 Task: Buy 3 Thermostat Seals from Engine Cooling & Climate Control section under best seller category for shipping address: Denise Davis, 3504 Cook Hill Road, Danbury, Connecticut 06810, Cell Number 2034707320. Pay from credit card ending with 6010, CVV 682
Action: Mouse moved to (36, 106)
Screenshot: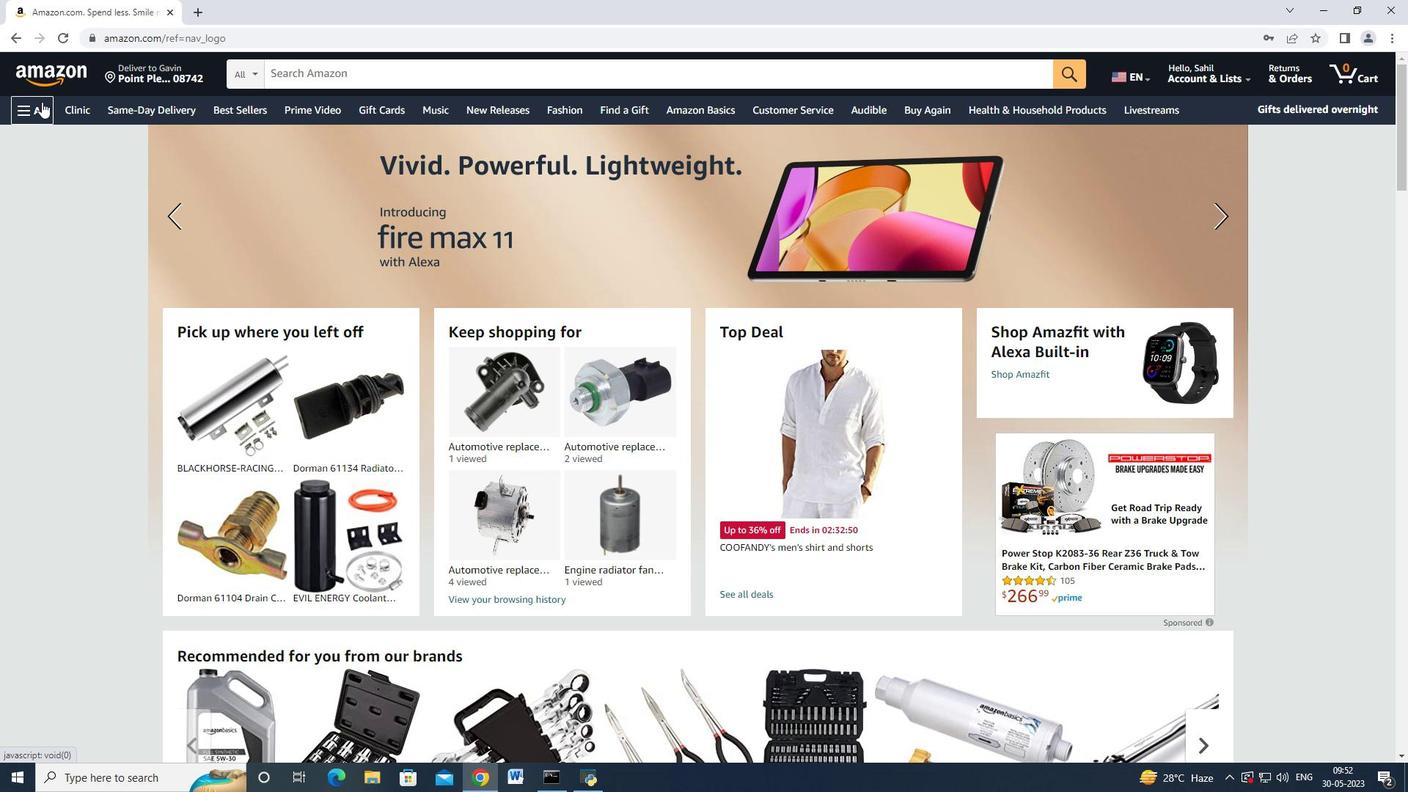 
Action: Mouse pressed left at (36, 106)
Screenshot: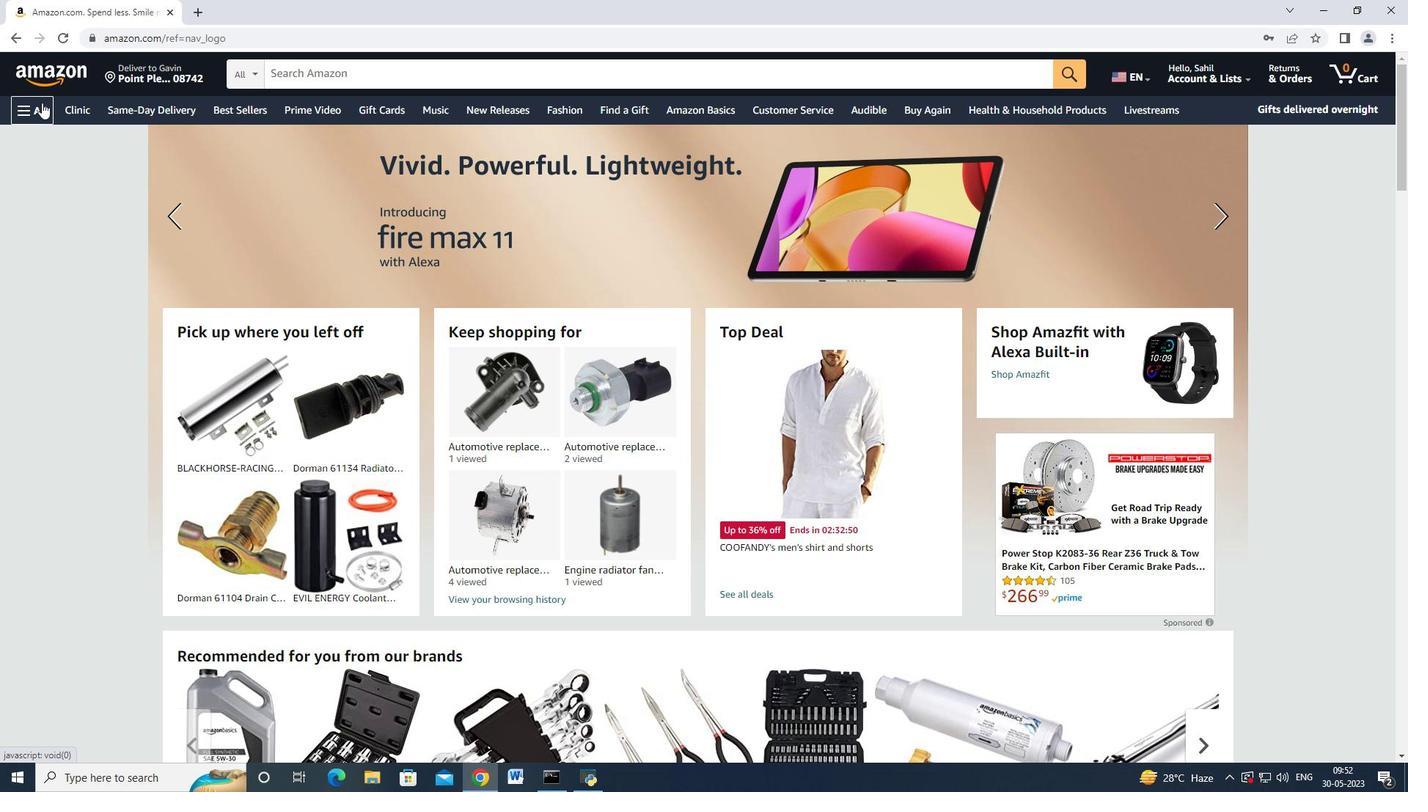 
Action: Mouse moved to (102, 259)
Screenshot: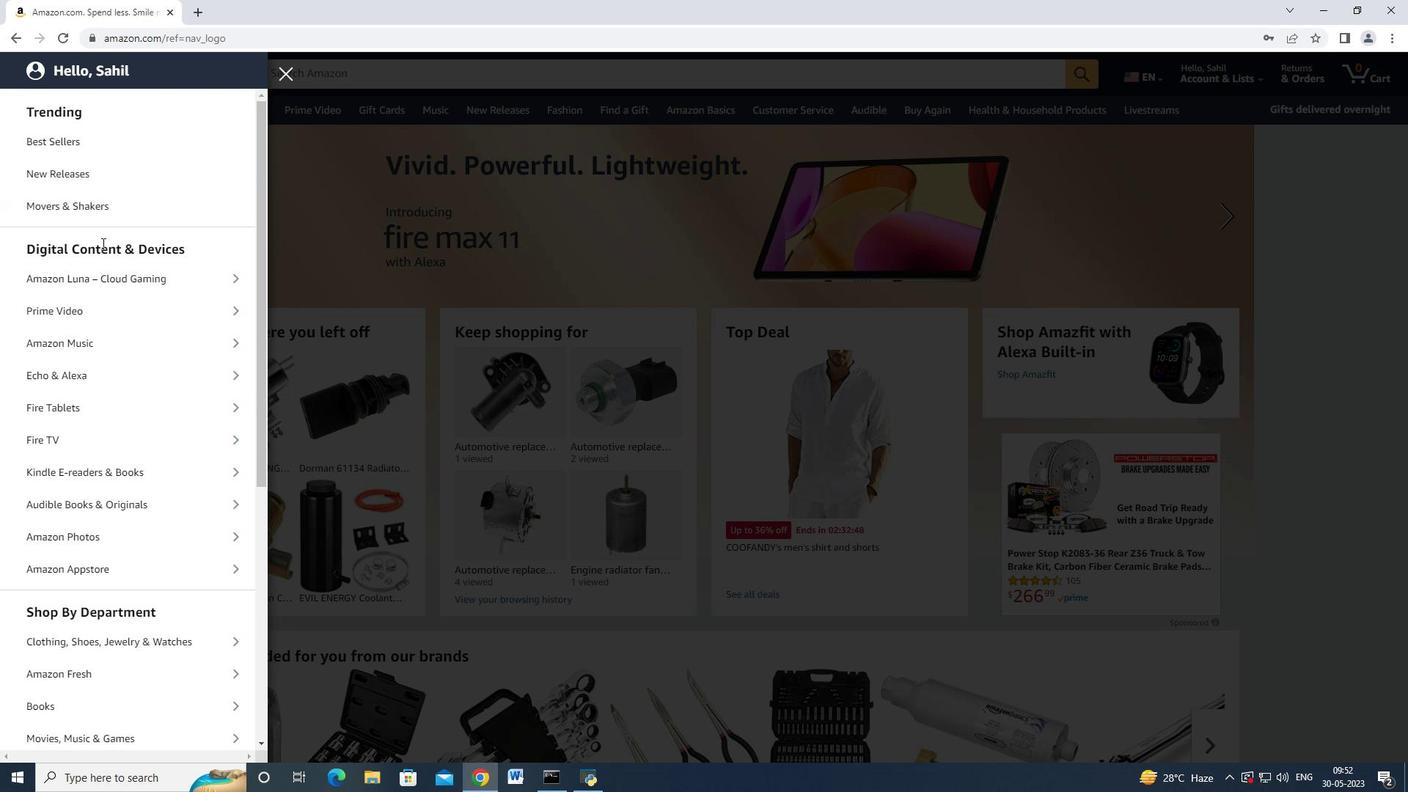 
Action: Mouse scrolled (102, 258) with delta (0, 0)
Screenshot: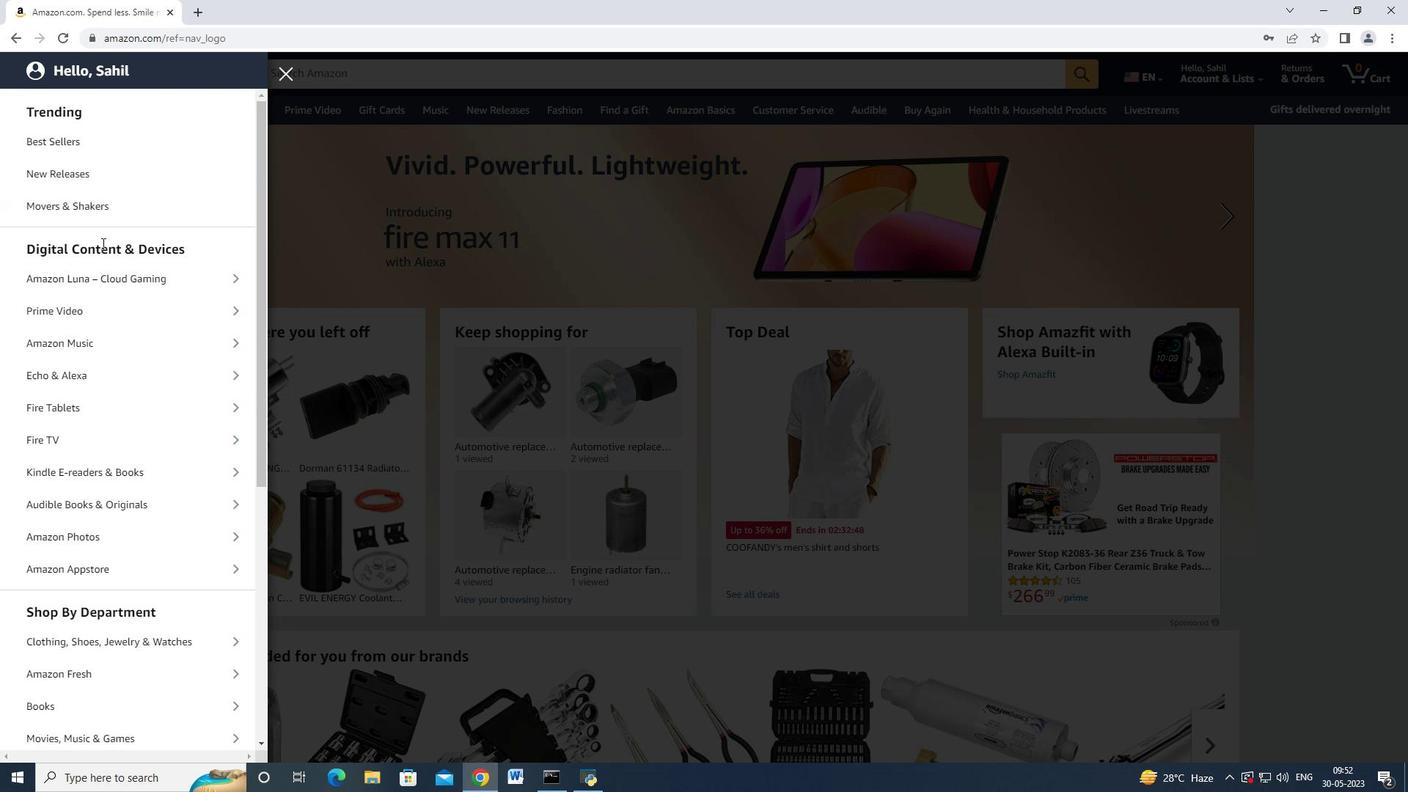 
Action: Mouse moved to (102, 264)
Screenshot: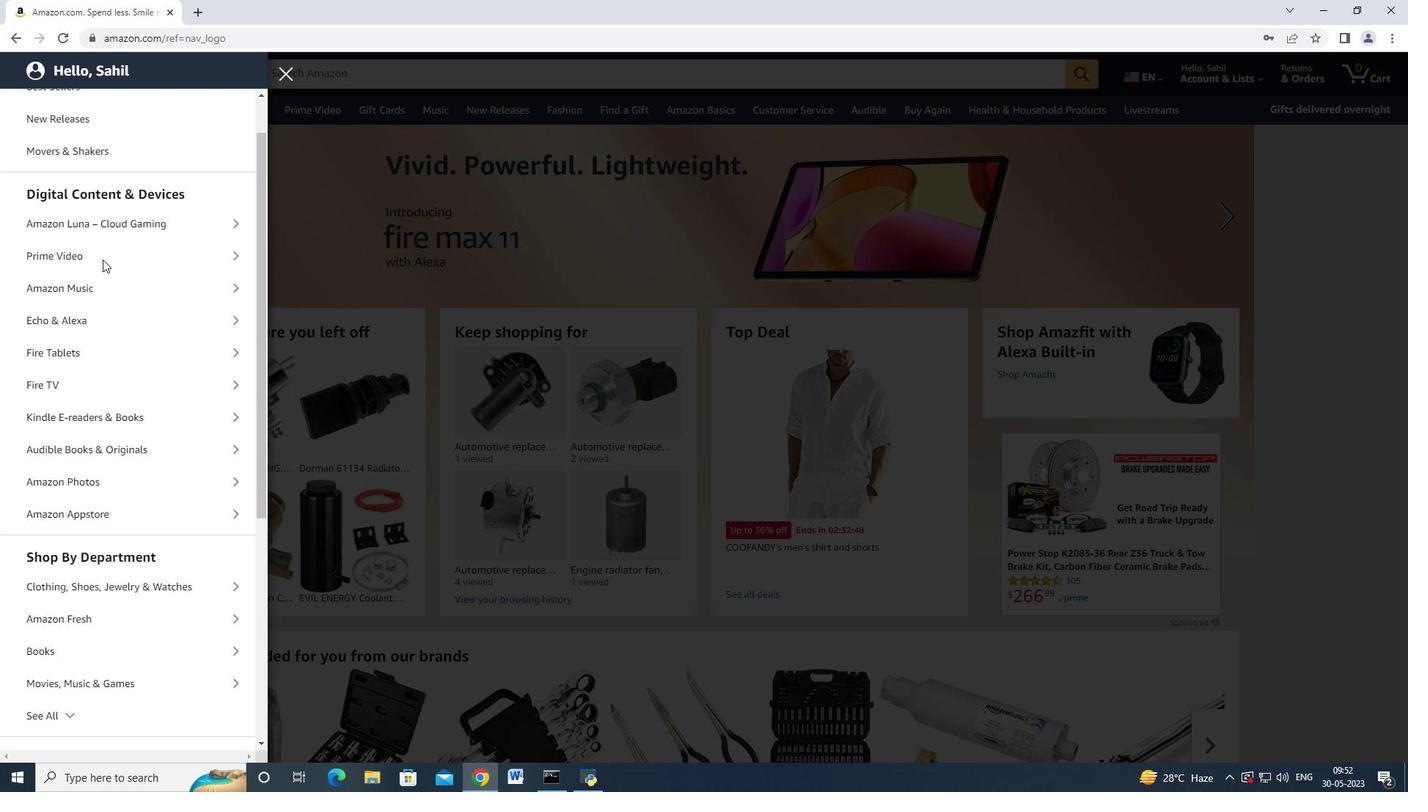 
Action: Mouse scrolled (102, 263) with delta (0, 0)
Screenshot: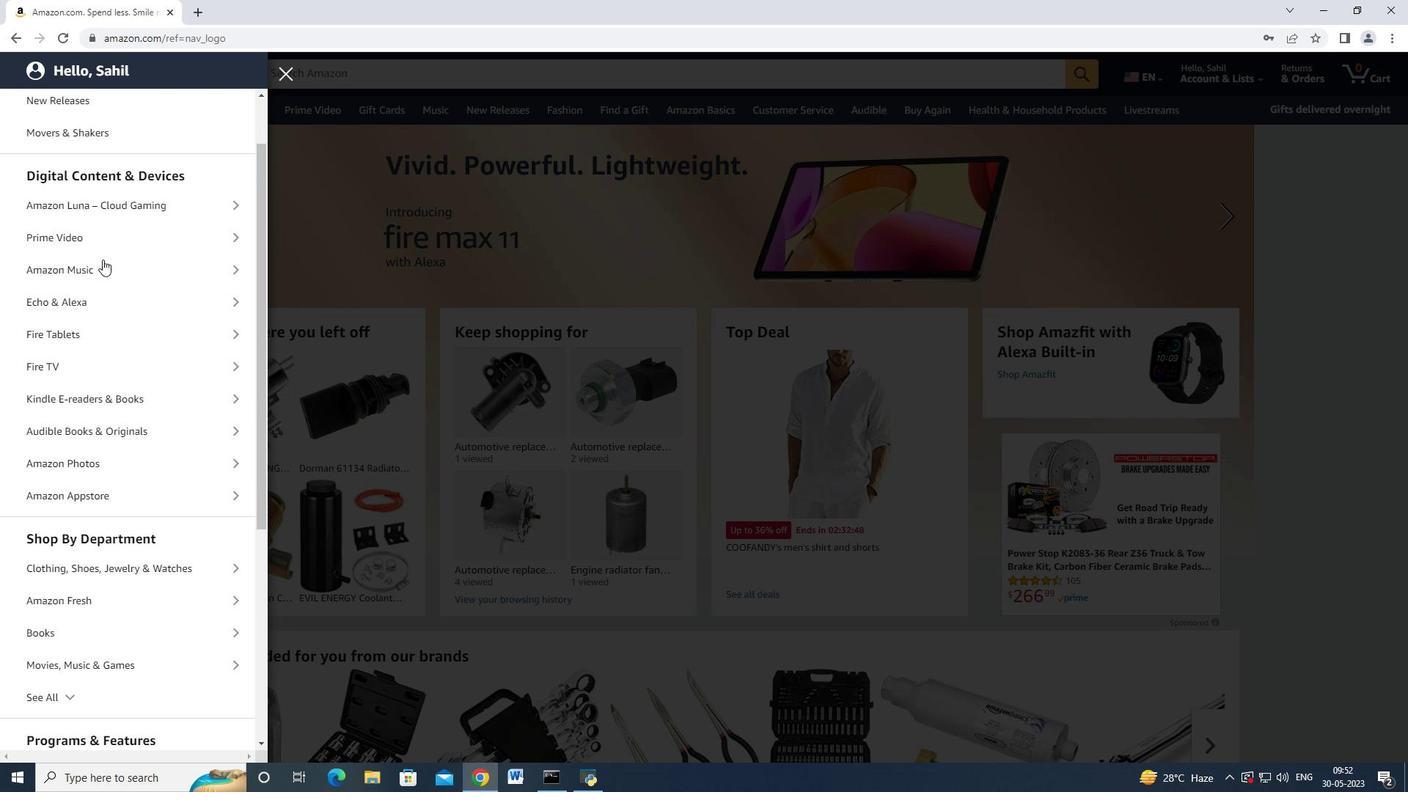 
Action: Mouse moved to (97, 294)
Screenshot: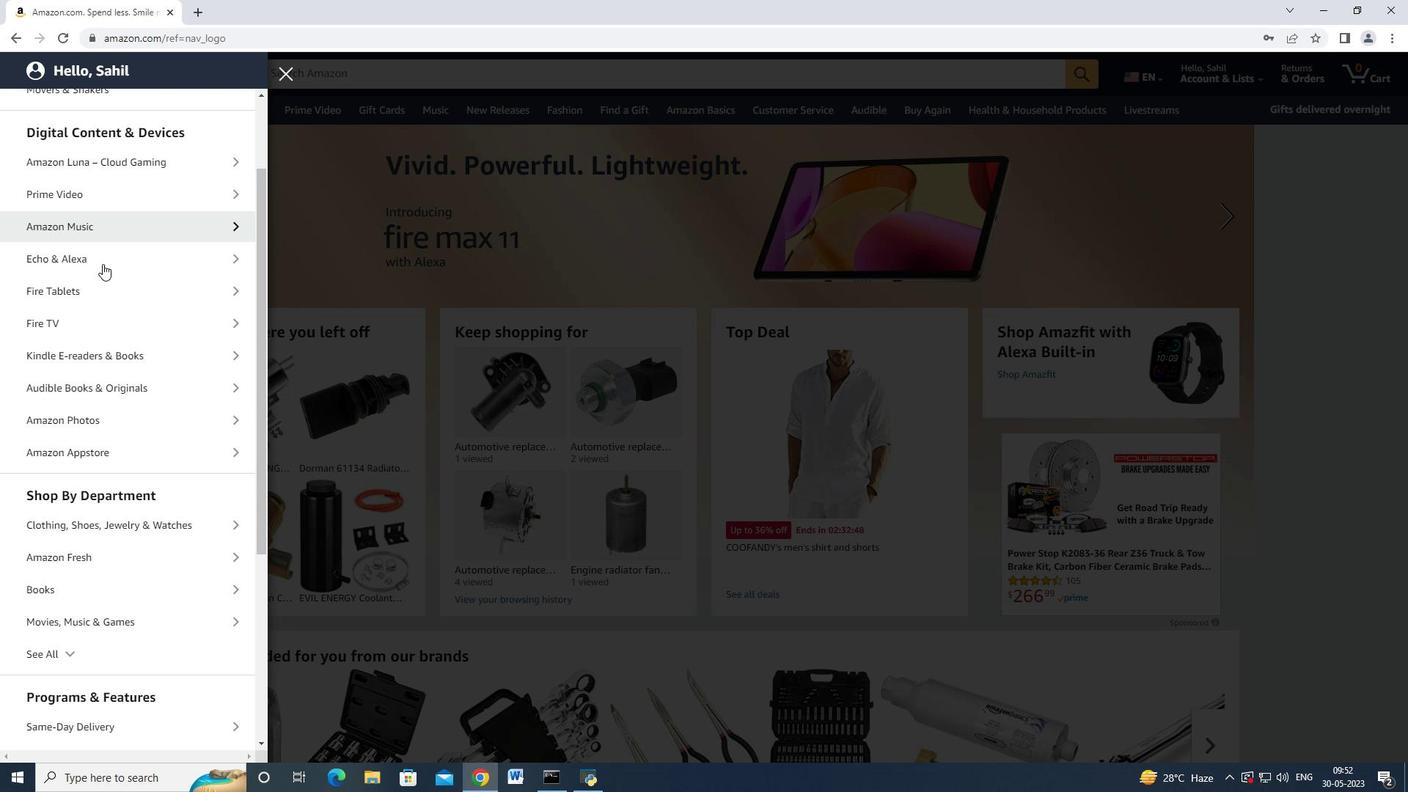 
Action: Mouse scrolled (97, 293) with delta (0, 0)
Screenshot: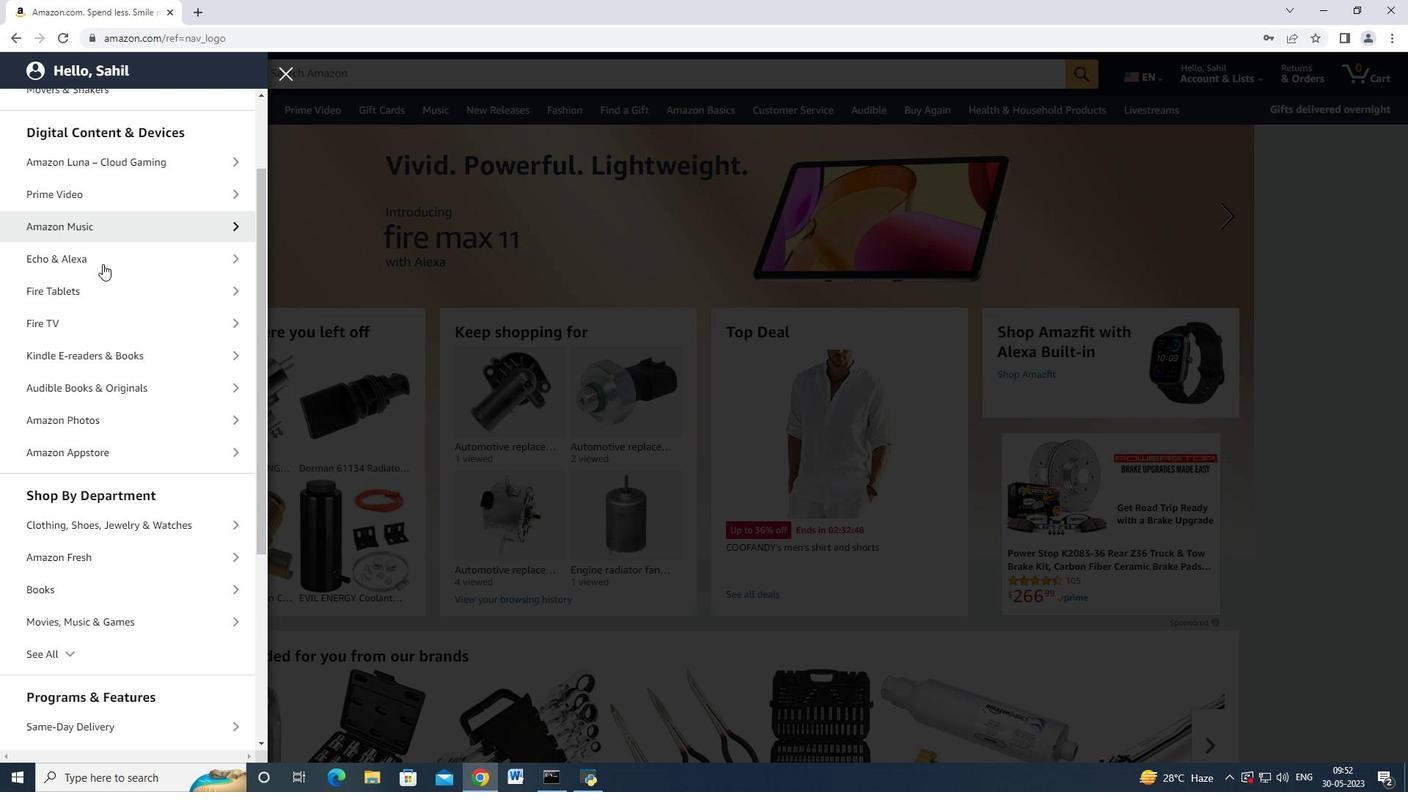 
Action: Mouse moved to (50, 547)
Screenshot: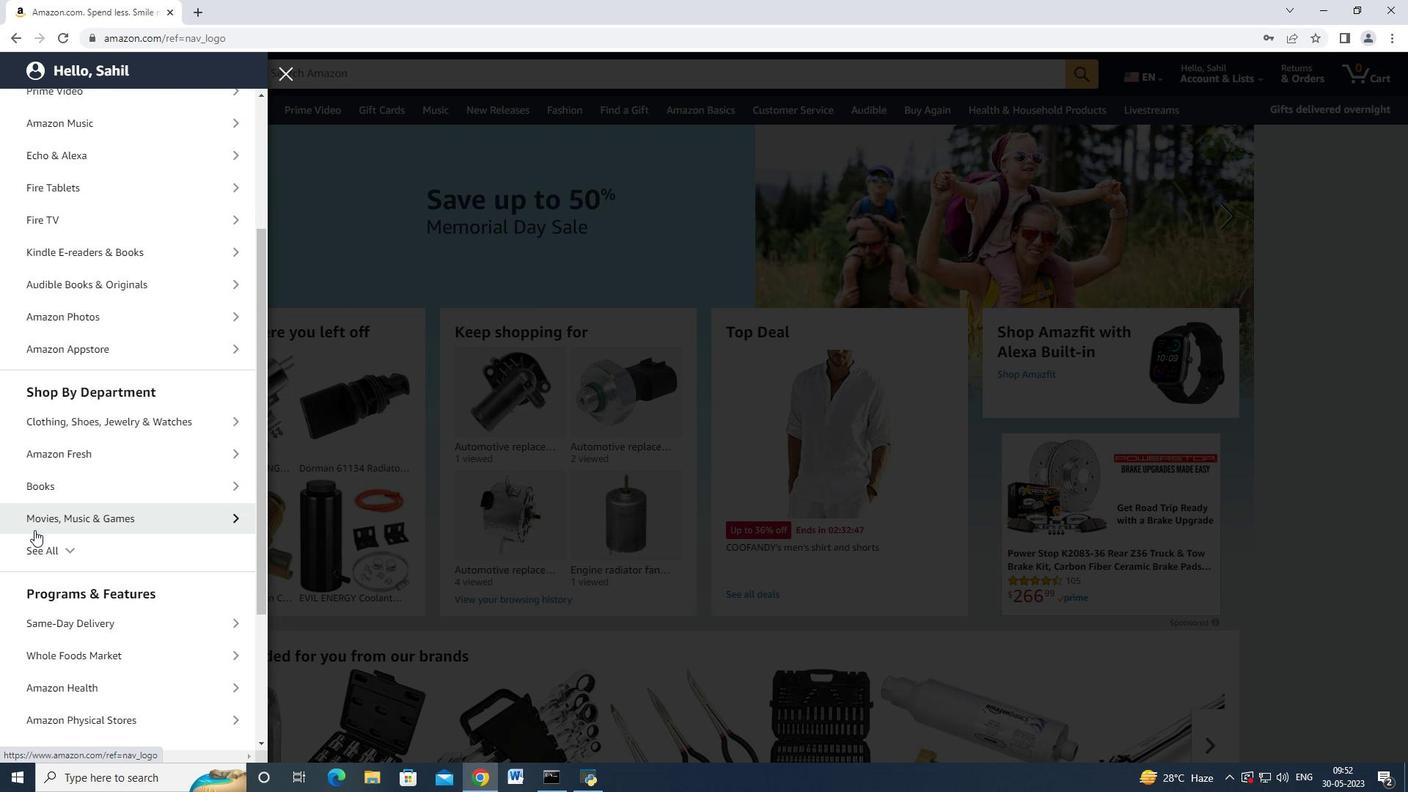 
Action: Mouse pressed left at (50, 547)
Screenshot: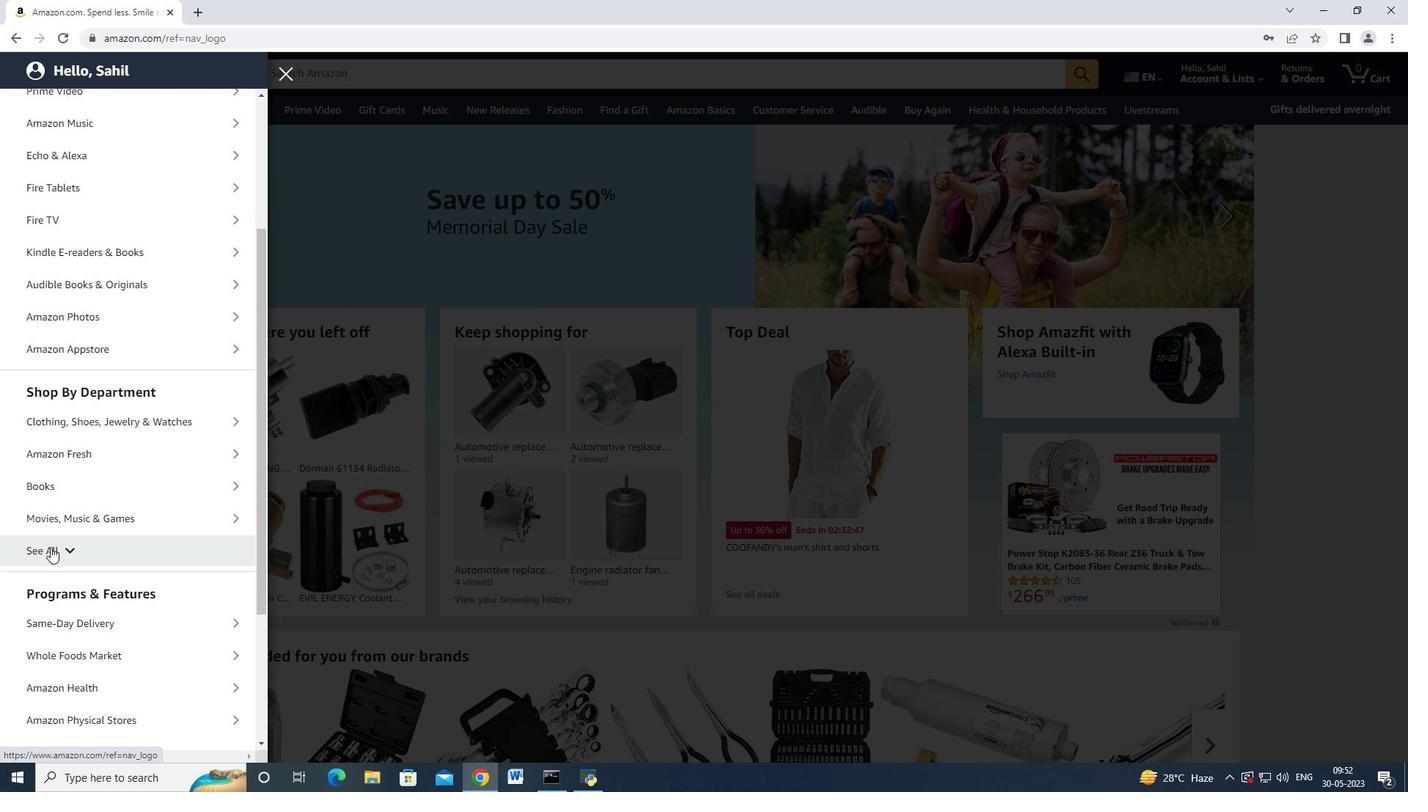 
Action: Mouse moved to (90, 492)
Screenshot: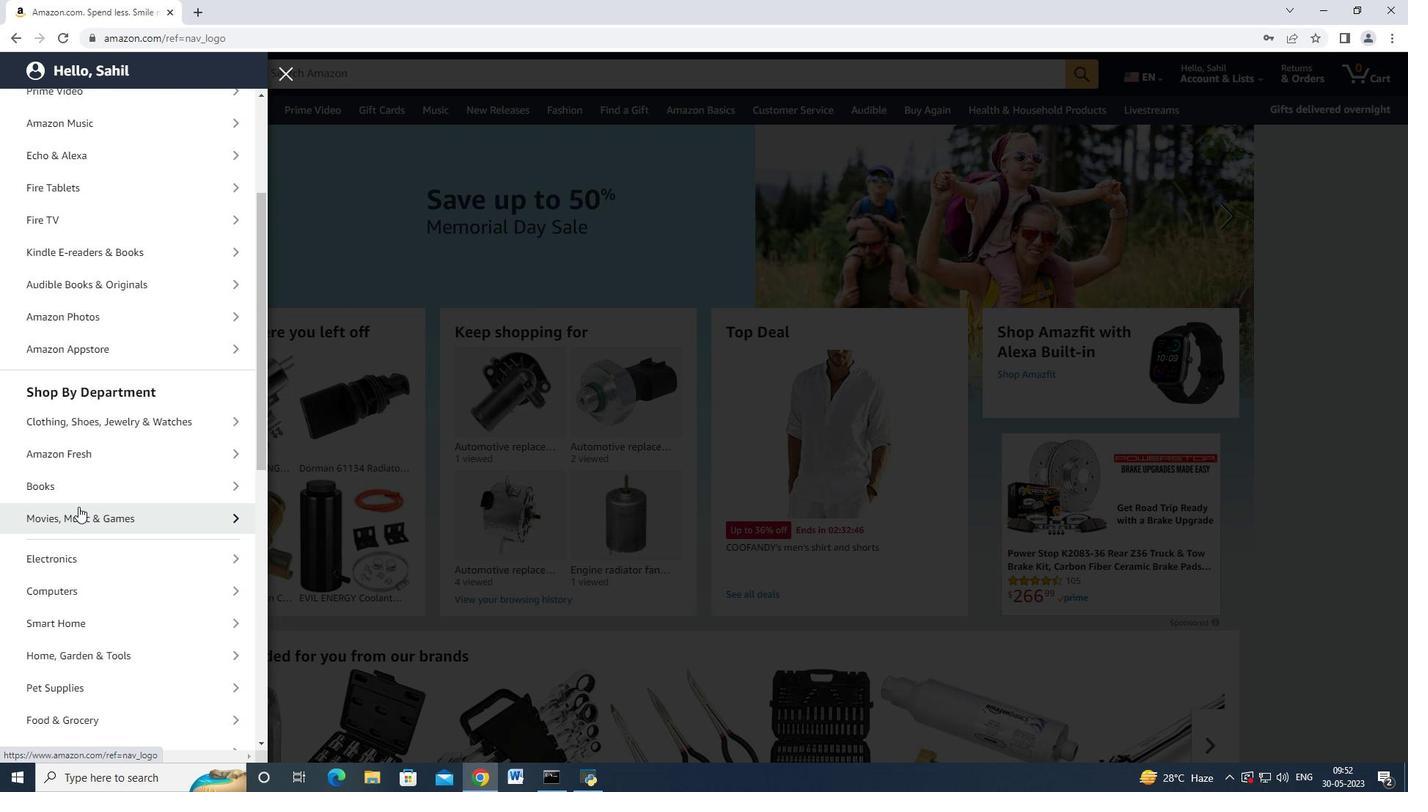 
Action: Mouse scrolled (90, 492) with delta (0, 0)
Screenshot: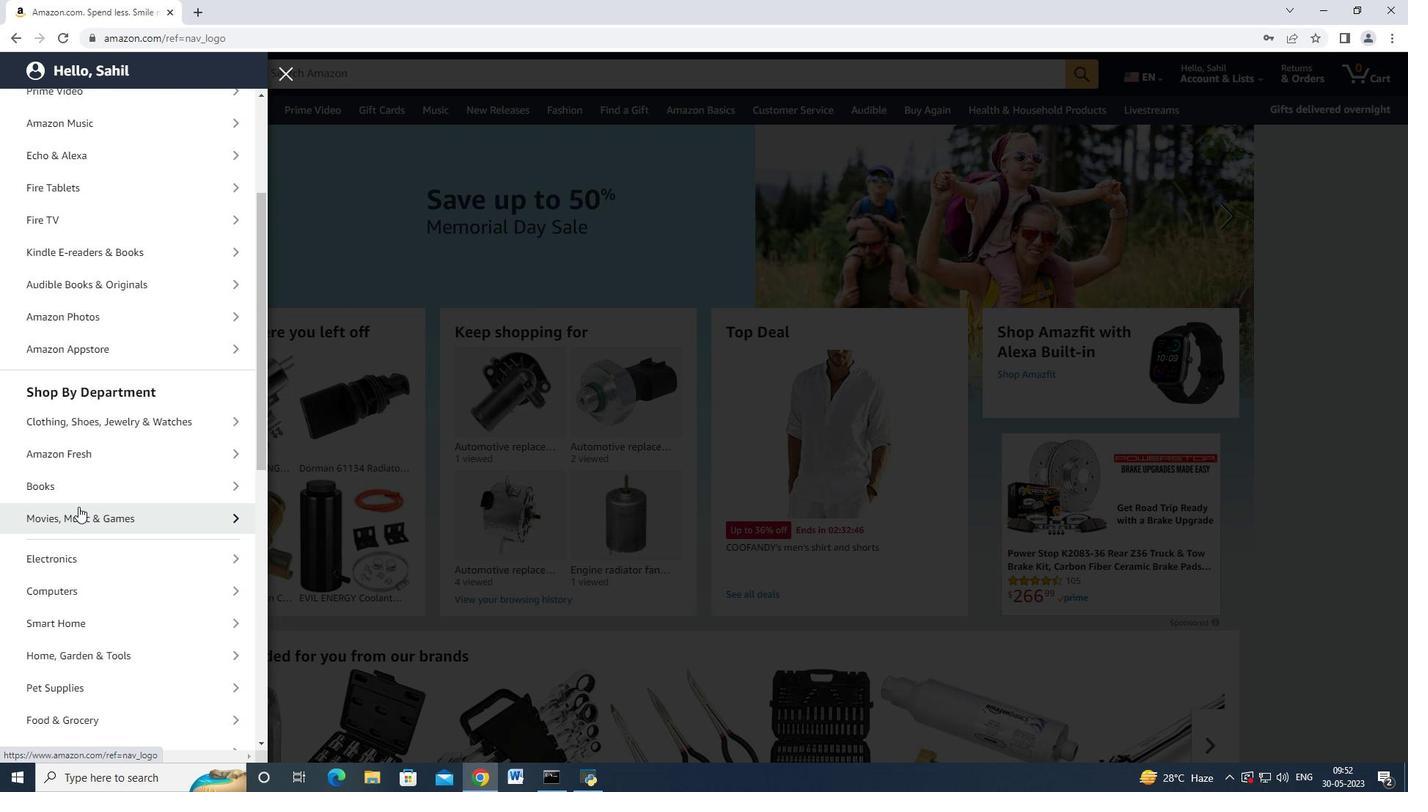 
Action: Mouse moved to (91, 490)
Screenshot: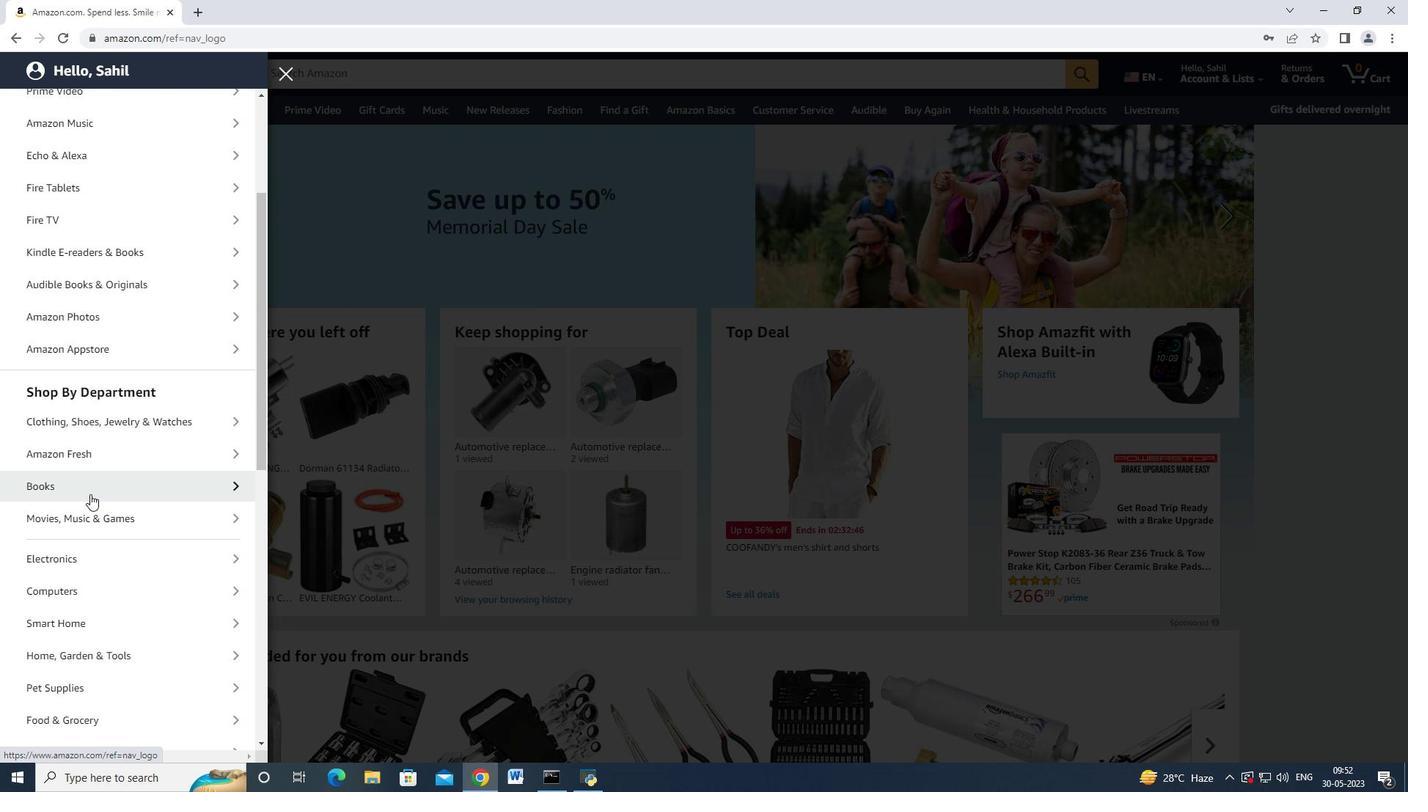 
Action: Mouse scrolled (91, 489) with delta (0, 0)
Screenshot: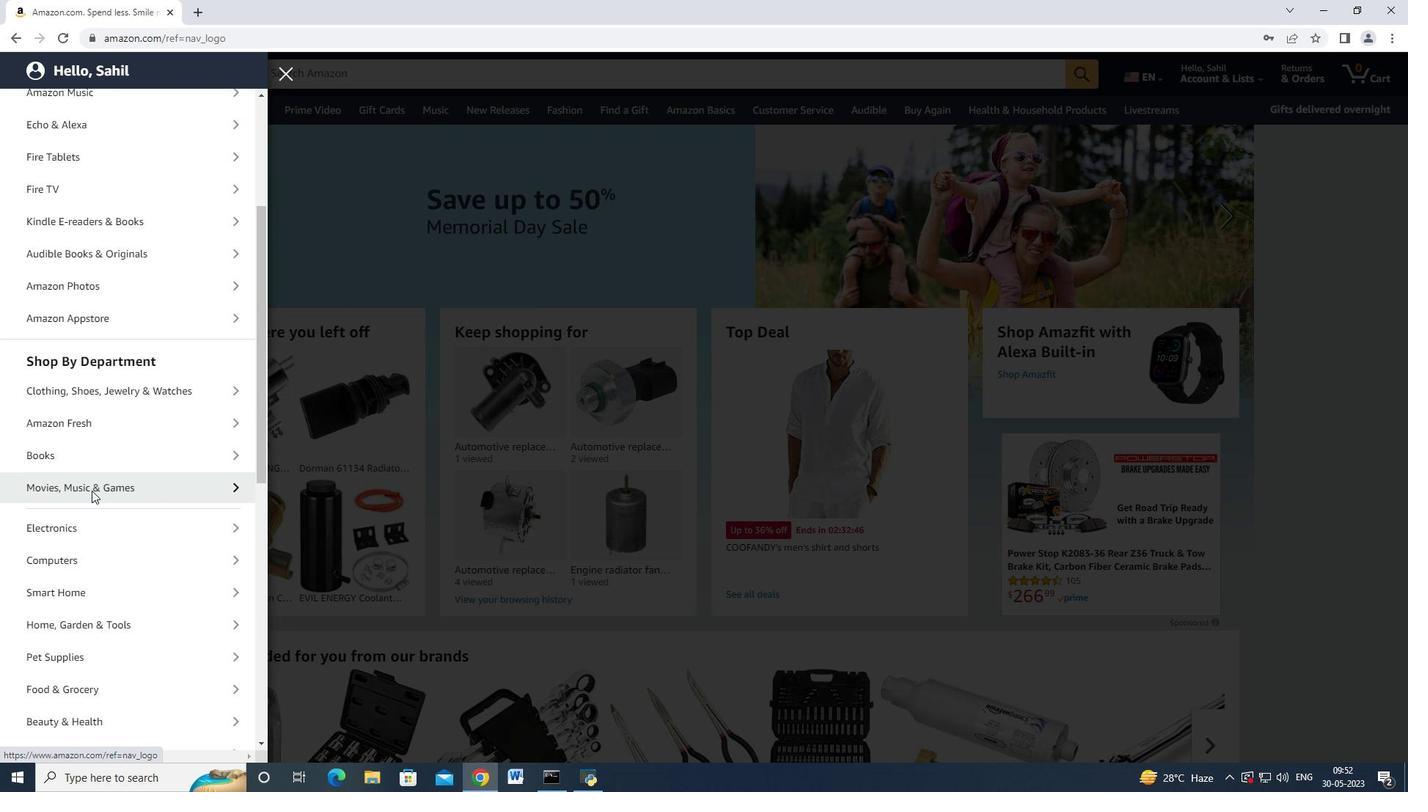 
Action: Mouse scrolled (91, 489) with delta (0, 0)
Screenshot: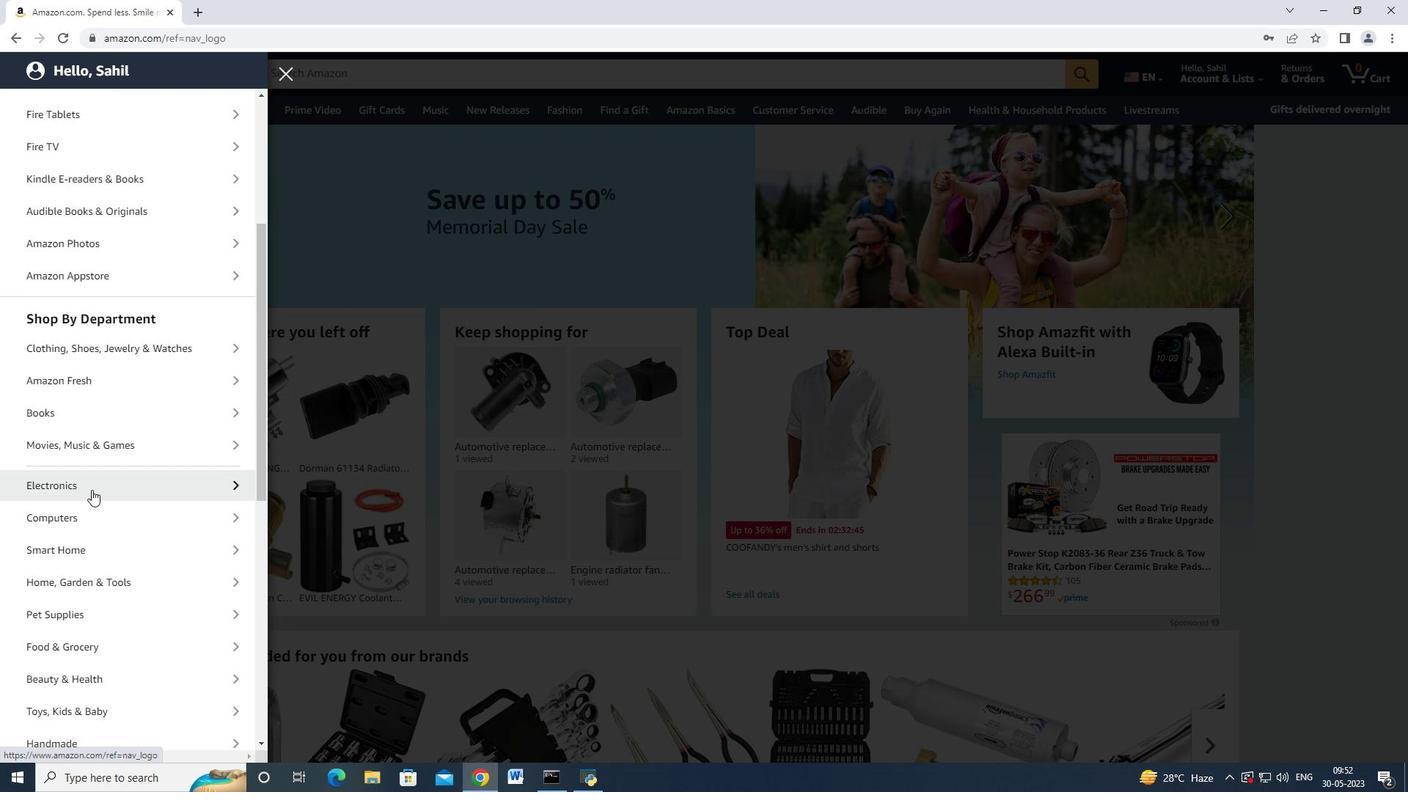 
Action: Mouse moved to (110, 464)
Screenshot: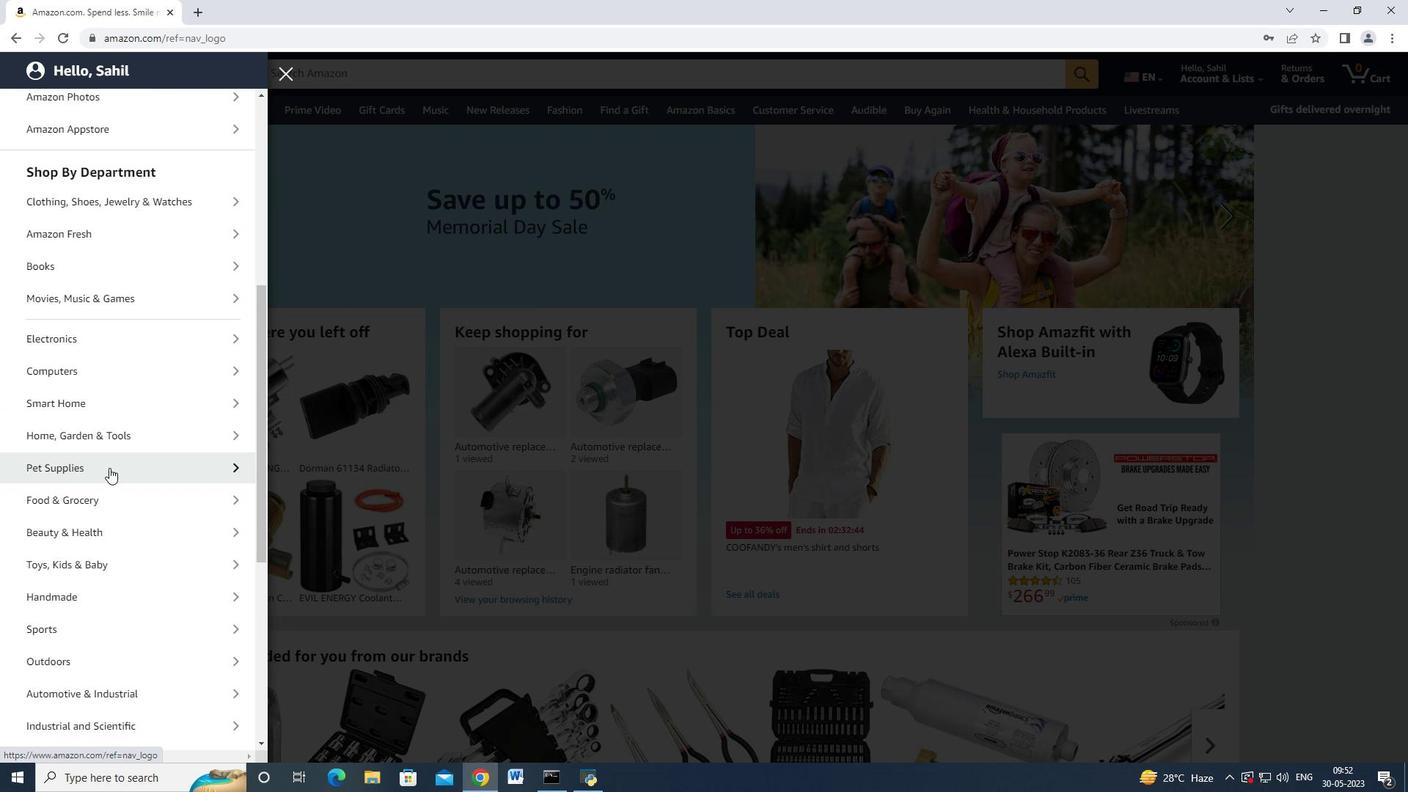 
Action: Mouse scrolled (110, 463) with delta (0, 0)
Screenshot: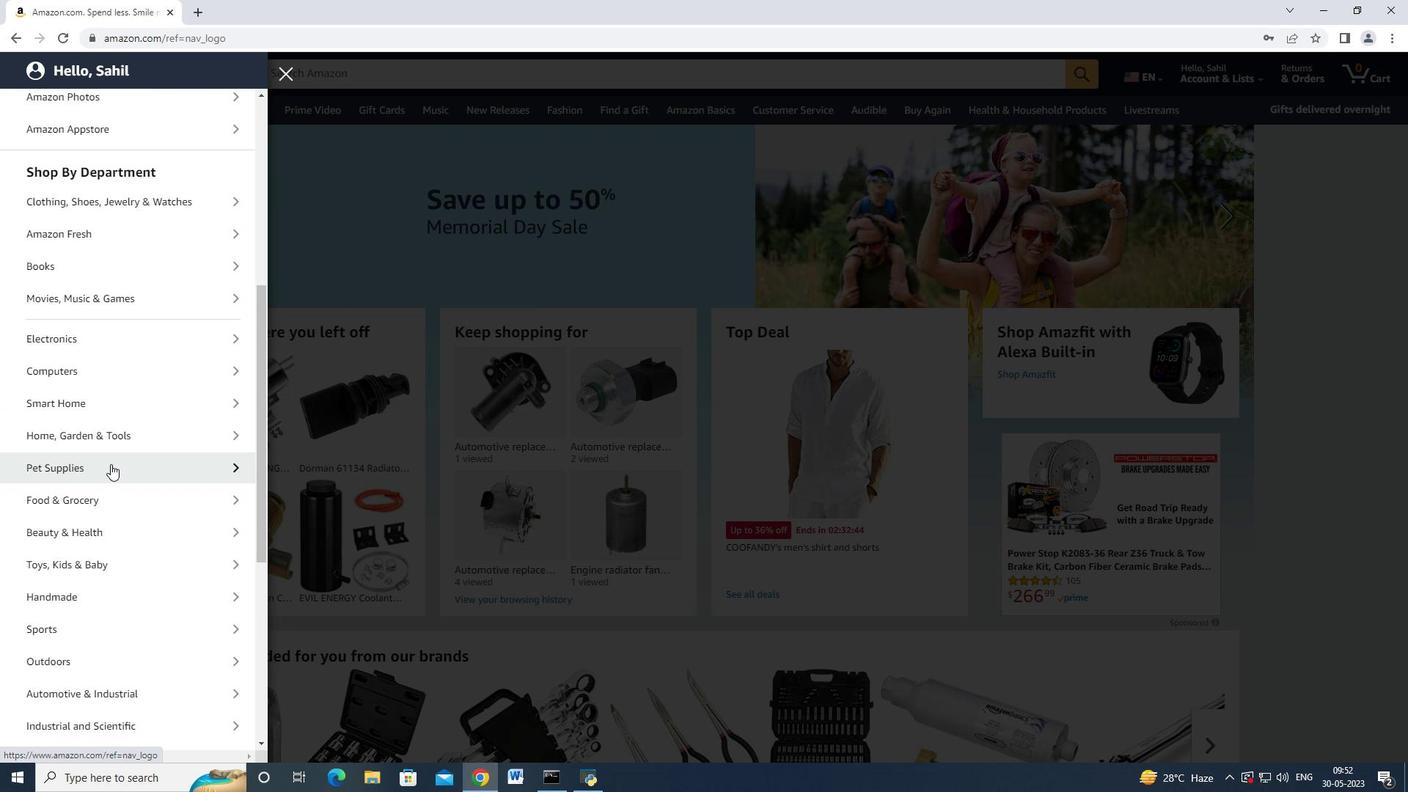 
Action: Mouse scrolled (110, 463) with delta (0, 0)
Screenshot: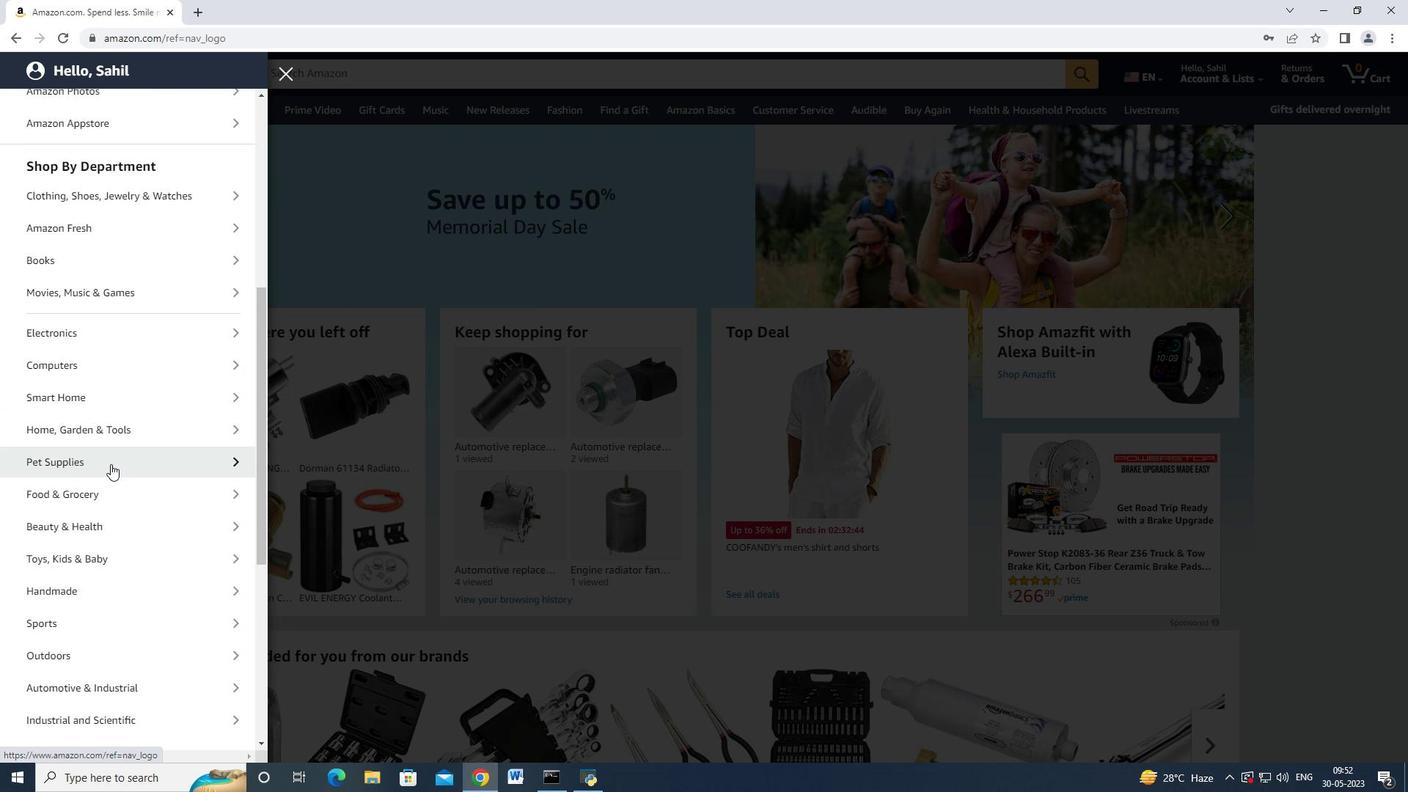 
Action: Mouse moved to (113, 542)
Screenshot: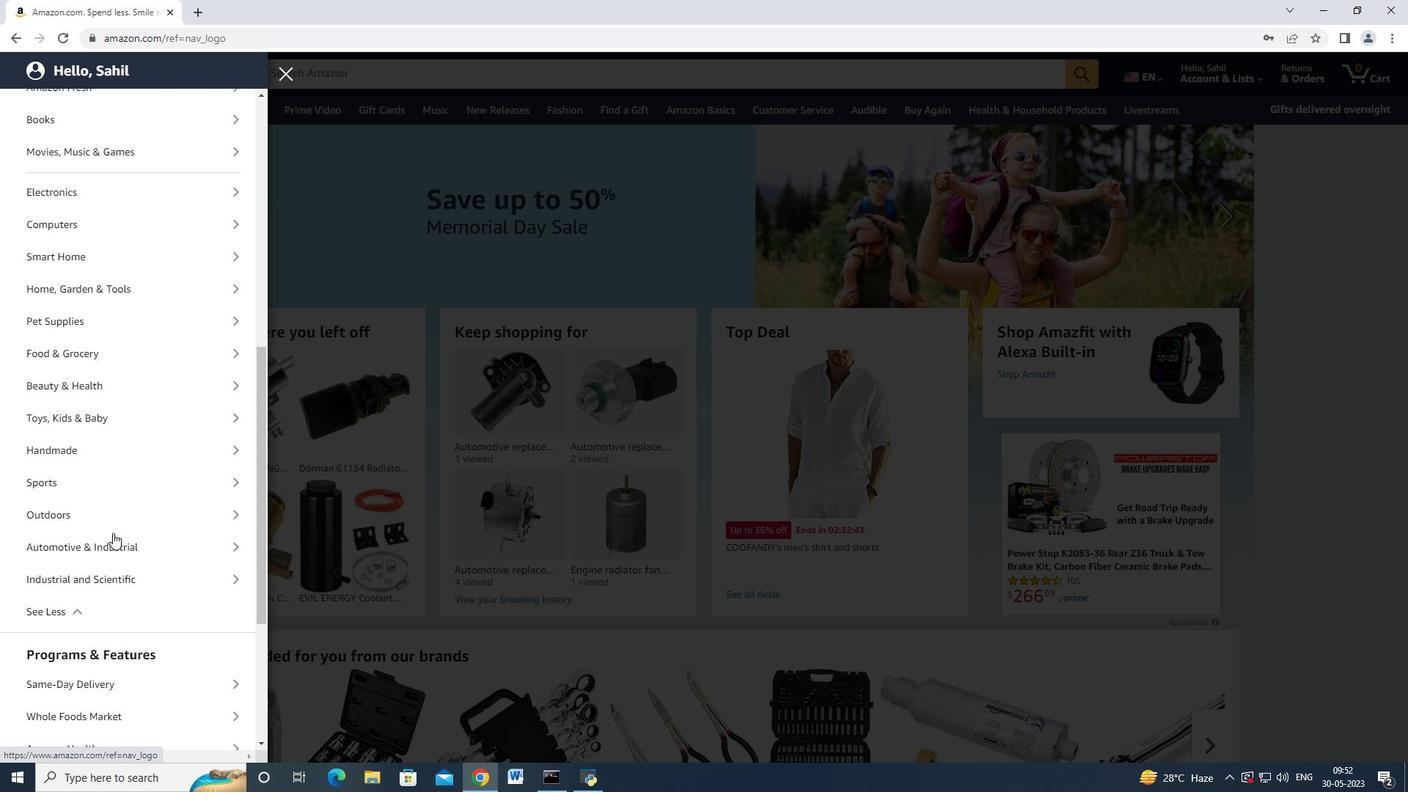 
Action: Mouse pressed left at (113, 542)
Screenshot: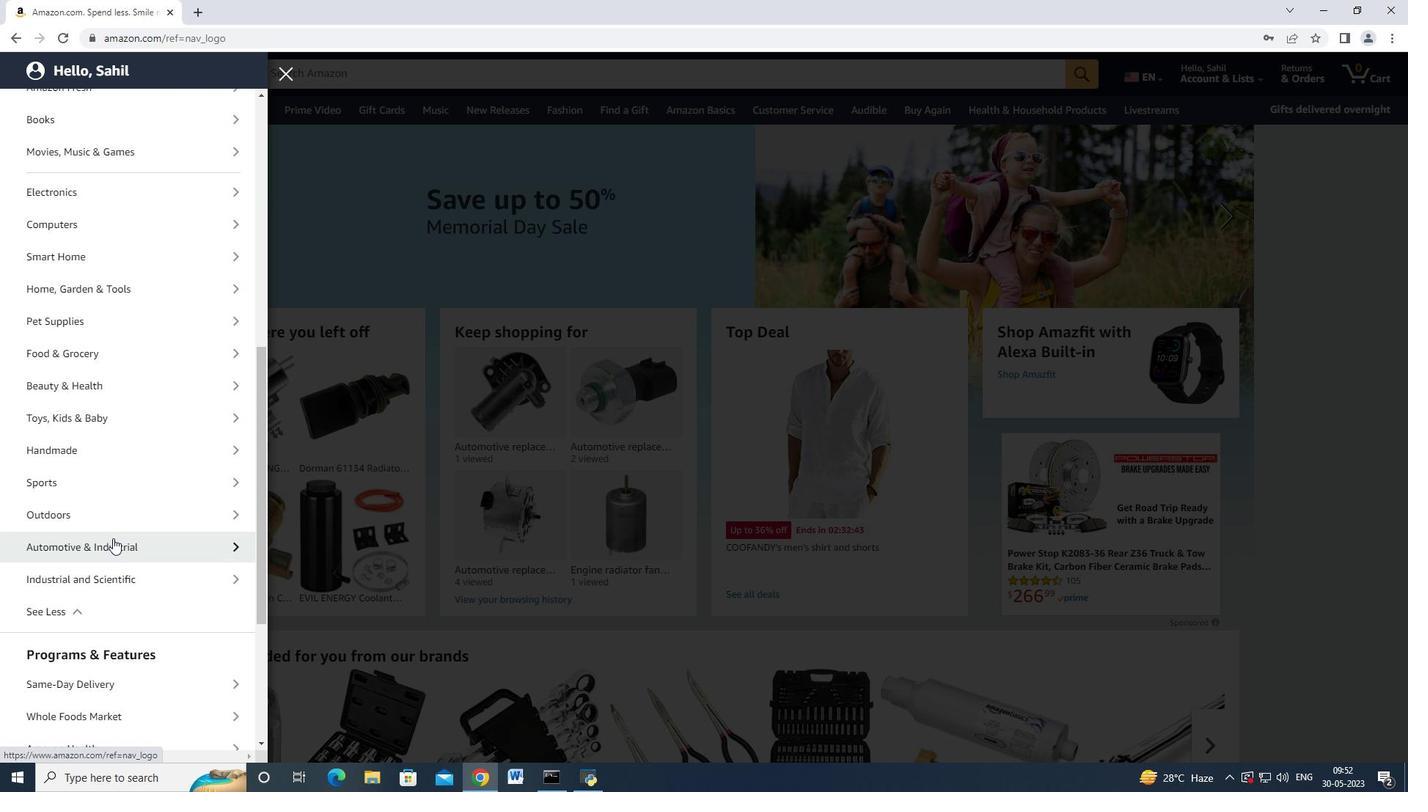 
Action: Mouse moved to (137, 174)
Screenshot: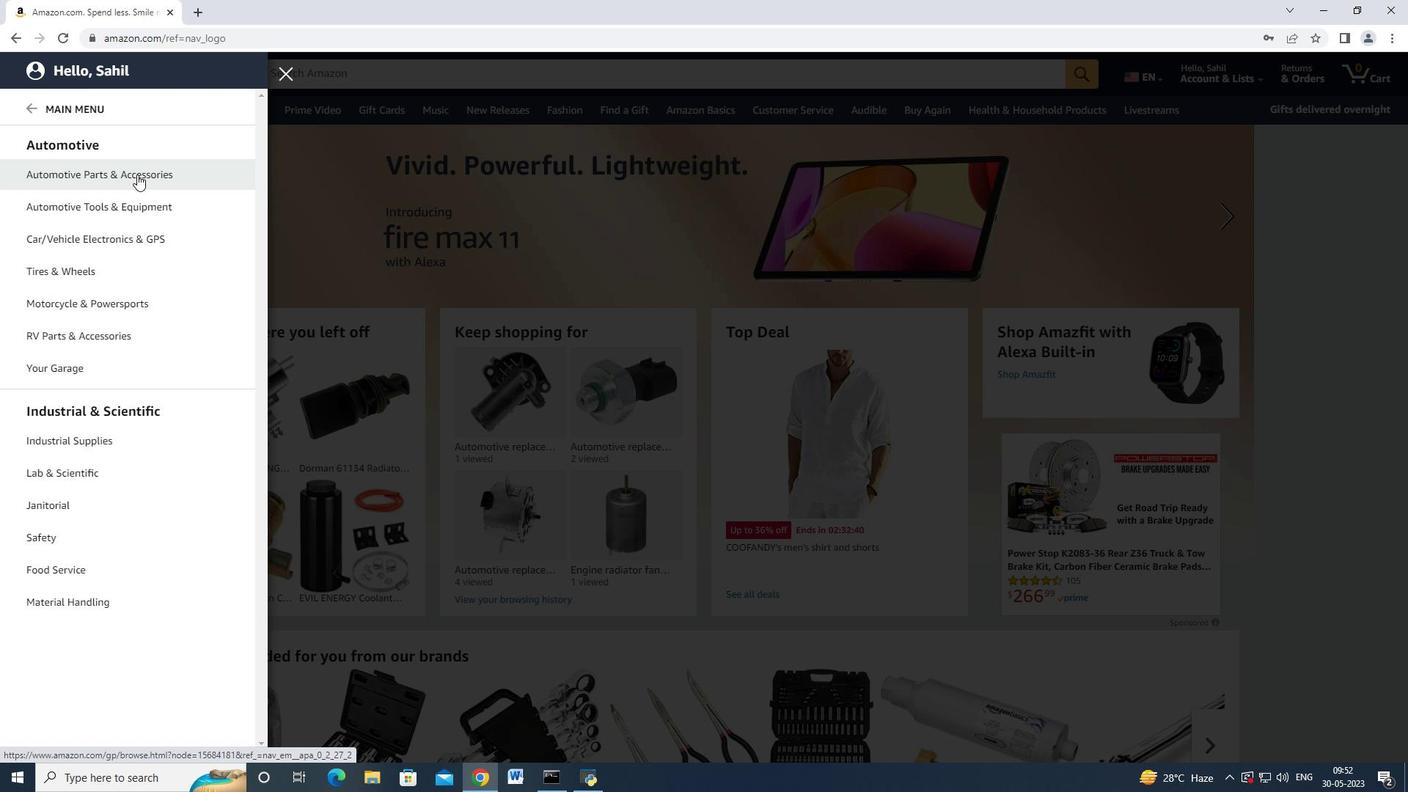 
Action: Mouse pressed left at (137, 174)
Screenshot: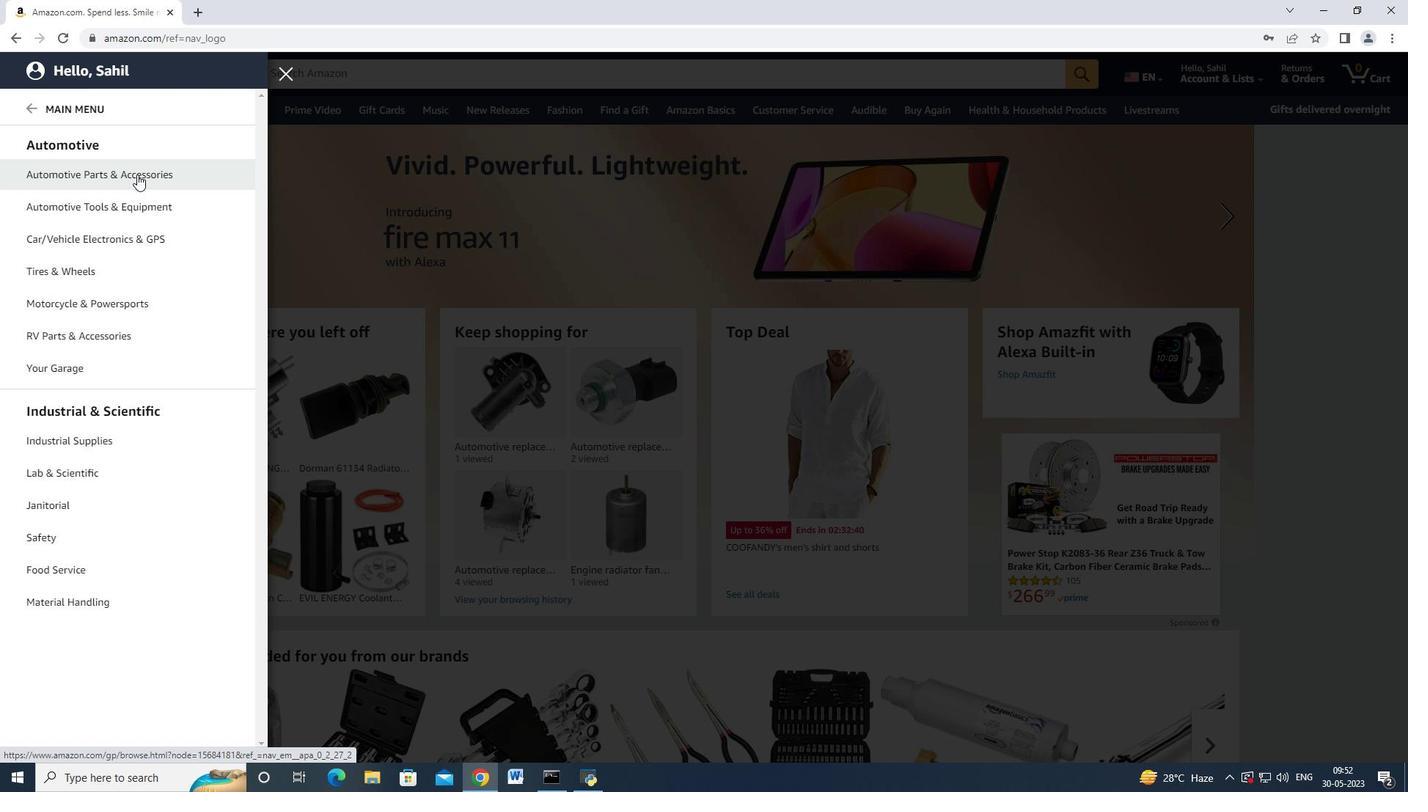 
Action: Mouse moved to (265, 134)
Screenshot: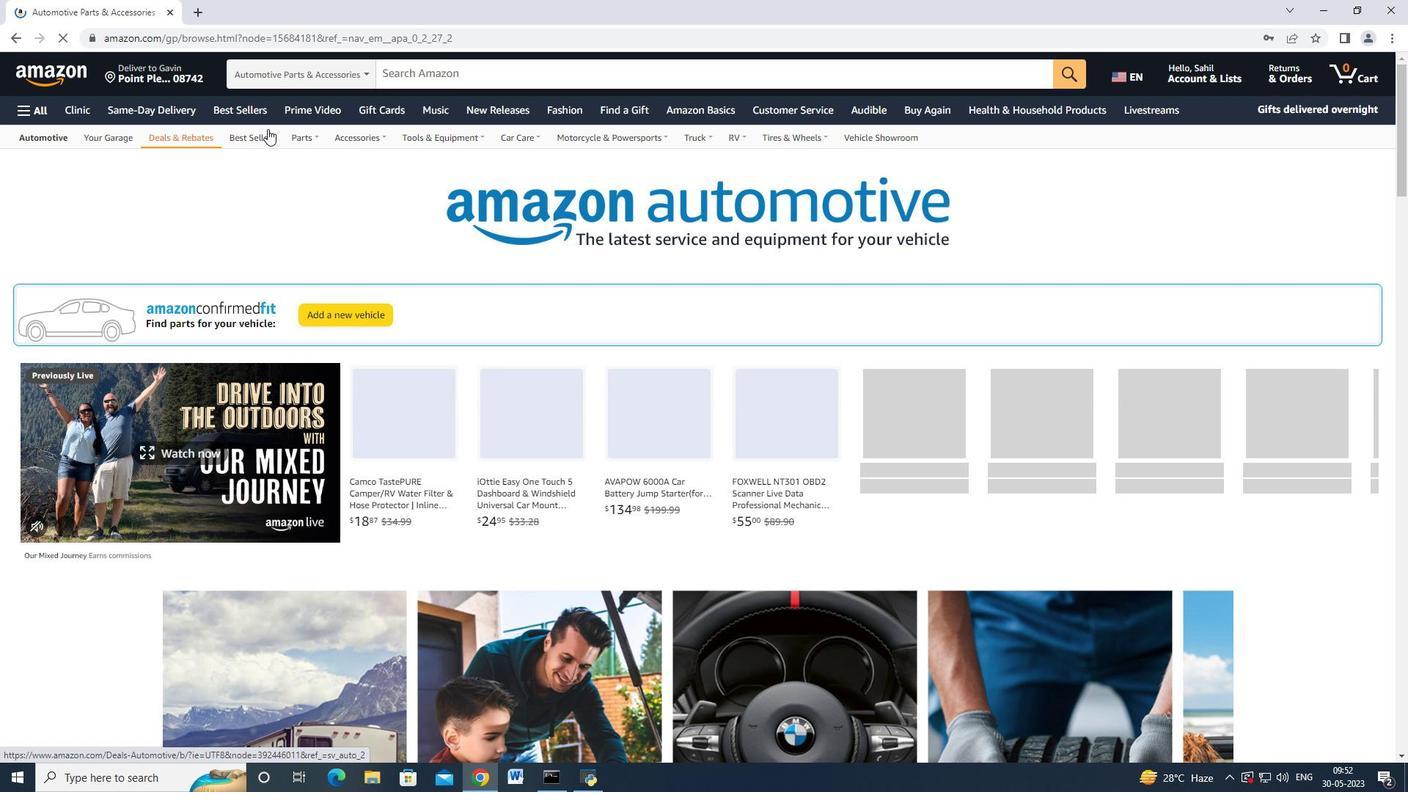 
Action: Mouse pressed left at (265, 134)
Screenshot: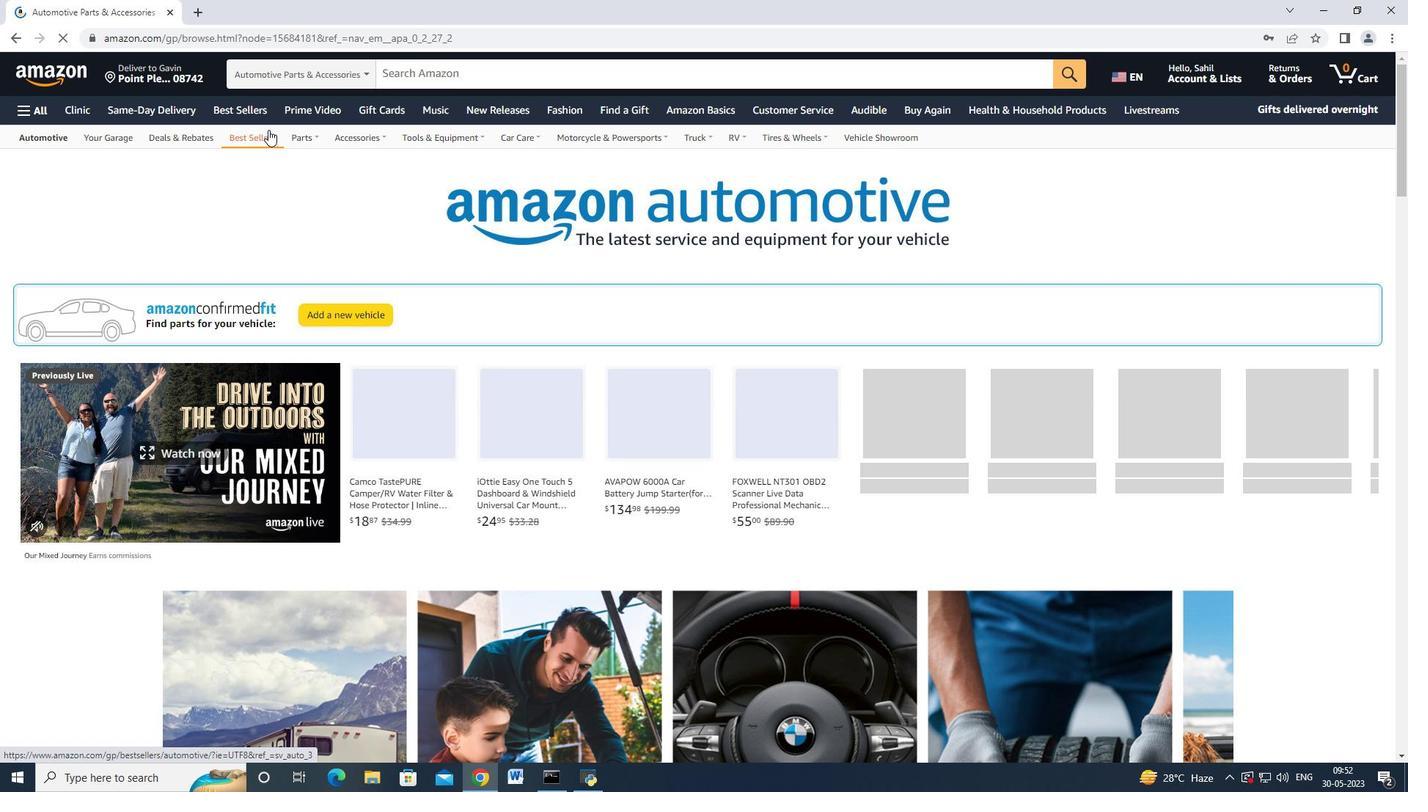 
Action: Mouse moved to (90, 470)
Screenshot: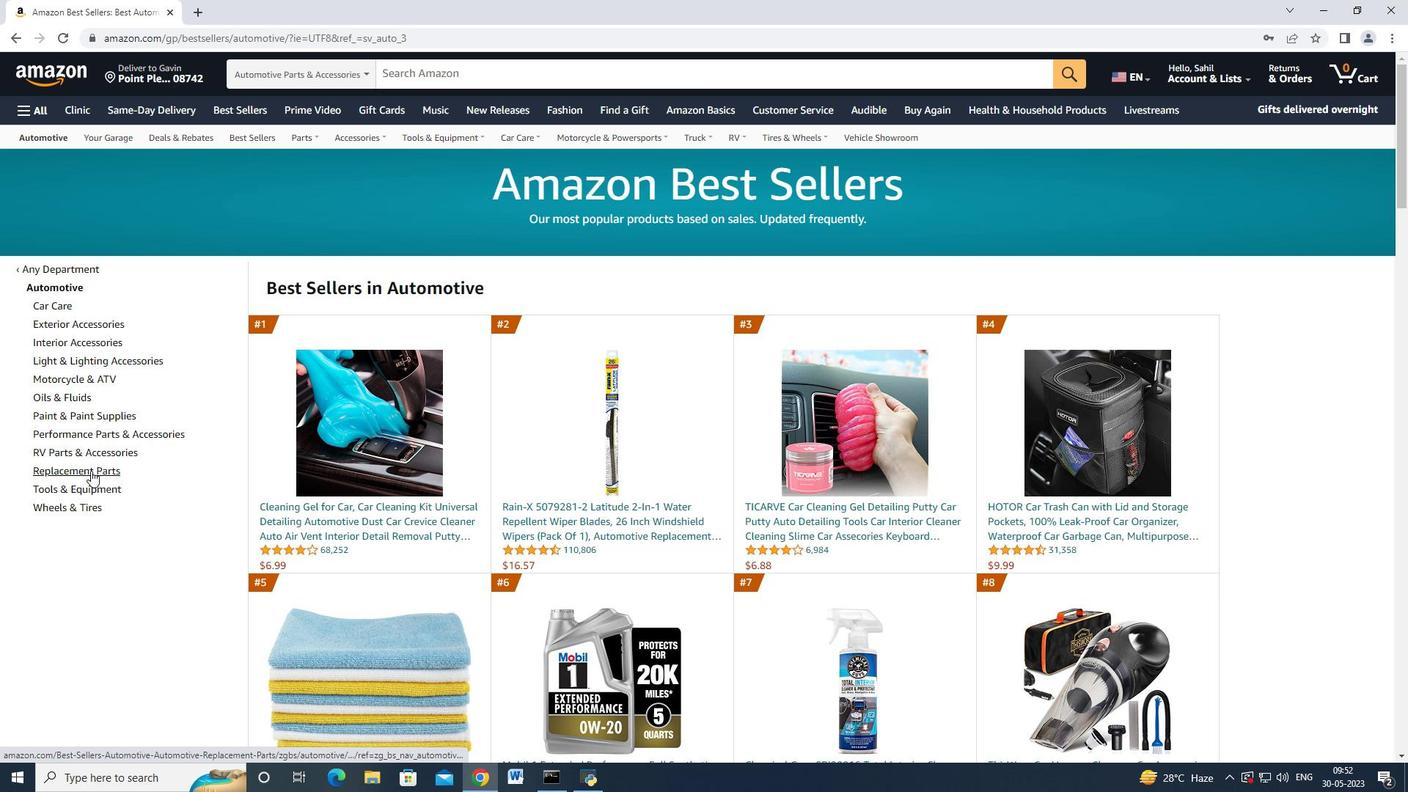 
Action: Mouse pressed left at (90, 470)
Screenshot: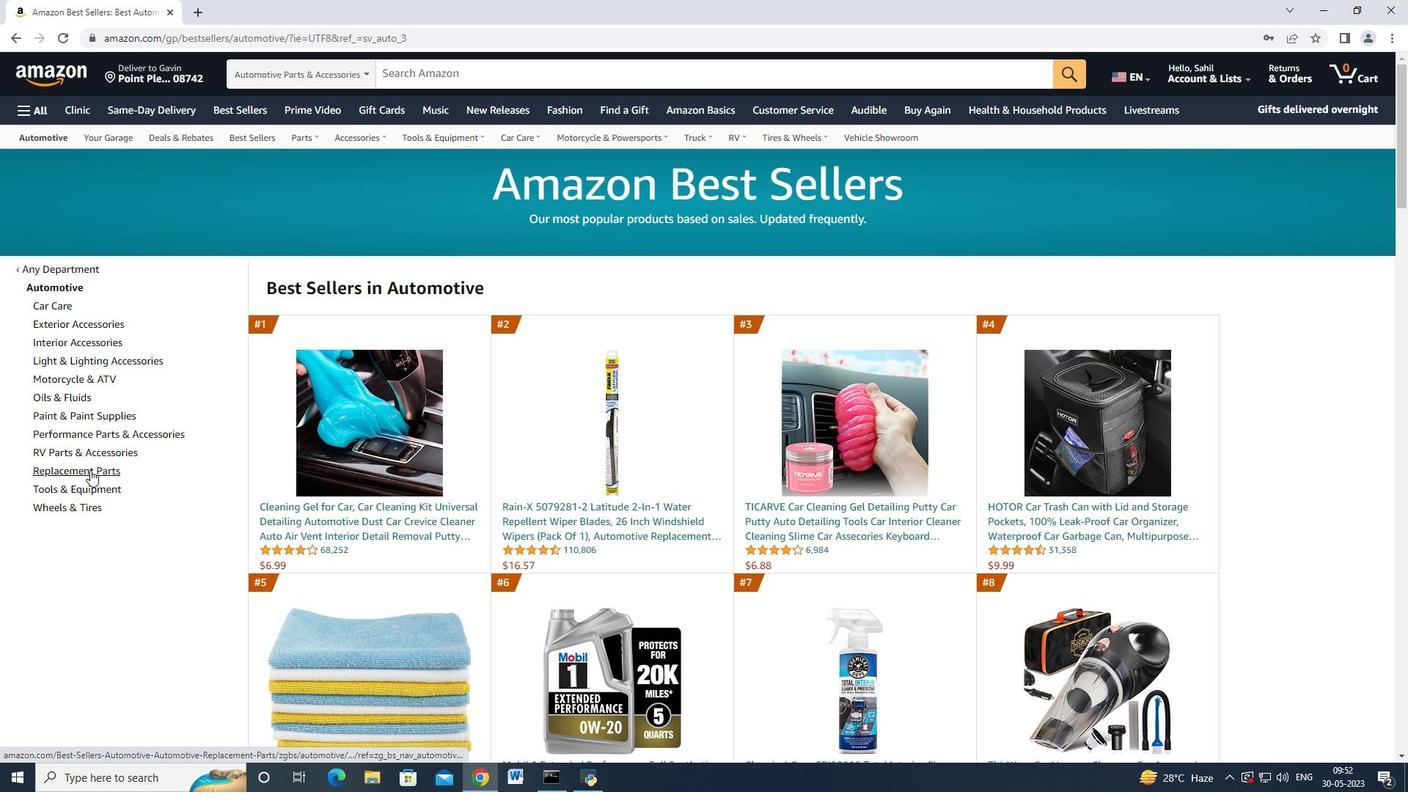 
Action: Mouse moved to (116, 429)
Screenshot: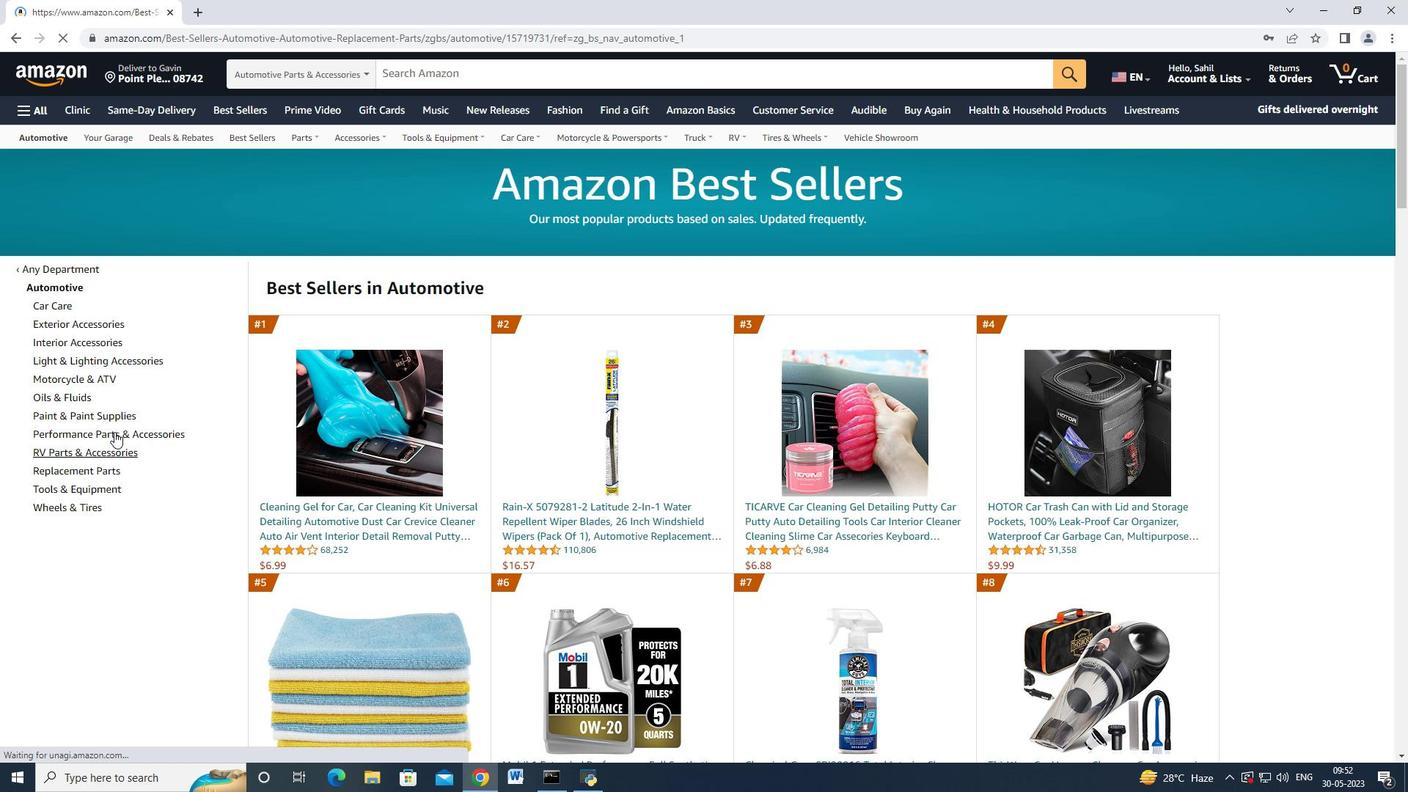 
Action: Mouse scrolled (116, 428) with delta (0, 0)
Screenshot: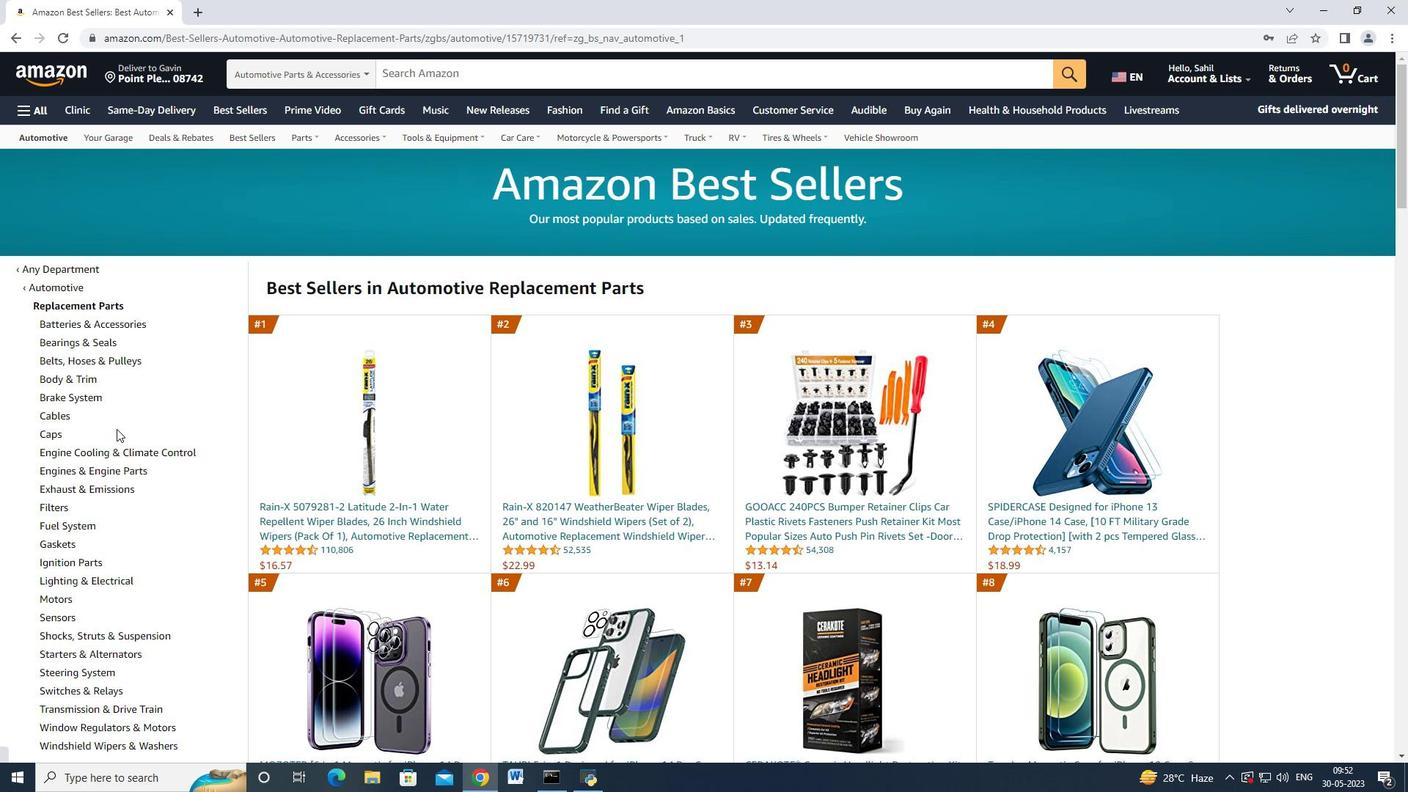 
Action: Mouse scrolled (116, 428) with delta (0, 0)
Screenshot: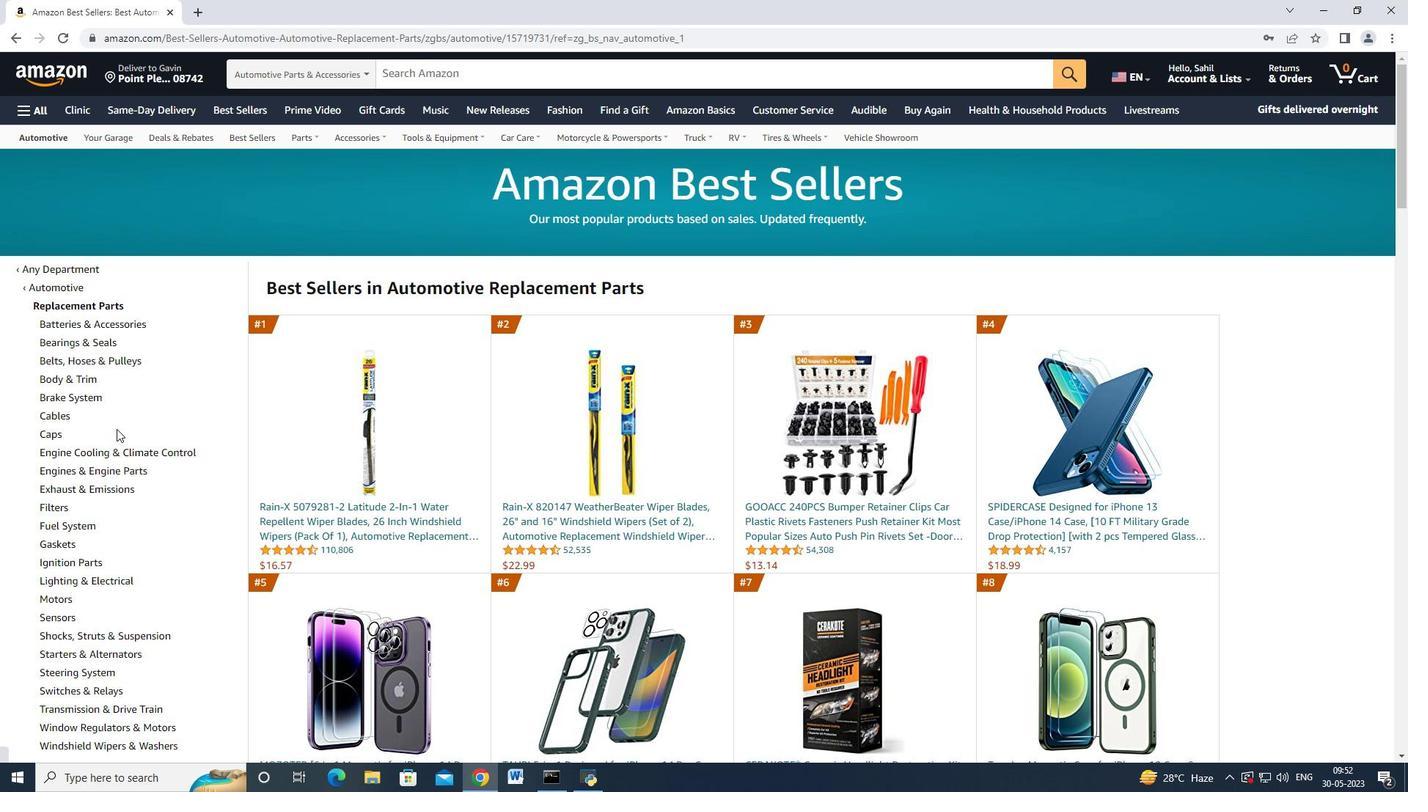 
Action: Mouse moved to (139, 302)
Screenshot: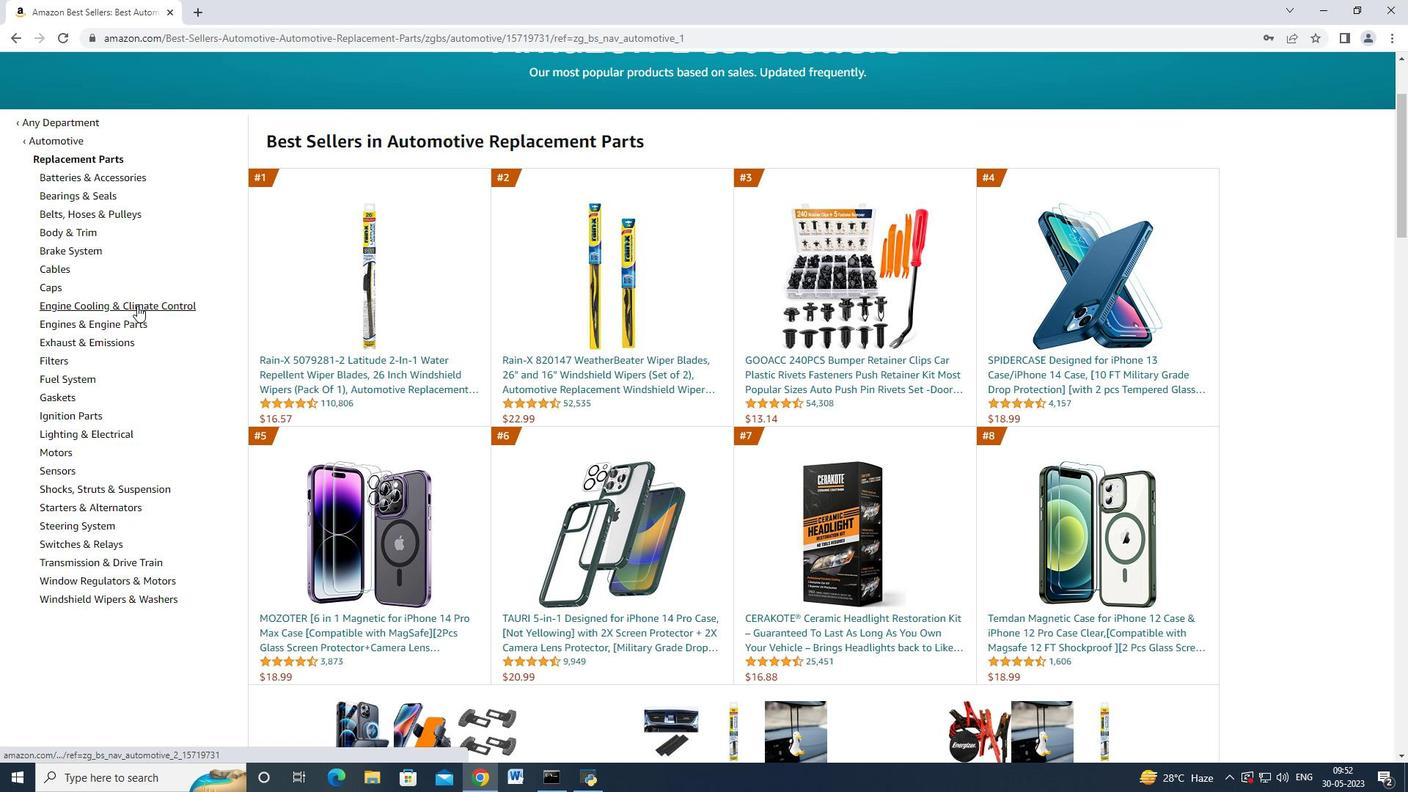 
Action: Mouse pressed left at (139, 302)
Screenshot: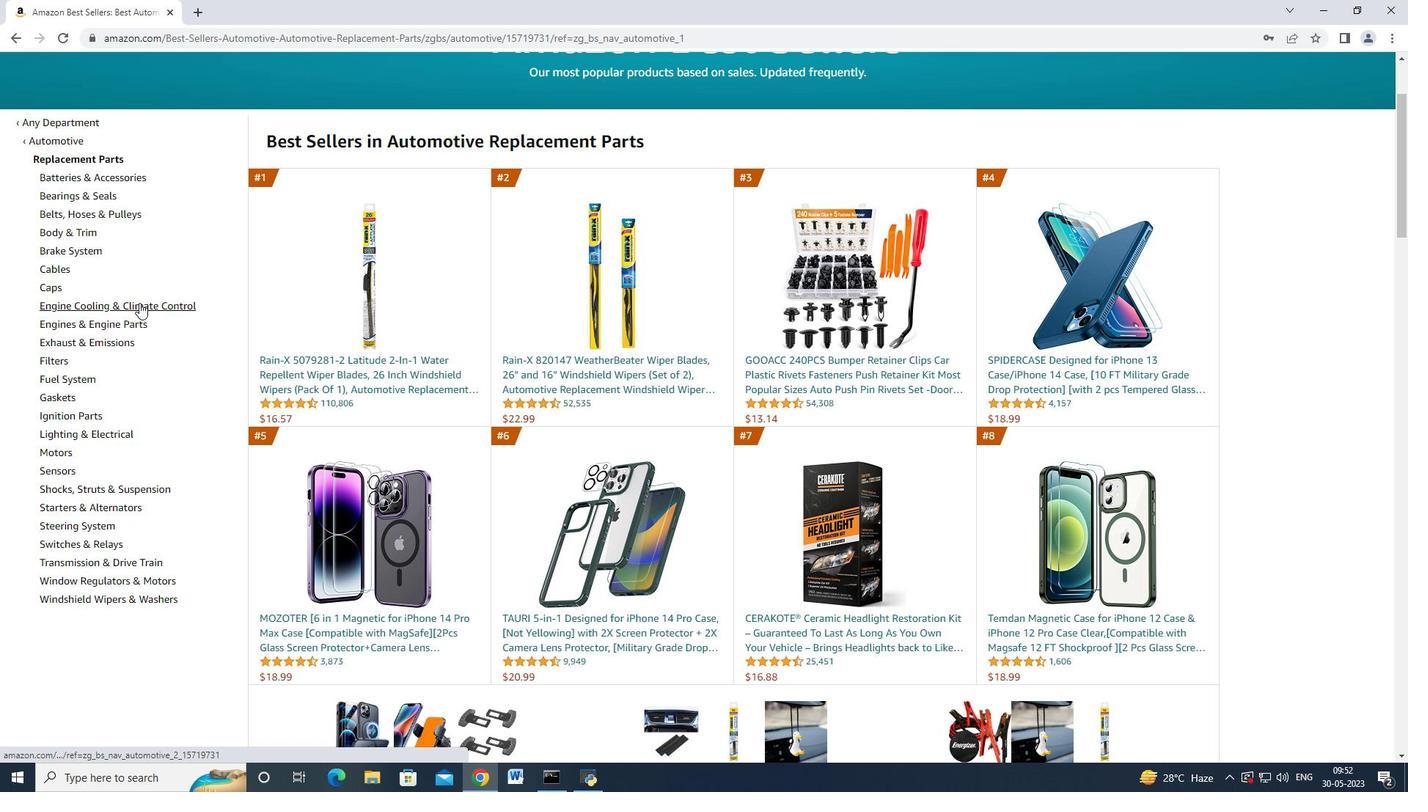 
Action: Mouse moved to (99, 528)
Screenshot: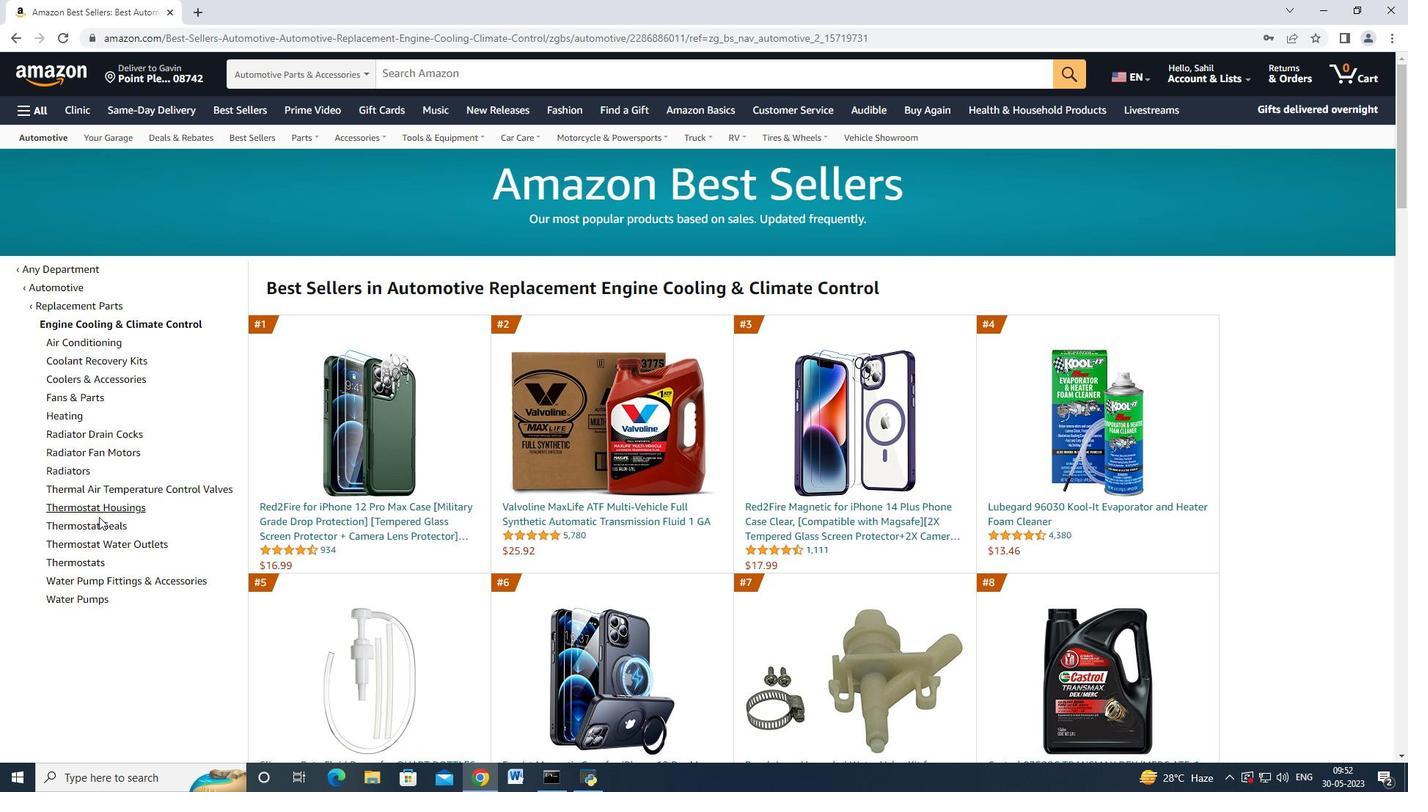 
Action: Mouse pressed left at (99, 528)
Screenshot: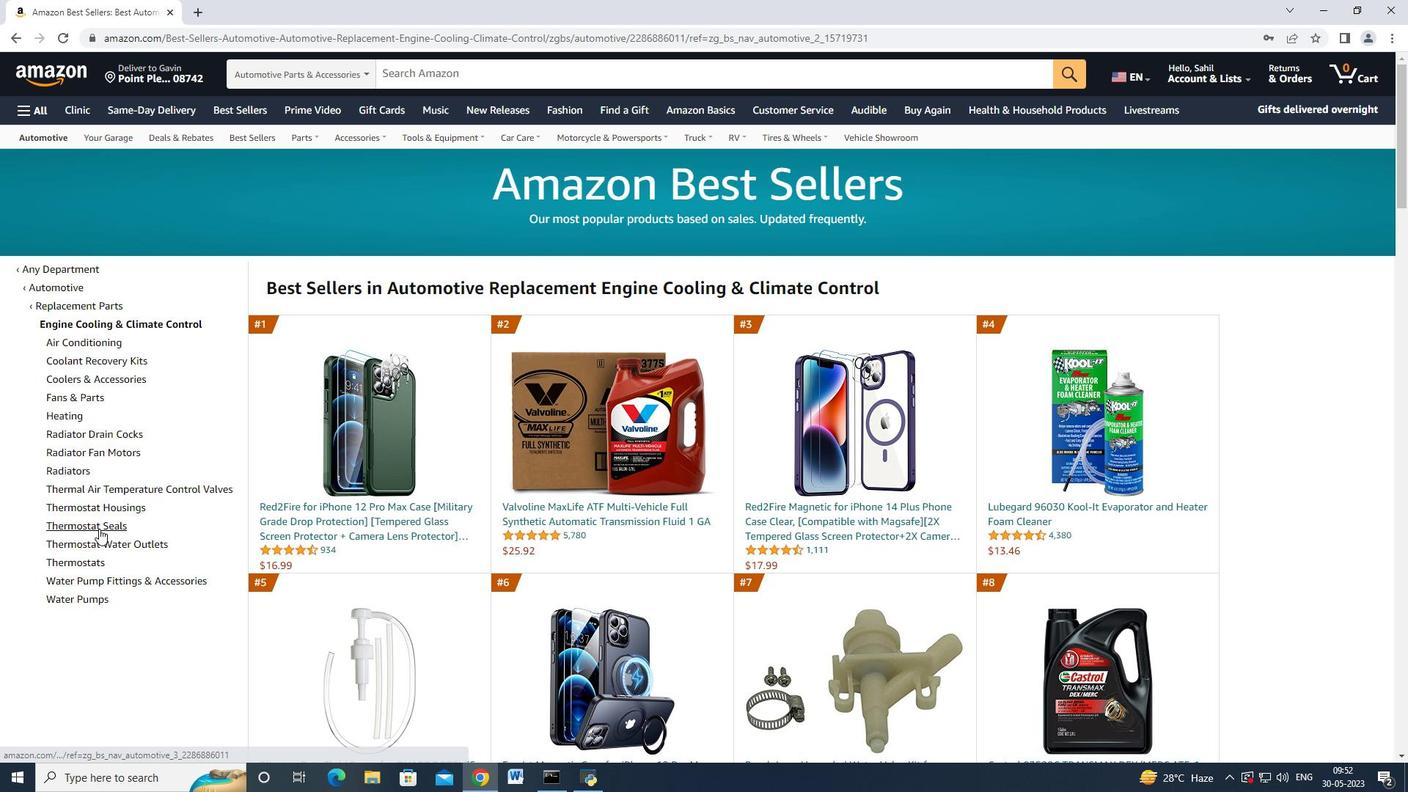 
Action: Mouse moved to (702, 423)
Screenshot: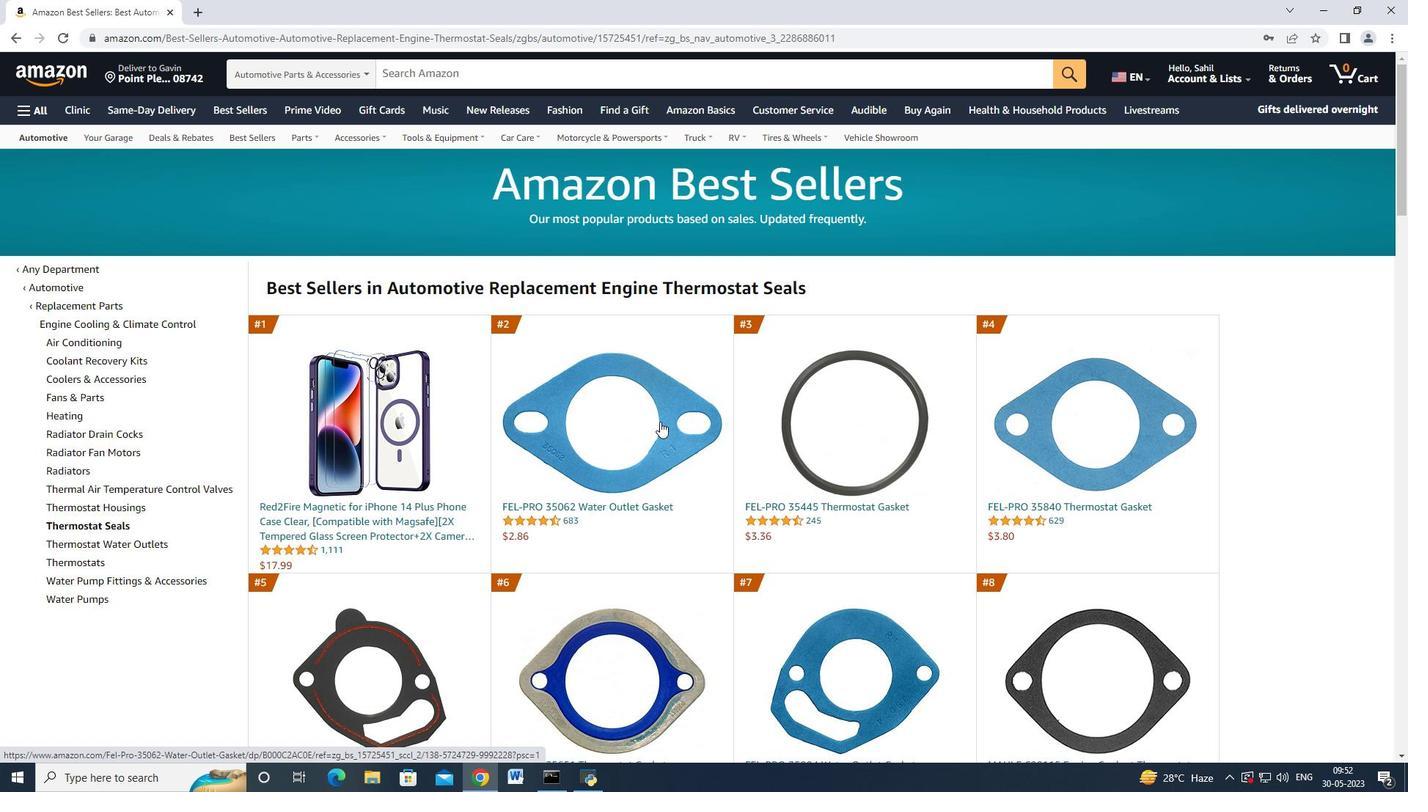 
Action: Mouse scrolled (702, 422) with delta (0, 0)
Screenshot: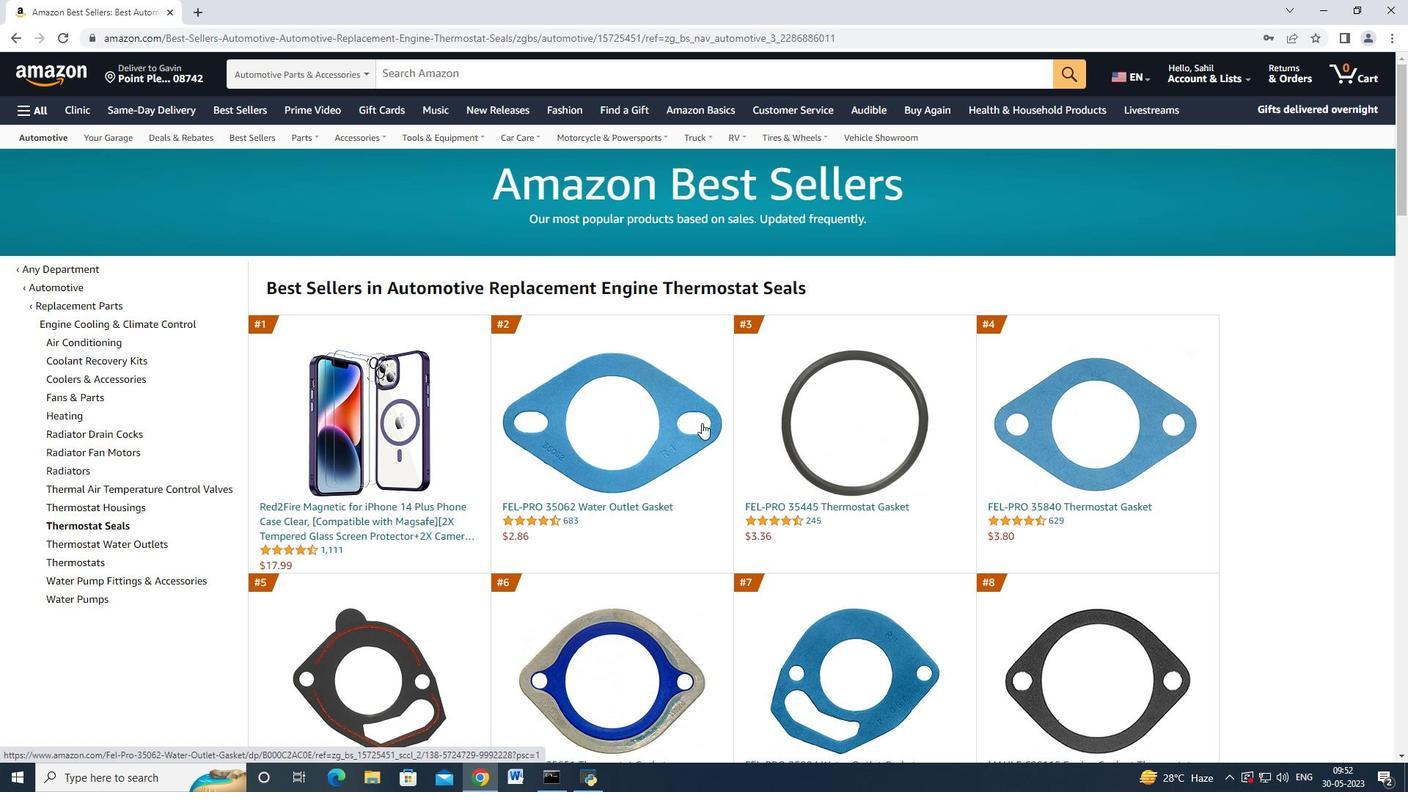 
Action: Mouse scrolled (702, 422) with delta (0, 0)
Screenshot: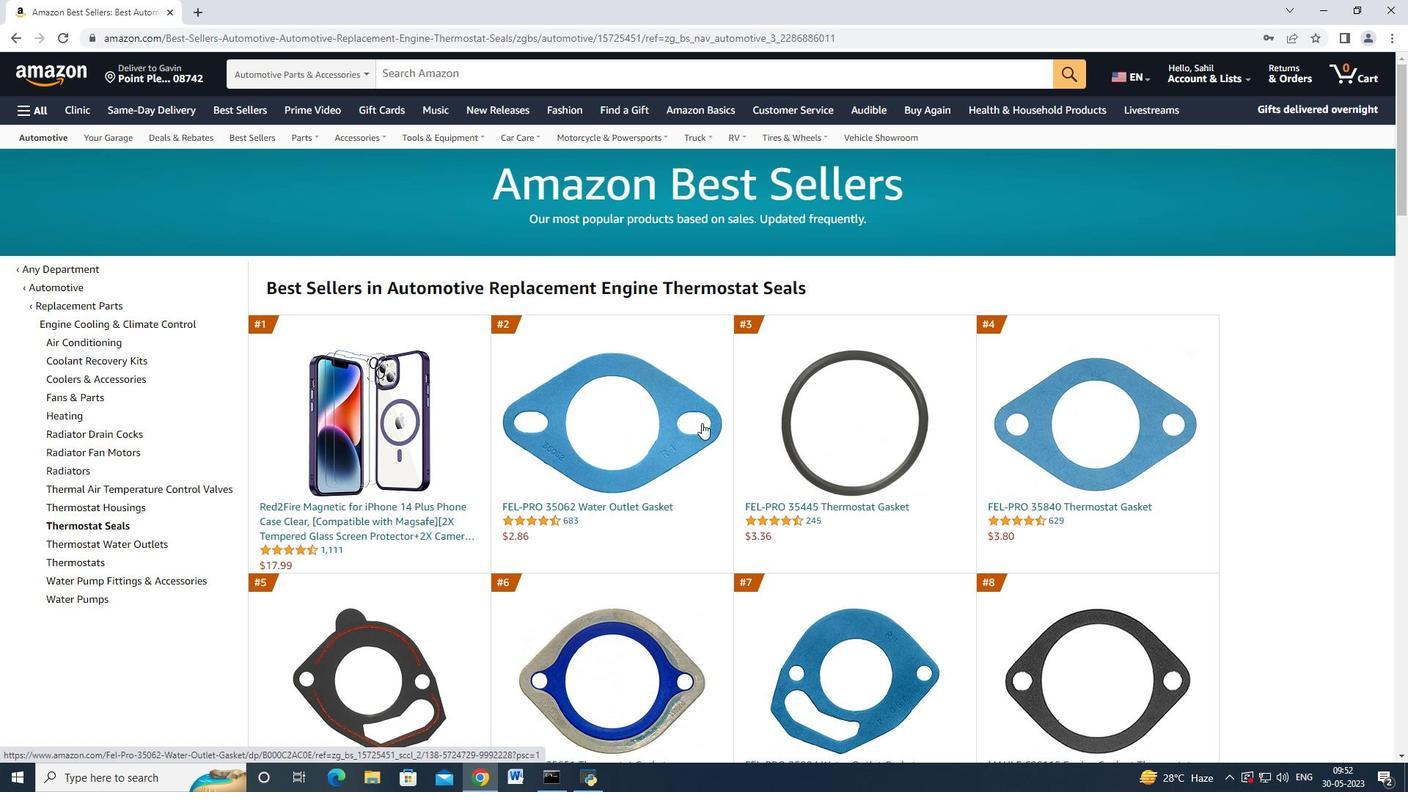
Action: Mouse scrolled (702, 422) with delta (0, 0)
Screenshot: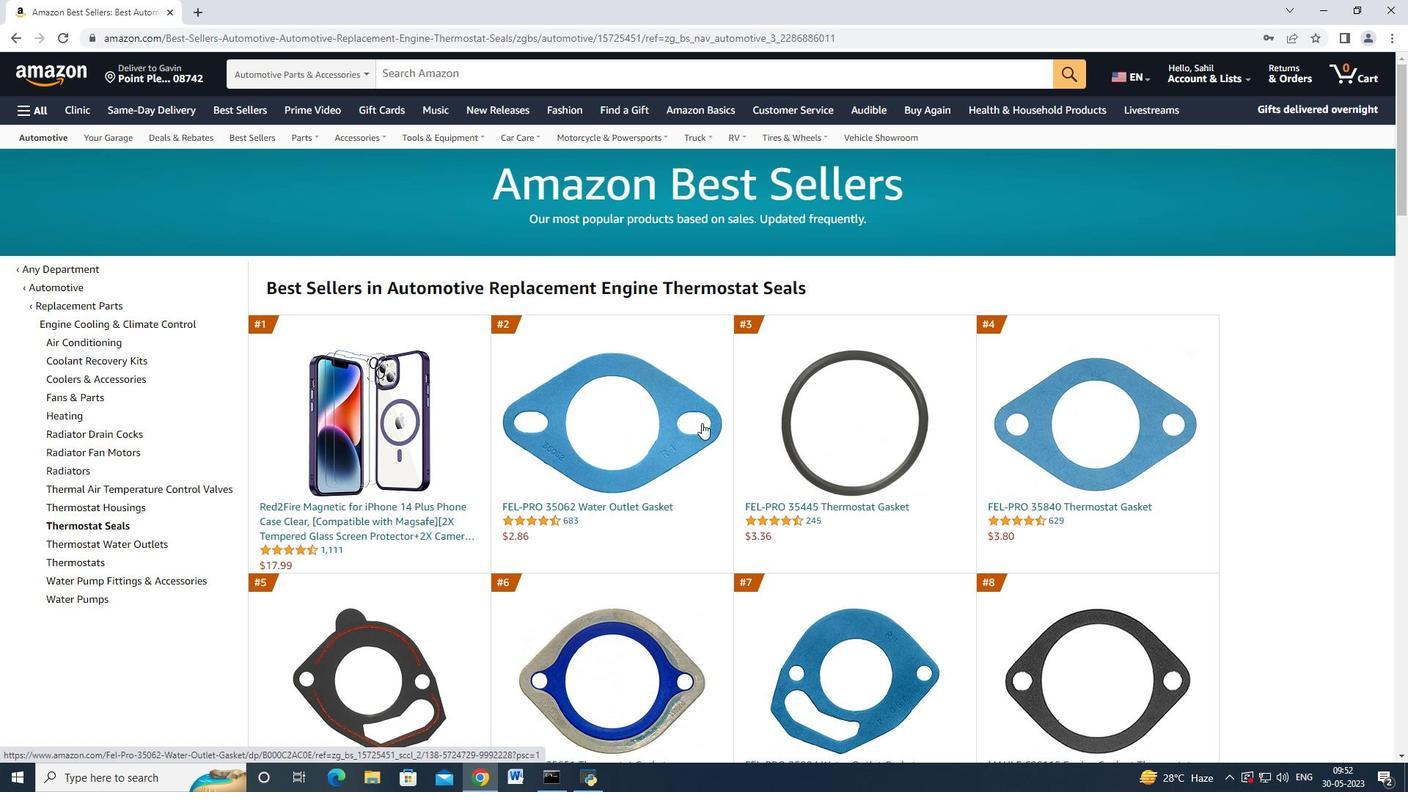 
Action: Mouse scrolled (702, 422) with delta (0, 0)
Screenshot: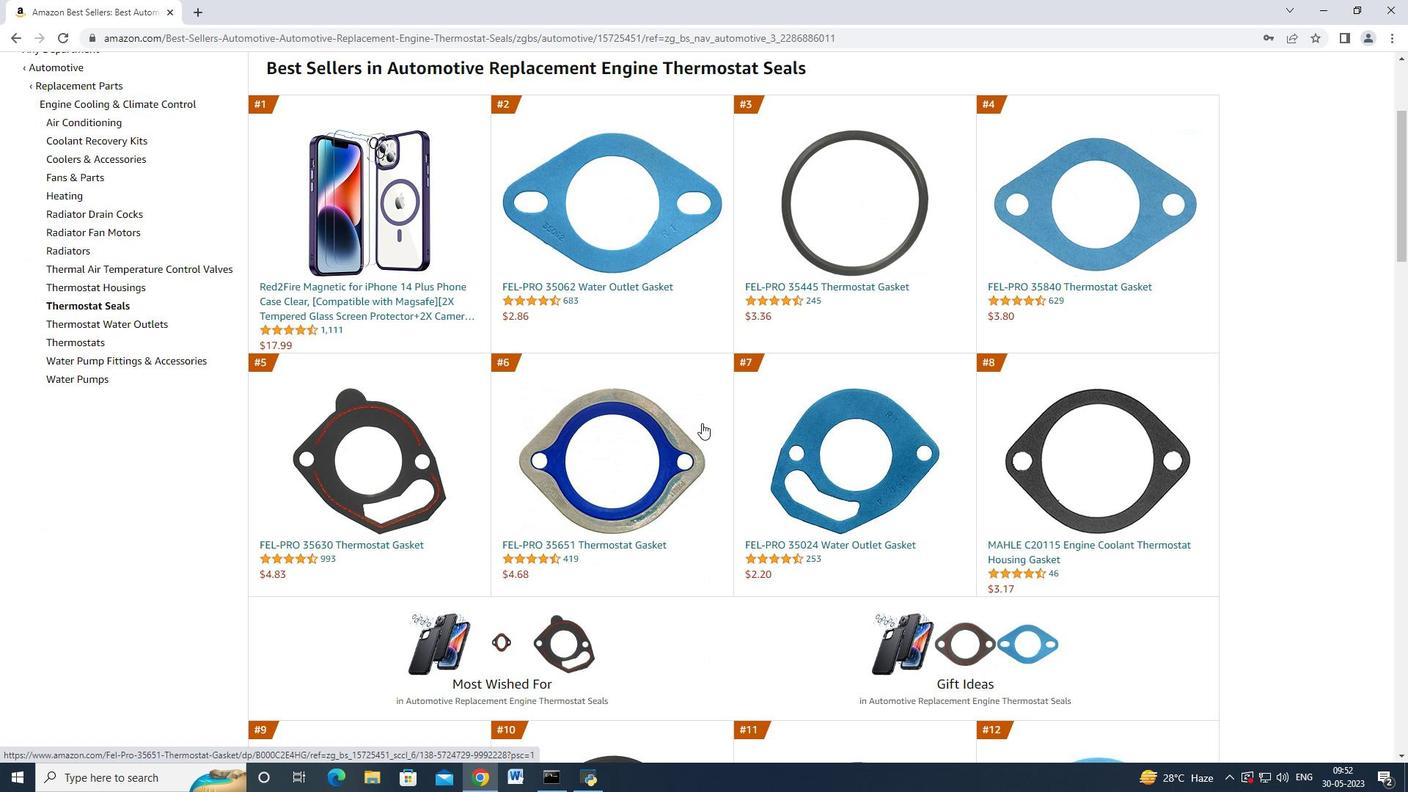 
Action: Mouse moved to (702, 423)
Screenshot: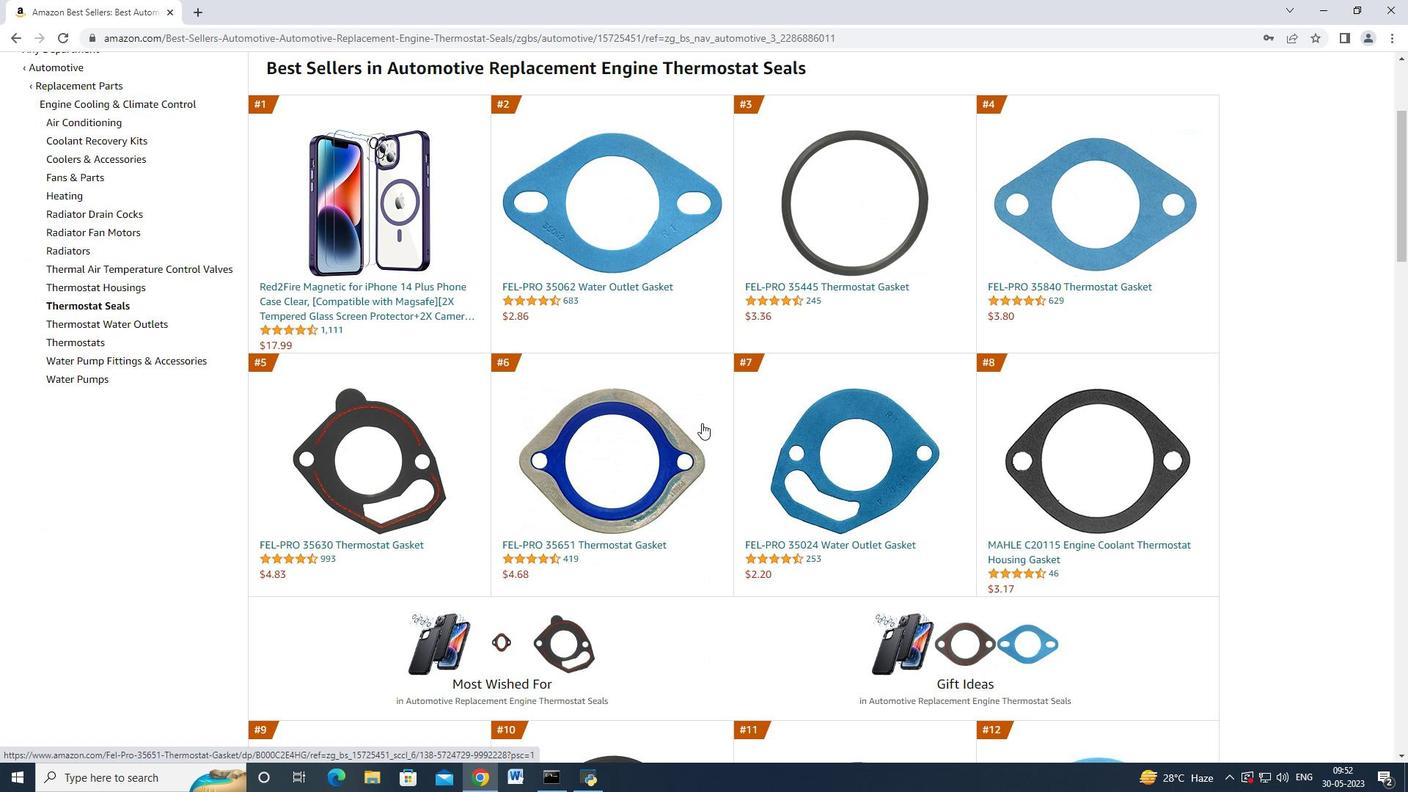 
Action: Mouse scrolled (702, 422) with delta (0, 0)
Screenshot: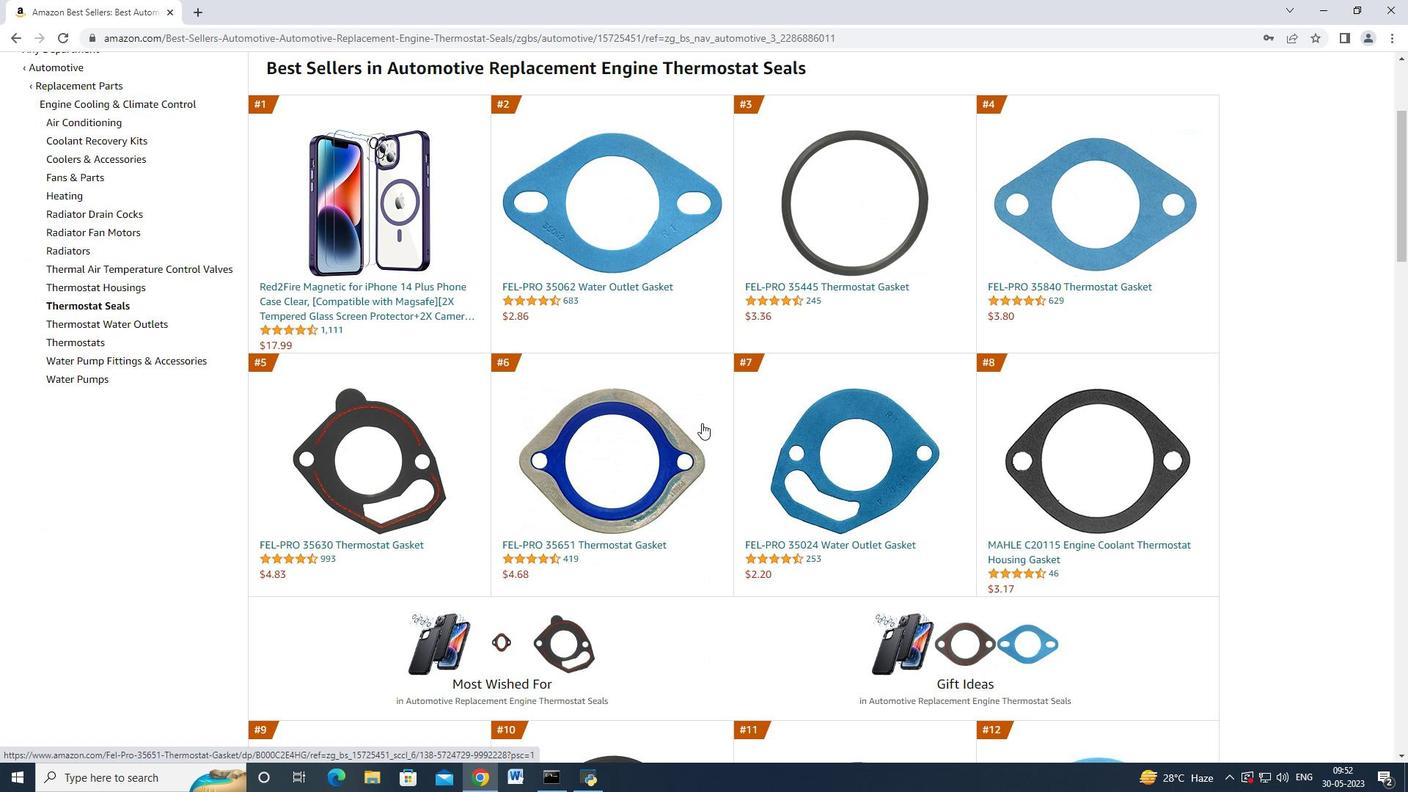
Action: Mouse moved to (702, 423)
Screenshot: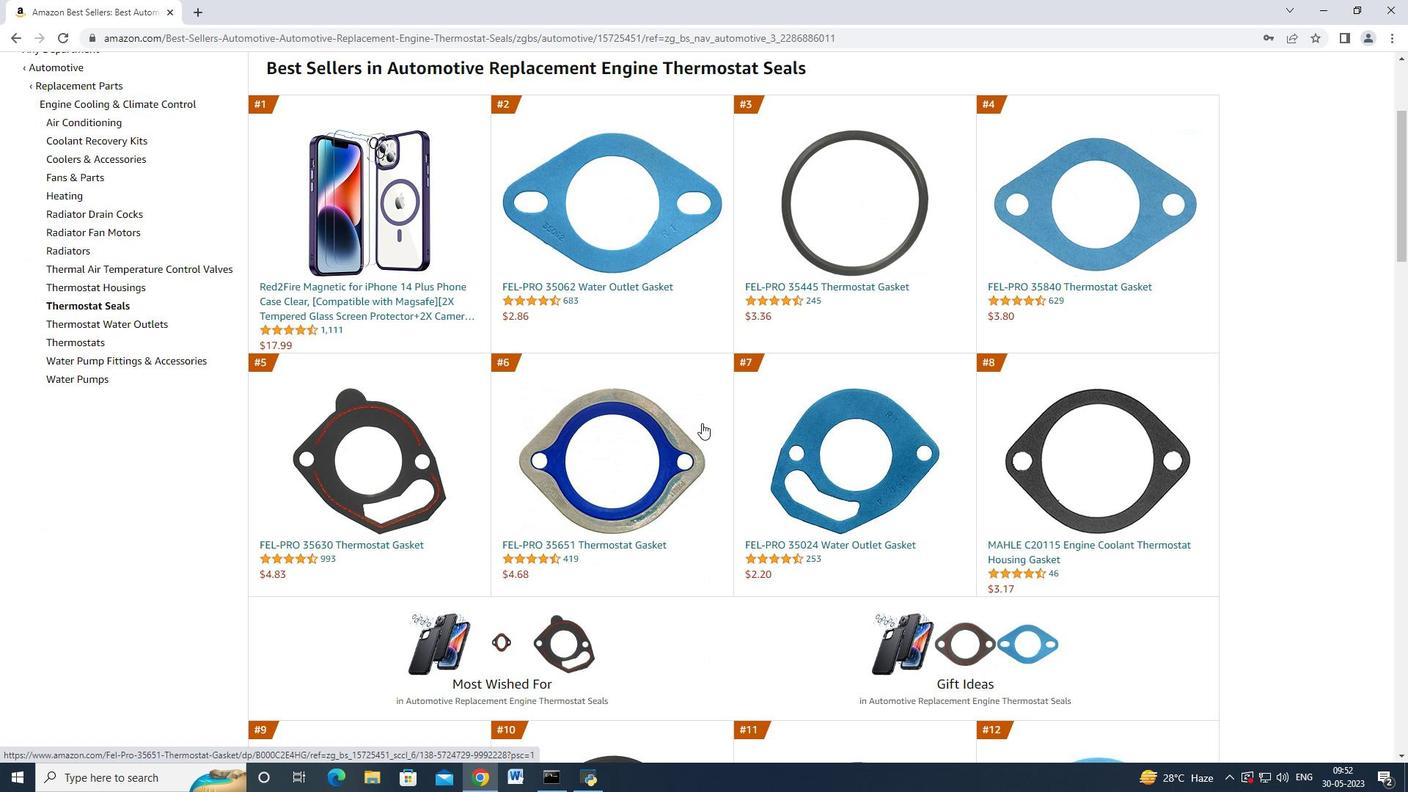 
Action: Mouse scrolled (702, 422) with delta (0, 0)
Screenshot: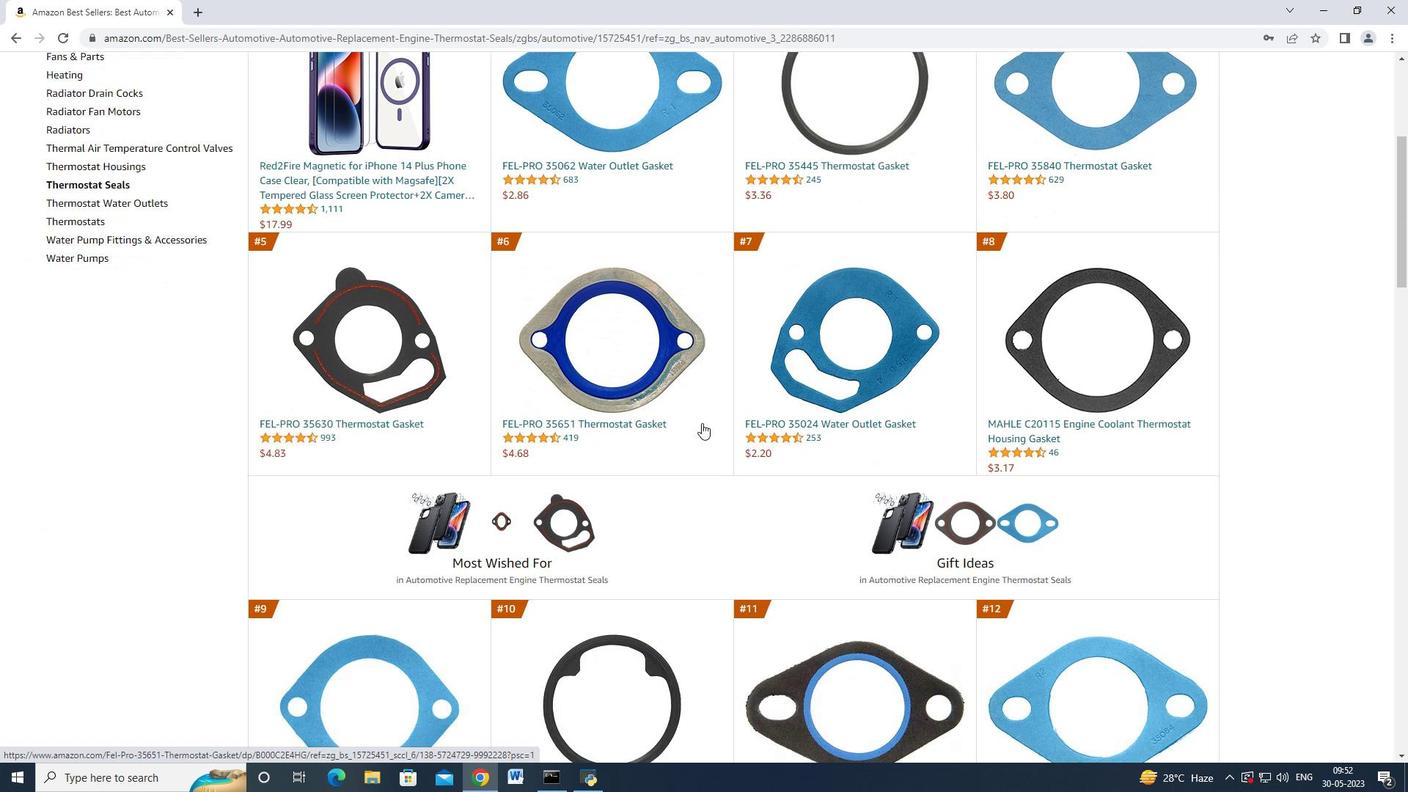 
Action: Mouse scrolled (702, 422) with delta (0, 0)
Screenshot: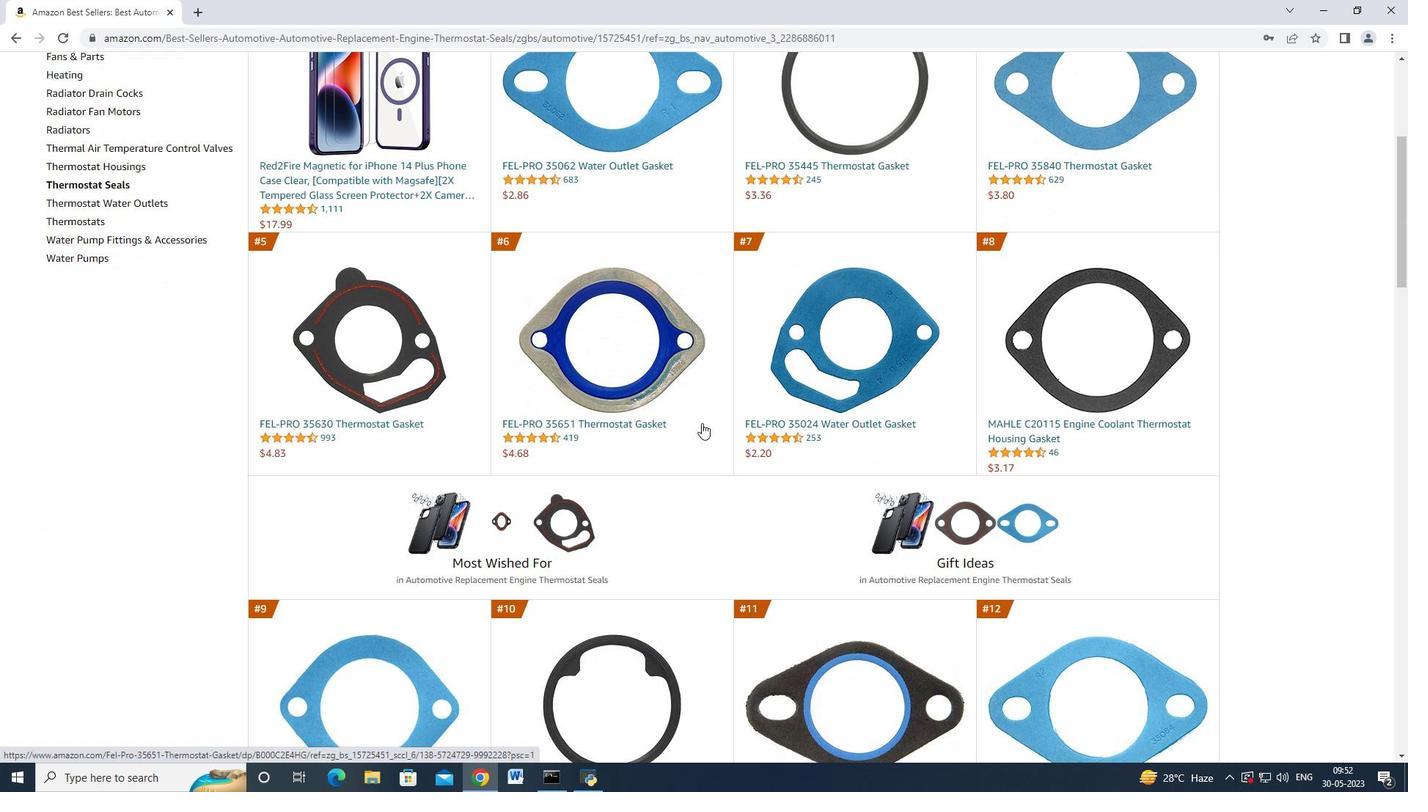 
Action: Mouse scrolled (702, 422) with delta (0, 0)
Screenshot: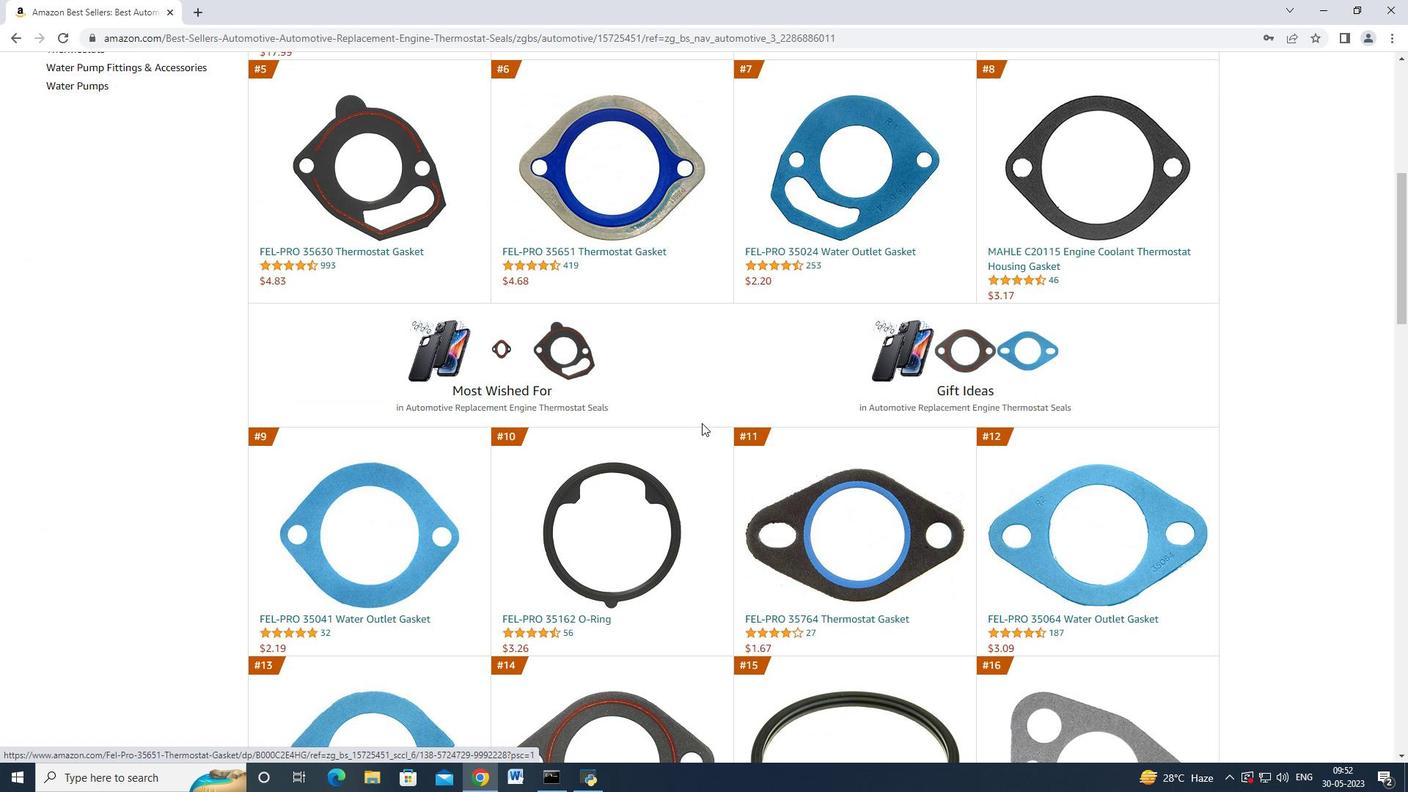 
Action: Mouse scrolled (702, 422) with delta (0, 0)
Screenshot: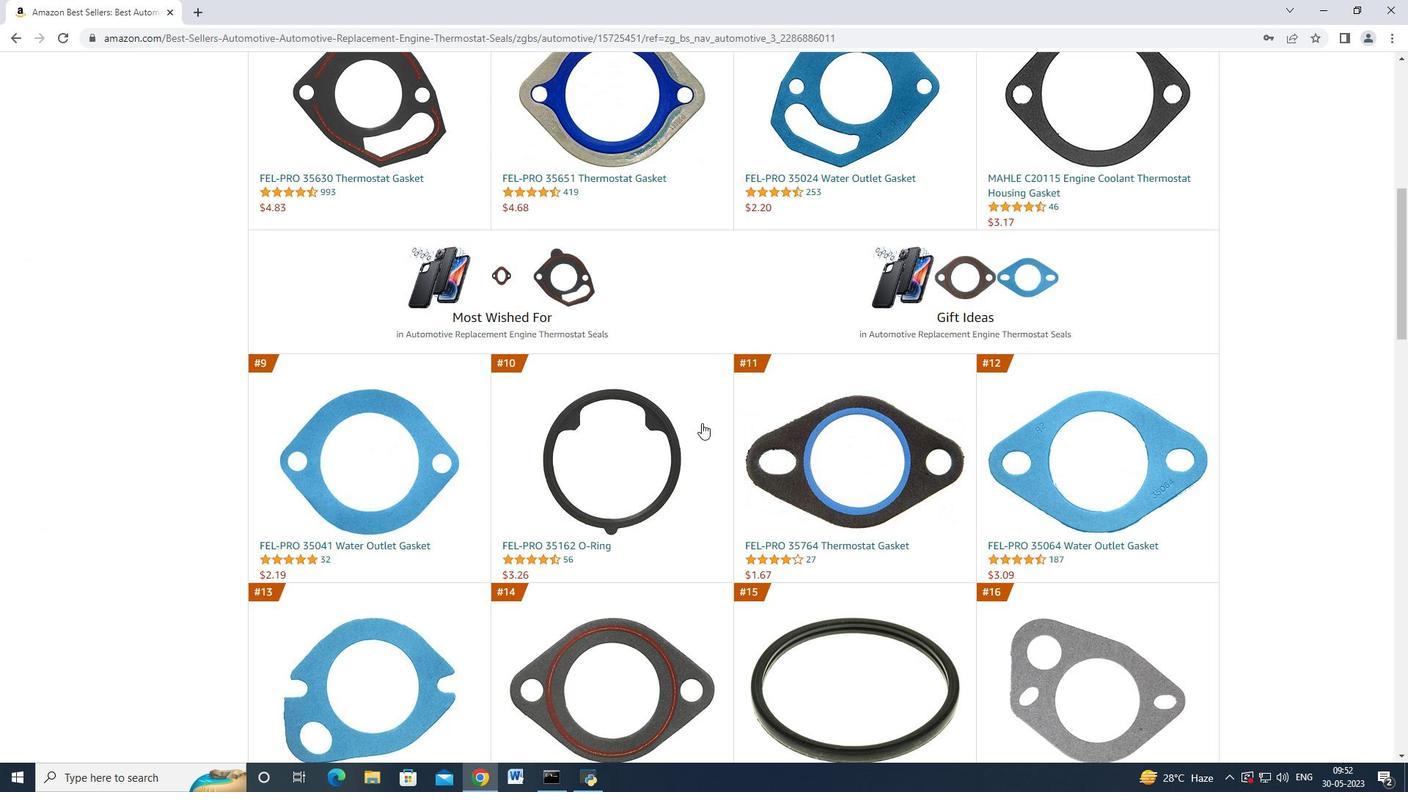 
Action: Mouse moved to (696, 424)
Screenshot: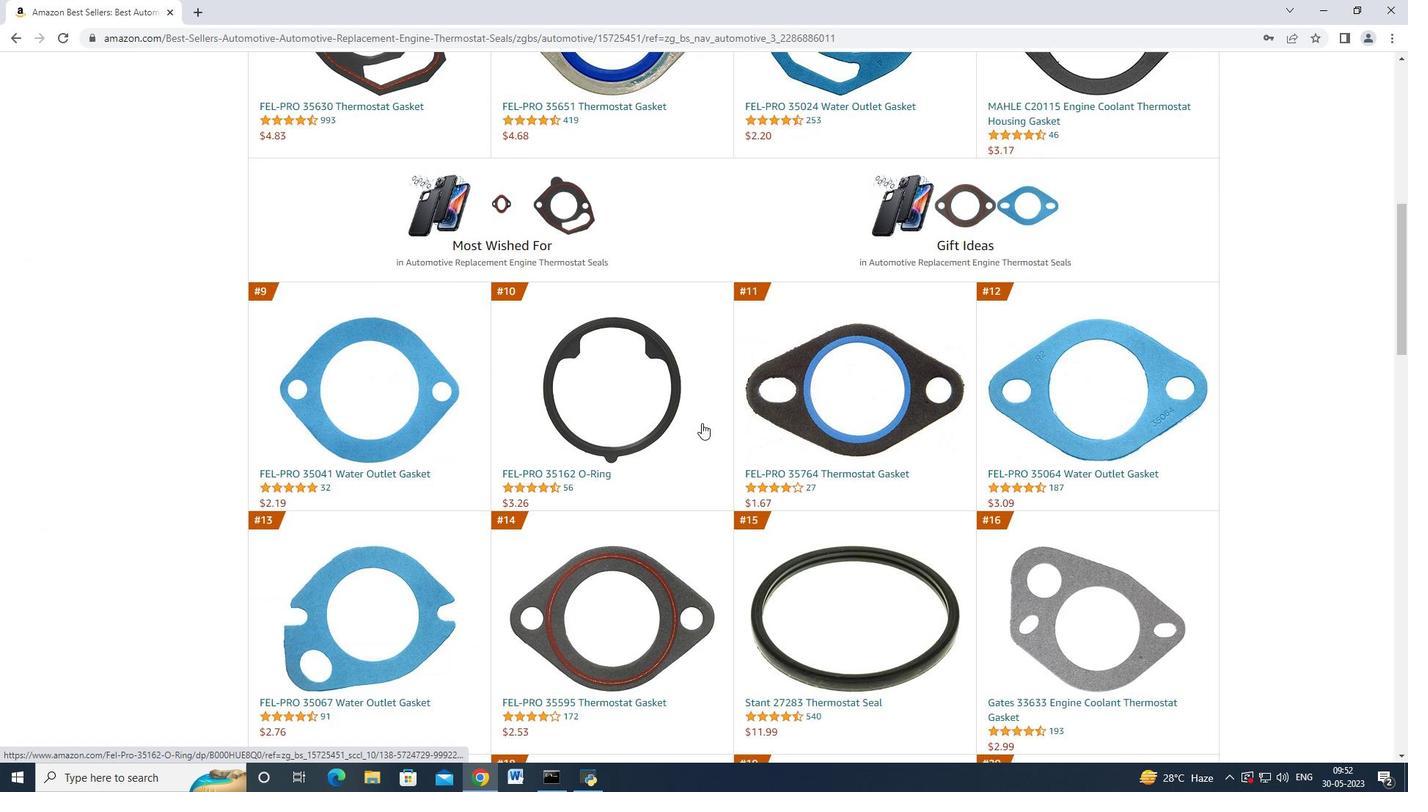 
Action: Mouse scrolled (696, 423) with delta (0, 0)
Screenshot: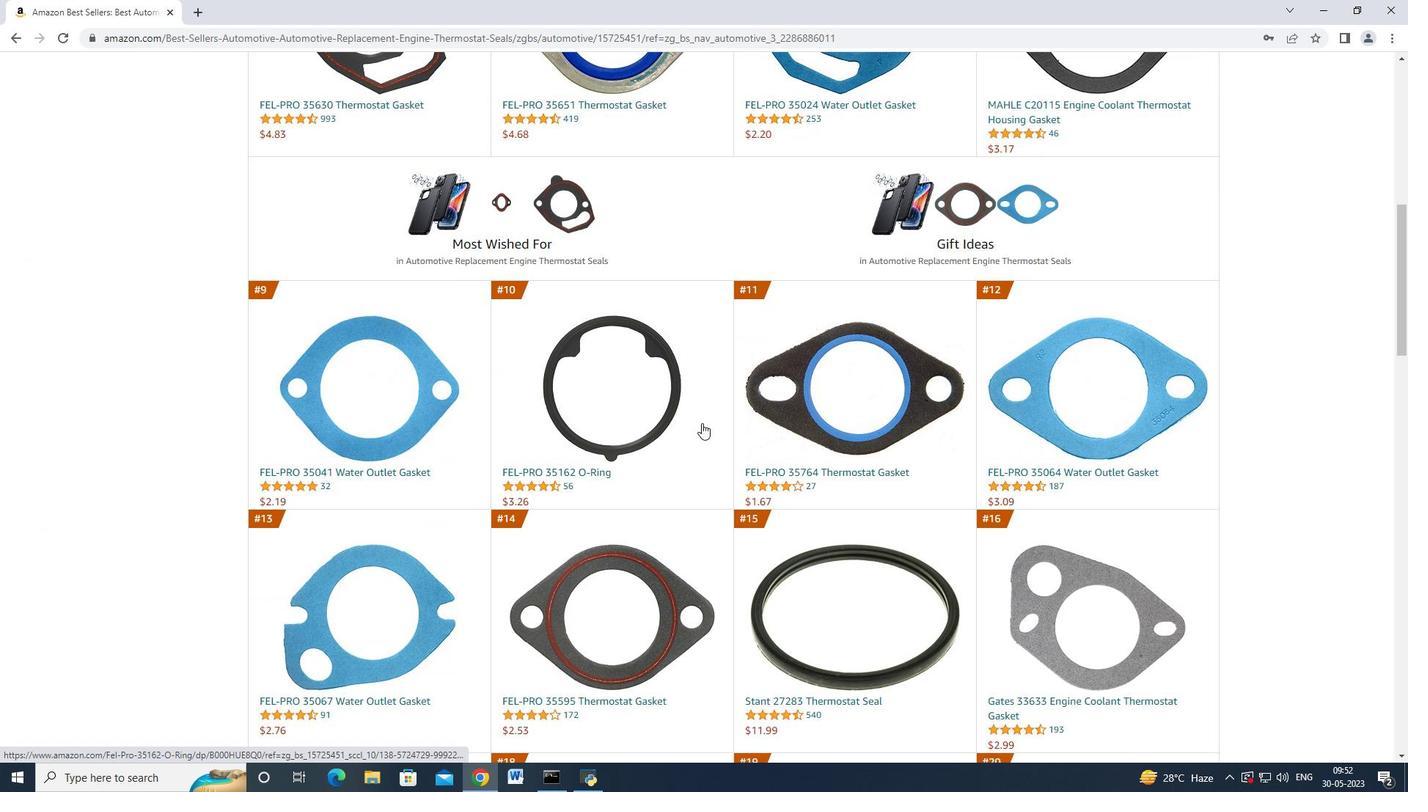 
Action: Mouse scrolled (696, 423) with delta (0, 0)
Screenshot: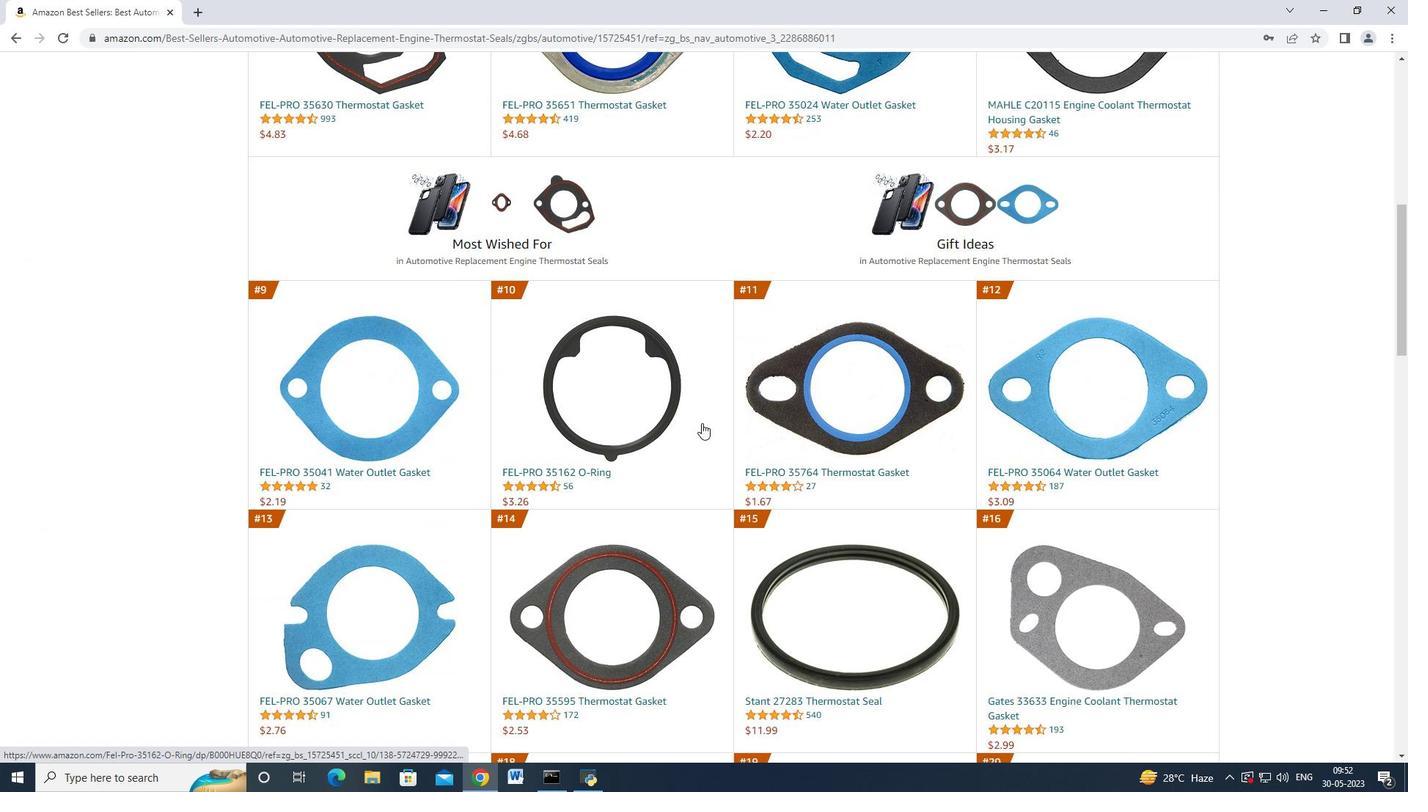 
Action: Mouse scrolled (696, 423) with delta (0, 0)
Screenshot: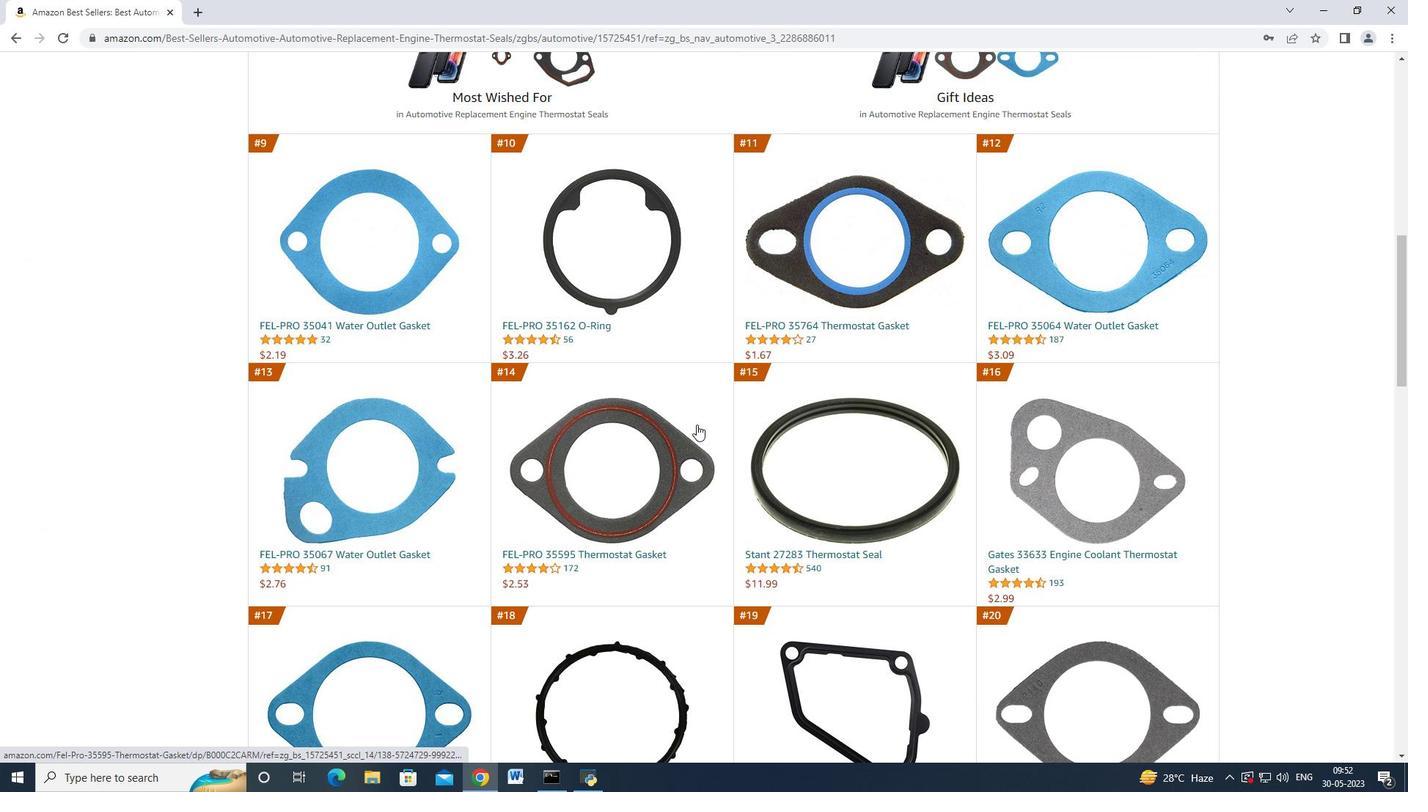 
Action: Mouse scrolled (696, 423) with delta (0, 0)
Screenshot: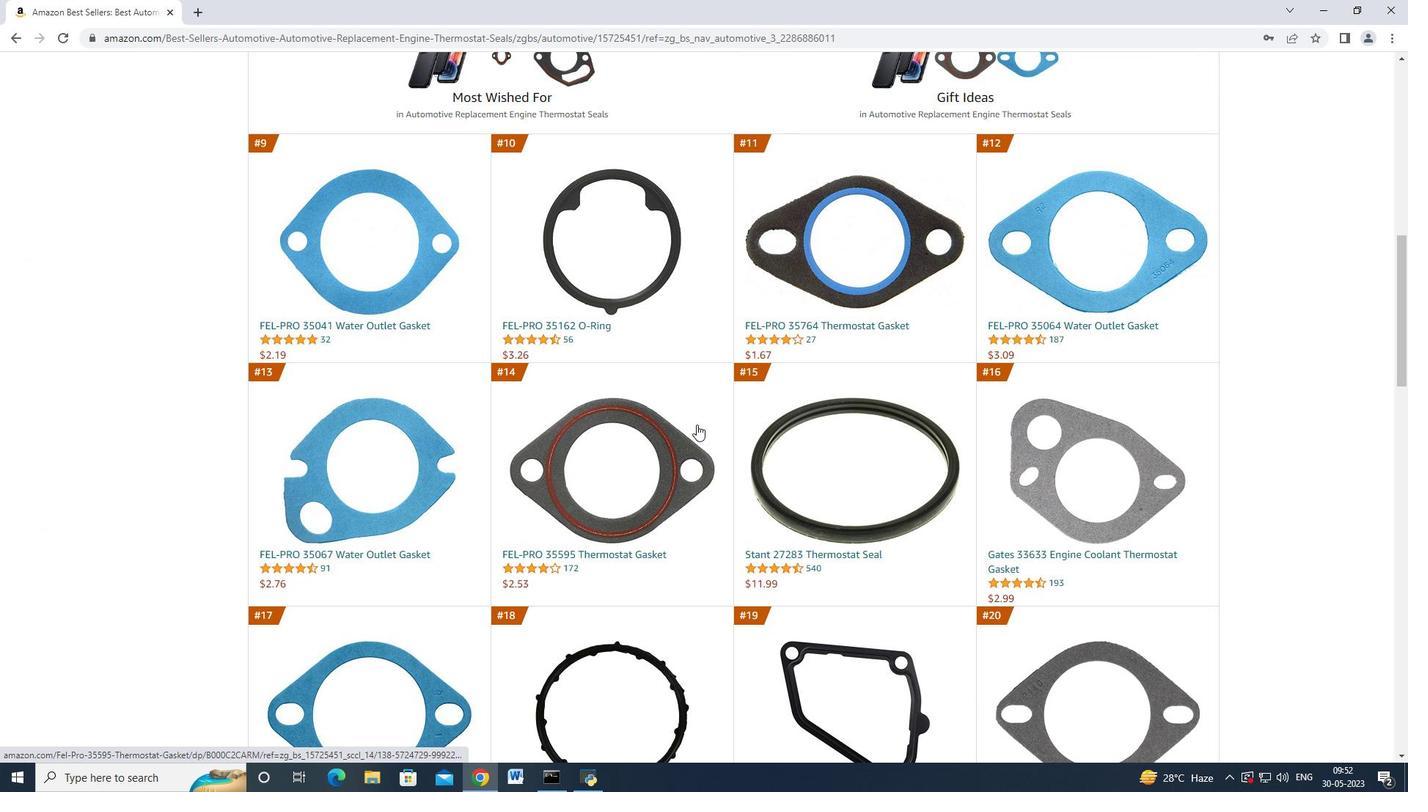 
Action: Mouse scrolled (696, 423) with delta (0, 0)
Screenshot: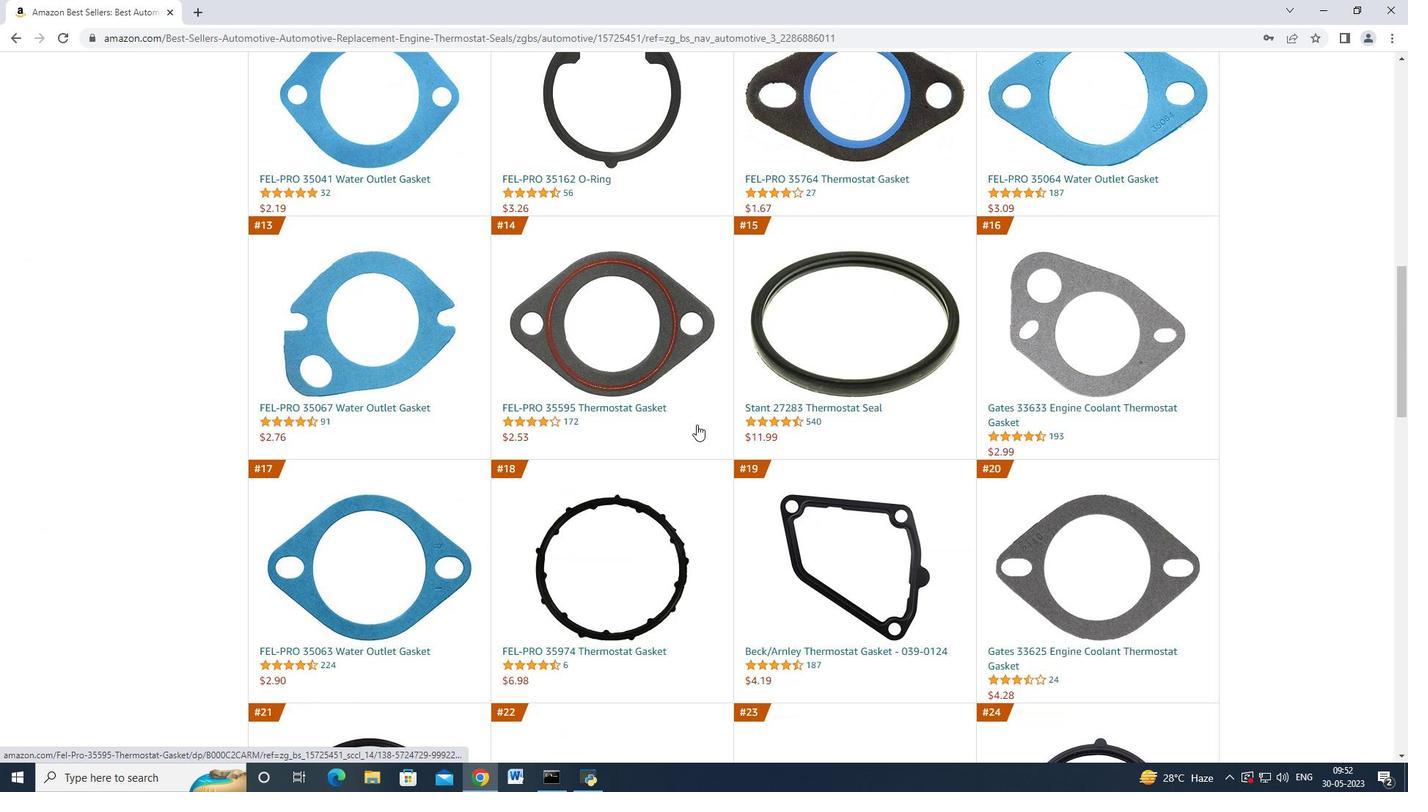
Action: Mouse scrolled (696, 423) with delta (0, 0)
Screenshot: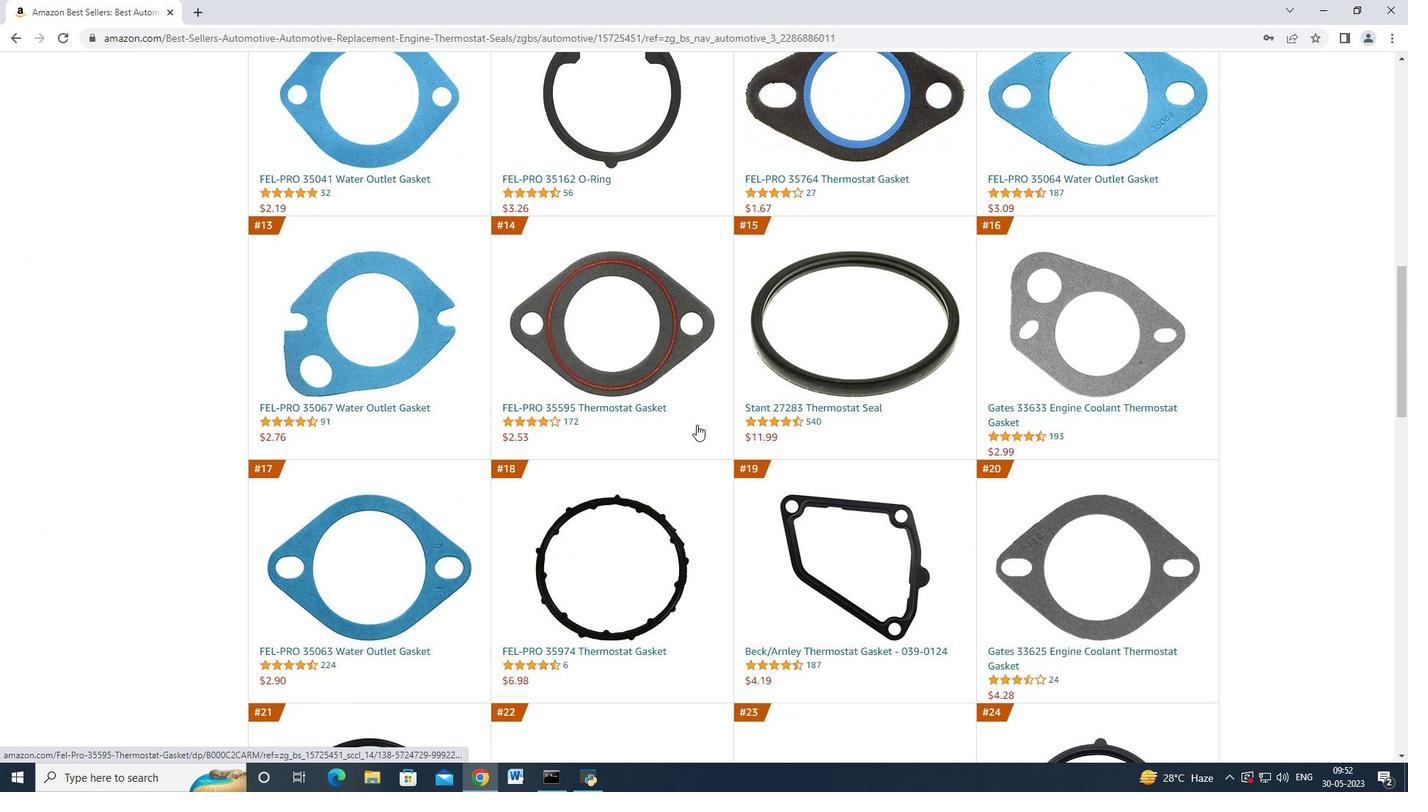 
Action: Mouse scrolled (696, 423) with delta (0, 0)
Screenshot: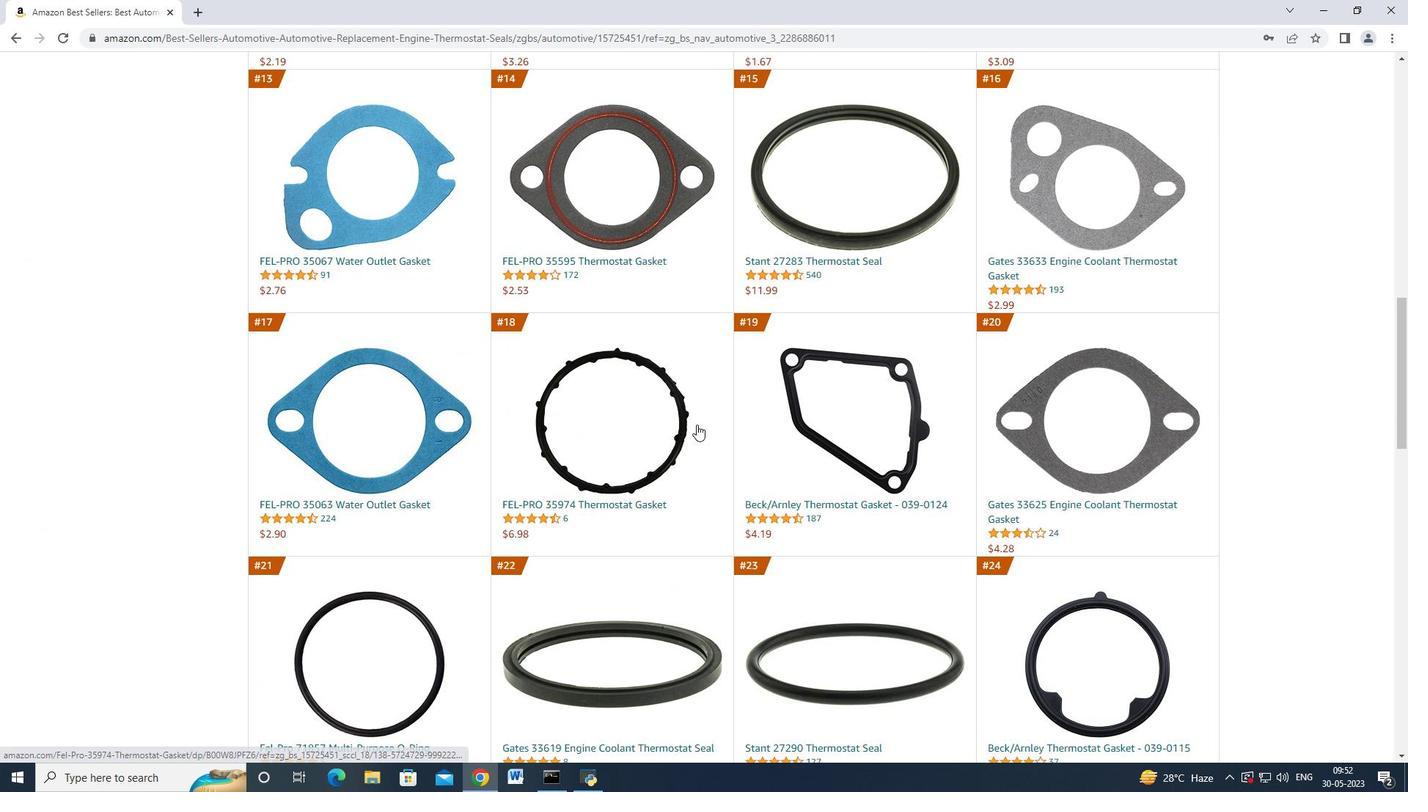 
Action: Mouse scrolled (696, 423) with delta (0, 0)
Screenshot: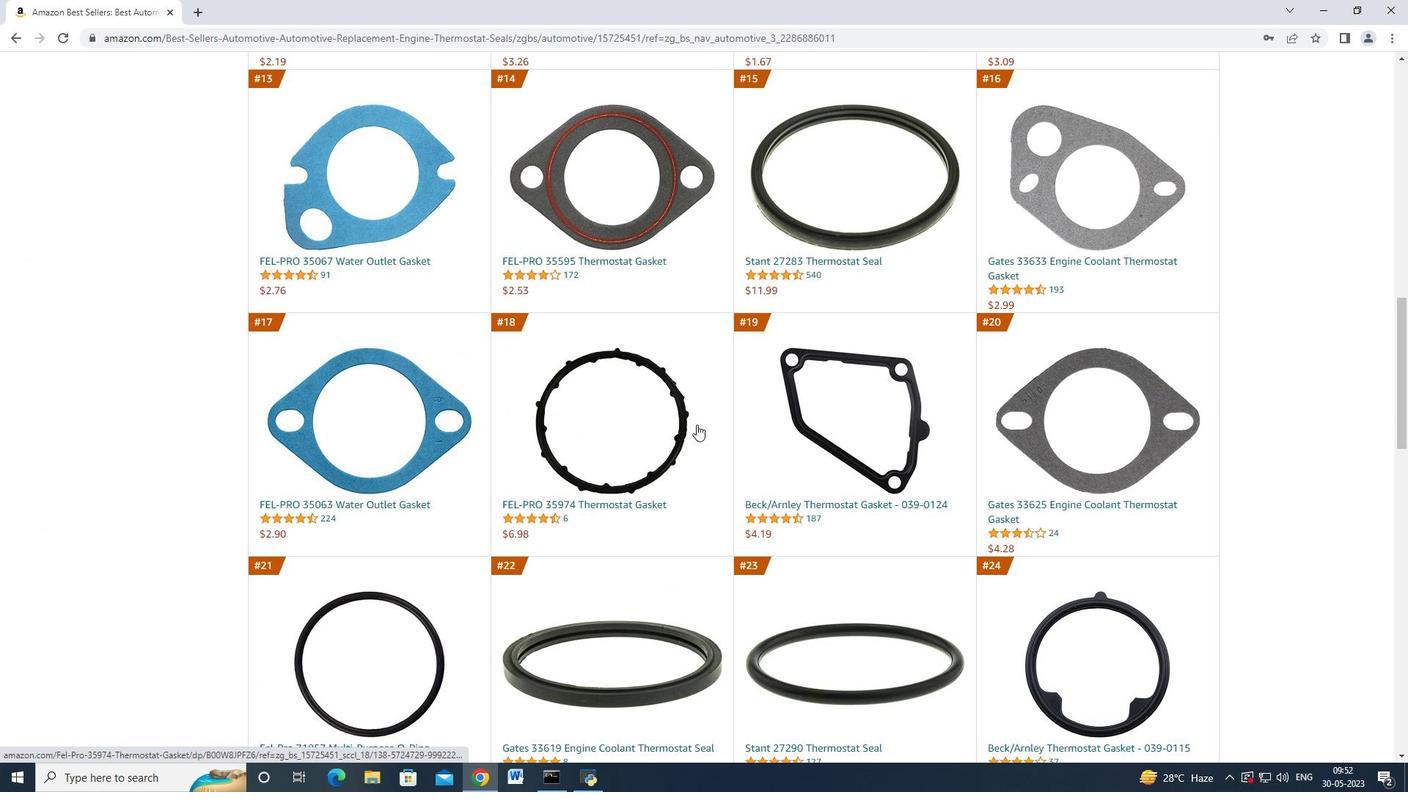 
Action: Mouse scrolled (696, 423) with delta (0, 0)
Screenshot: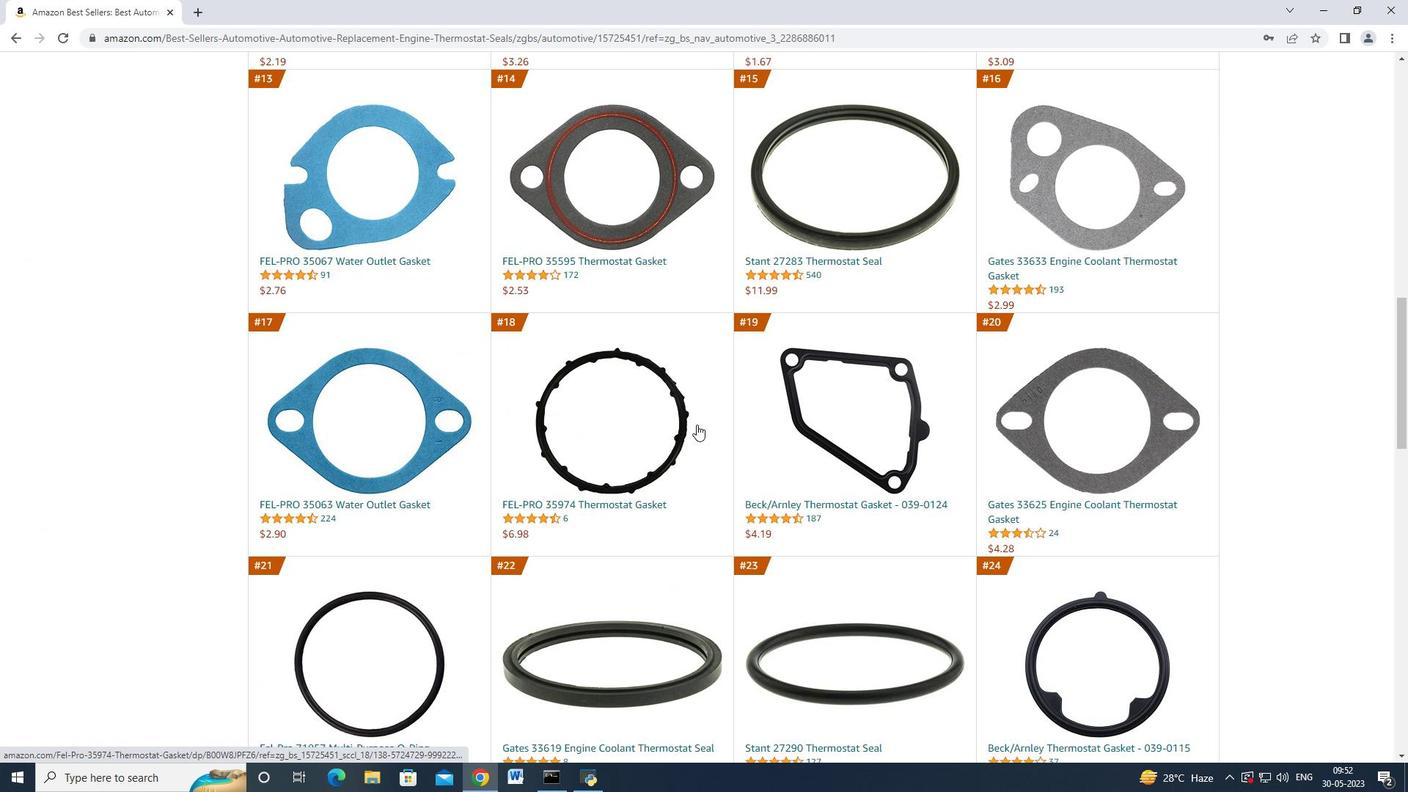 
Action: Mouse scrolled (696, 423) with delta (0, 0)
Screenshot: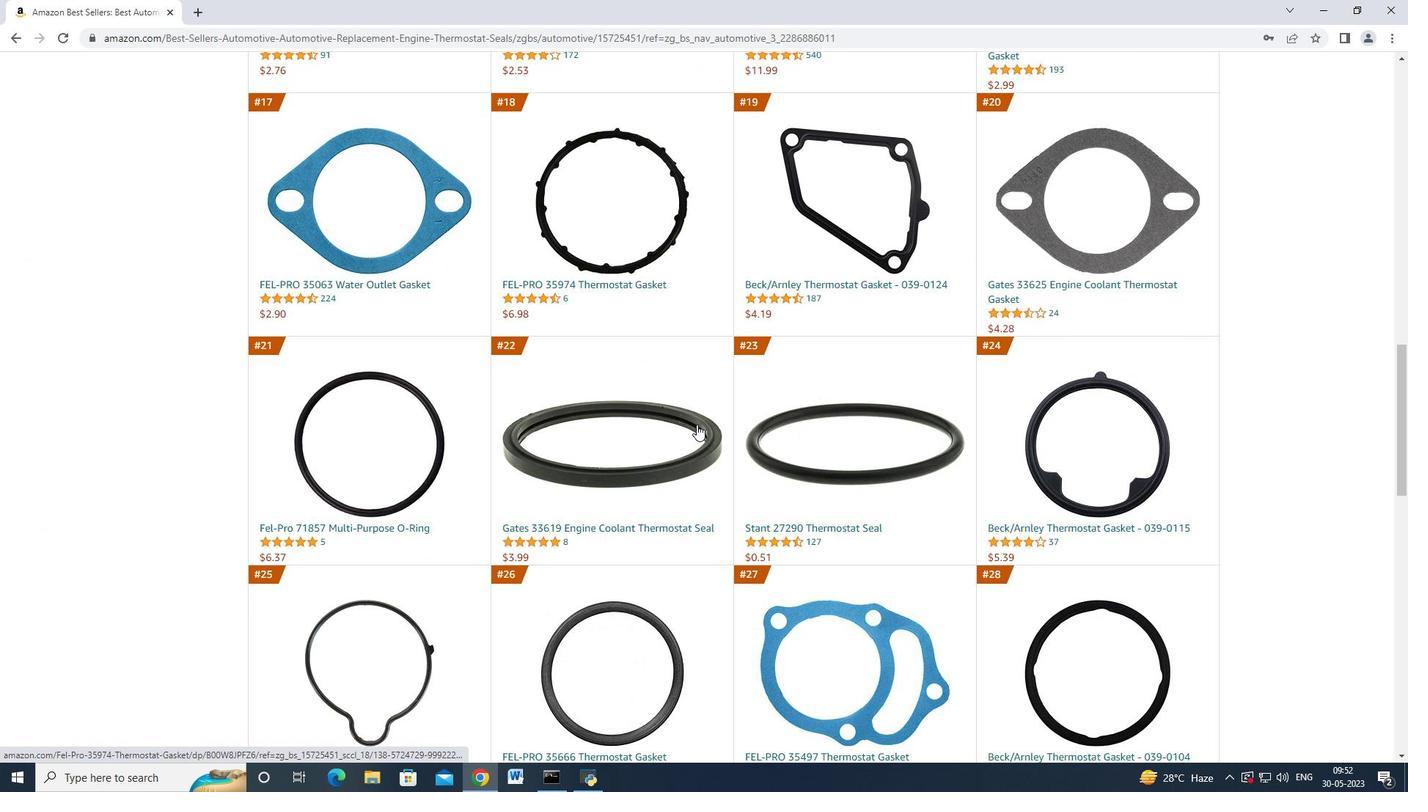 
Action: Mouse scrolled (696, 423) with delta (0, 0)
Screenshot: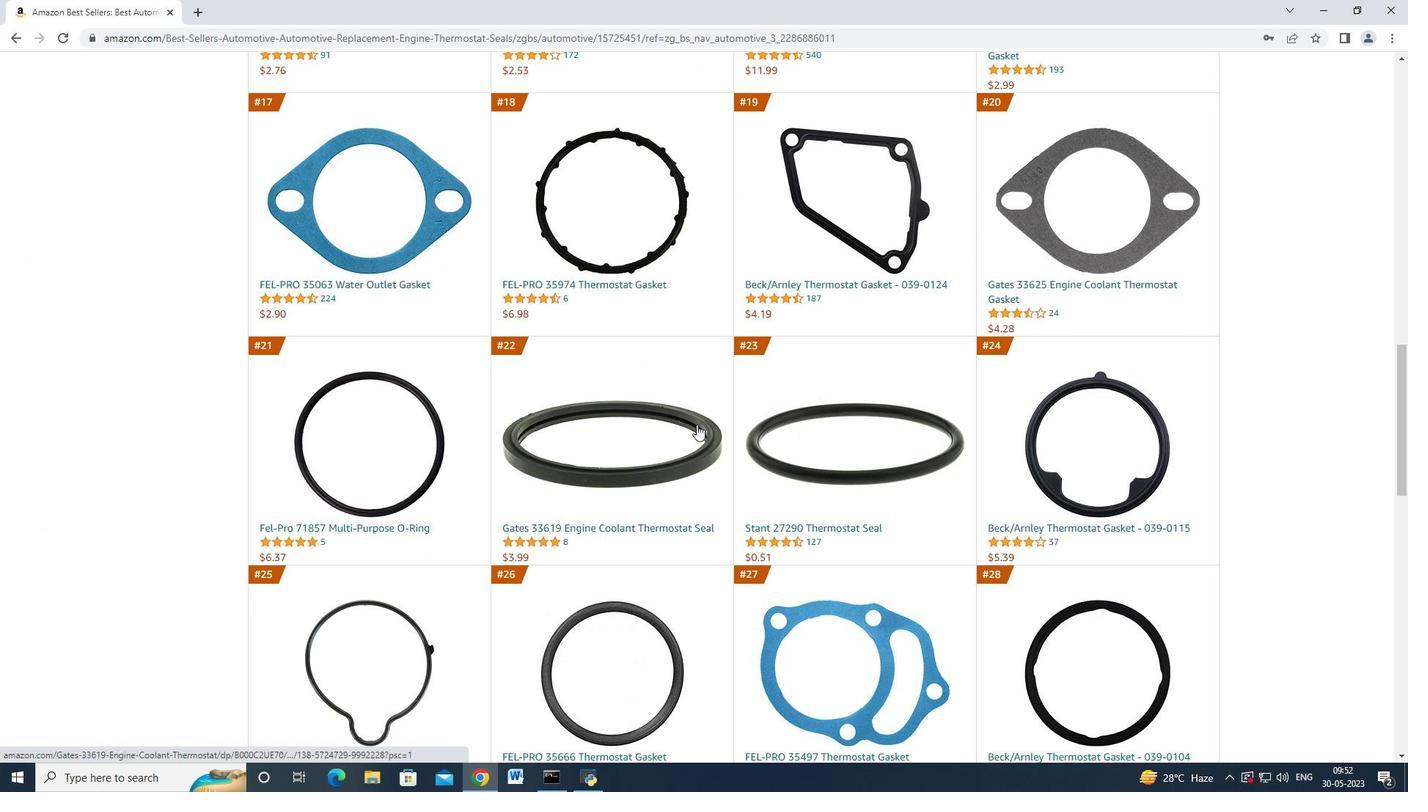 
Action: Mouse scrolled (696, 423) with delta (0, 0)
Screenshot: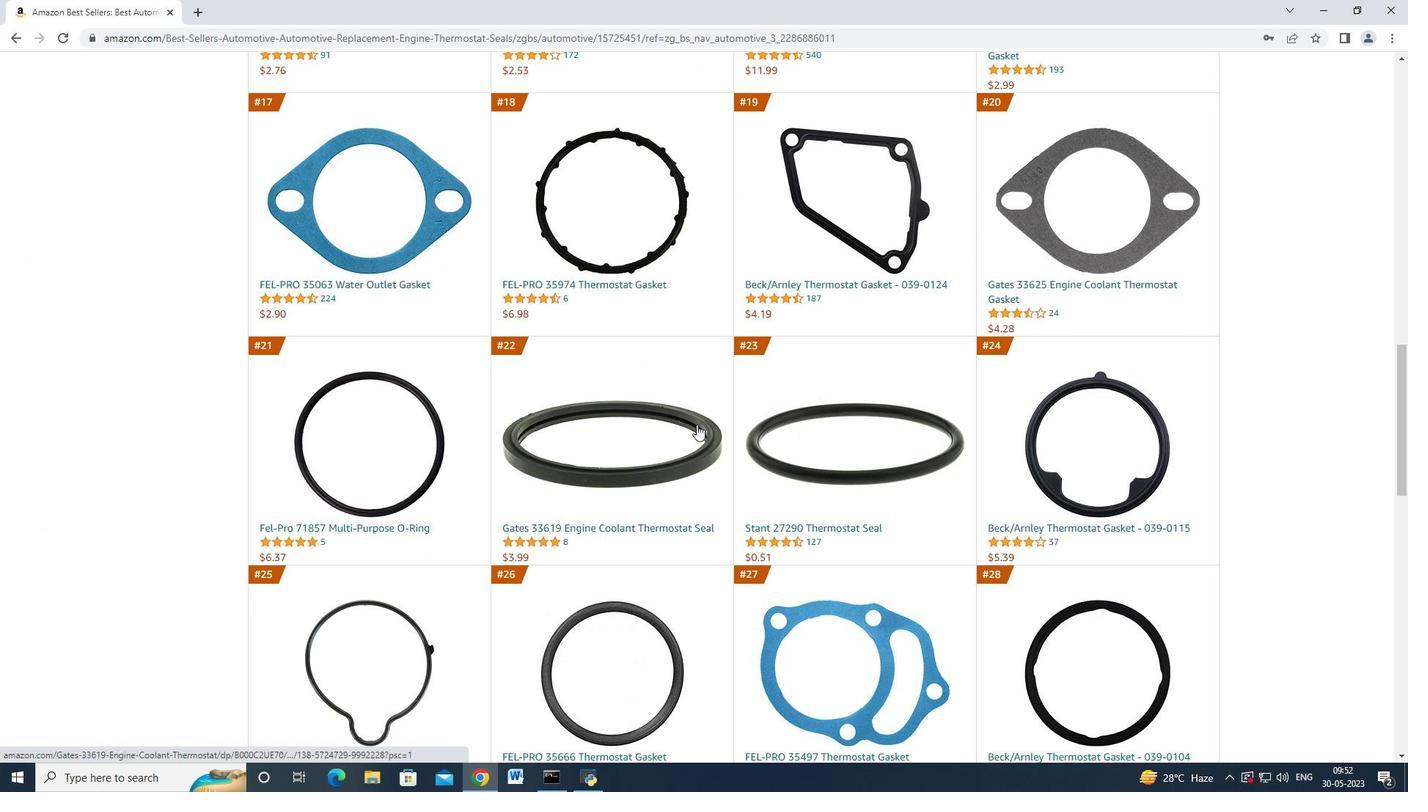
Action: Mouse scrolled (696, 423) with delta (0, 0)
Screenshot: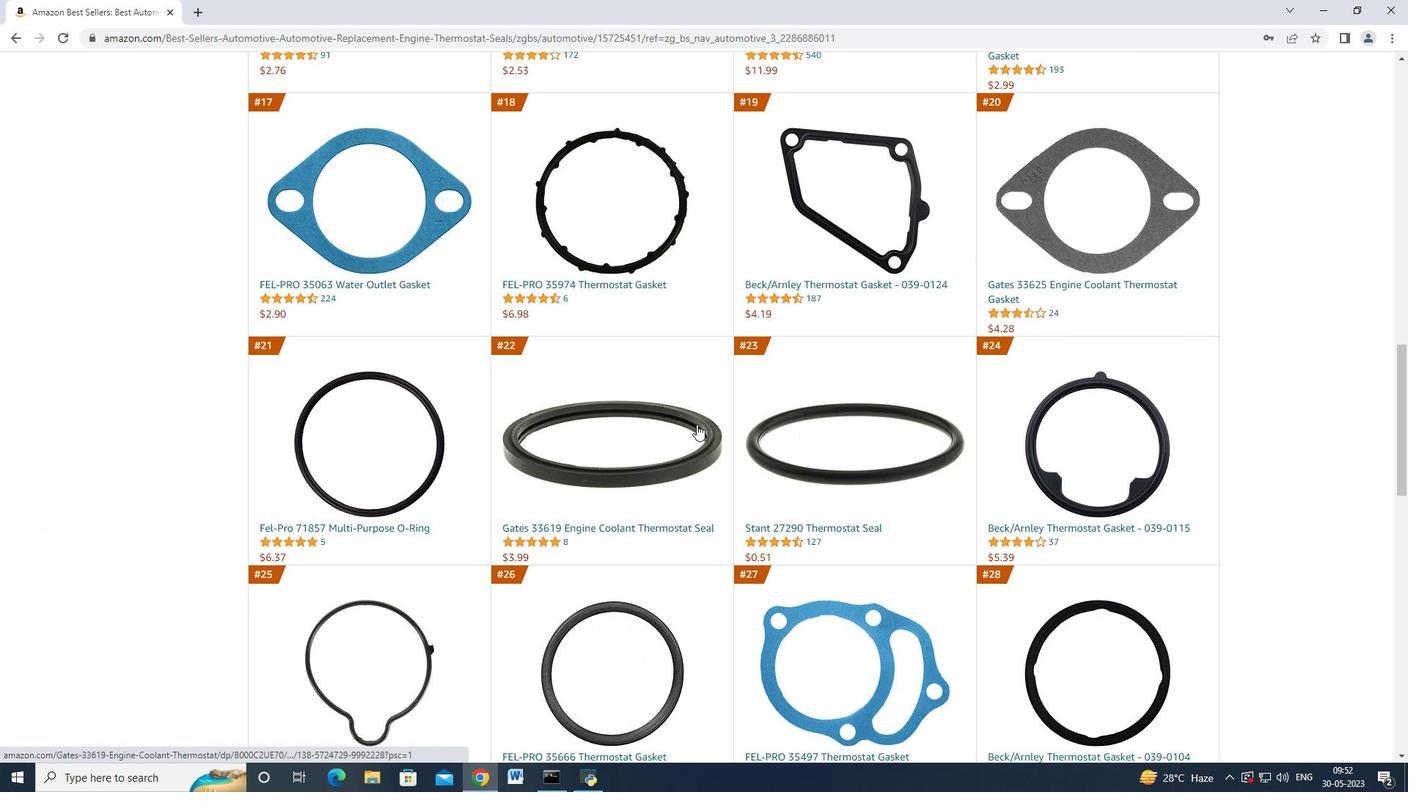
Action: Mouse scrolled (696, 423) with delta (0, 0)
Screenshot: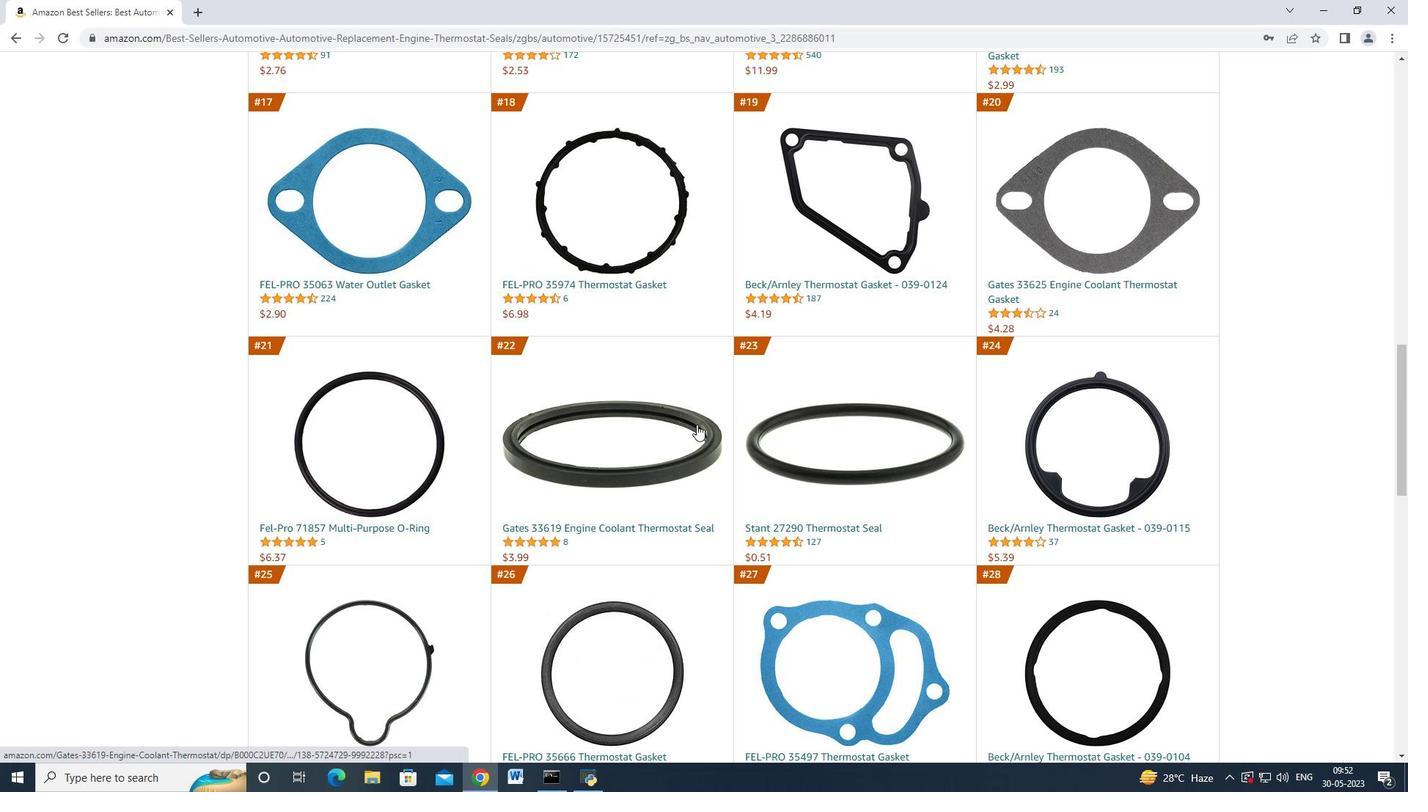 
Action: Mouse scrolled (696, 423) with delta (0, 0)
Screenshot: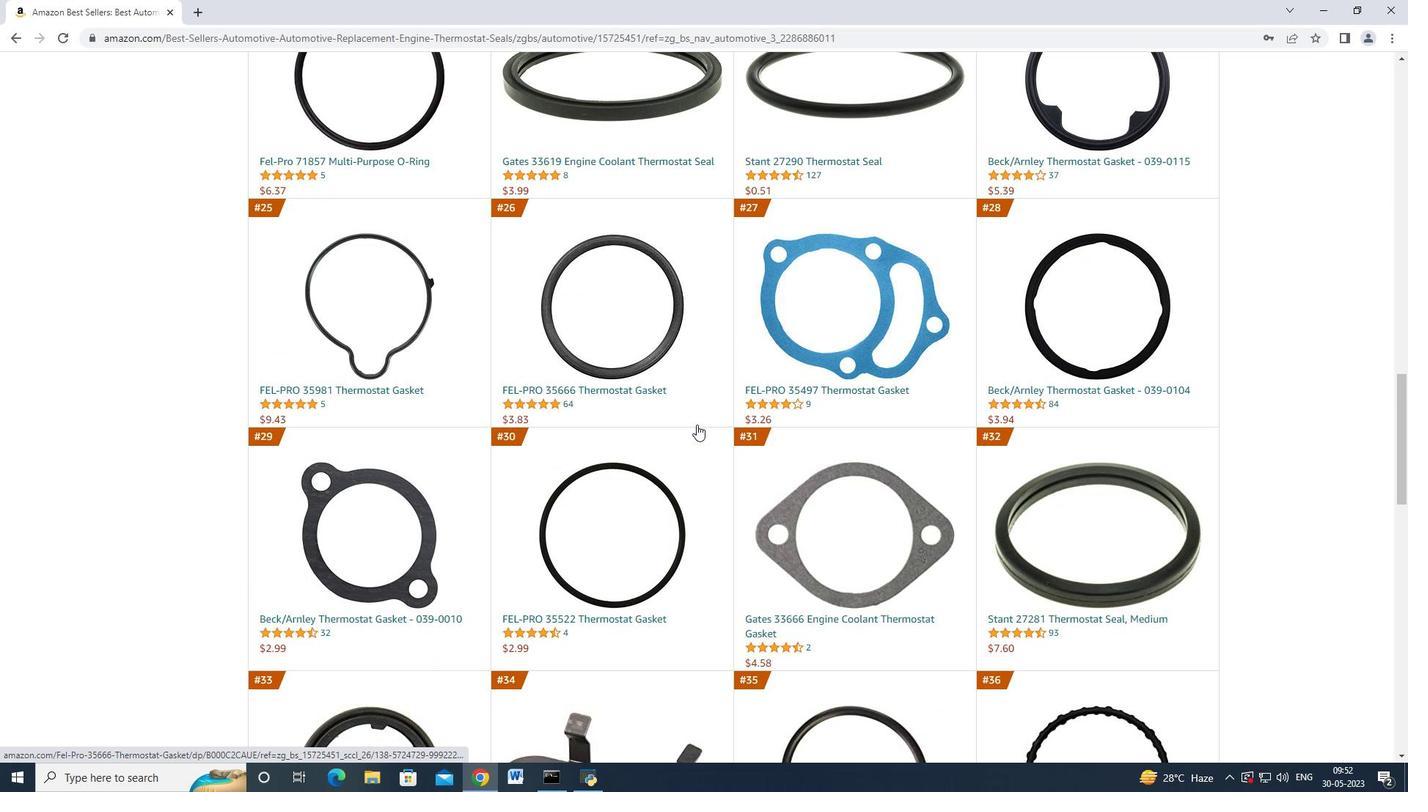 
Action: Mouse scrolled (696, 423) with delta (0, 0)
Screenshot: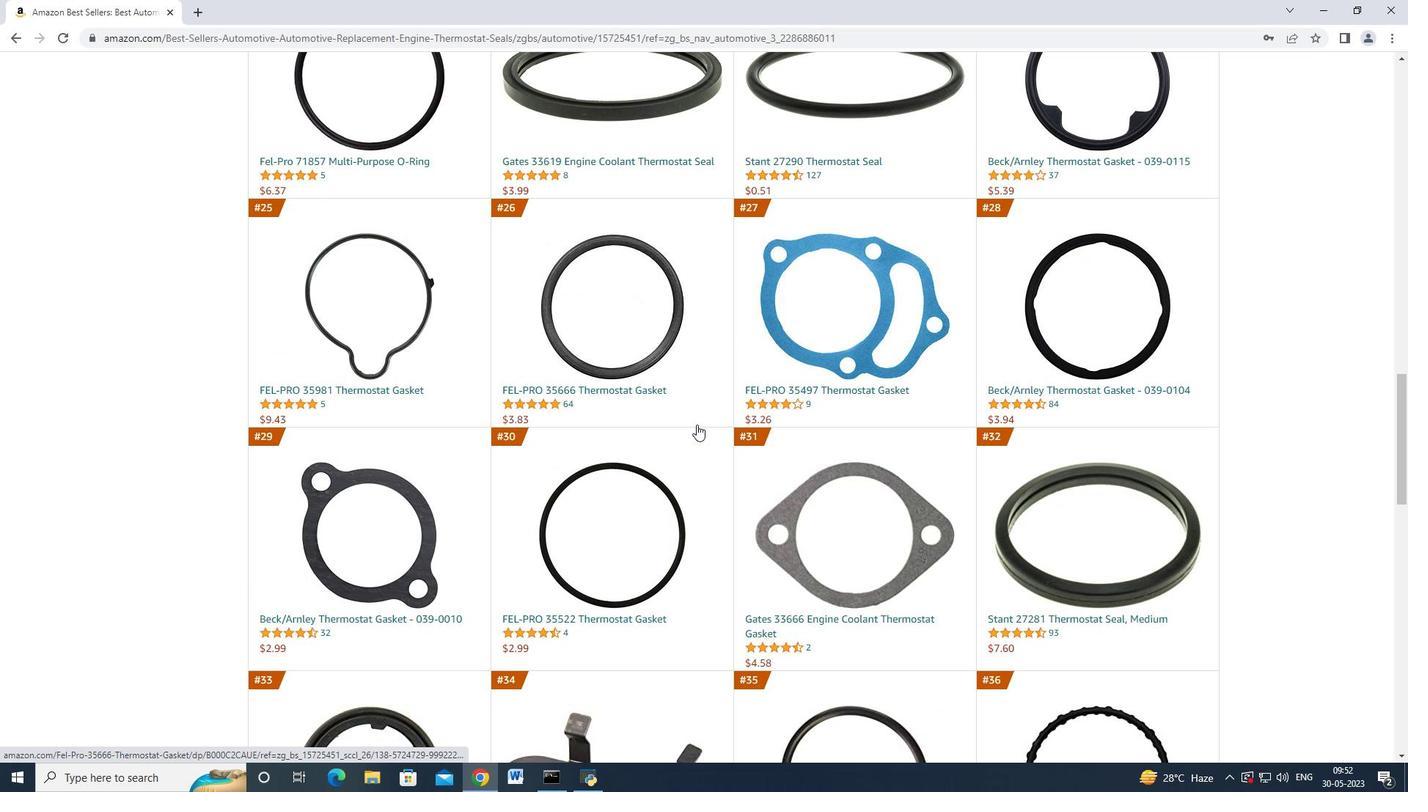 
Action: Mouse scrolled (696, 423) with delta (0, 0)
Screenshot: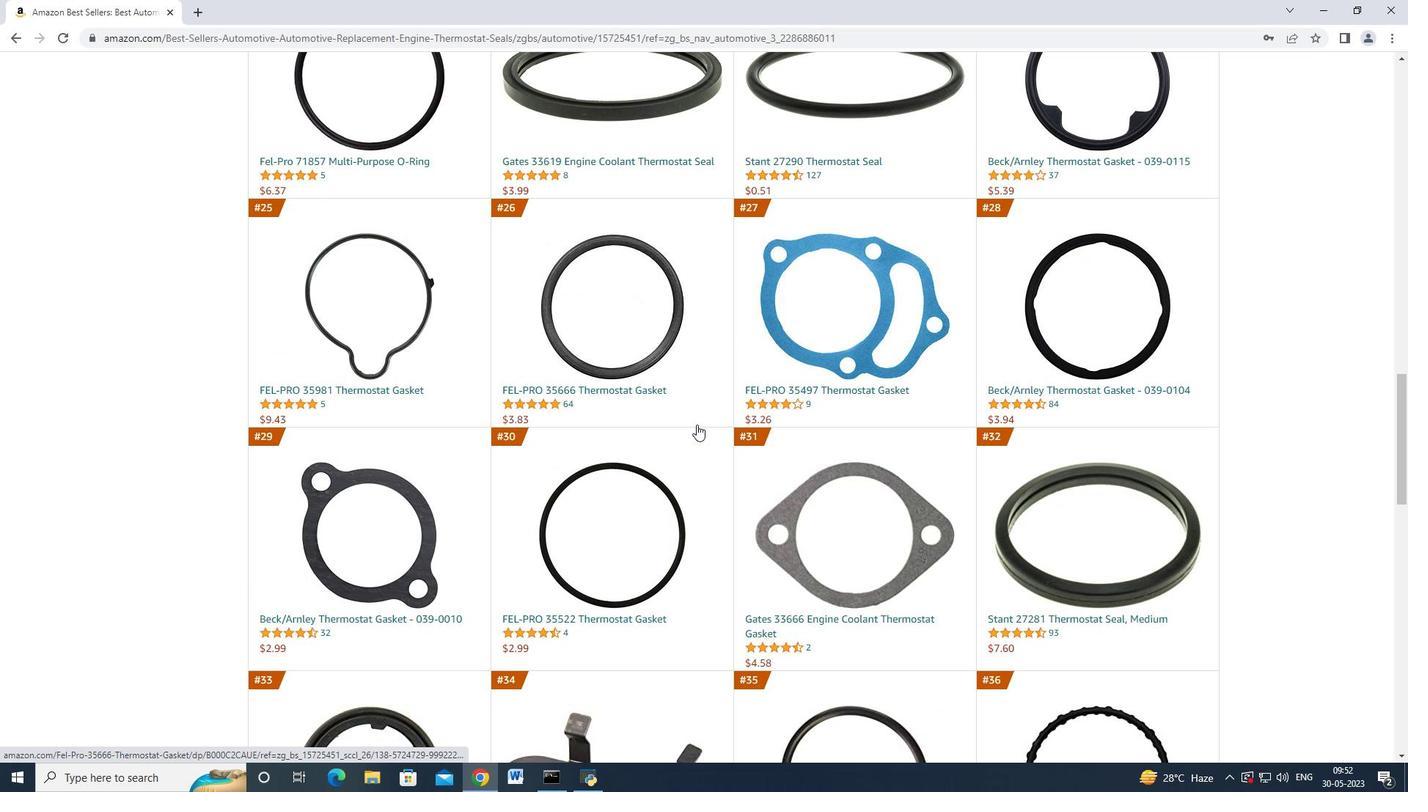 
Action: Mouse scrolled (696, 423) with delta (0, 0)
Screenshot: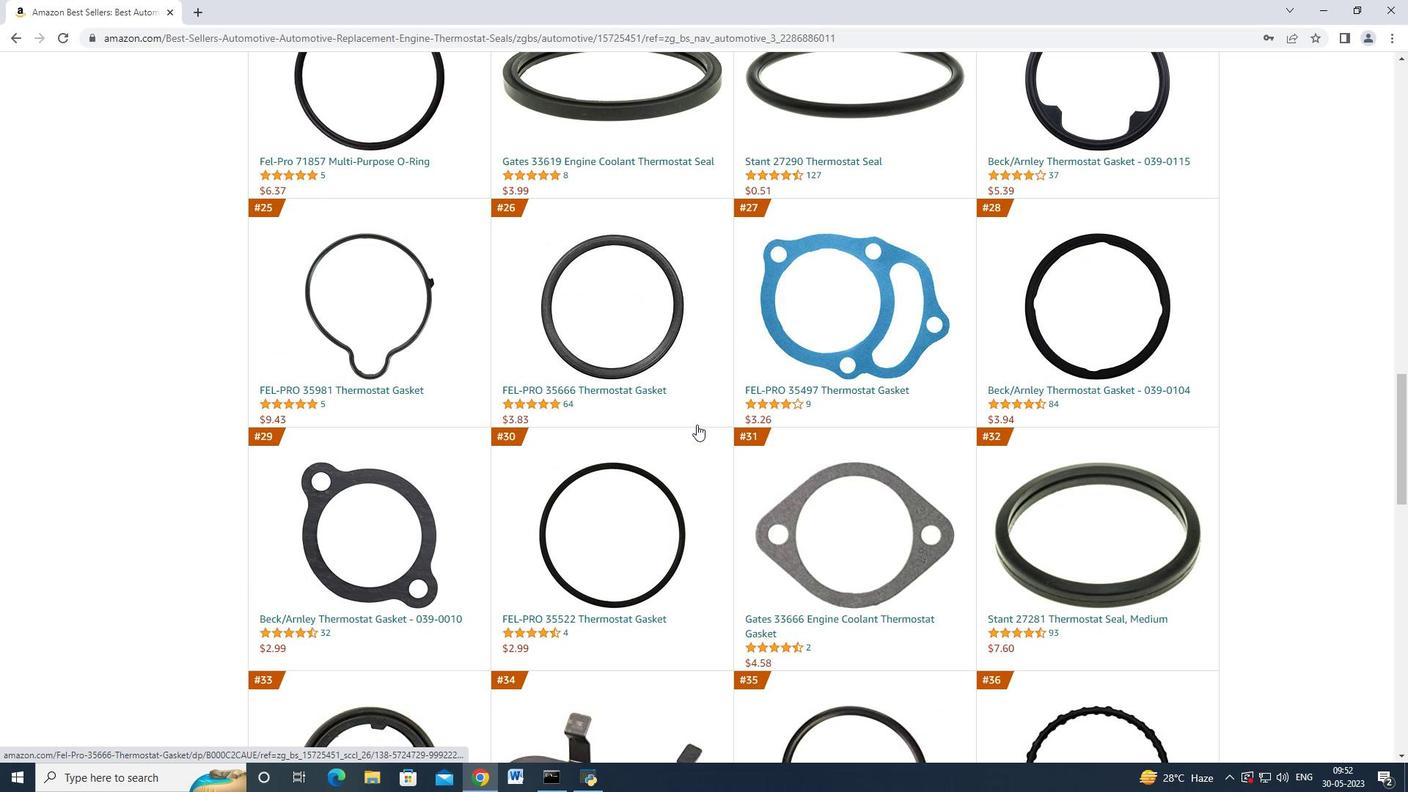 
Action: Mouse scrolled (696, 423) with delta (0, 0)
Screenshot: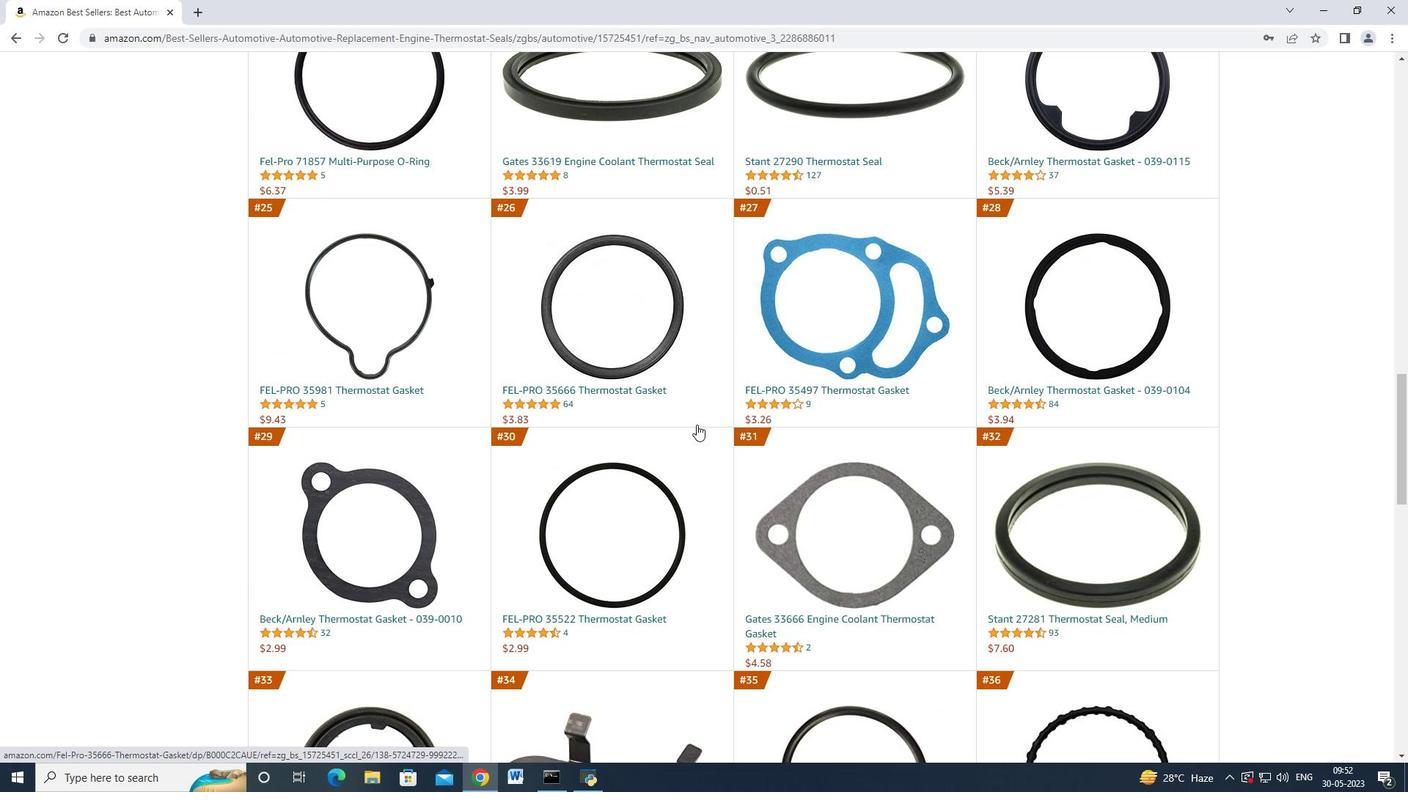
Action: Mouse scrolled (696, 423) with delta (0, 0)
Screenshot: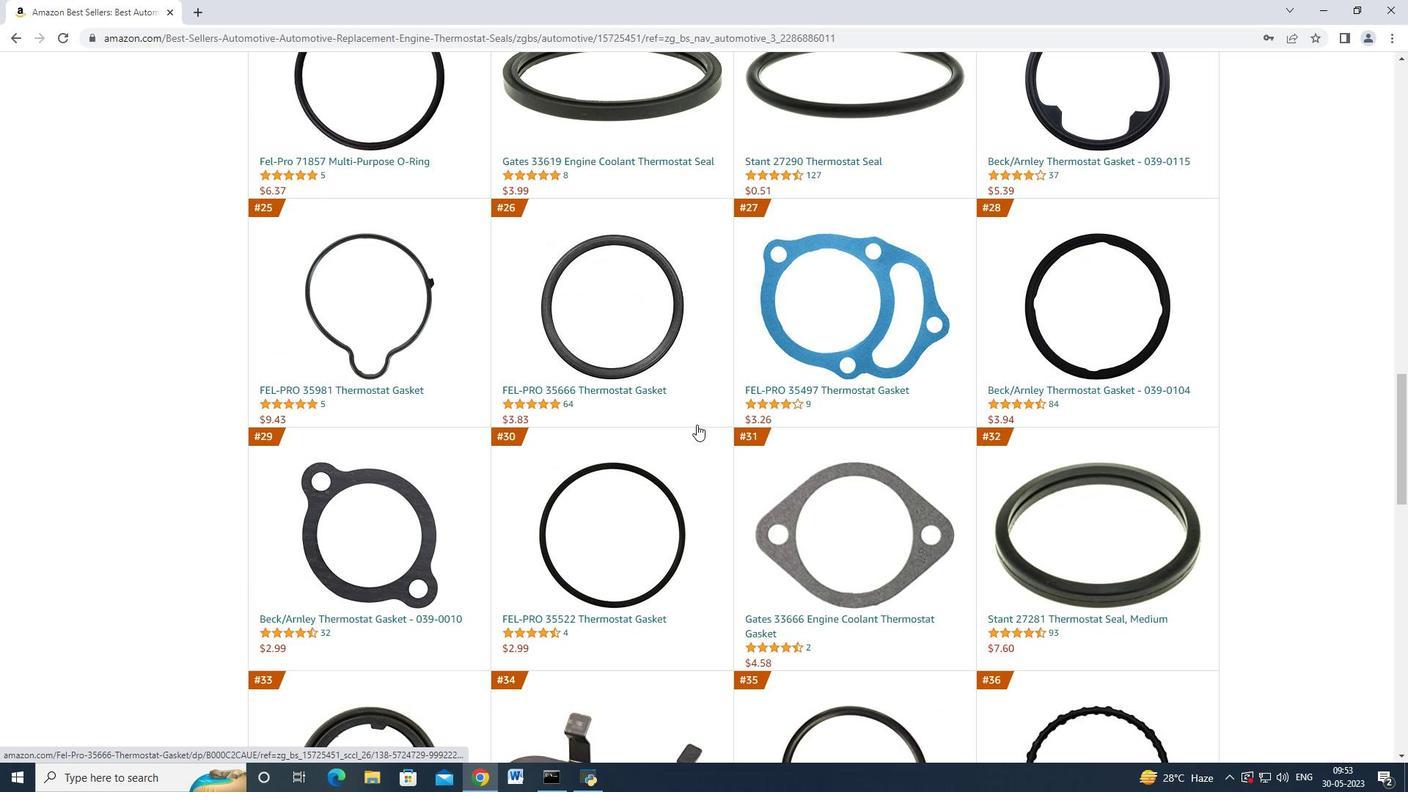 
Action: Mouse scrolled (696, 425) with delta (0, 0)
Screenshot: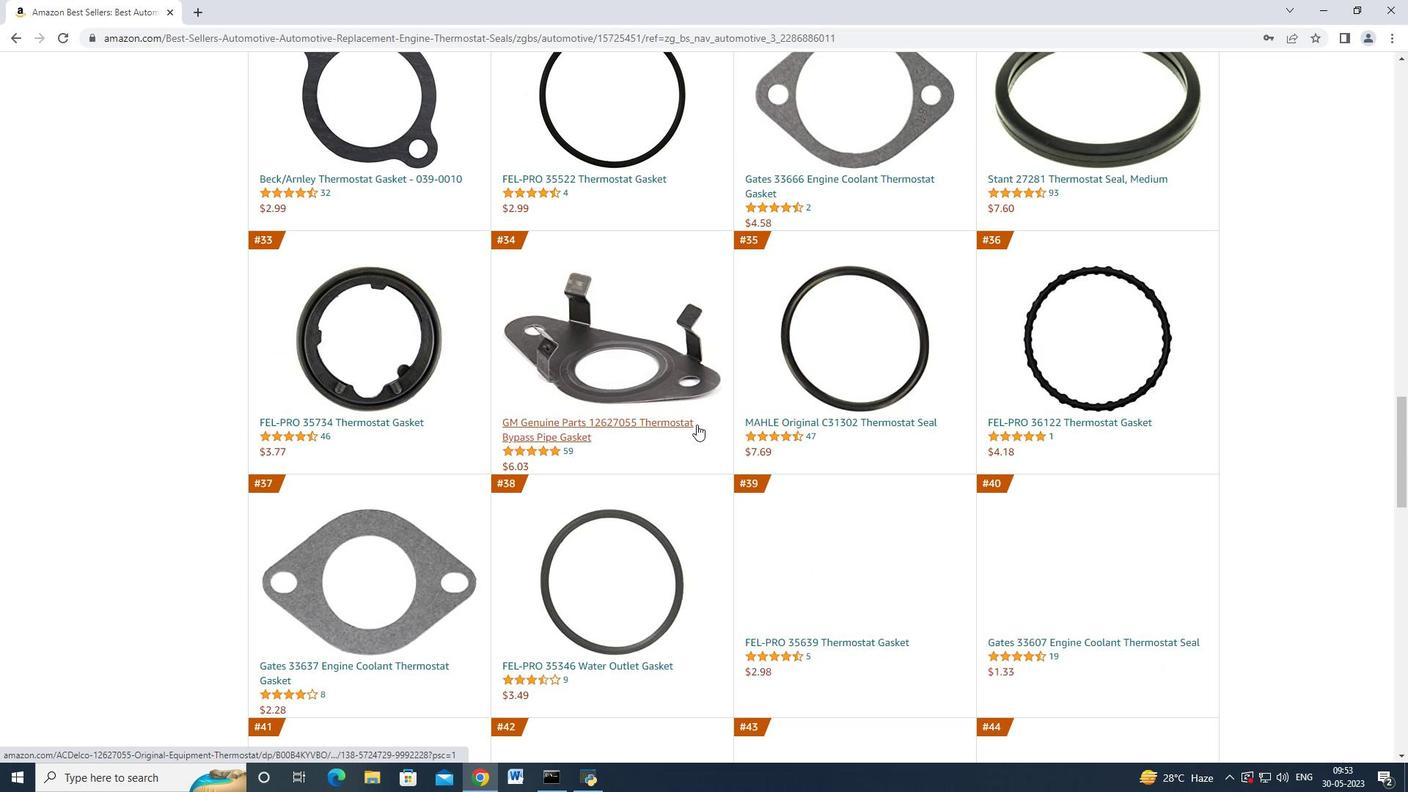 
Action: Mouse scrolled (696, 425) with delta (0, 0)
Screenshot: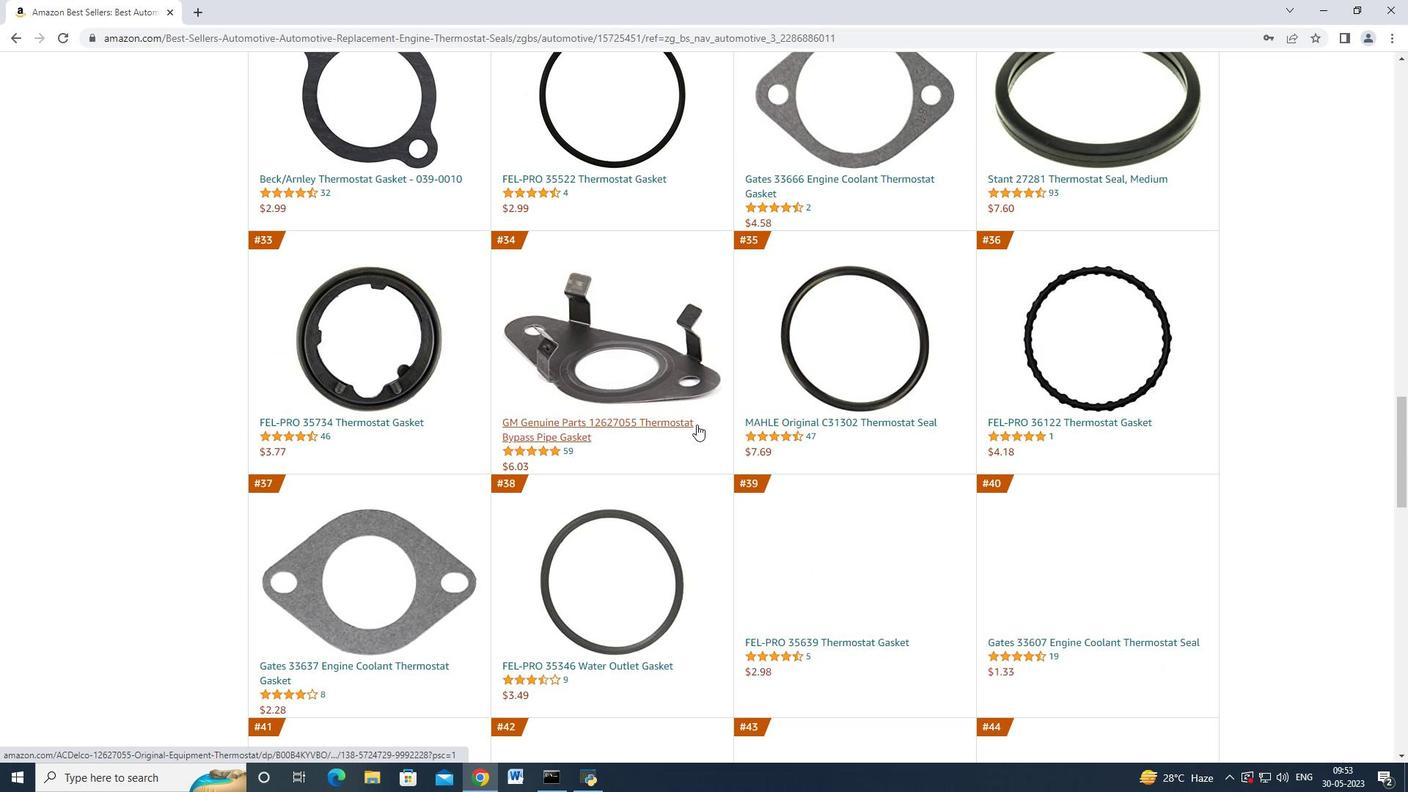 
Action: Mouse scrolled (696, 425) with delta (0, 0)
Screenshot: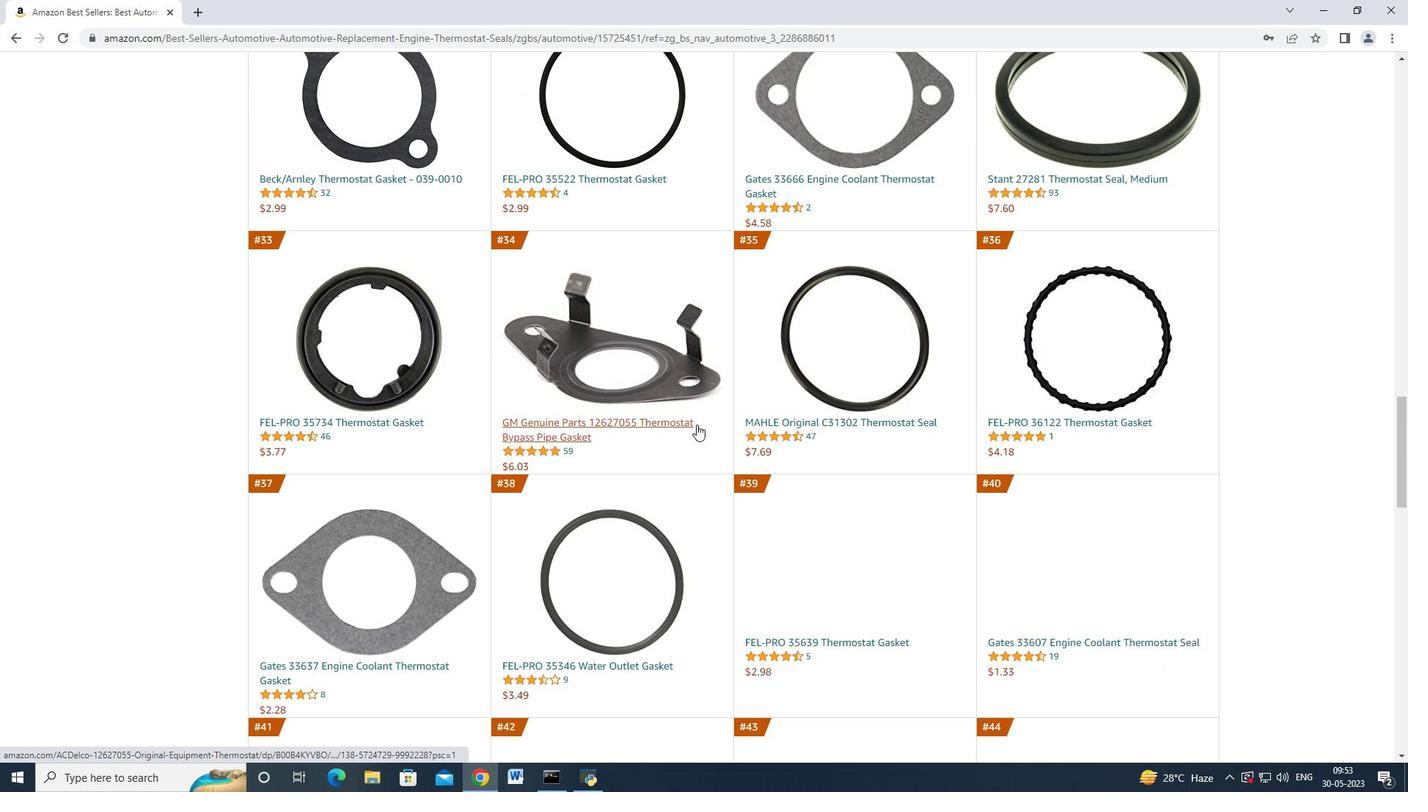 
Action: Mouse scrolled (696, 425) with delta (0, 0)
Screenshot: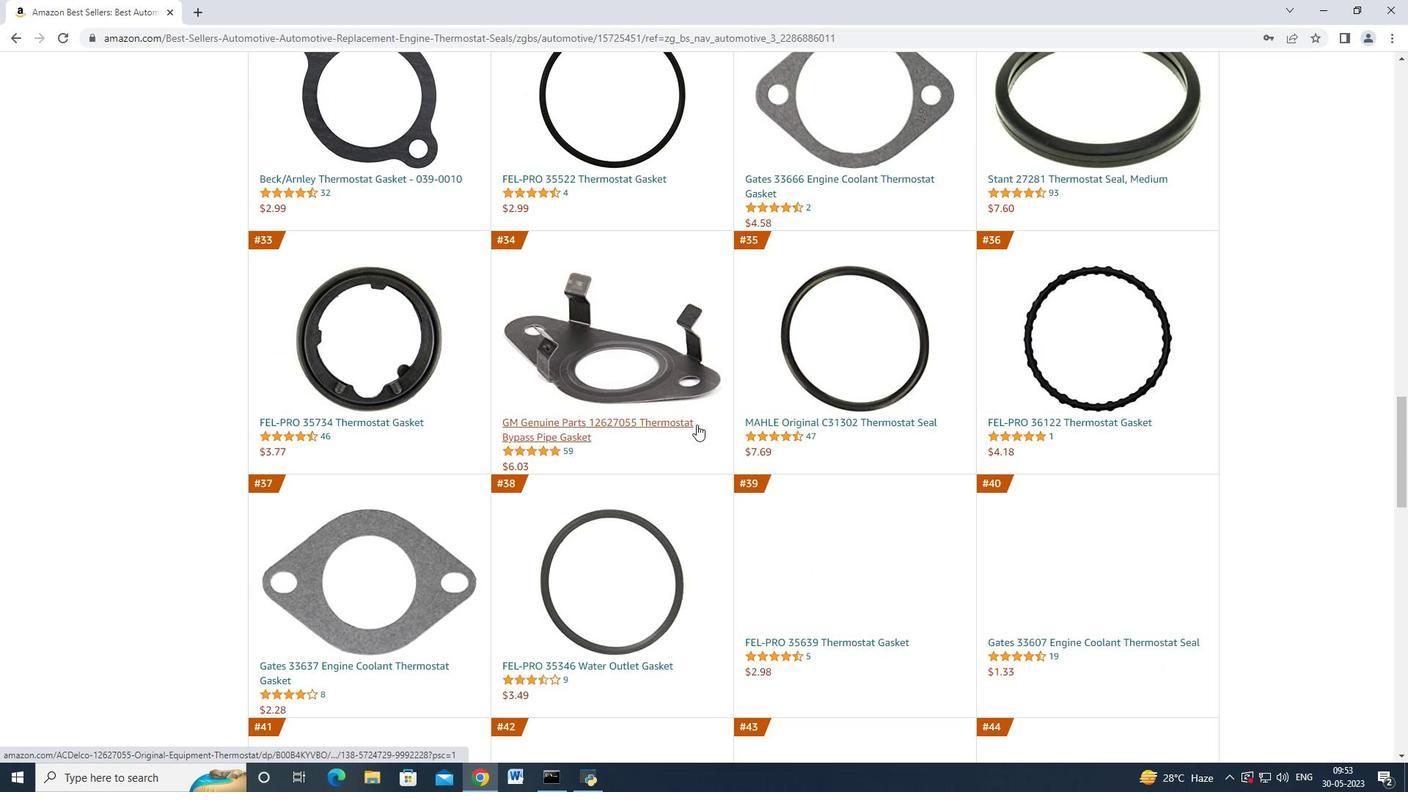 
Action: Mouse scrolled (696, 425) with delta (0, 0)
Screenshot: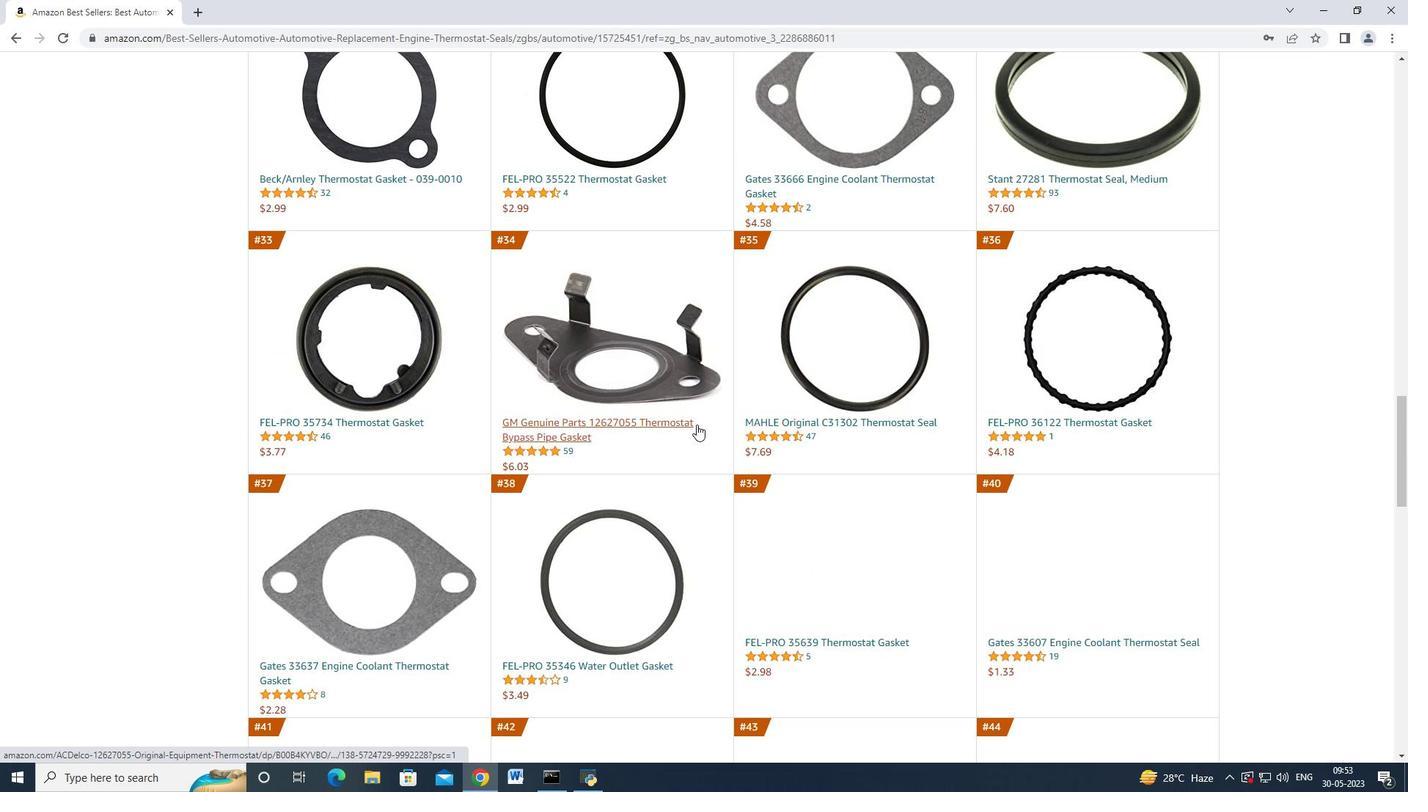 
Action: Mouse scrolled (696, 425) with delta (0, 0)
Screenshot: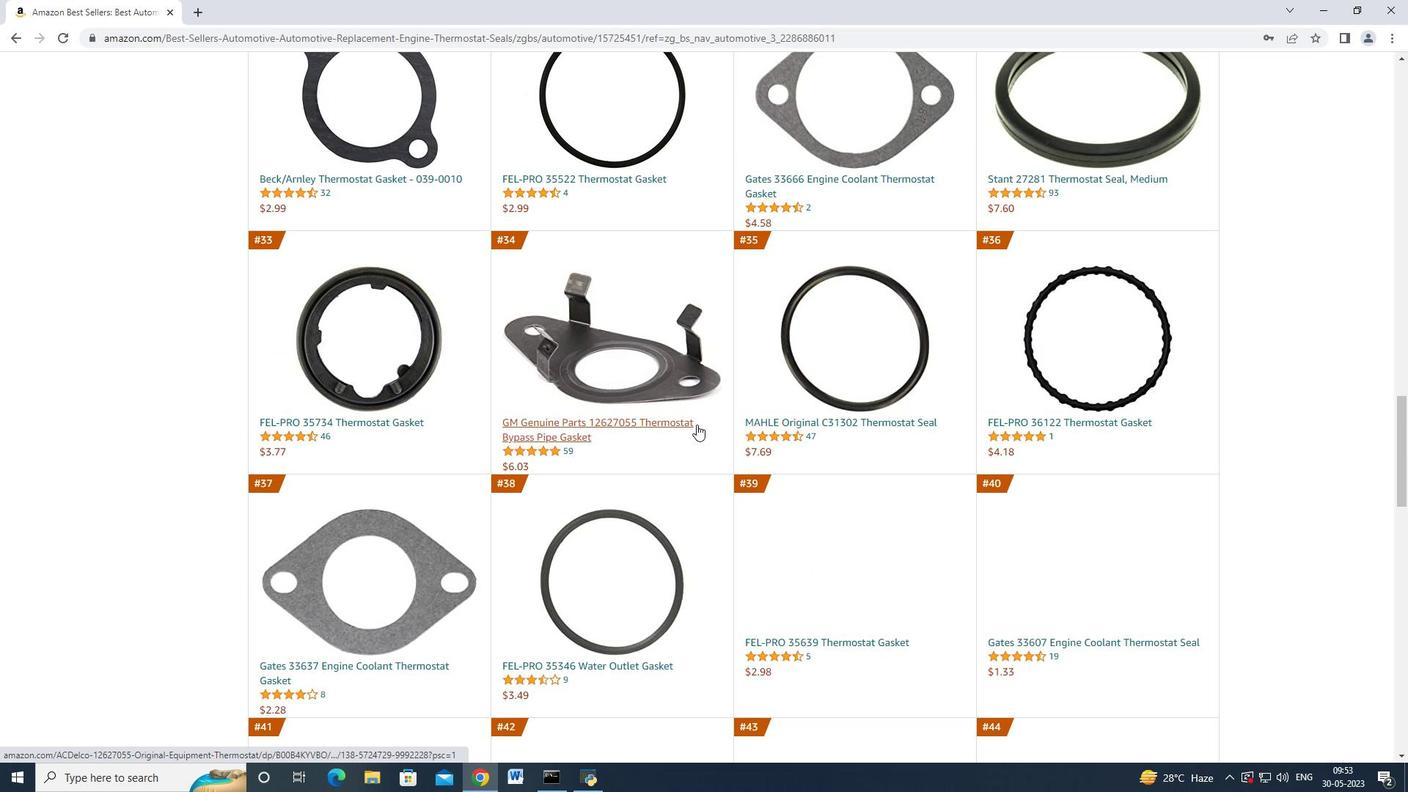 
Action: Mouse scrolled (696, 425) with delta (0, 0)
Screenshot: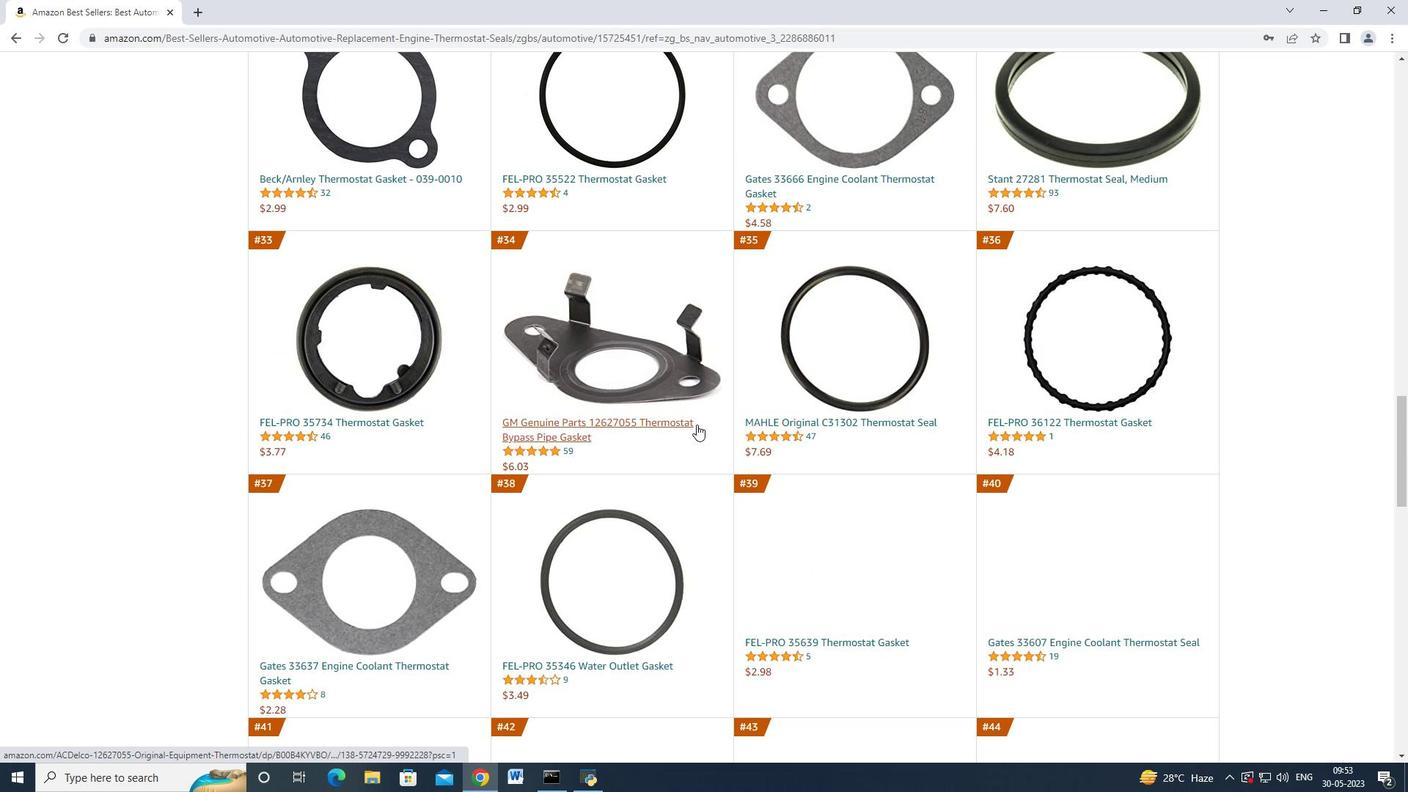
Action: Mouse pressed middle at (696, 424)
Screenshot: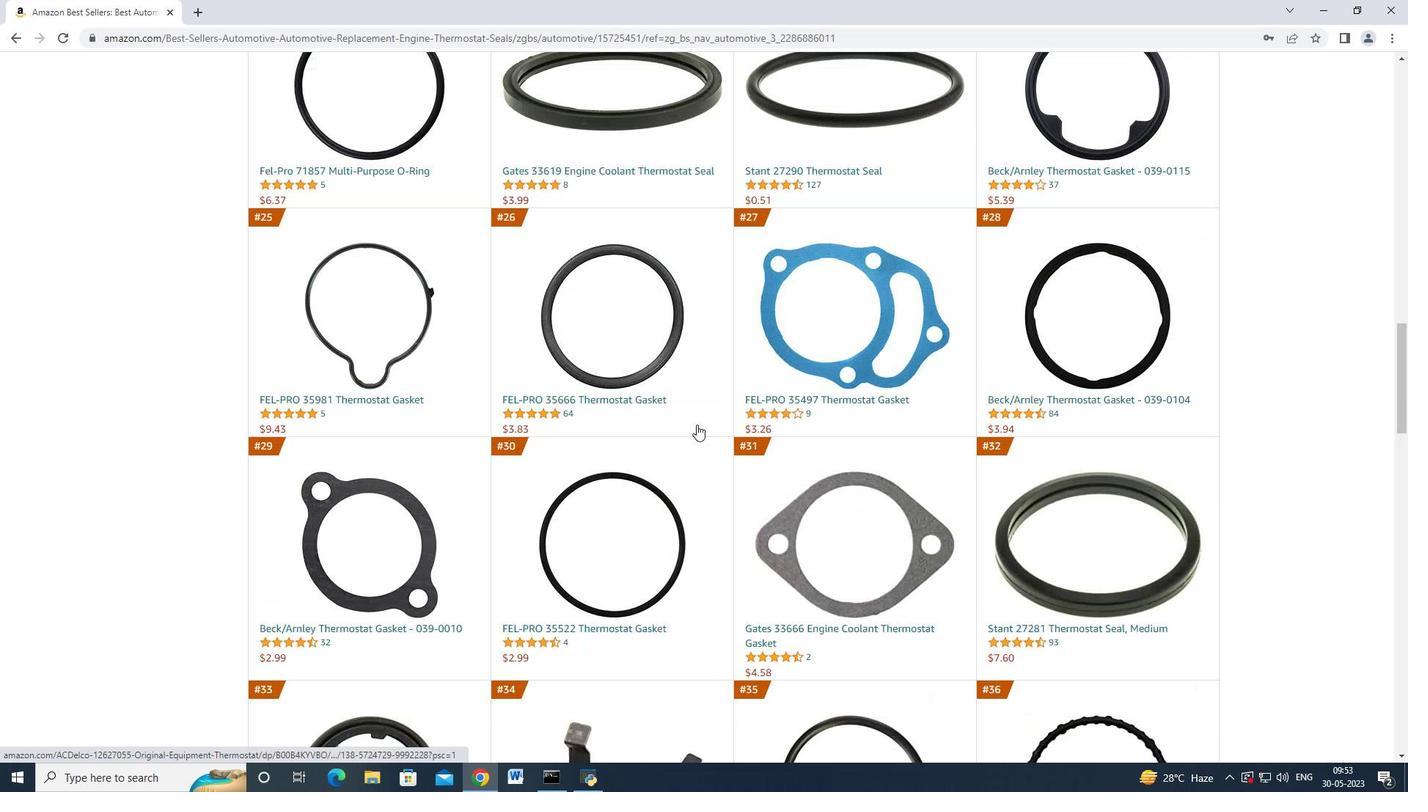 
Action: Mouse scrolled (696, 425) with delta (0, 0)
Screenshot: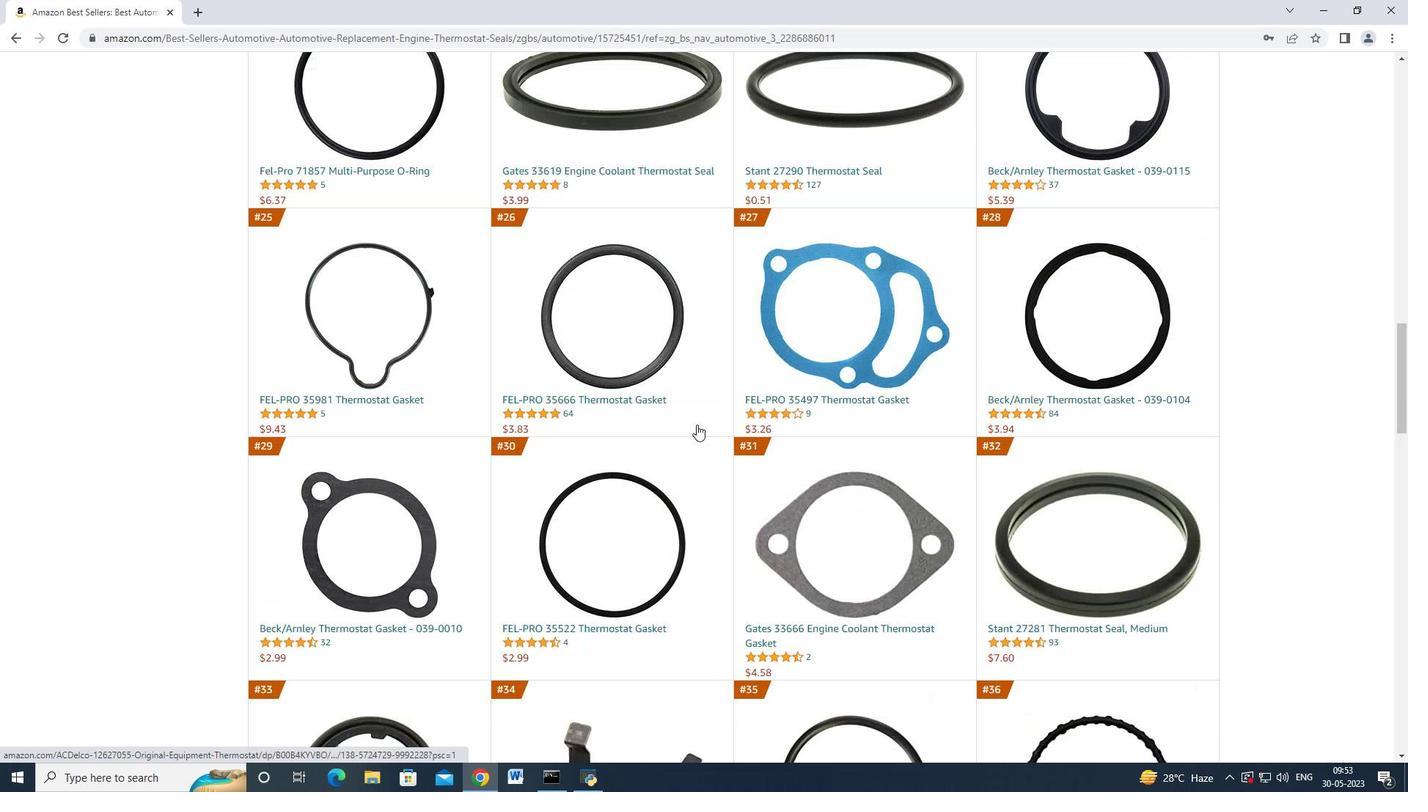 
Action: Mouse scrolled (696, 425) with delta (0, 0)
Screenshot: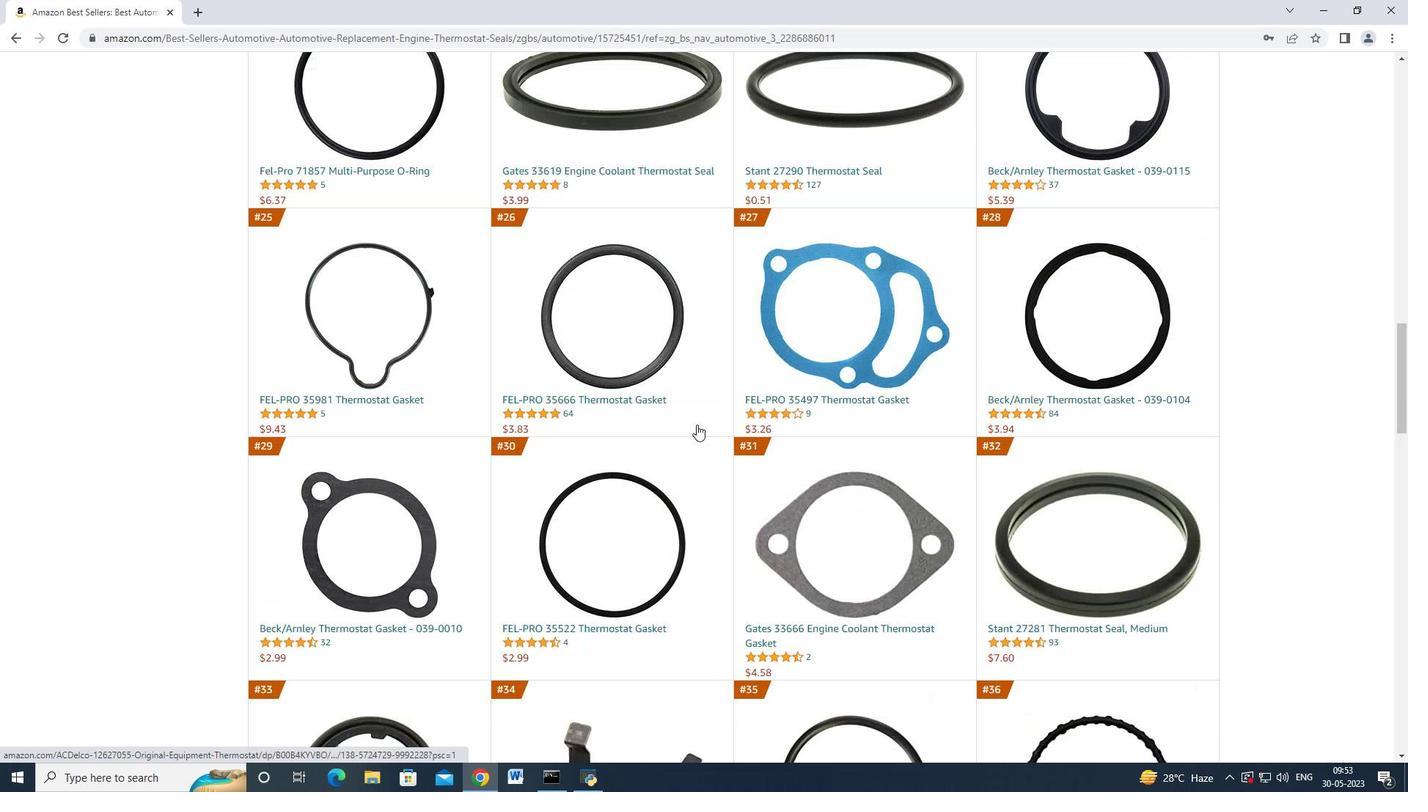 
Action: Mouse scrolled (696, 425) with delta (0, 0)
Screenshot: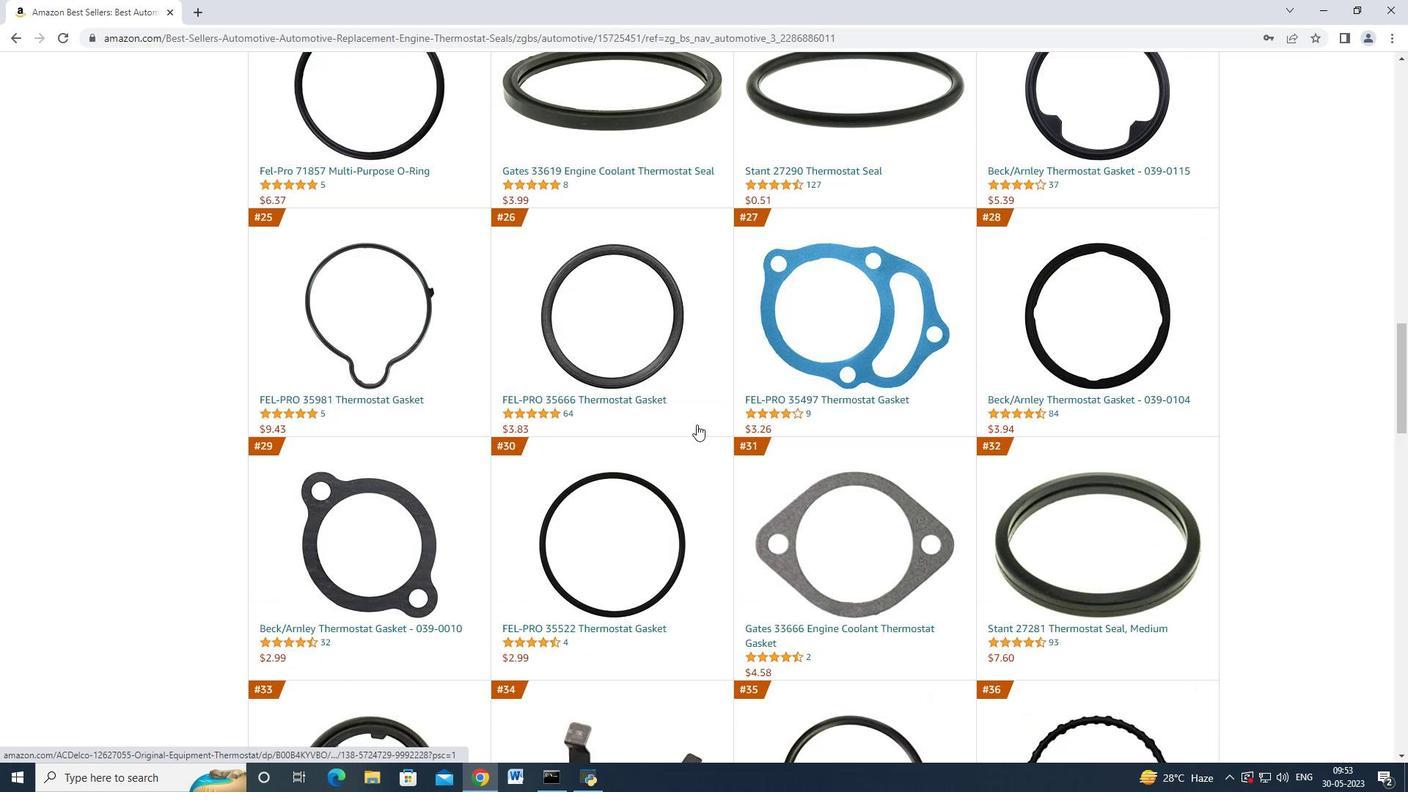 
Action: Mouse scrolled (696, 425) with delta (0, 0)
Screenshot: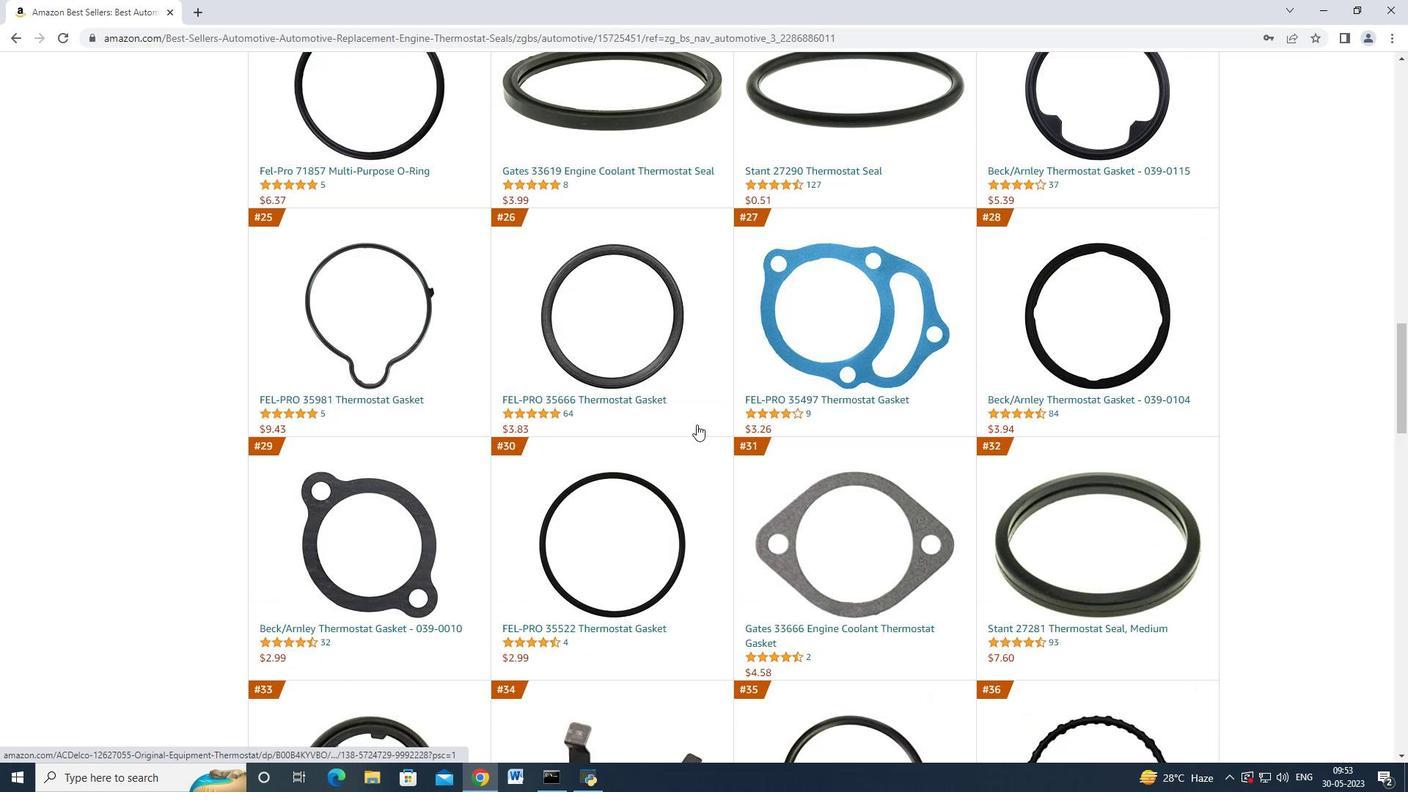 
Action: Mouse scrolled (696, 425) with delta (0, 0)
Screenshot: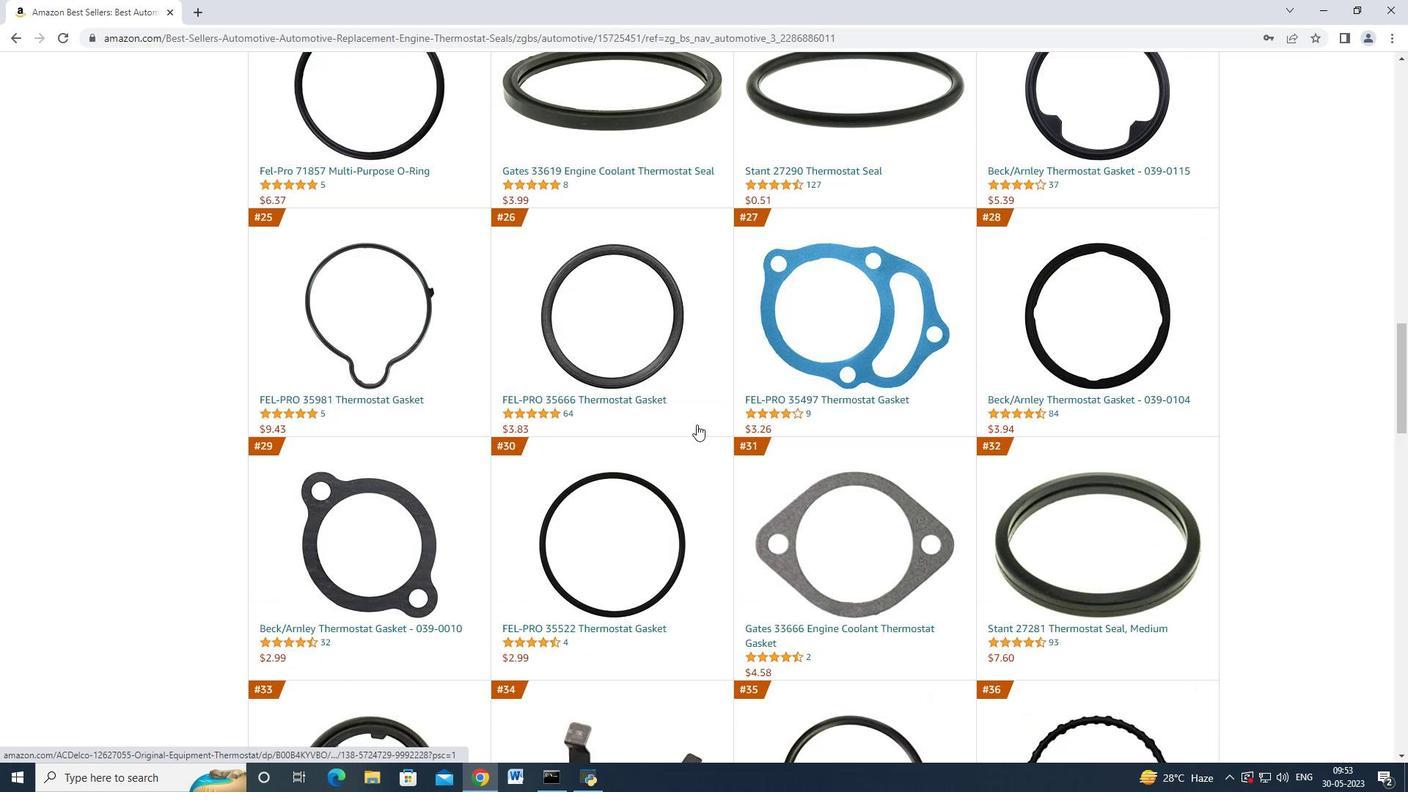 
Action: Mouse scrolled (696, 425) with delta (0, 0)
Screenshot: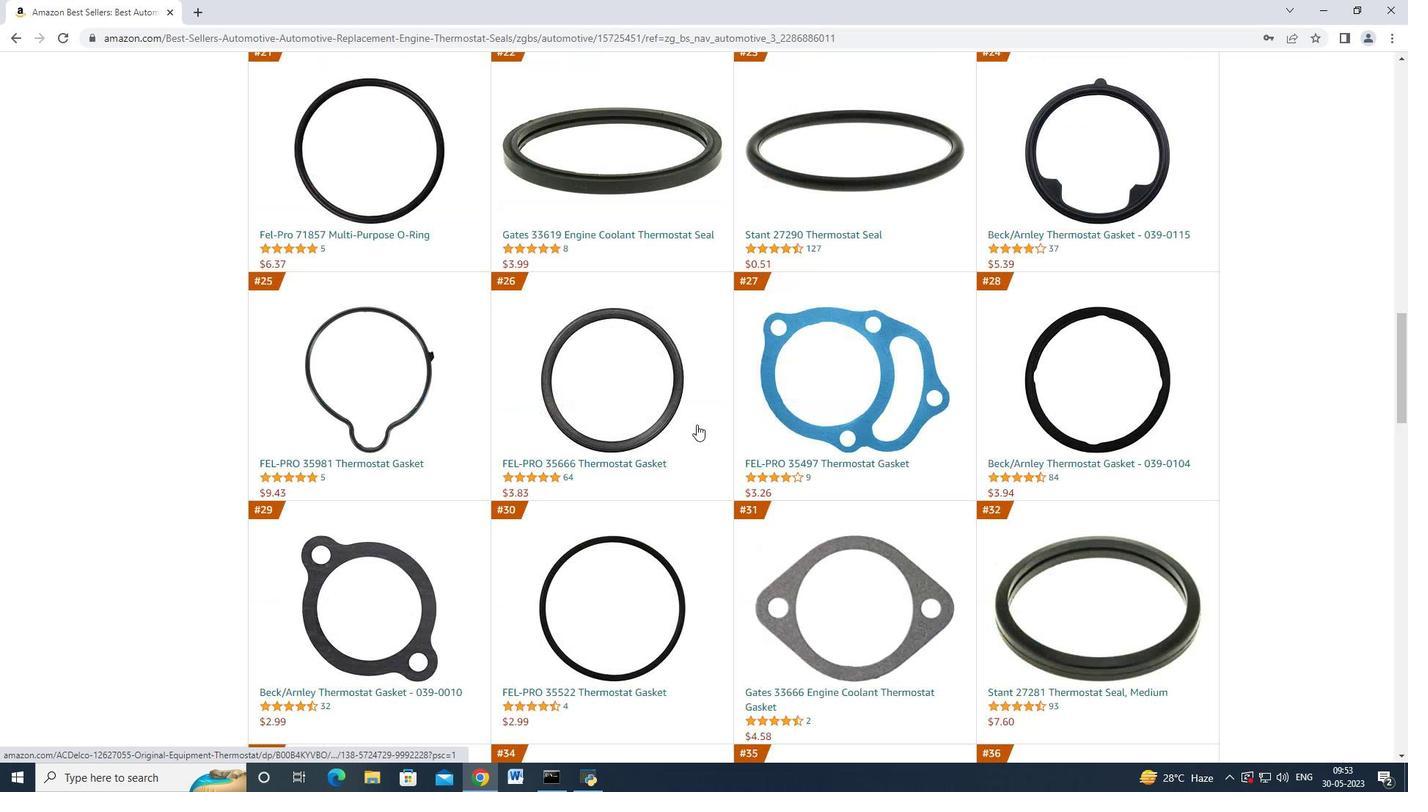 
Action: Mouse scrolled (696, 425) with delta (0, 0)
Screenshot: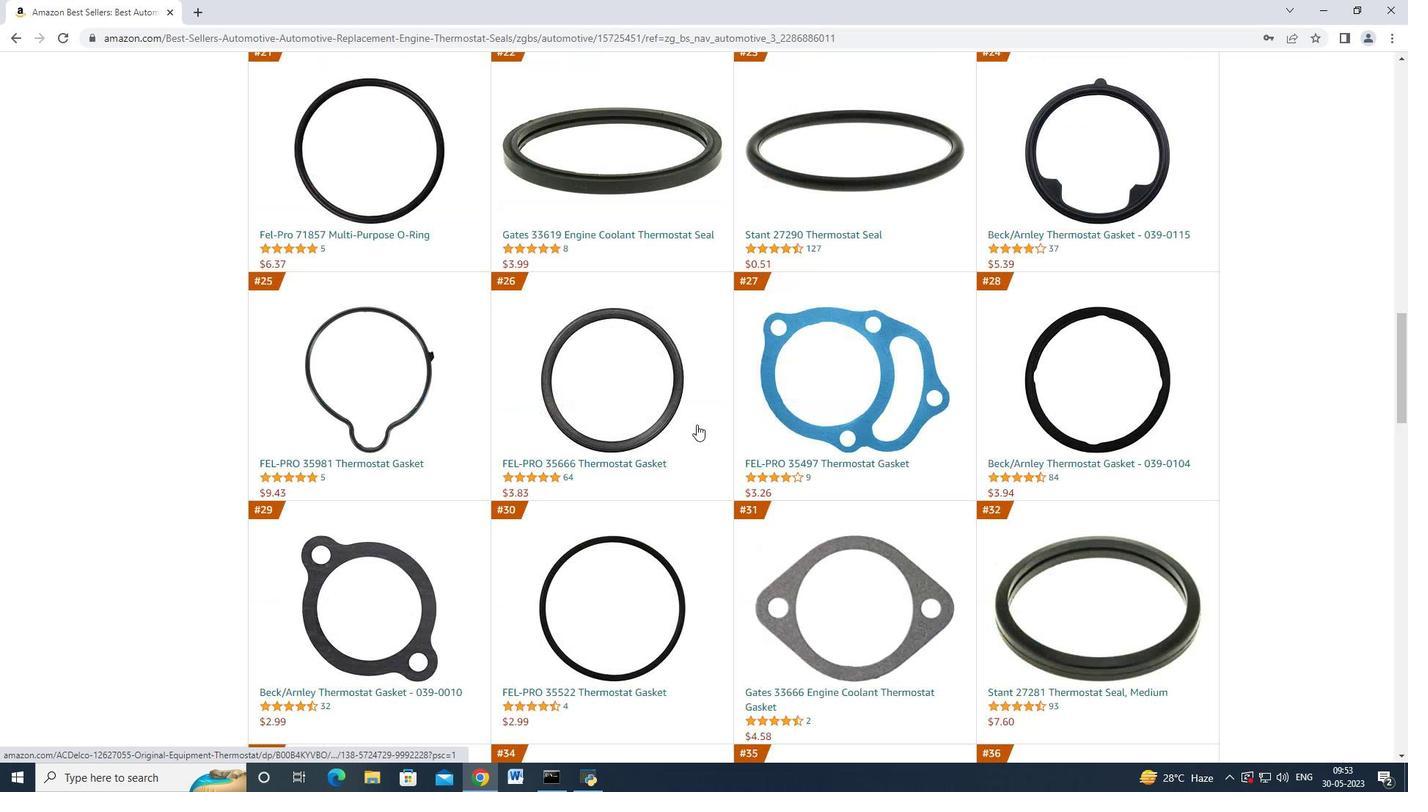 
Action: Mouse scrolled (696, 425) with delta (0, 0)
Screenshot: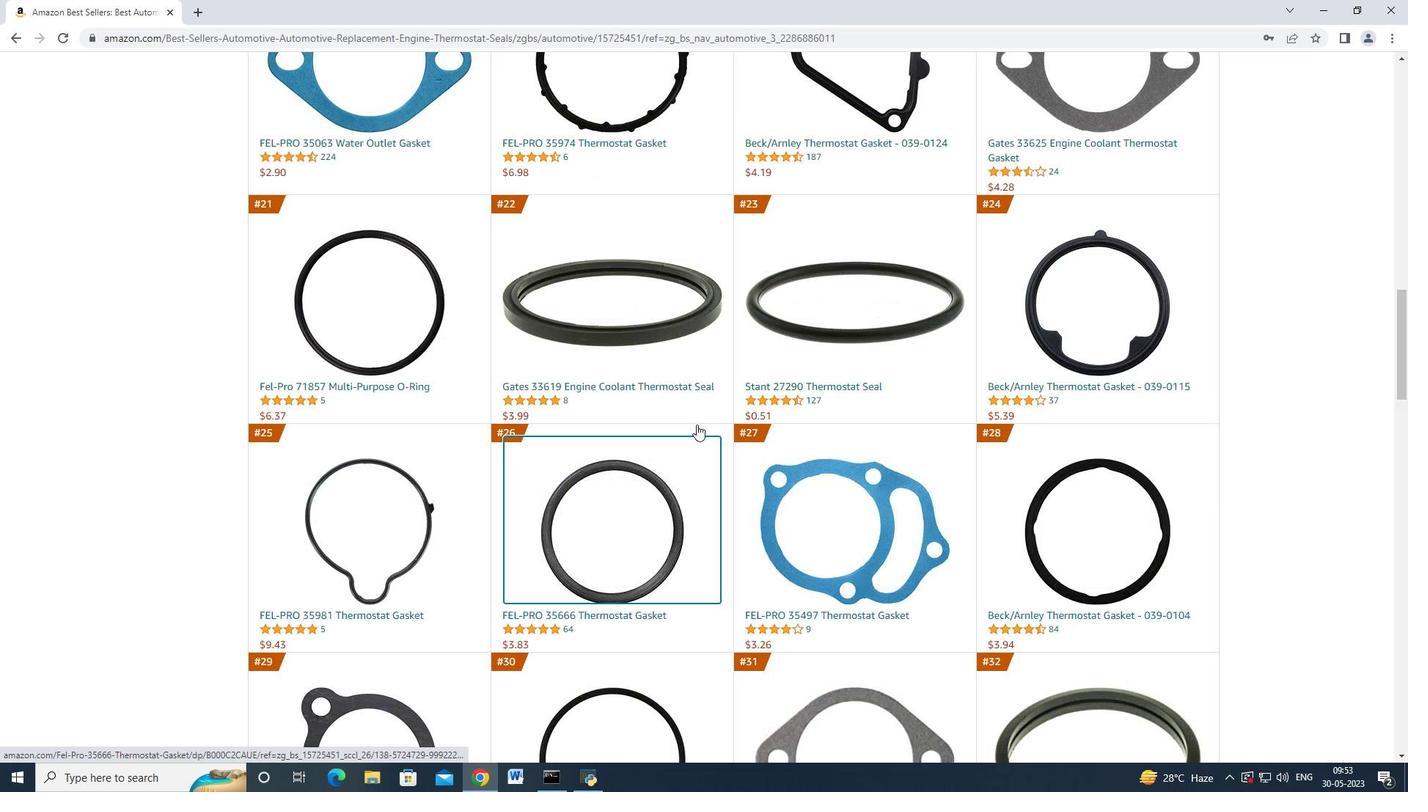 
Action: Mouse scrolled (696, 425) with delta (0, 0)
Screenshot: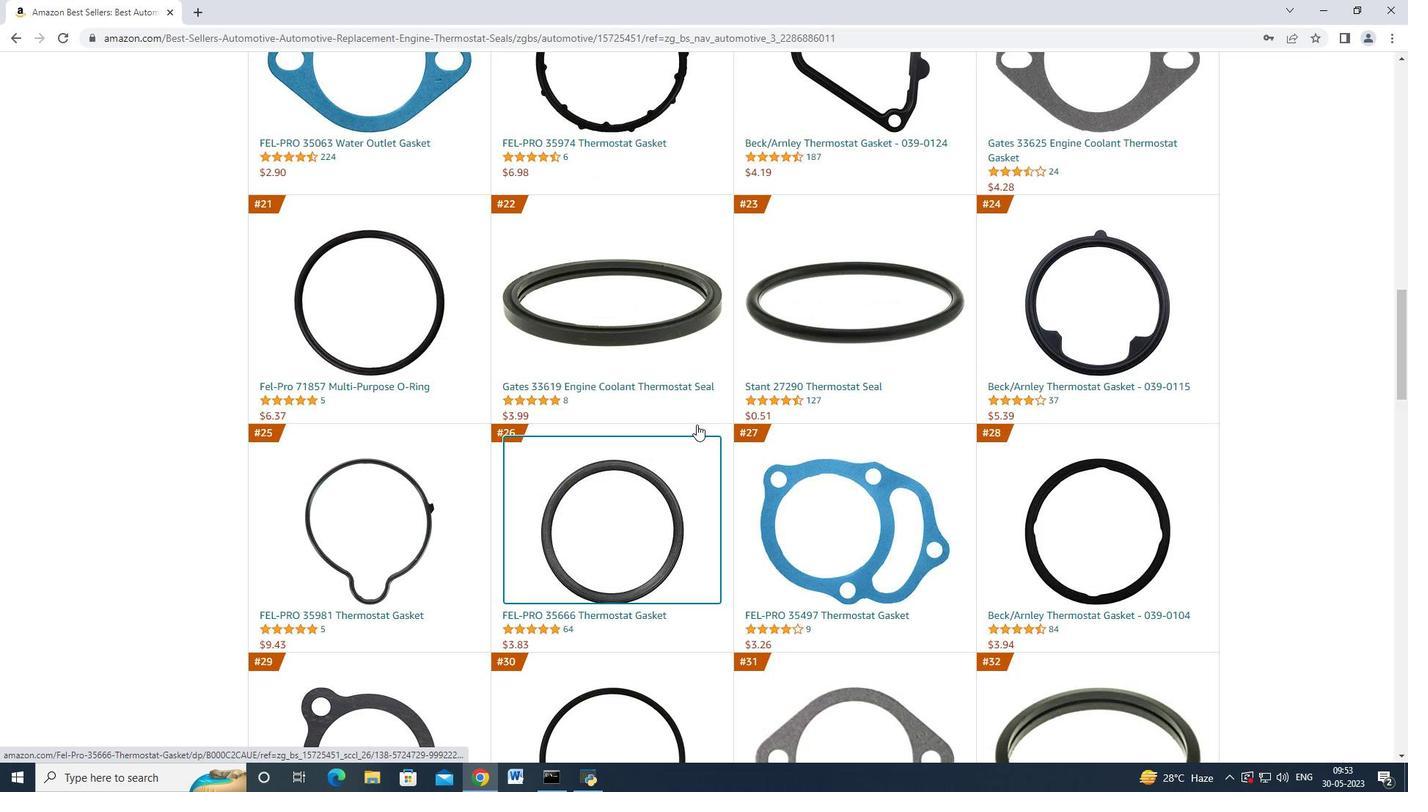 
Action: Mouse scrolled (696, 425) with delta (0, 0)
Screenshot: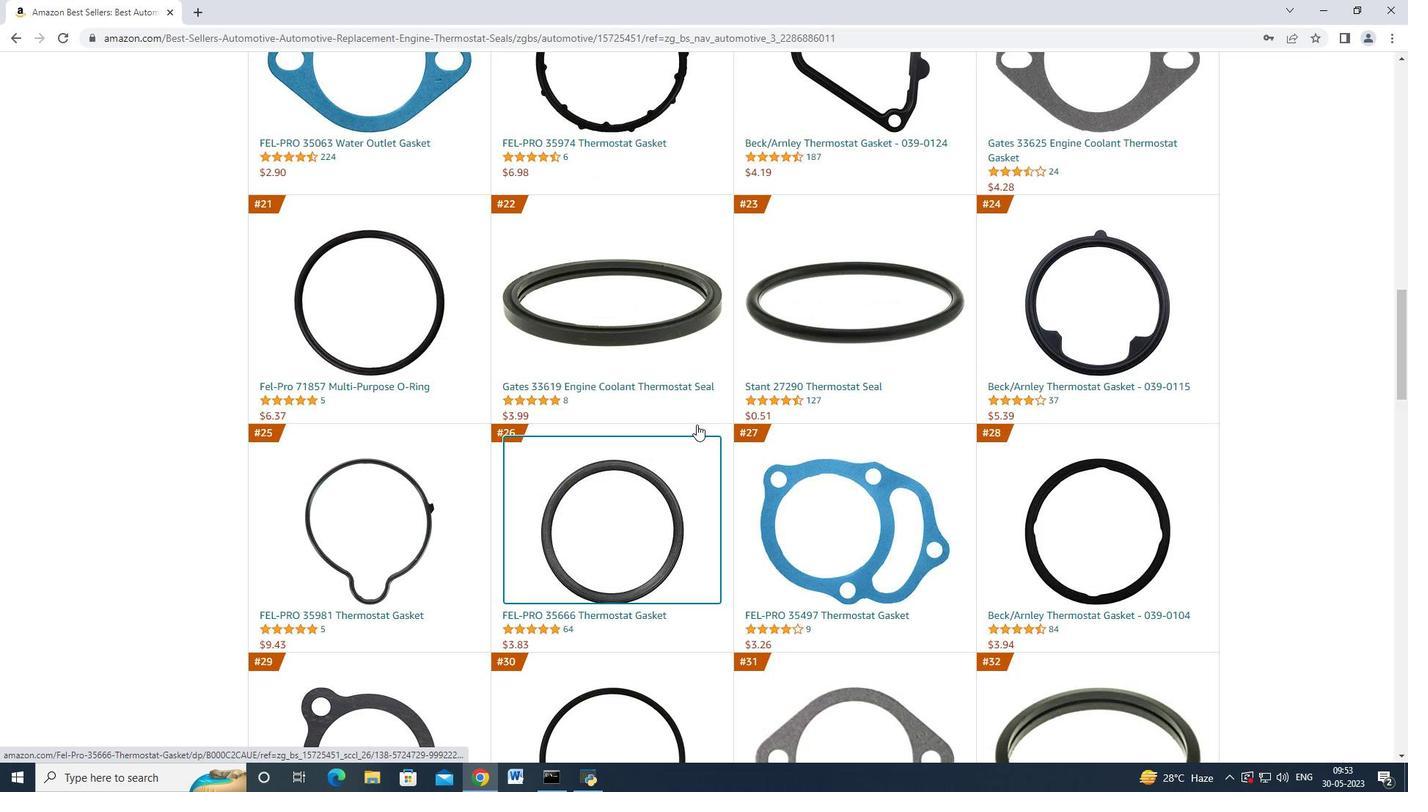 
Action: Mouse scrolled (696, 425) with delta (0, 0)
Screenshot: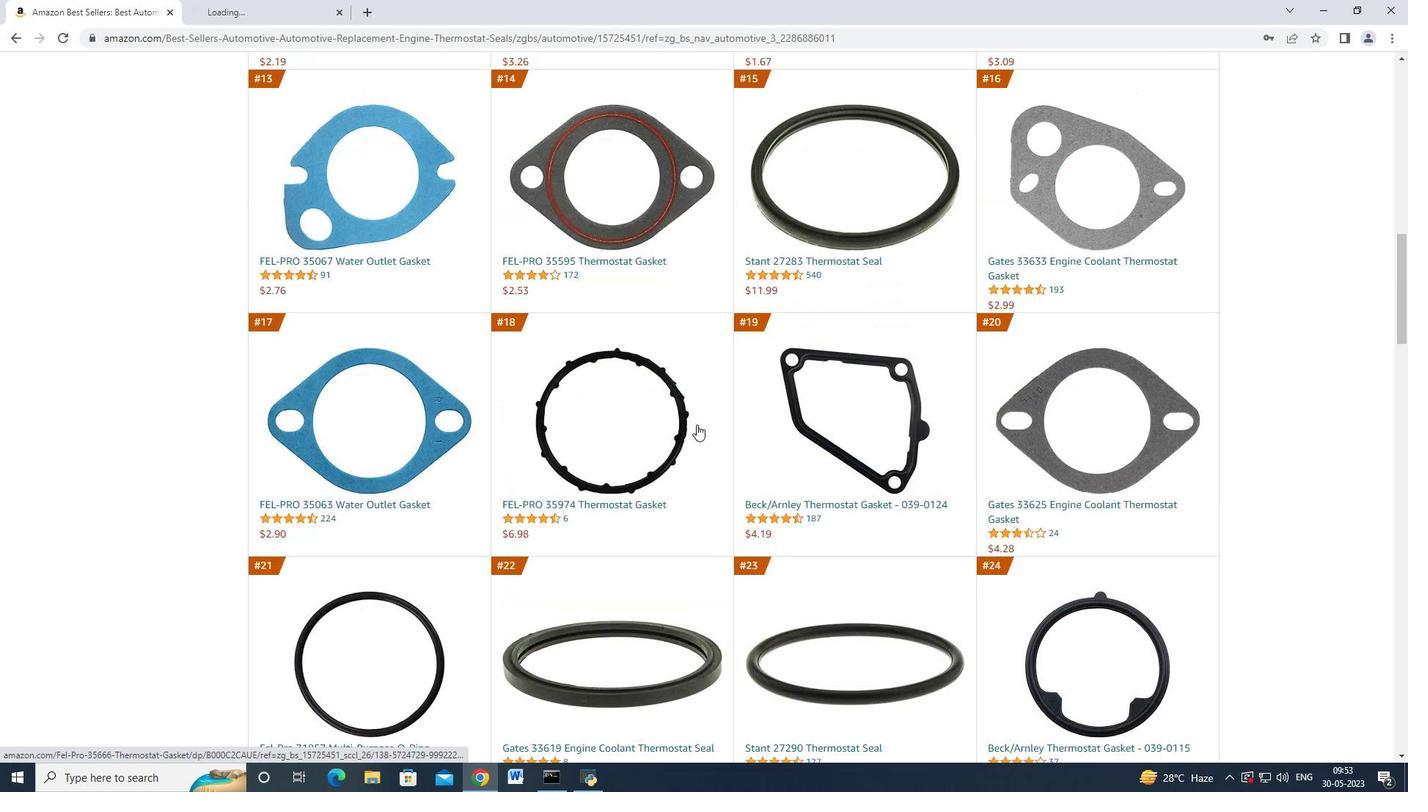 
Action: Mouse scrolled (696, 425) with delta (0, 0)
Screenshot: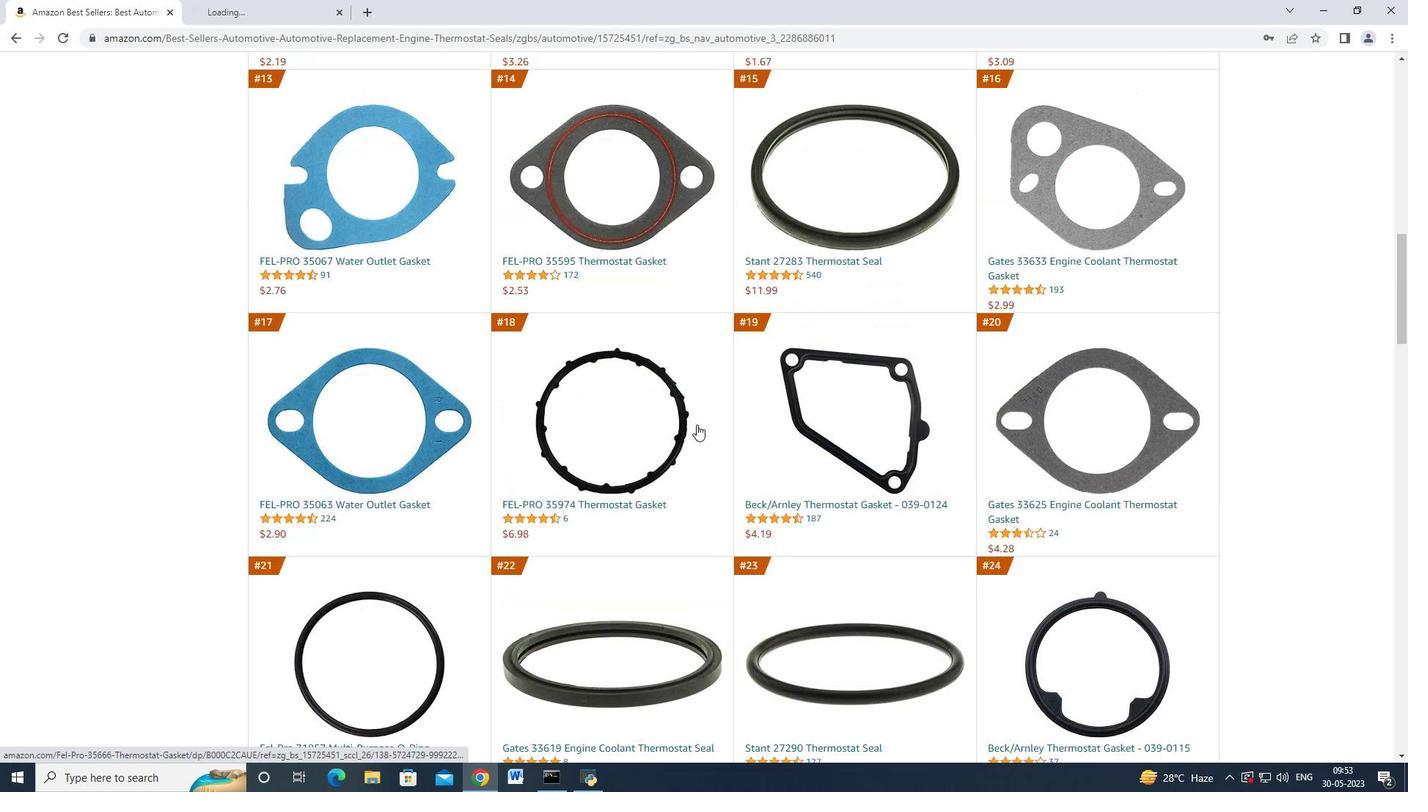 
Action: Mouse scrolled (696, 425) with delta (0, 0)
Screenshot: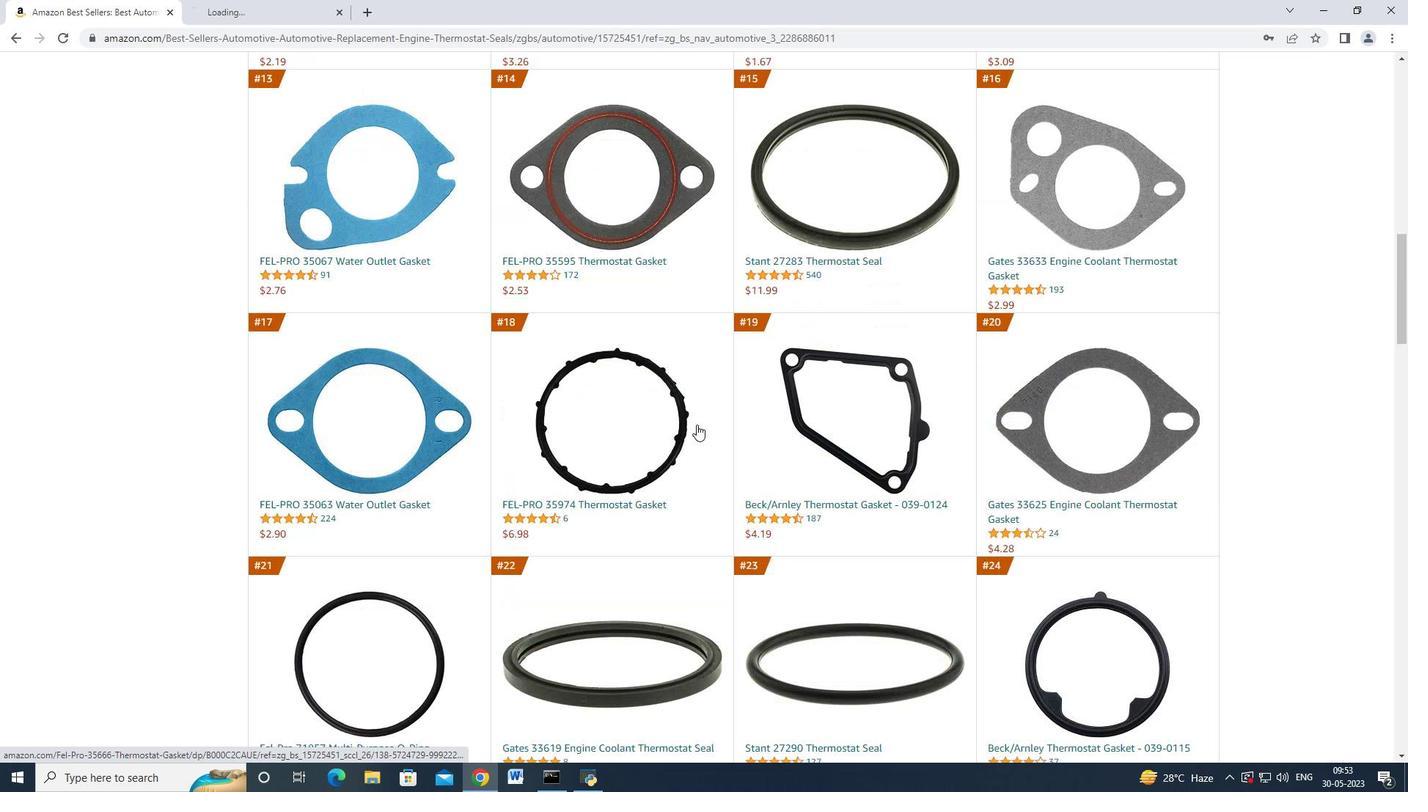 
Action: Mouse scrolled (696, 425) with delta (0, 0)
Screenshot: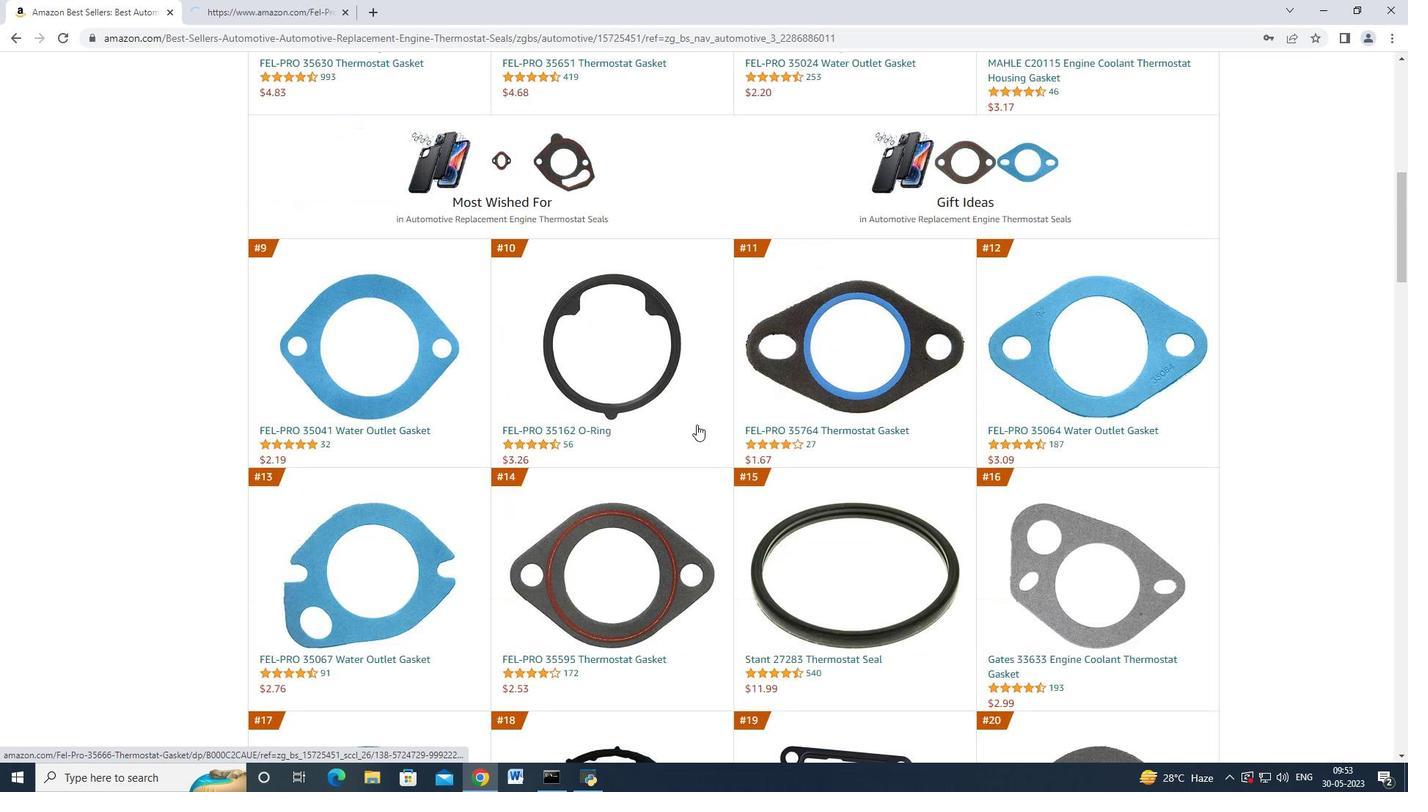 
Action: Mouse scrolled (696, 425) with delta (0, 0)
Screenshot: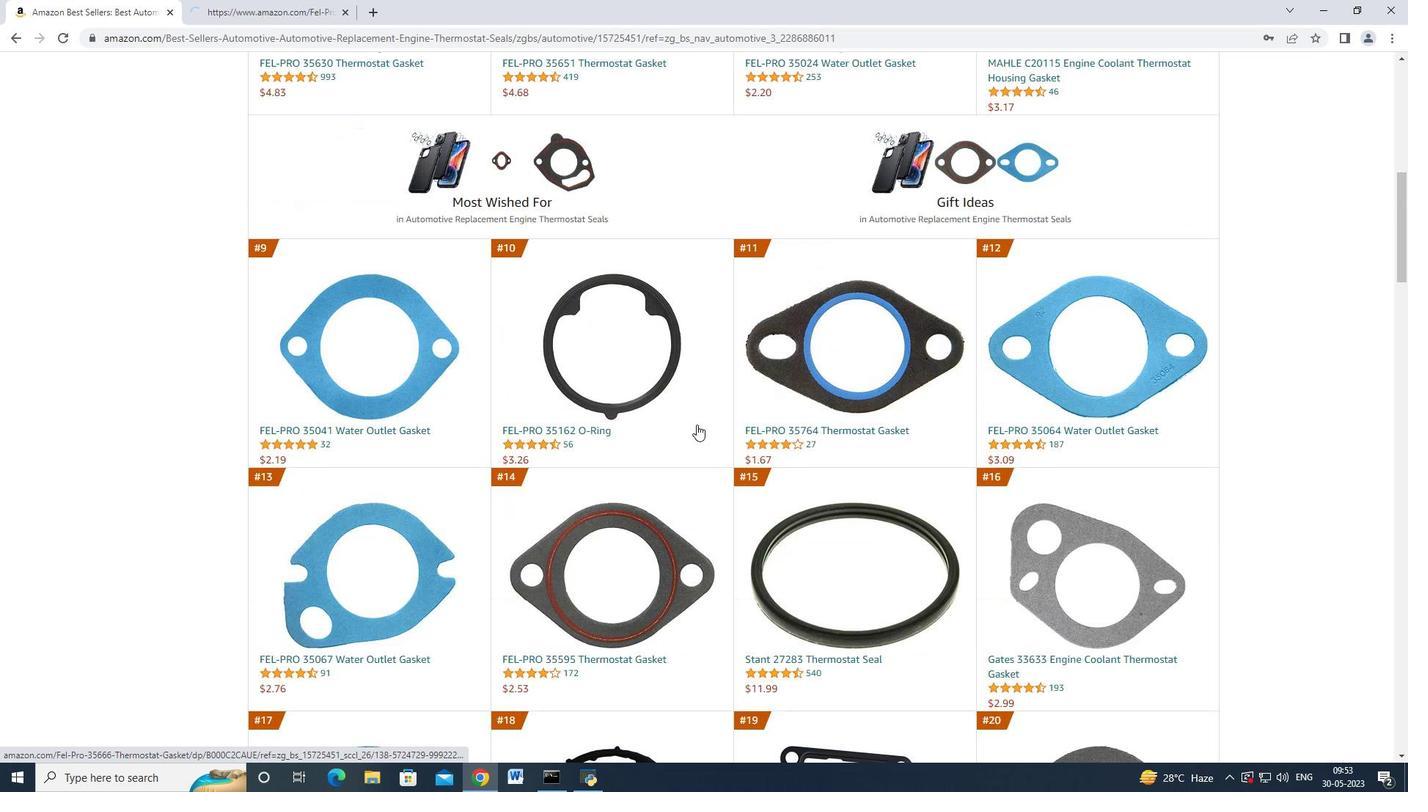 
Action: Mouse scrolled (696, 425) with delta (0, 0)
Screenshot: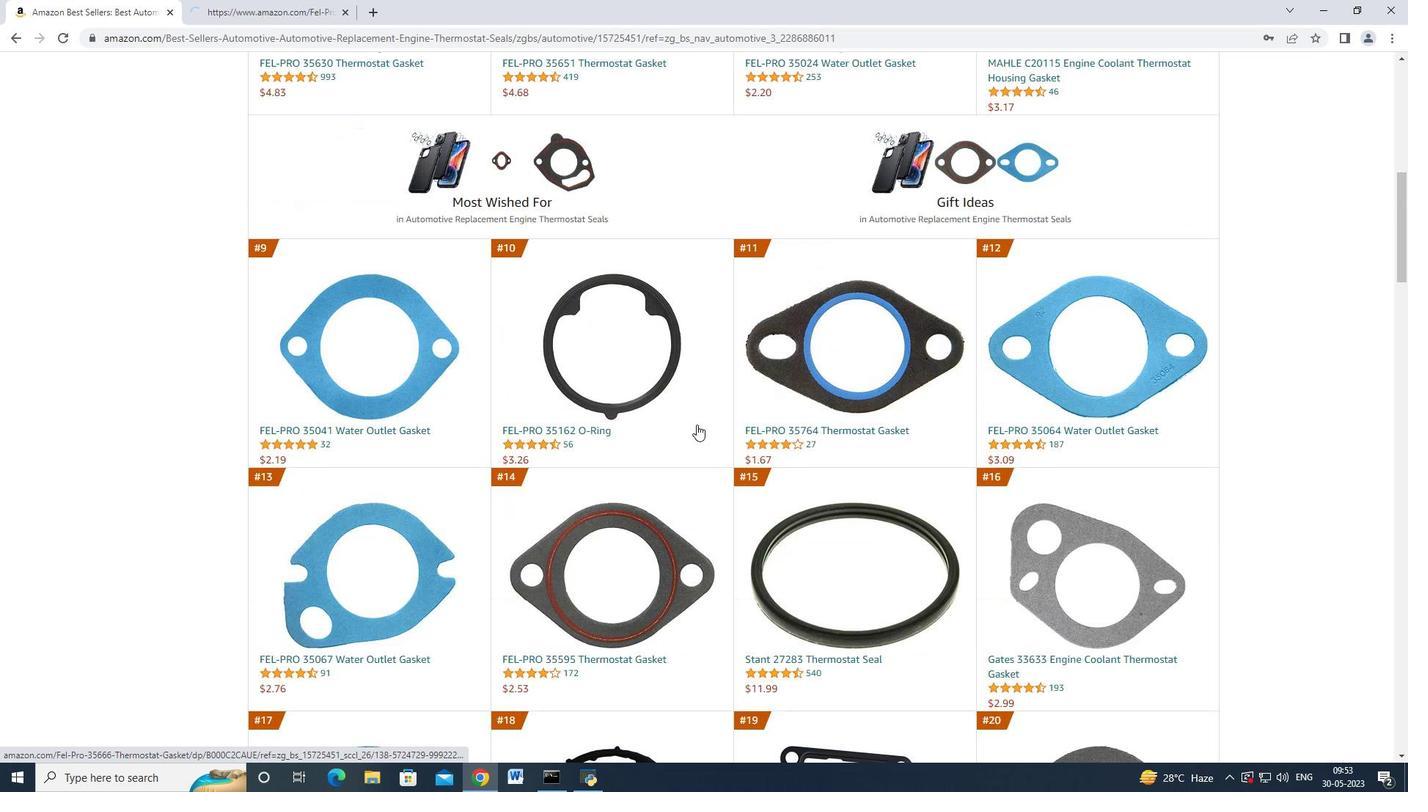 
Action: Mouse scrolled (696, 425) with delta (0, 0)
Screenshot: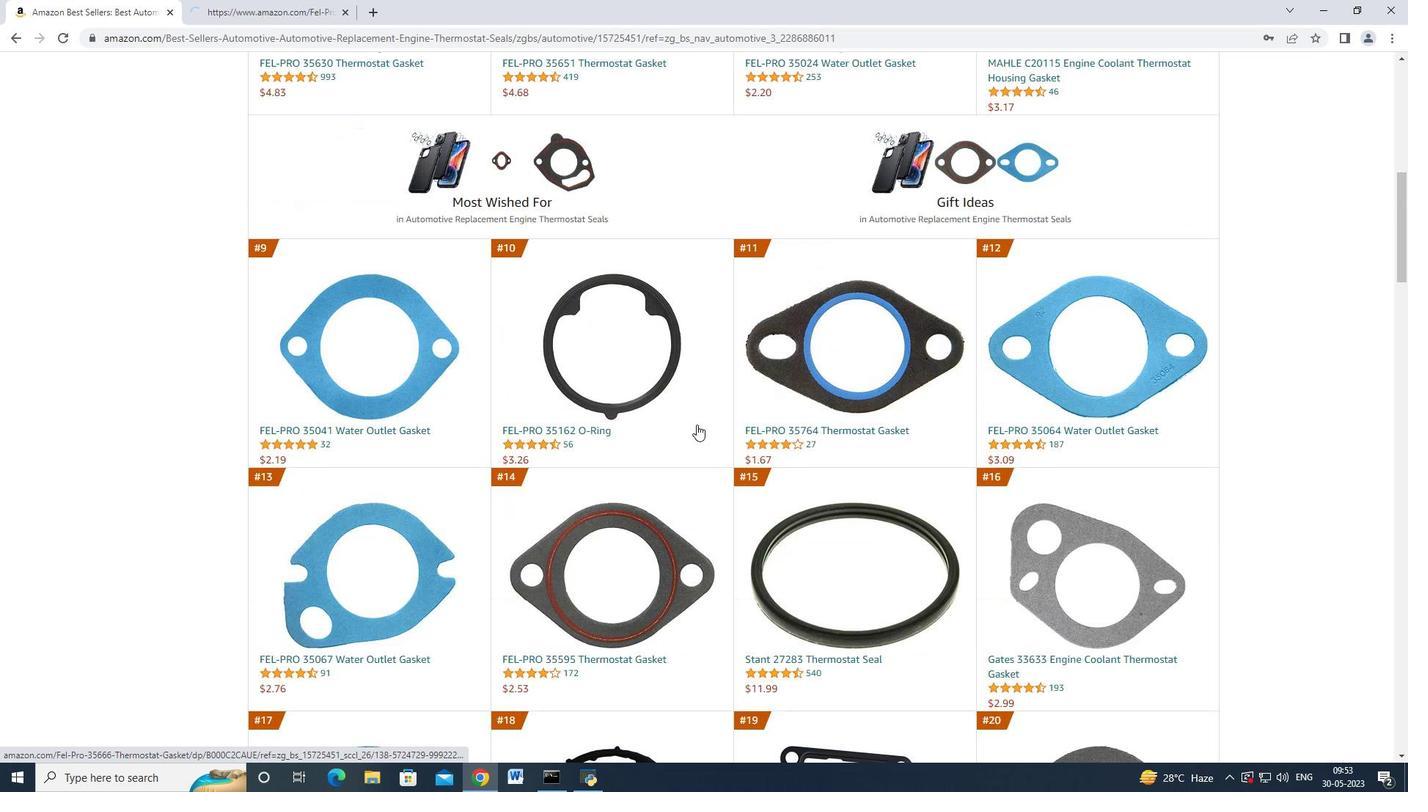 
Action: Mouse scrolled (696, 425) with delta (0, 0)
Screenshot: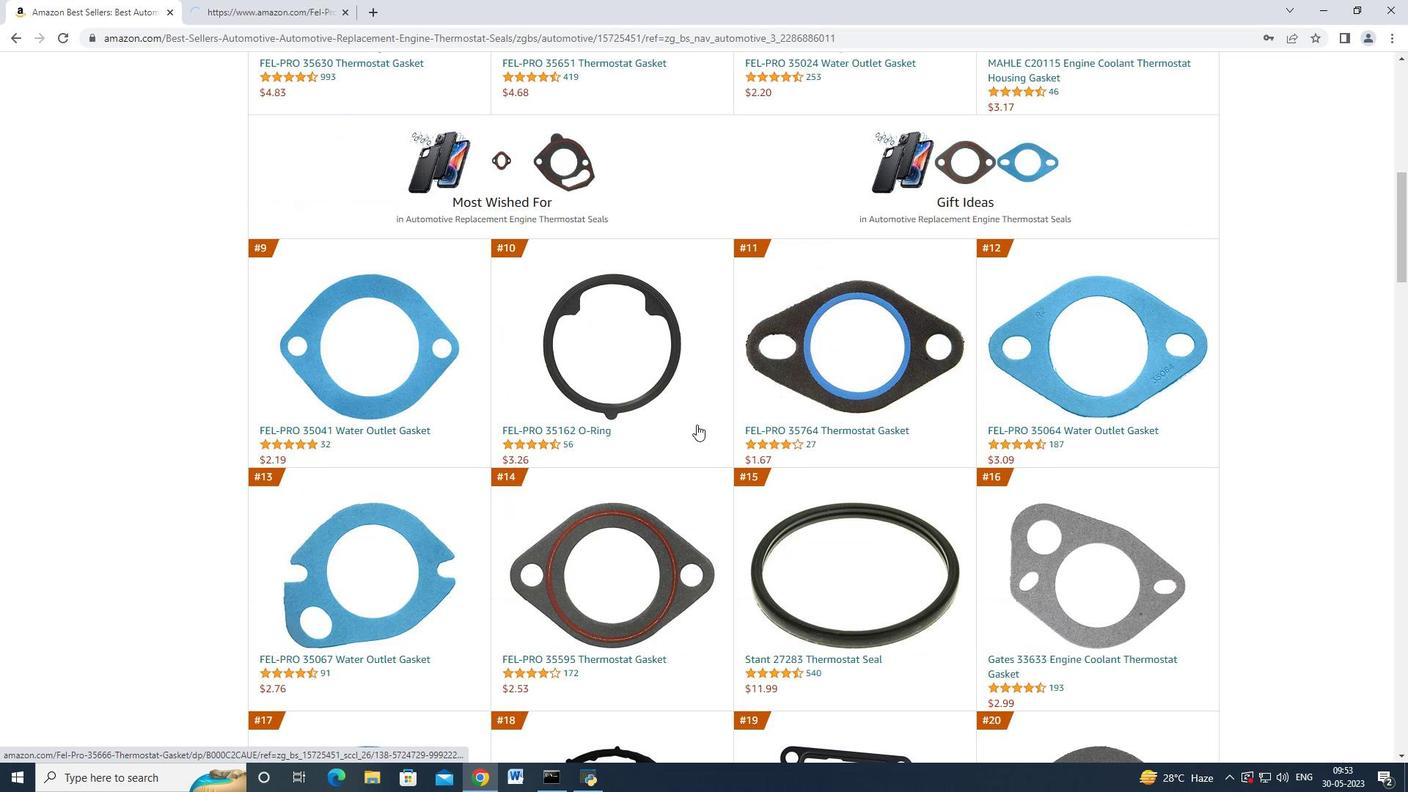
Action: Mouse scrolled (696, 425) with delta (0, 0)
Screenshot: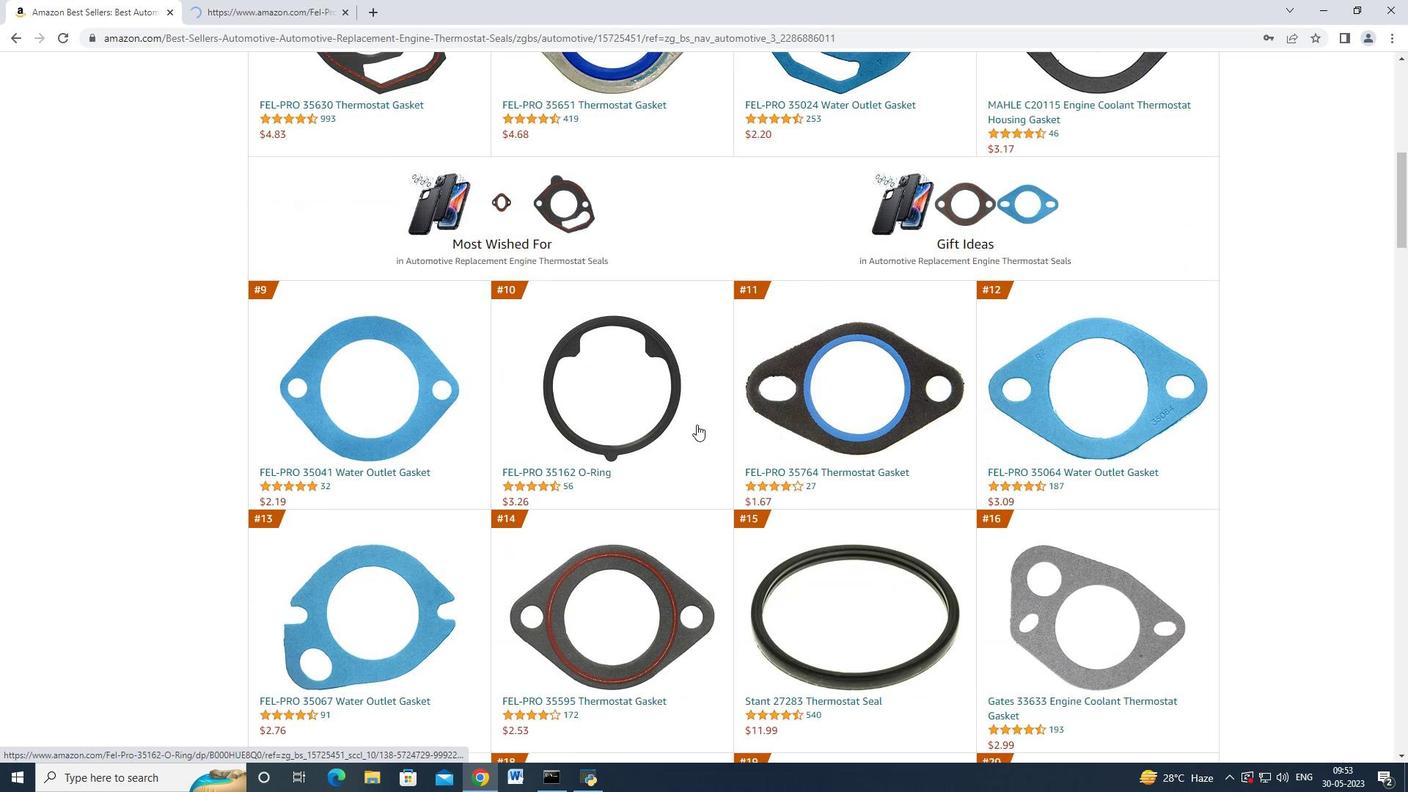 
Action: Mouse scrolled (696, 425) with delta (0, 0)
Screenshot: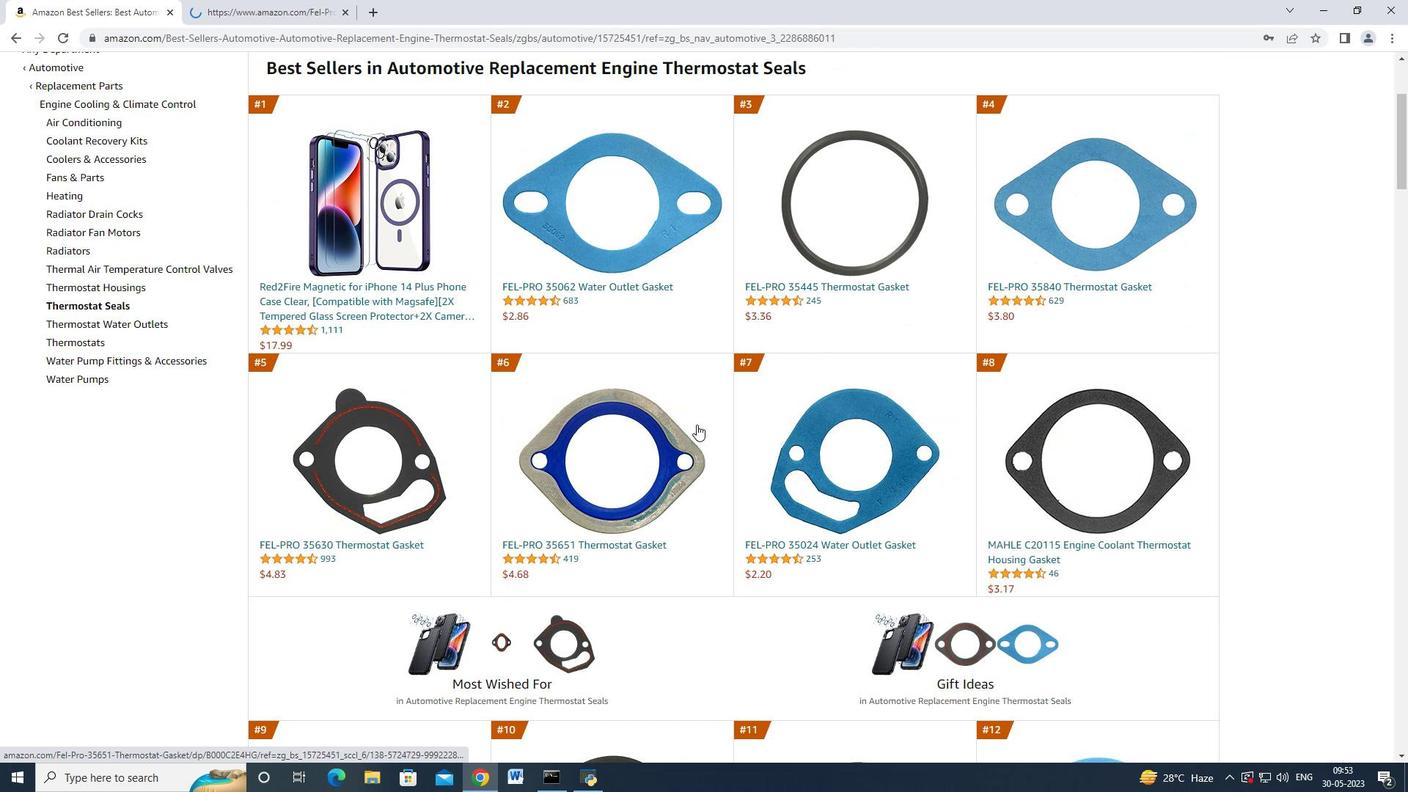 
Action: Mouse scrolled (696, 425) with delta (0, 0)
Screenshot: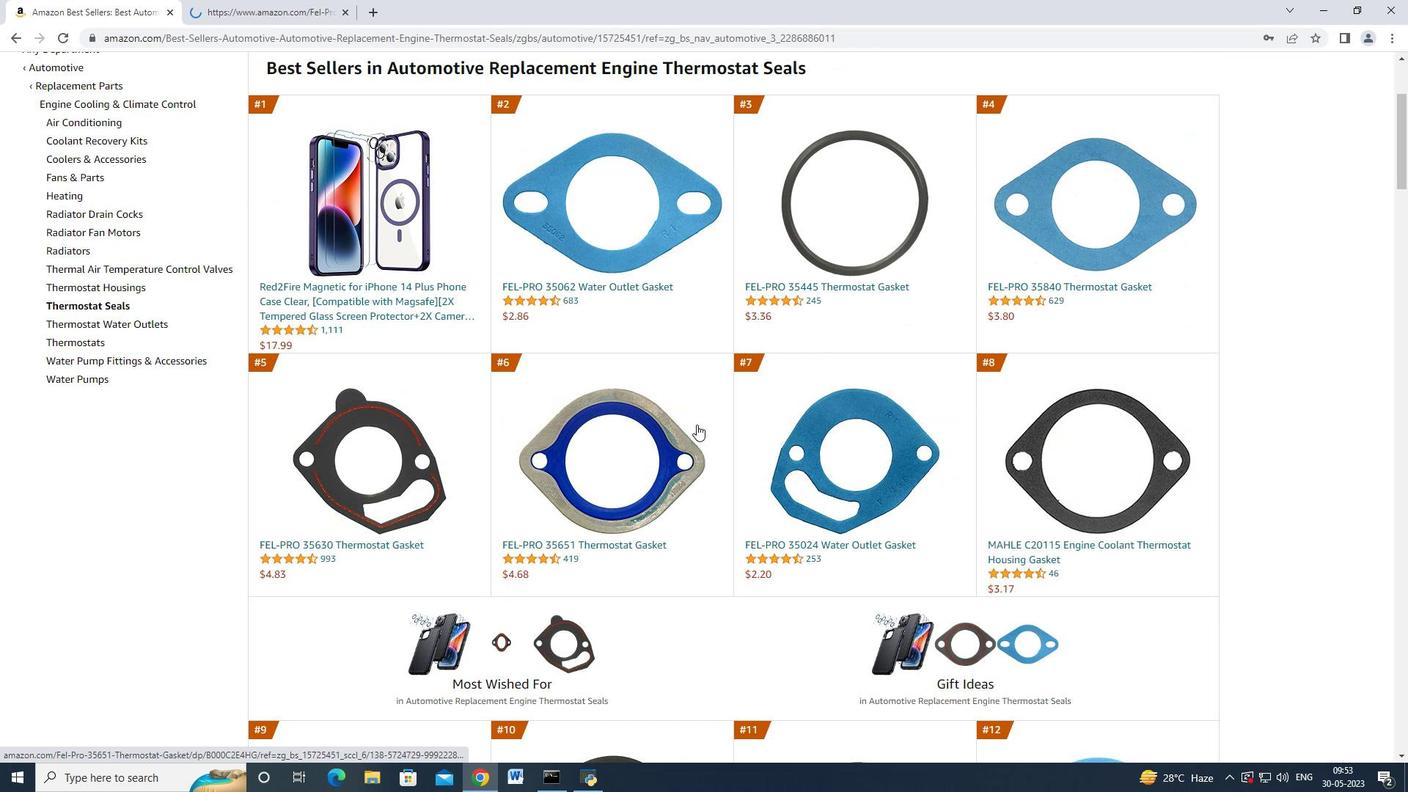 
Action: Mouse moved to (653, 426)
Screenshot: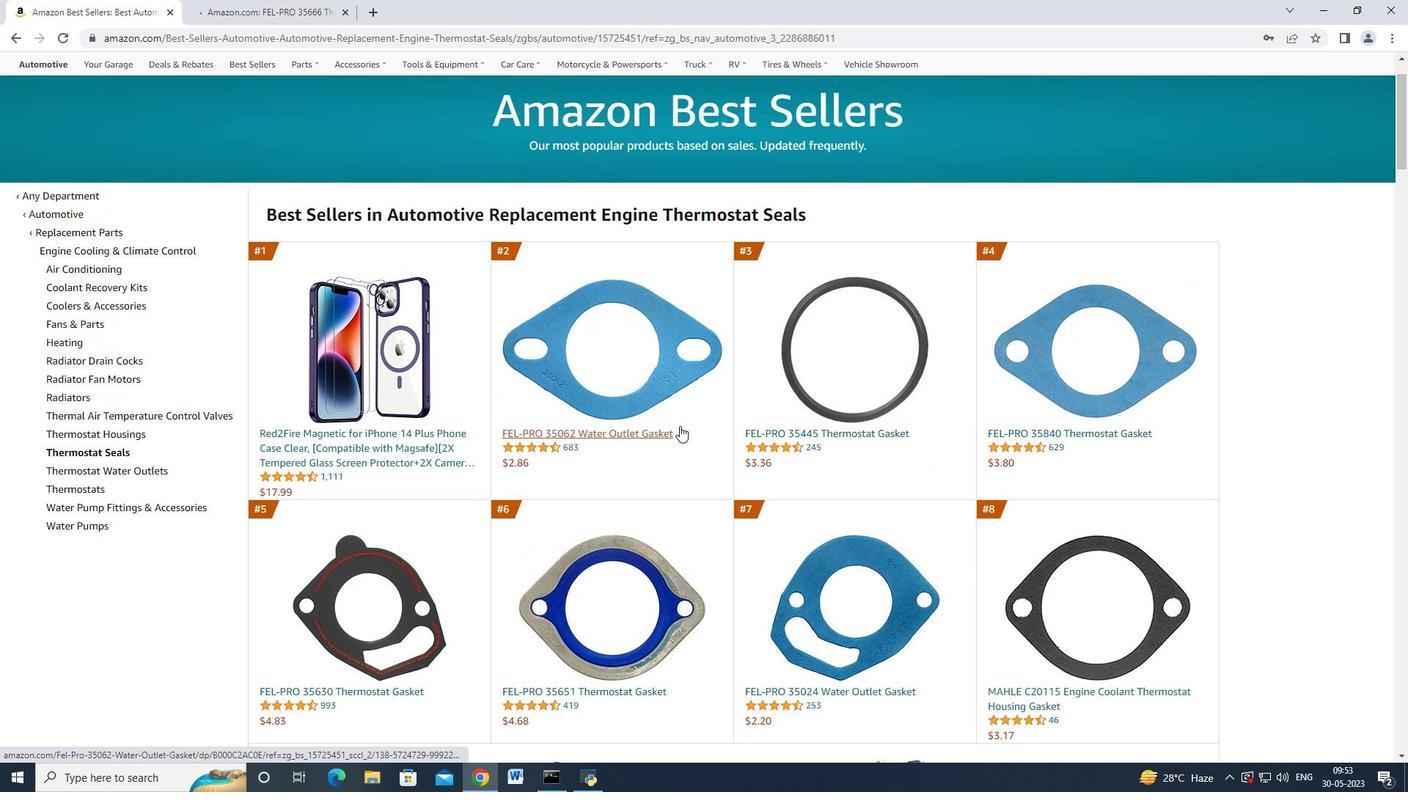 
Action: Mouse pressed left at (653, 426)
Screenshot: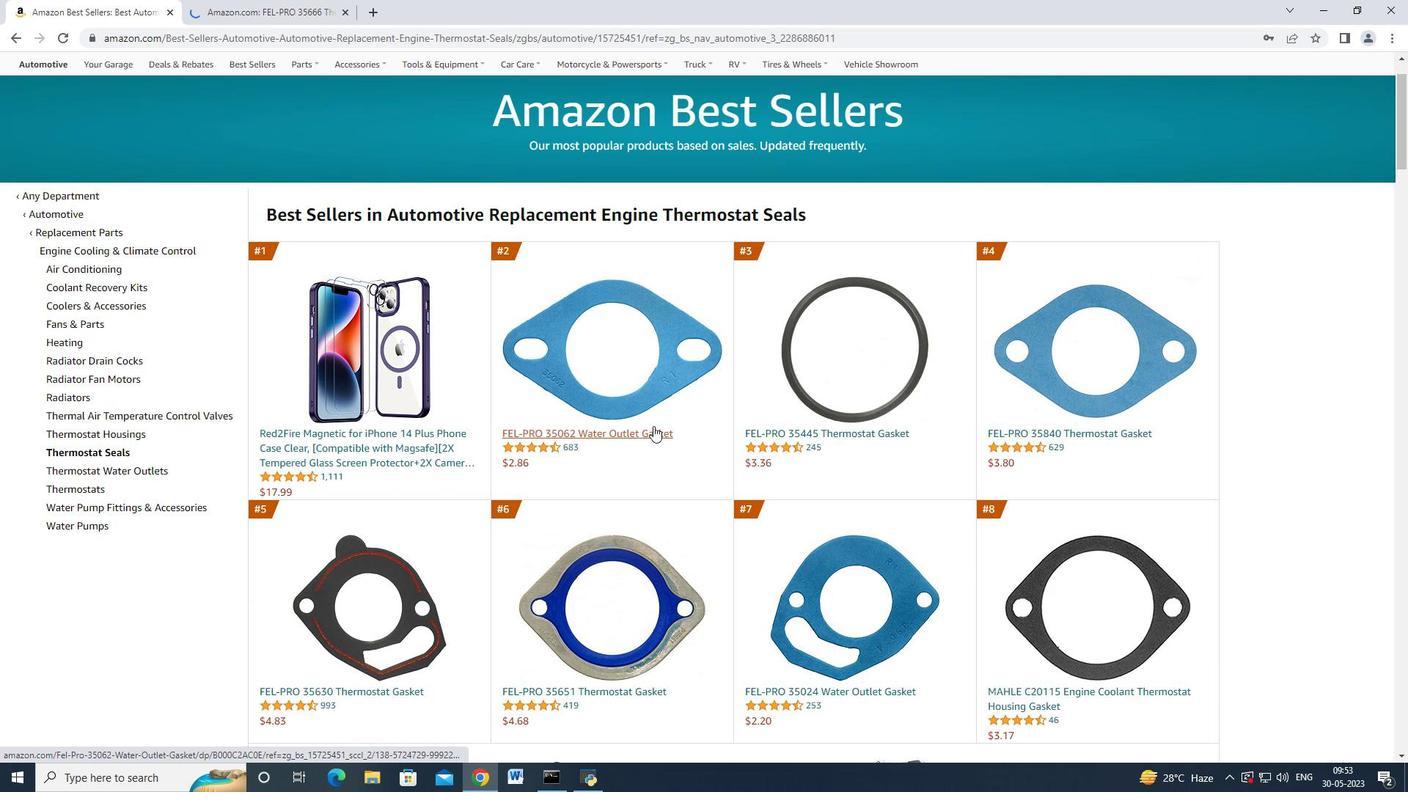 
Action: Mouse moved to (1095, 591)
Screenshot: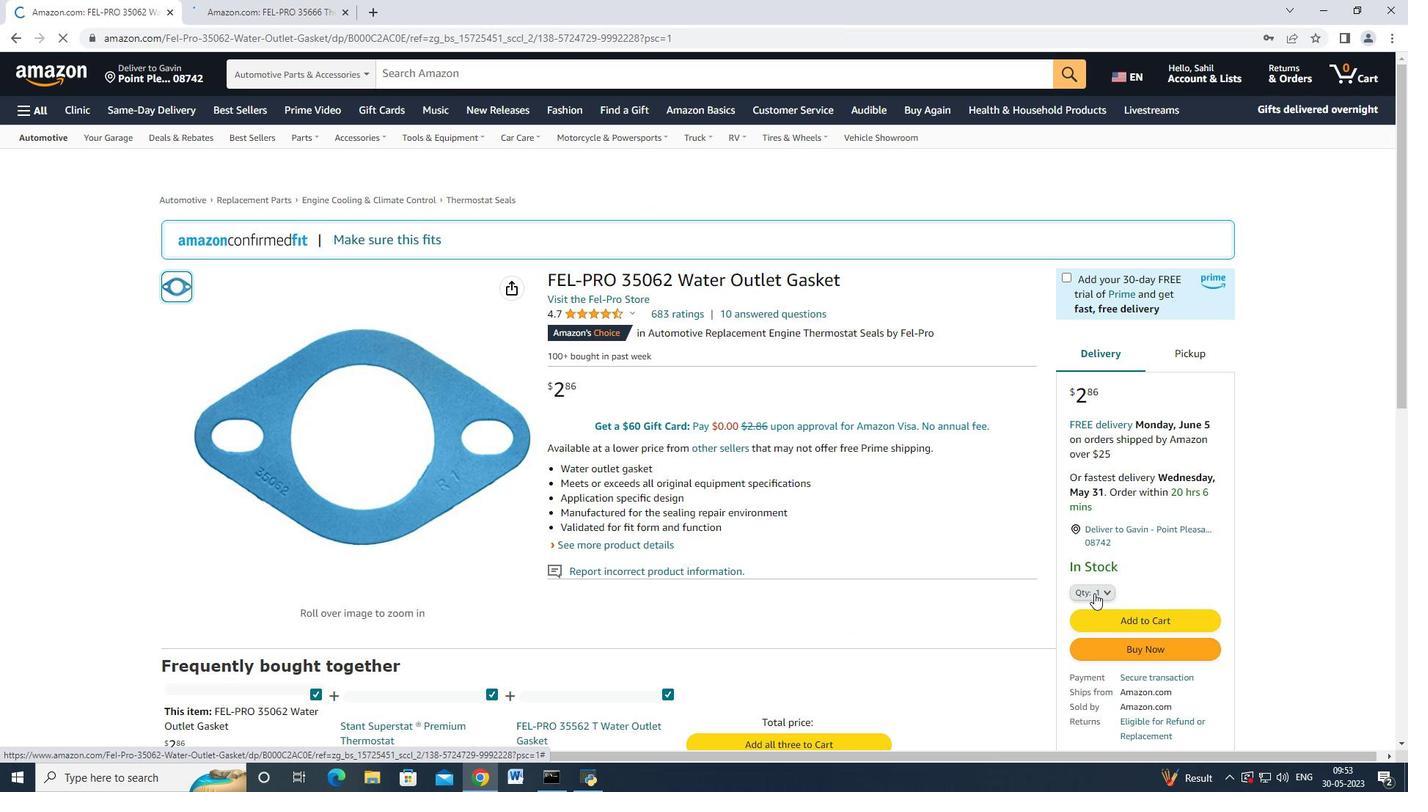 
Action: Mouse pressed left at (1095, 591)
Screenshot: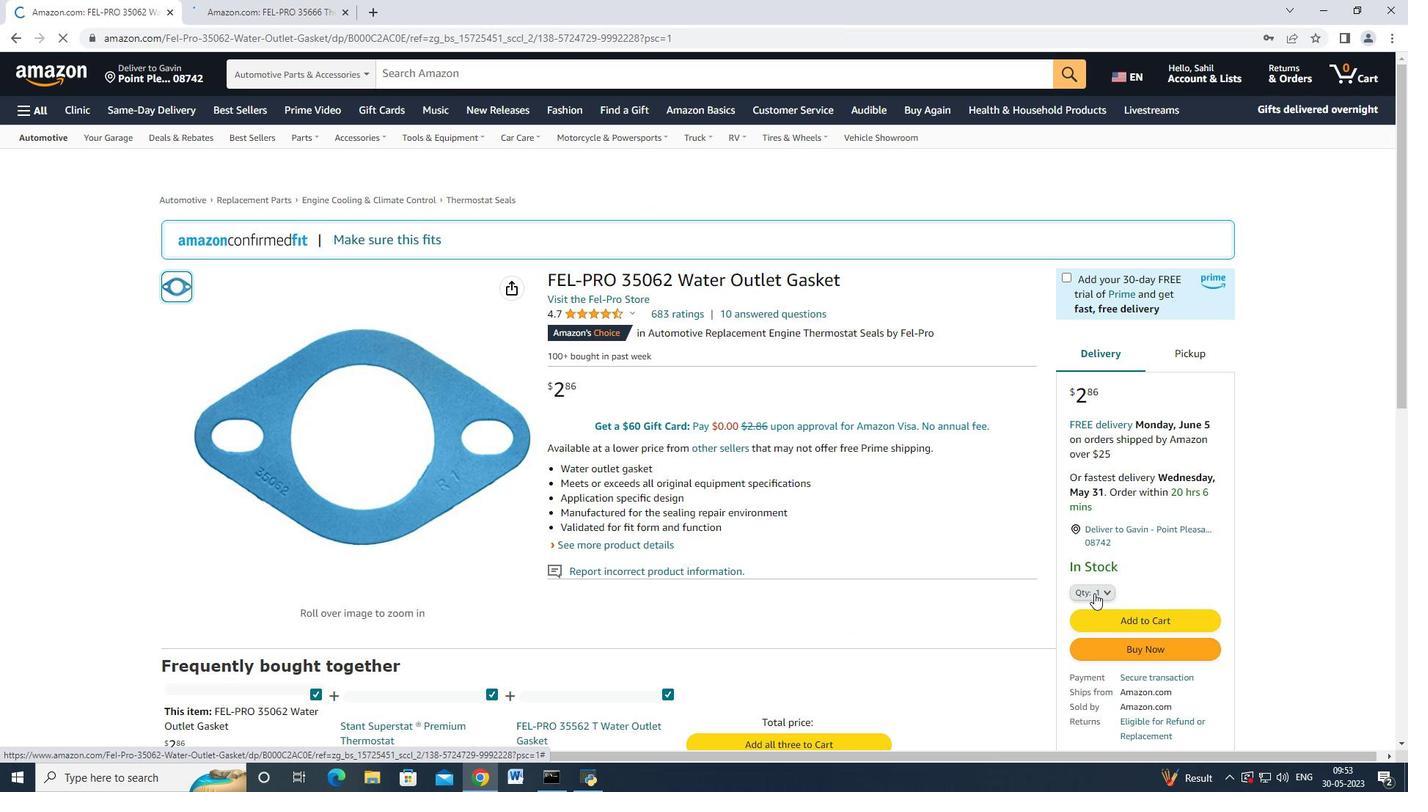 
Action: Mouse moved to (1093, 422)
Screenshot: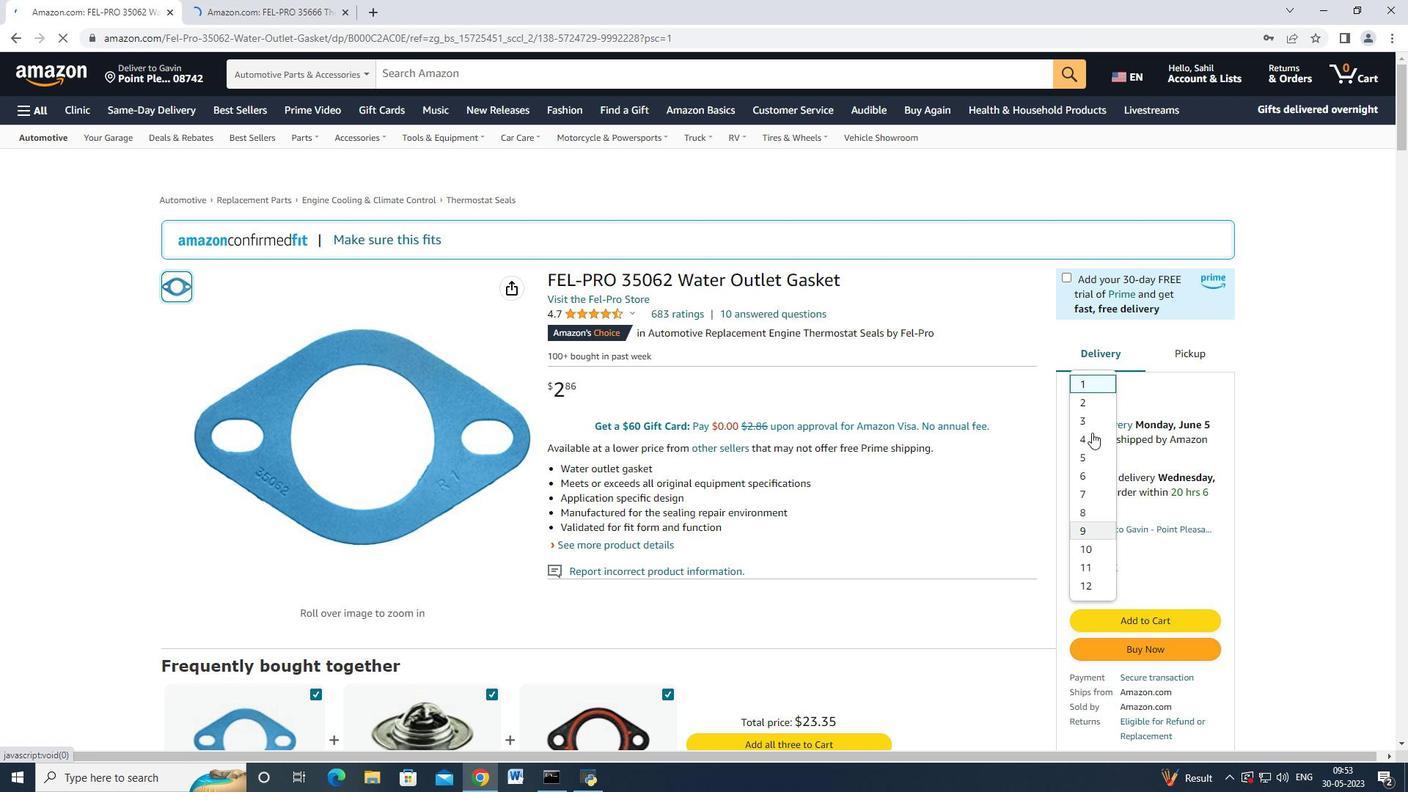 
Action: Mouse pressed left at (1093, 422)
Screenshot: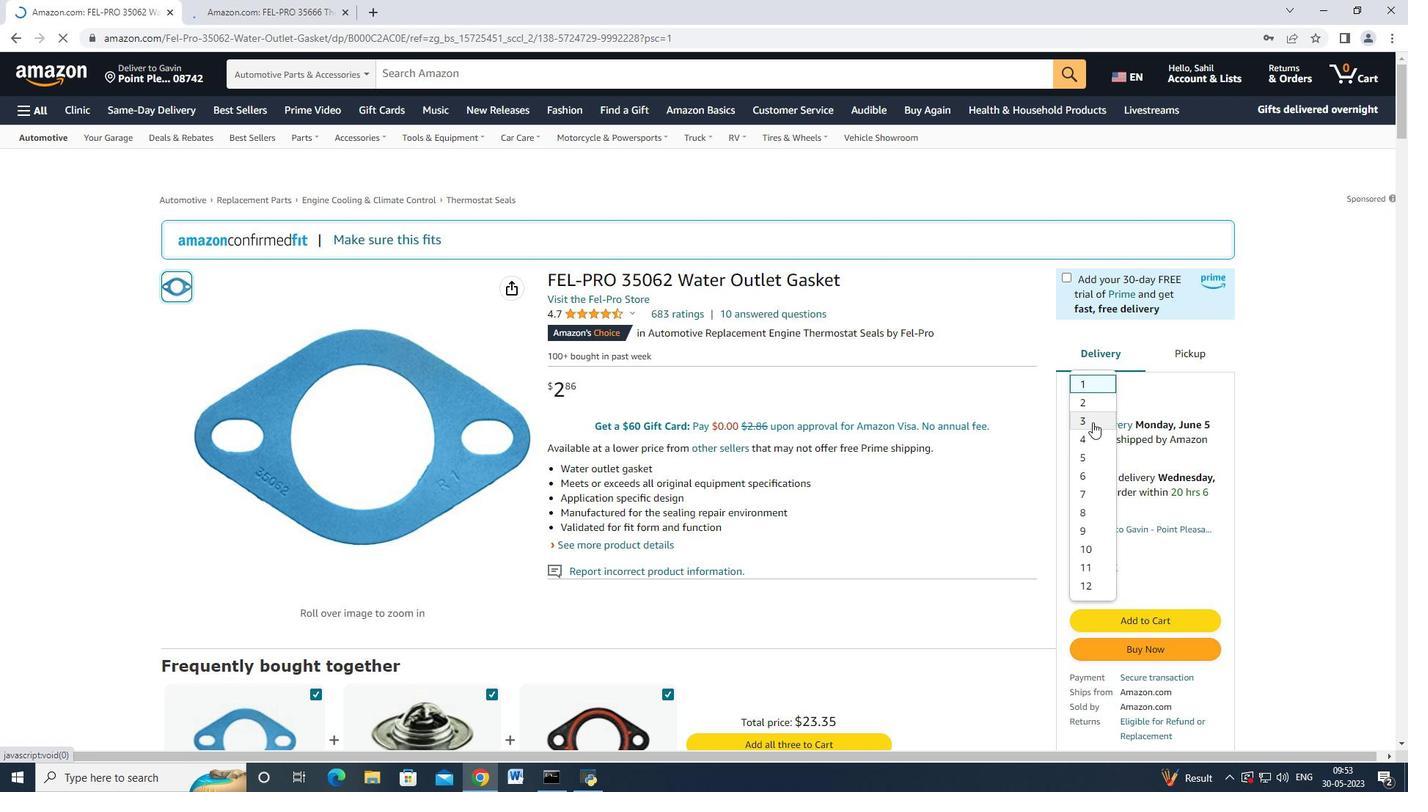 
Action: Mouse moved to (1134, 655)
Screenshot: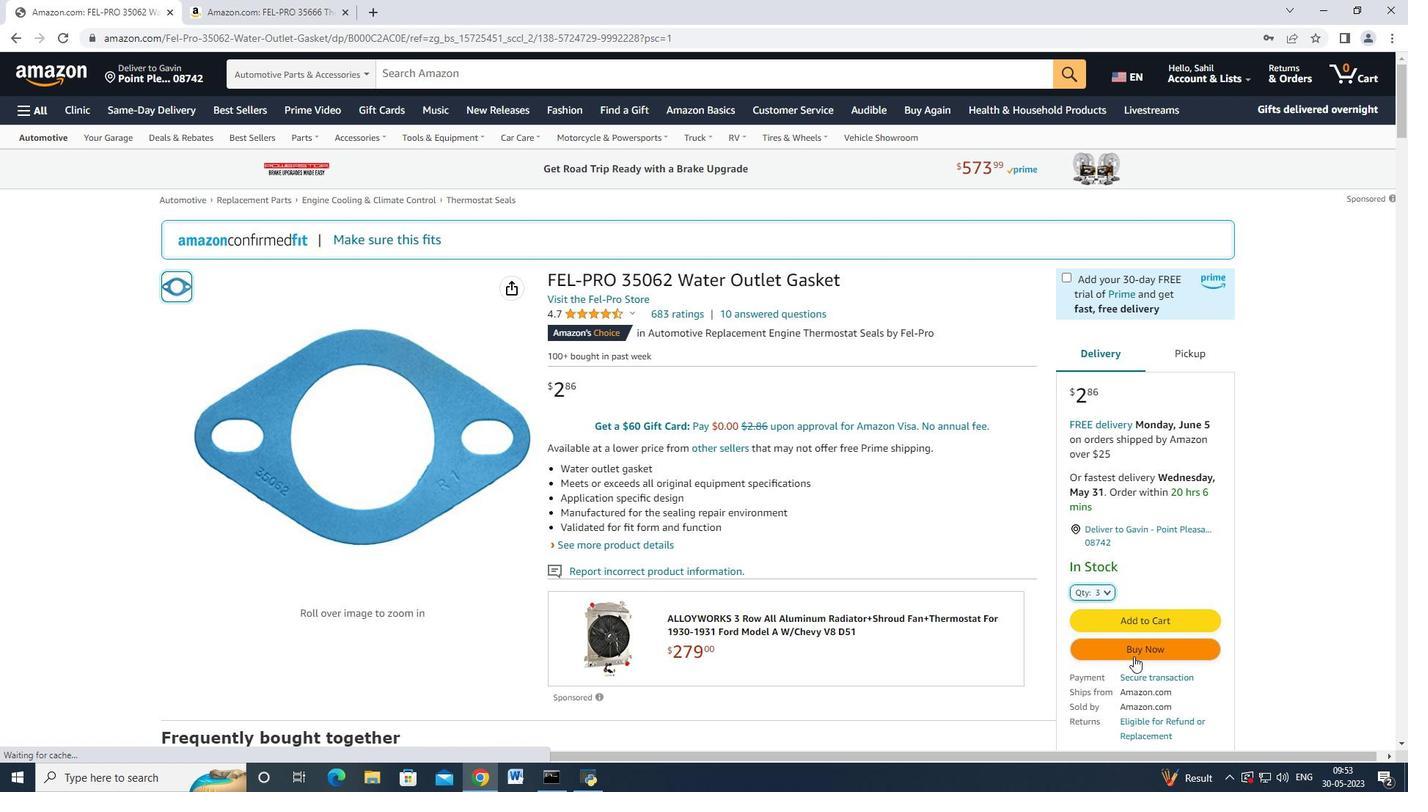 
Action: Mouse pressed left at (1134, 655)
Screenshot: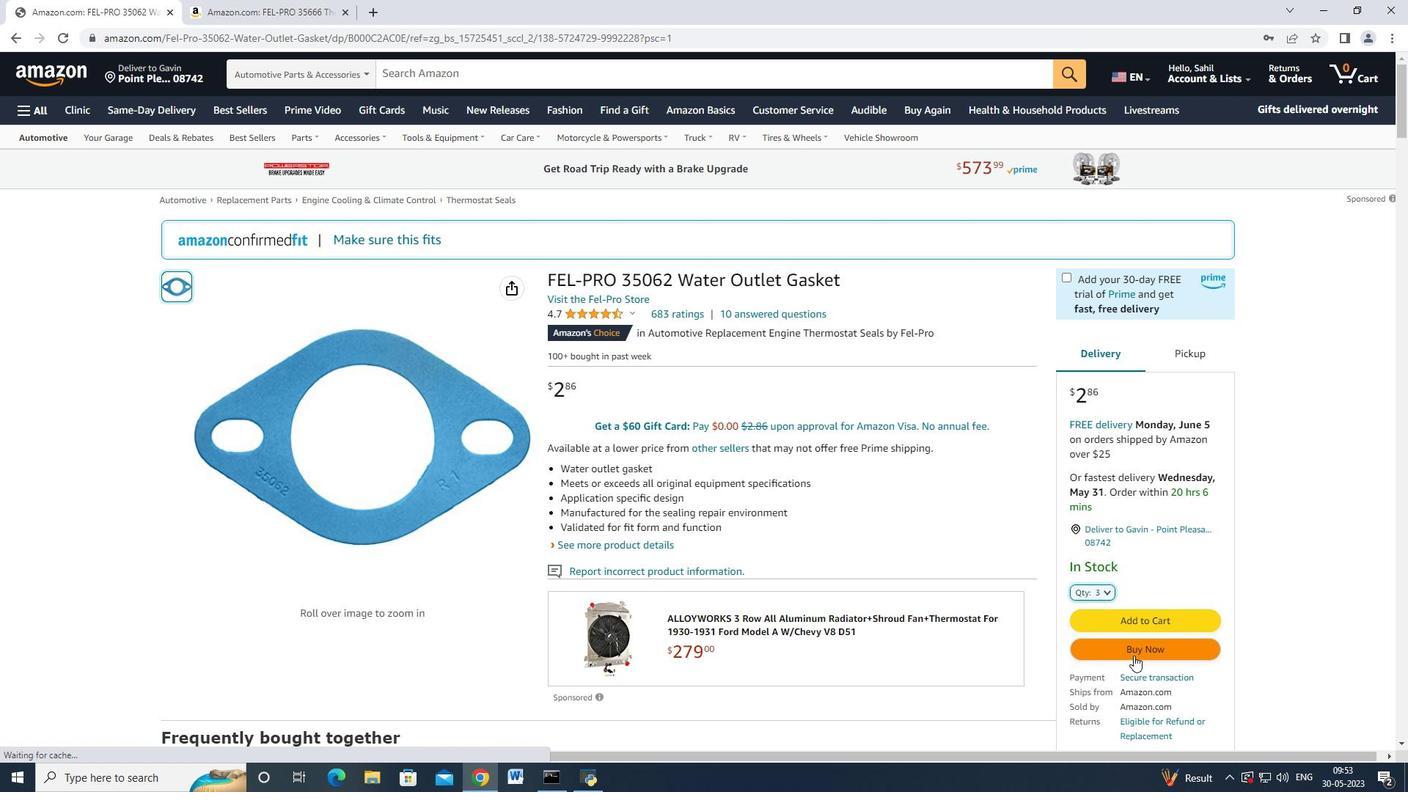
Action: Mouse moved to (622, 336)
Screenshot: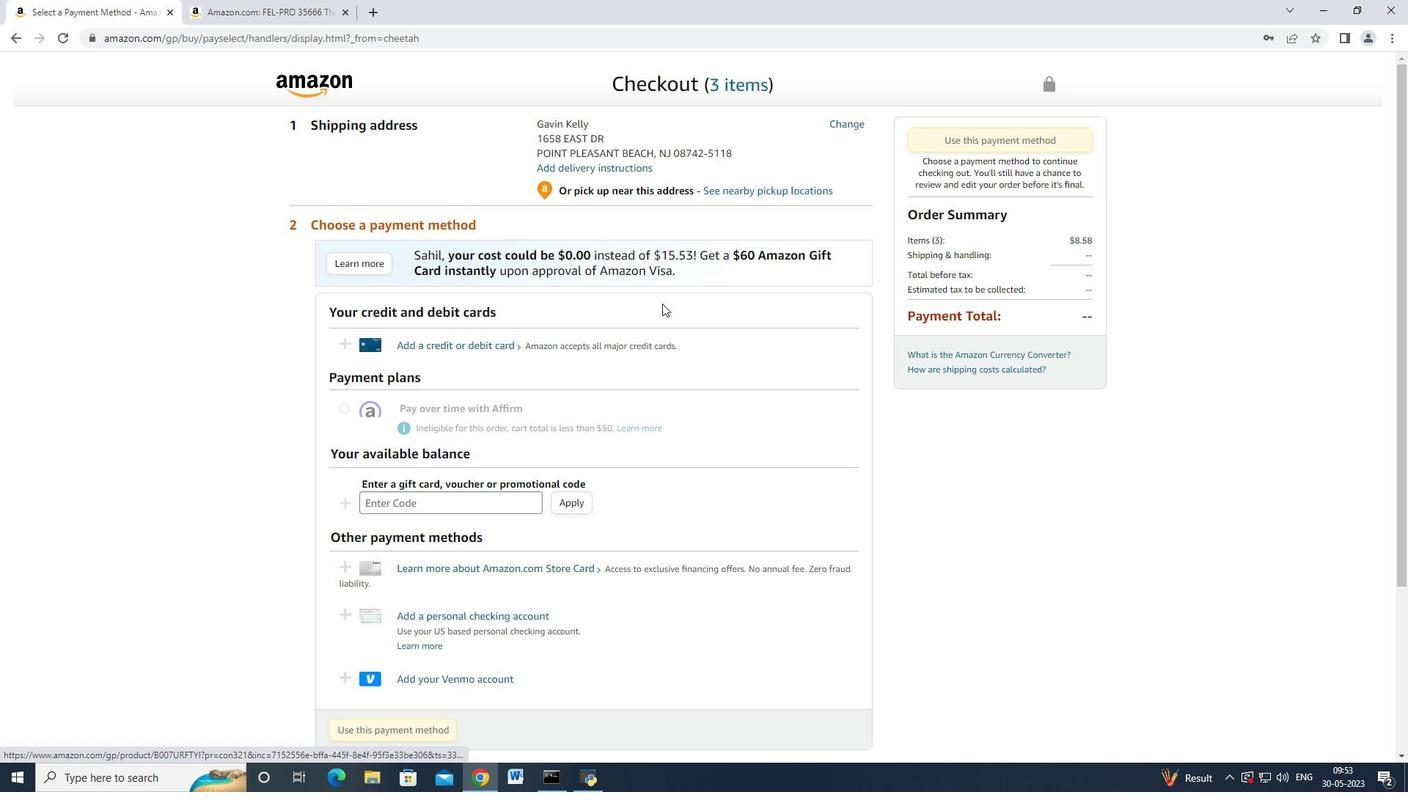 
Action: Mouse scrolled (622, 335) with delta (0, 0)
Screenshot: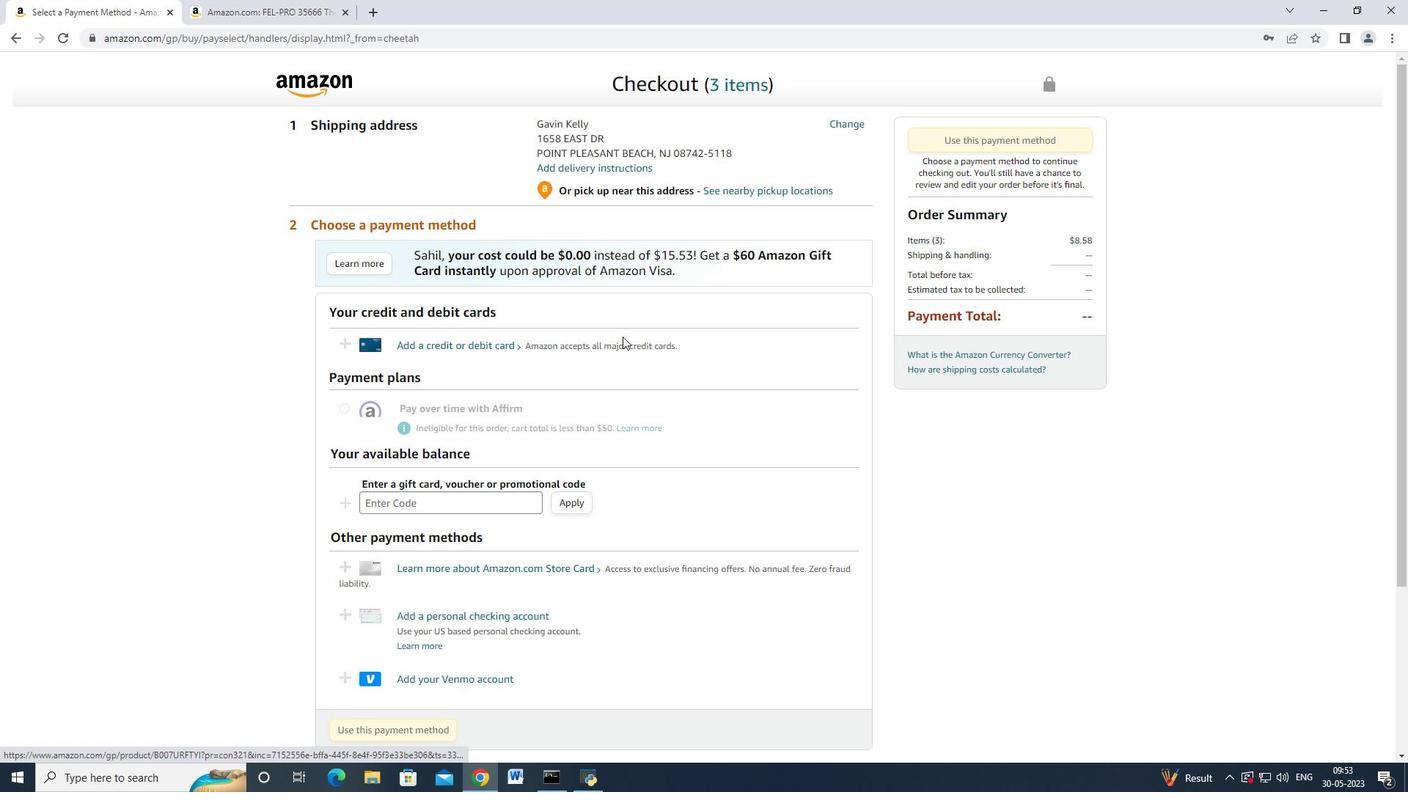
Action: Mouse moved to (750, 256)
Screenshot: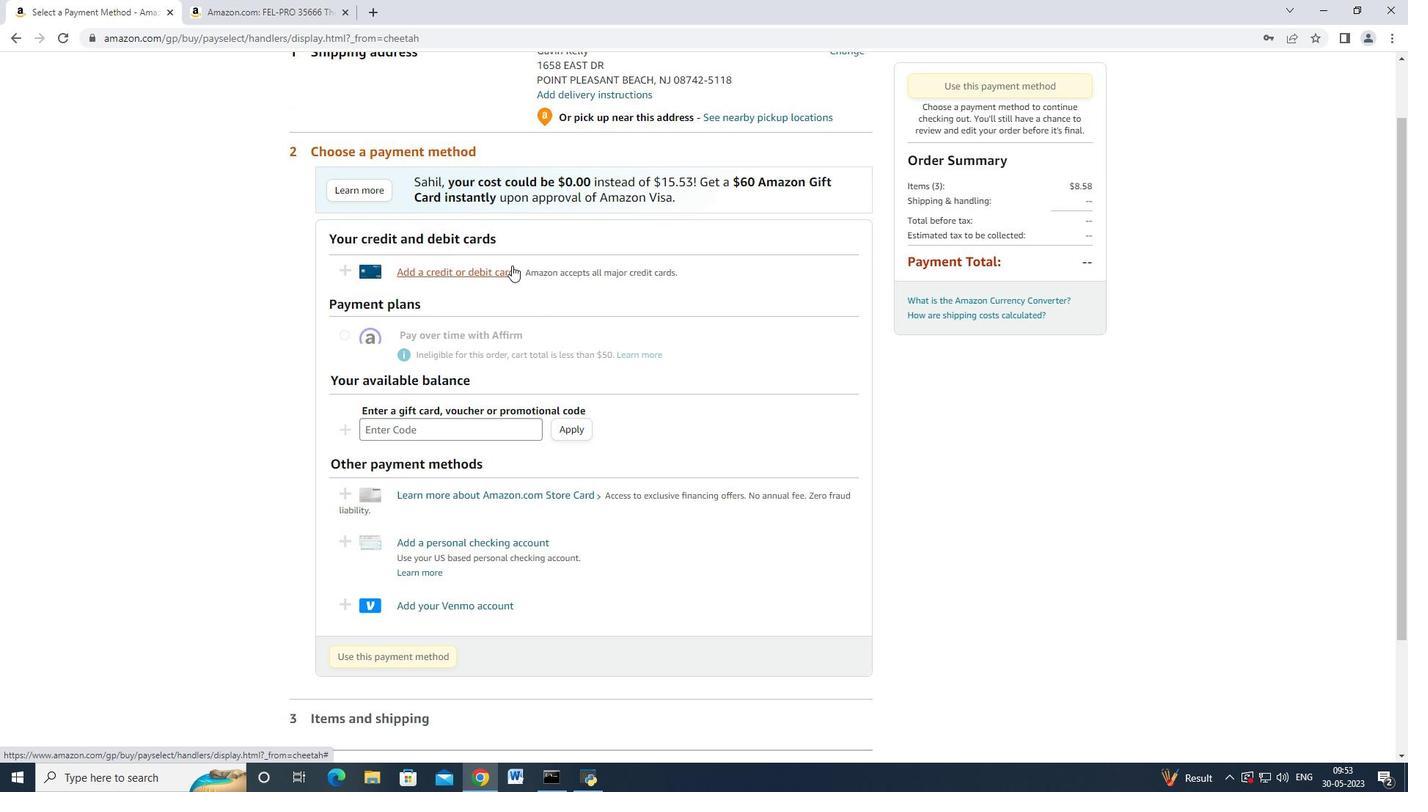 
Action: Mouse scrolled (750, 256) with delta (0, 0)
Screenshot: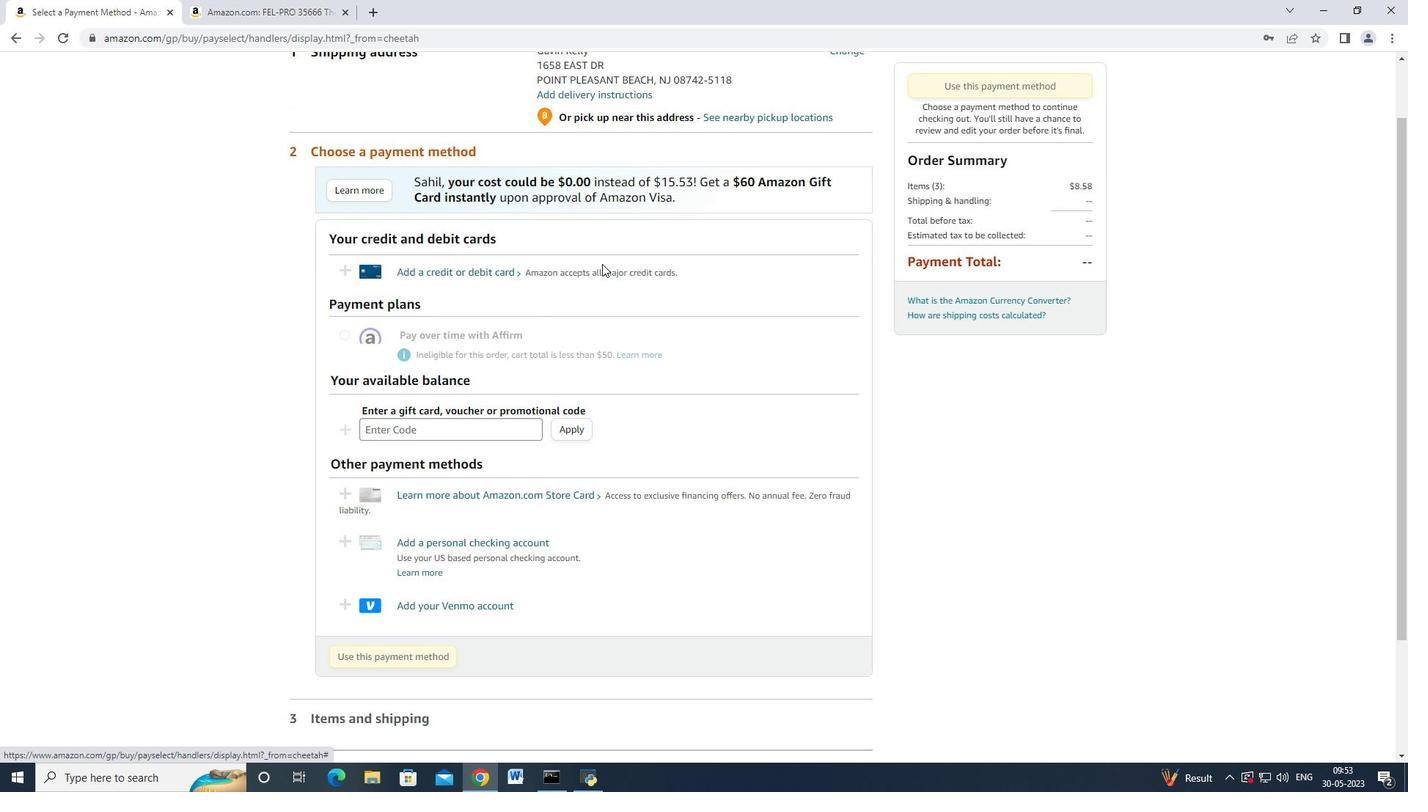
Action: Mouse scrolled (750, 256) with delta (0, 0)
Screenshot: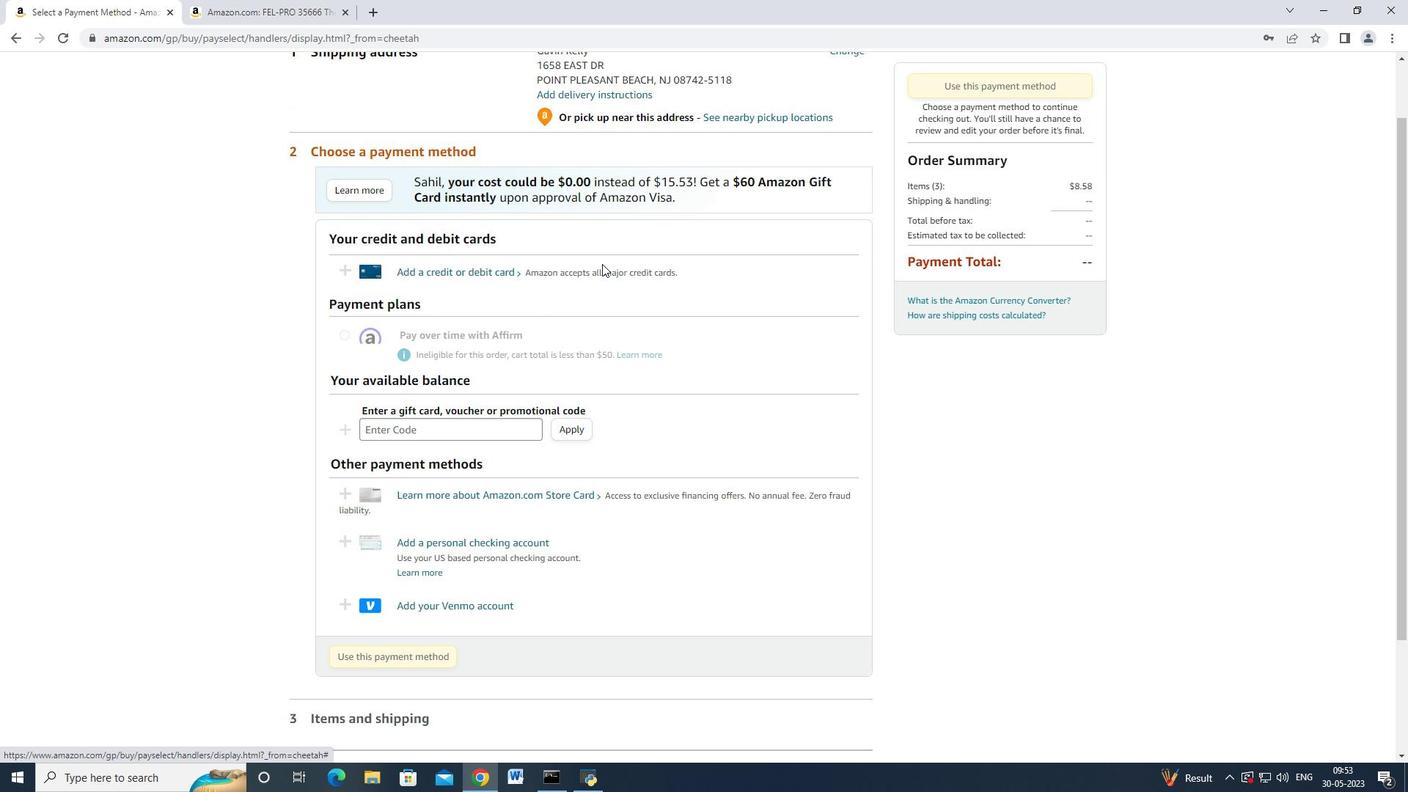 
Action: Mouse moved to (845, 121)
Screenshot: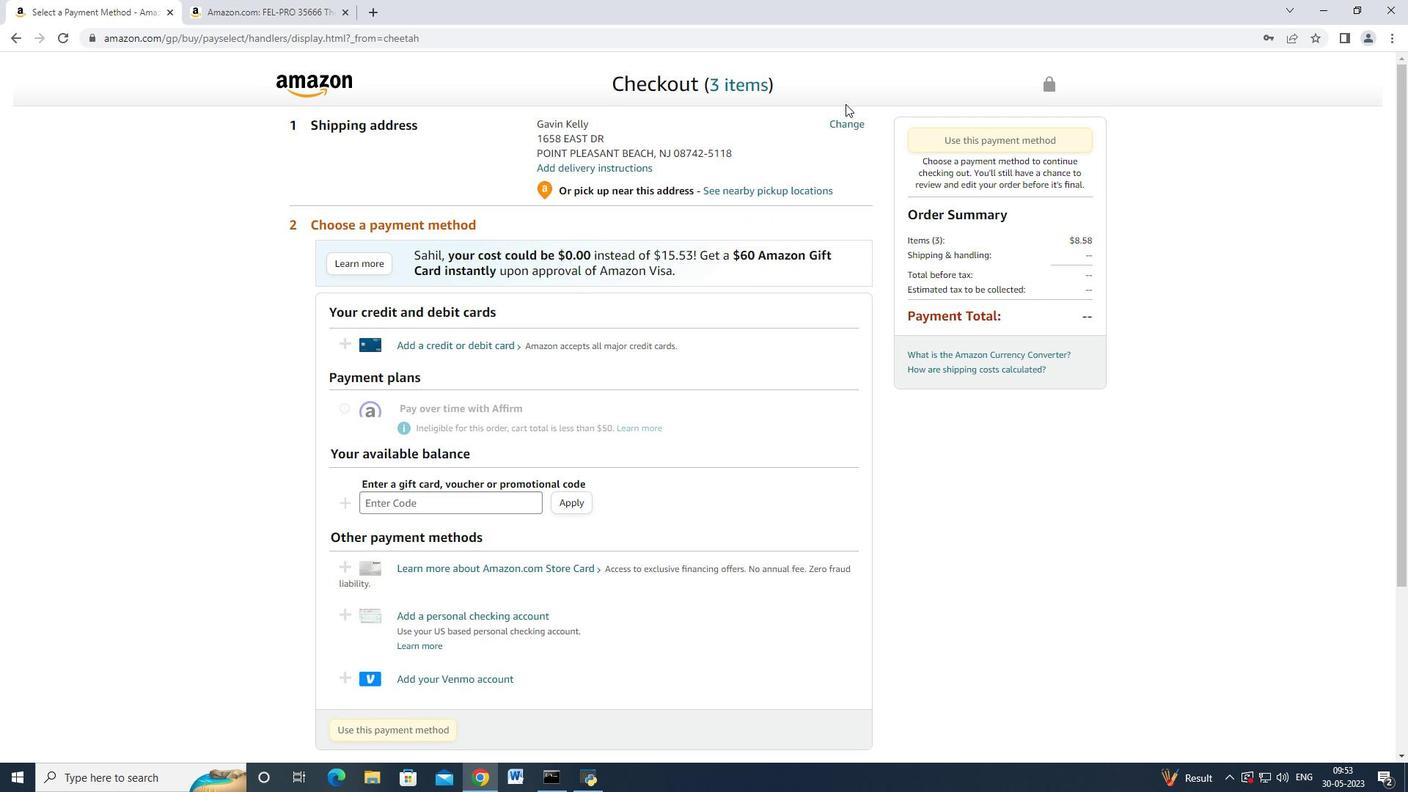 
Action: Mouse pressed left at (845, 121)
Screenshot: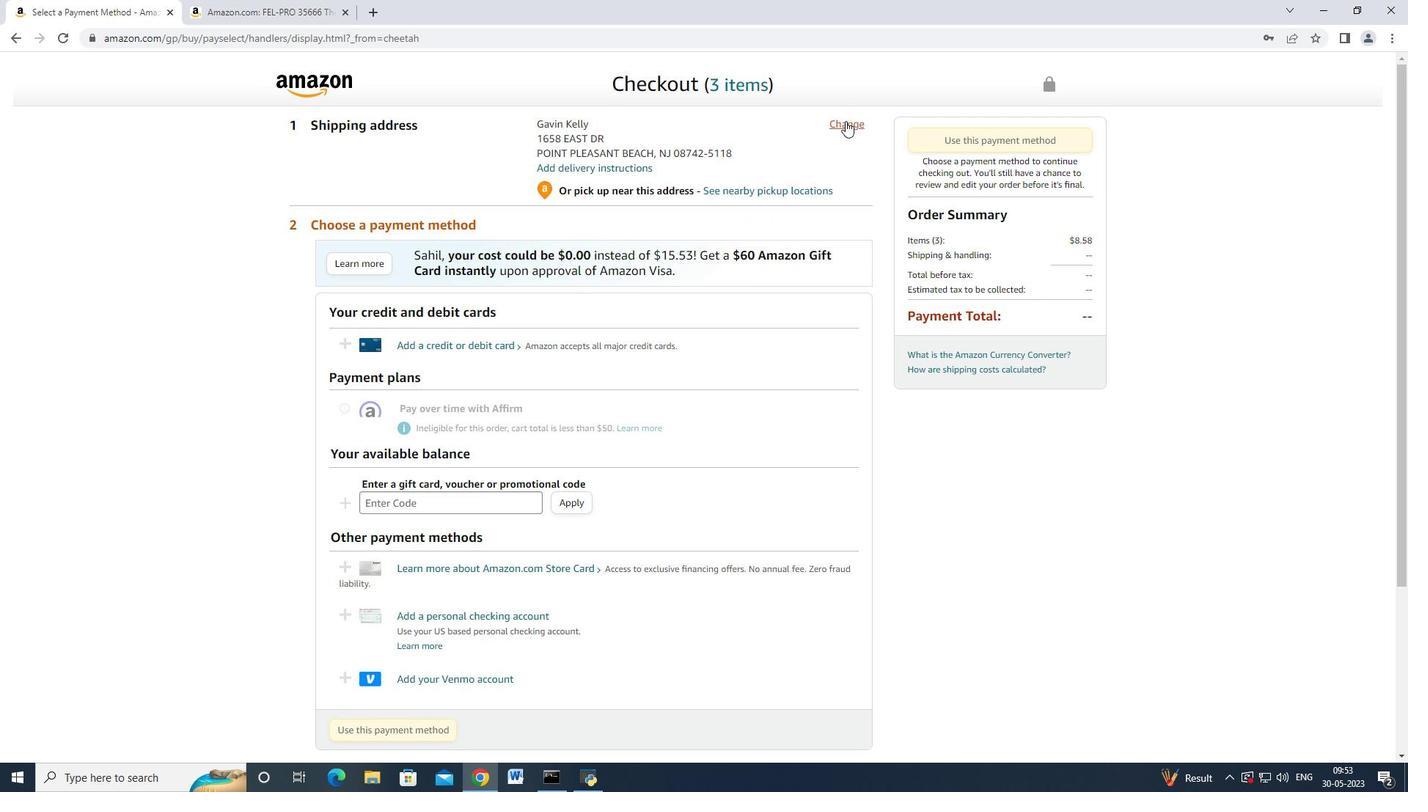 
Action: Mouse moved to (556, 289)
Screenshot: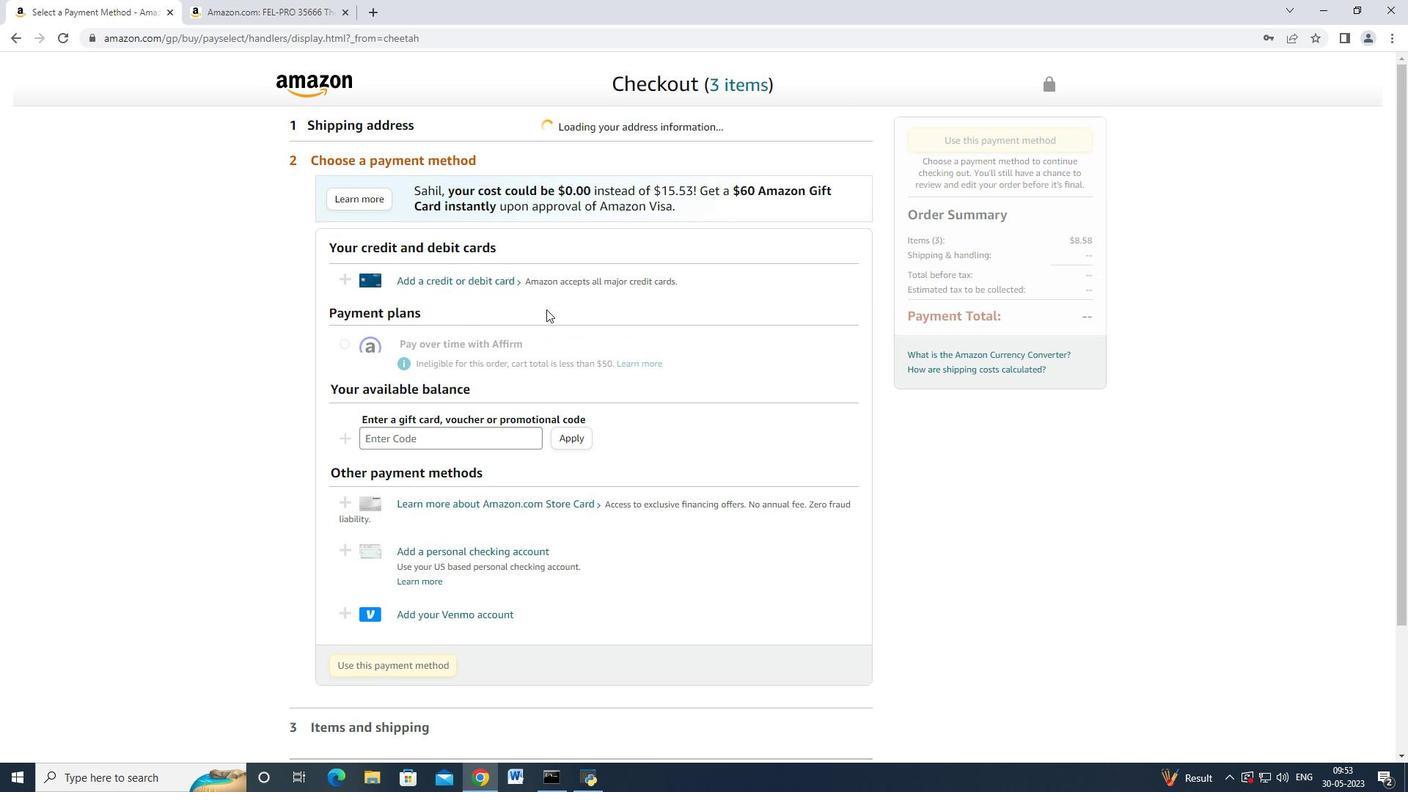 
Action: Mouse scrolled (556, 289) with delta (0, 0)
Screenshot: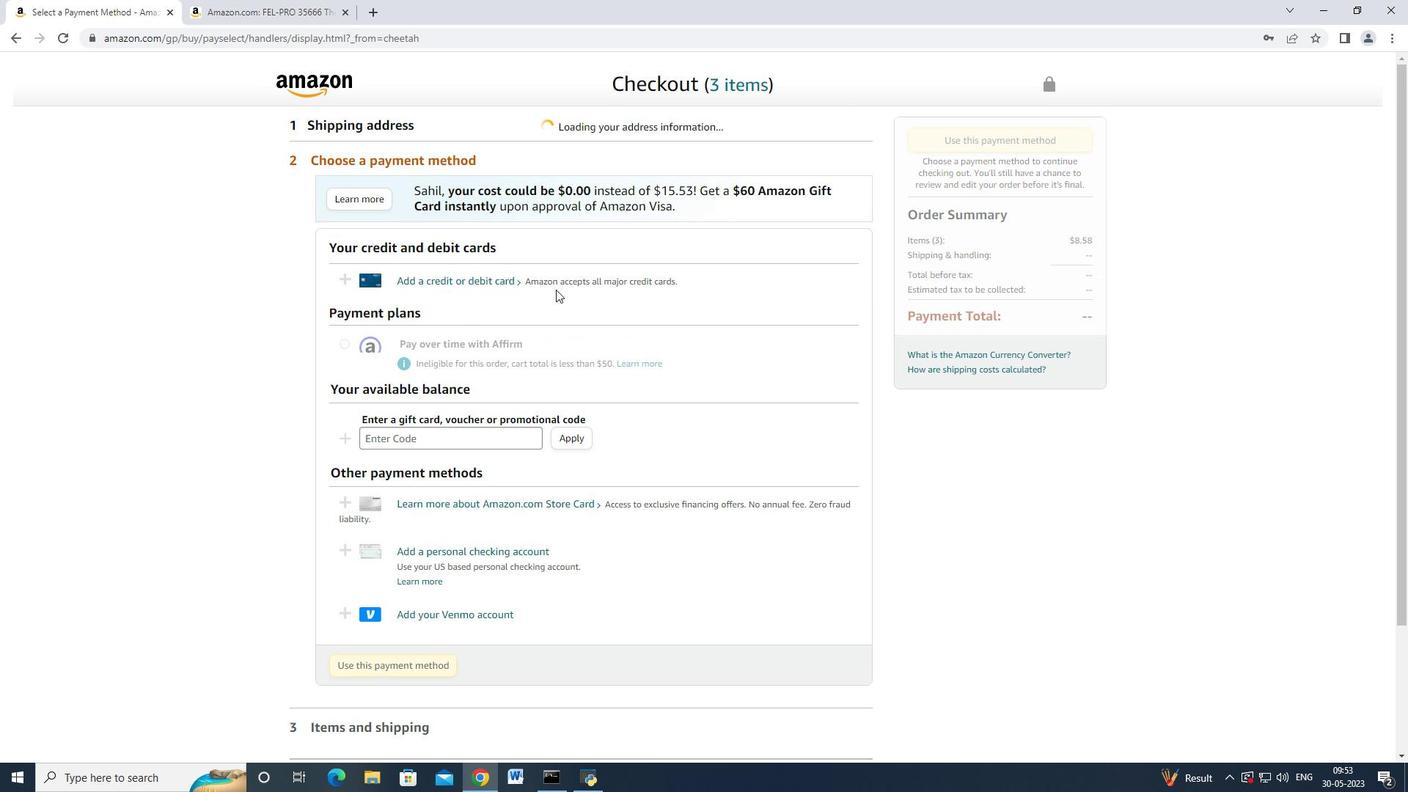 
Action: Mouse moved to (557, 294)
Screenshot: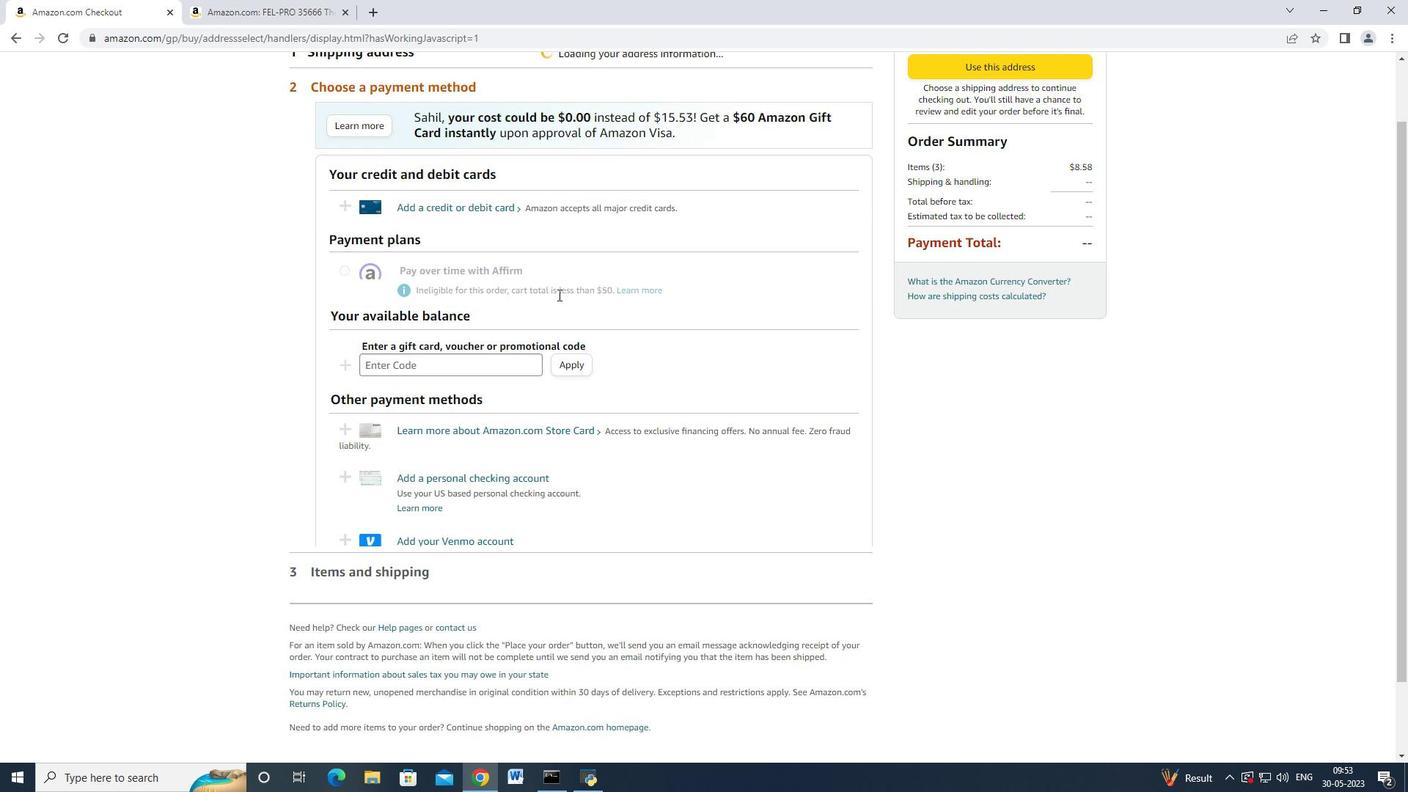 
Action: Mouse scrolled (557, 294) with delta (0, 0)
Screenshot: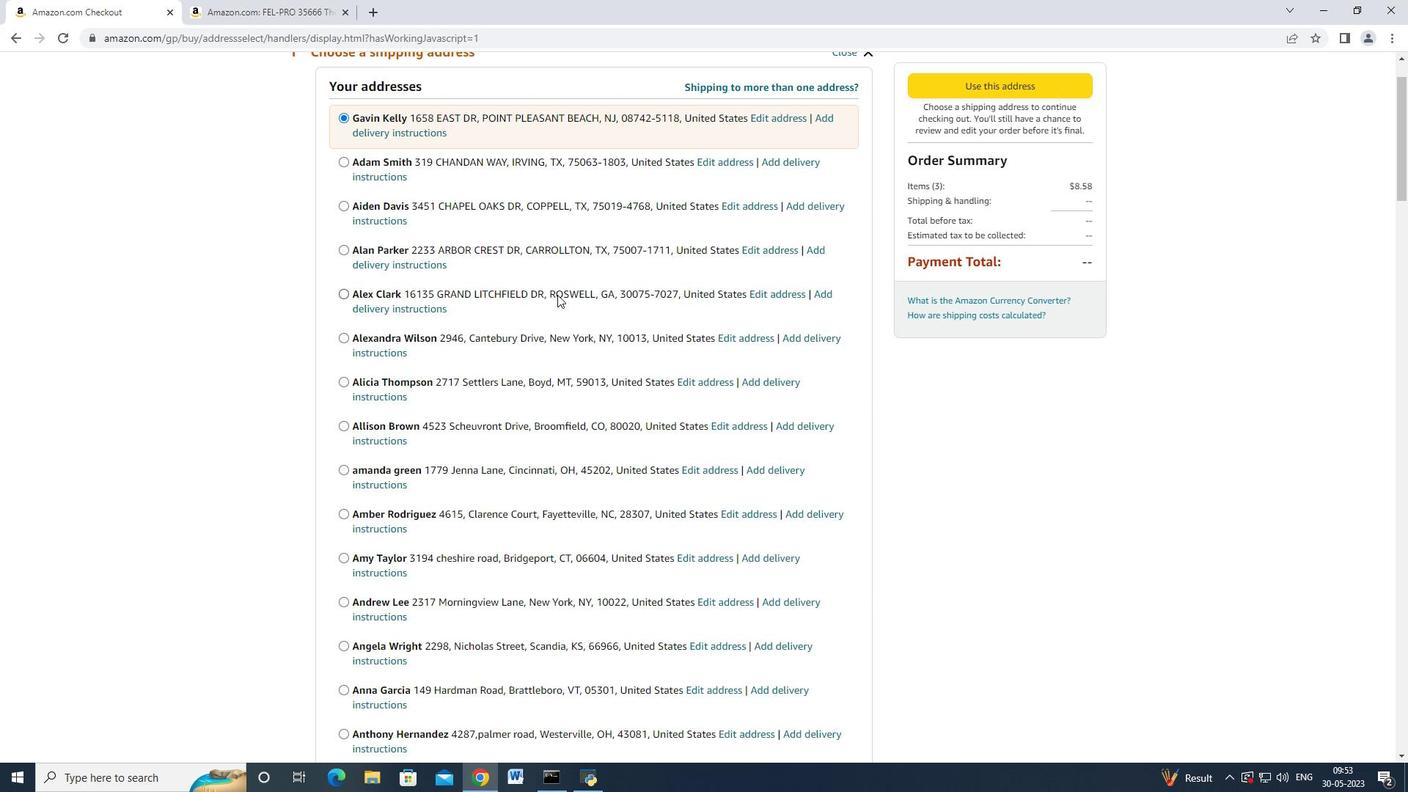
Action: Mouse scrolled (557, 294) with delta (0, 0)
Screenshot: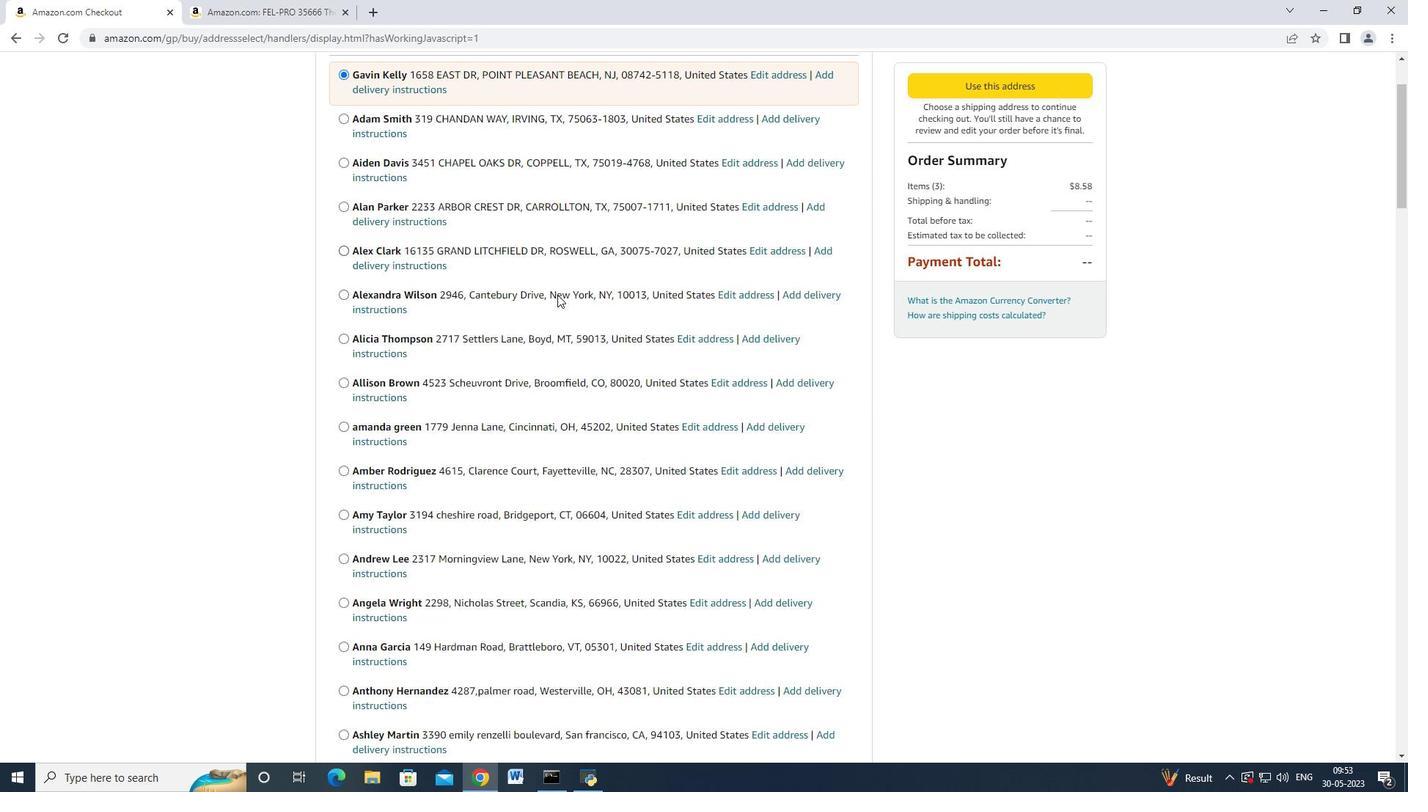 
Action: Mouse scrolled (557, 294) with delta (0, 0)
Screenshot: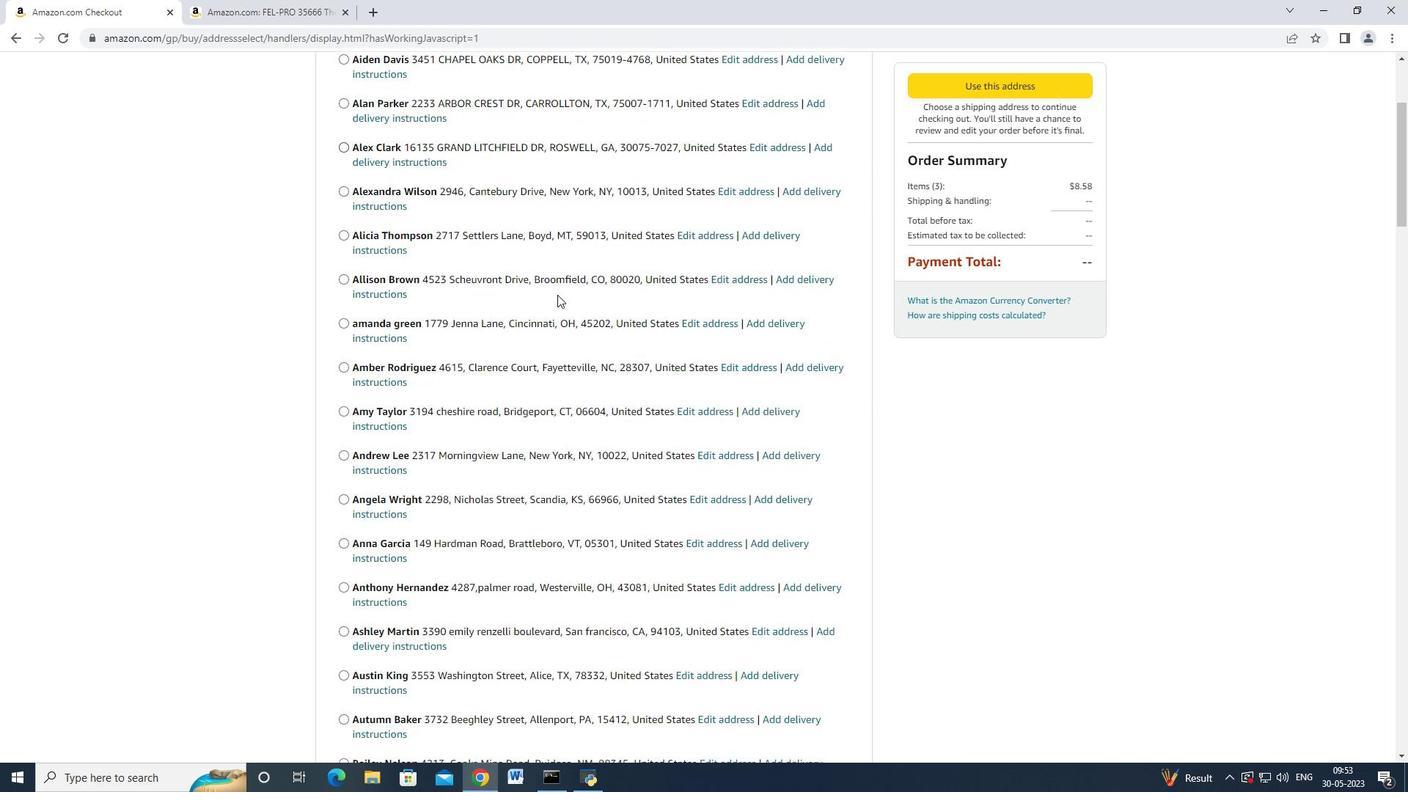 
Action: Mouse scrolled (557, 294) with delta (0, 0)
Screenshot: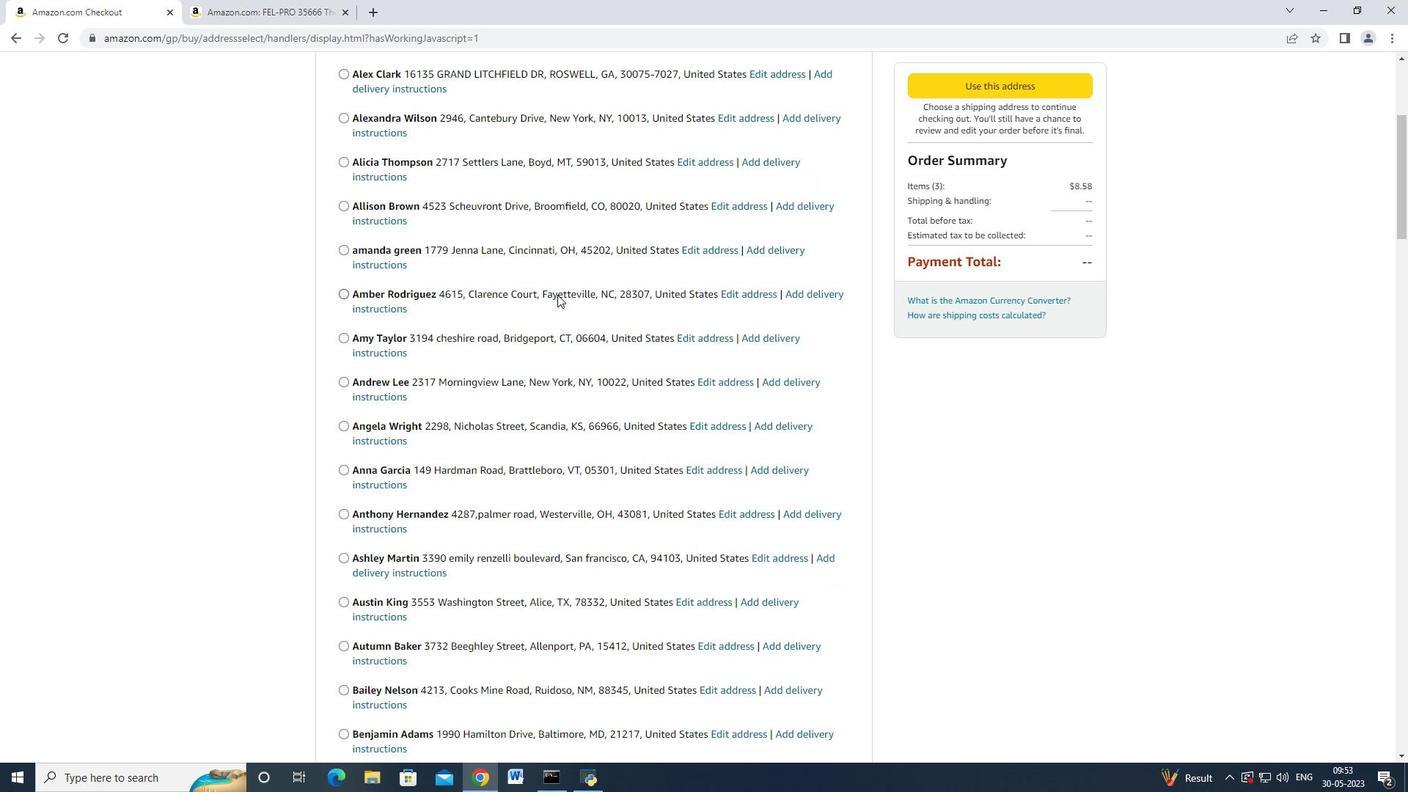 
Action: Mouse scrolled (557, 294) with delta (0, 0)
Screenshot: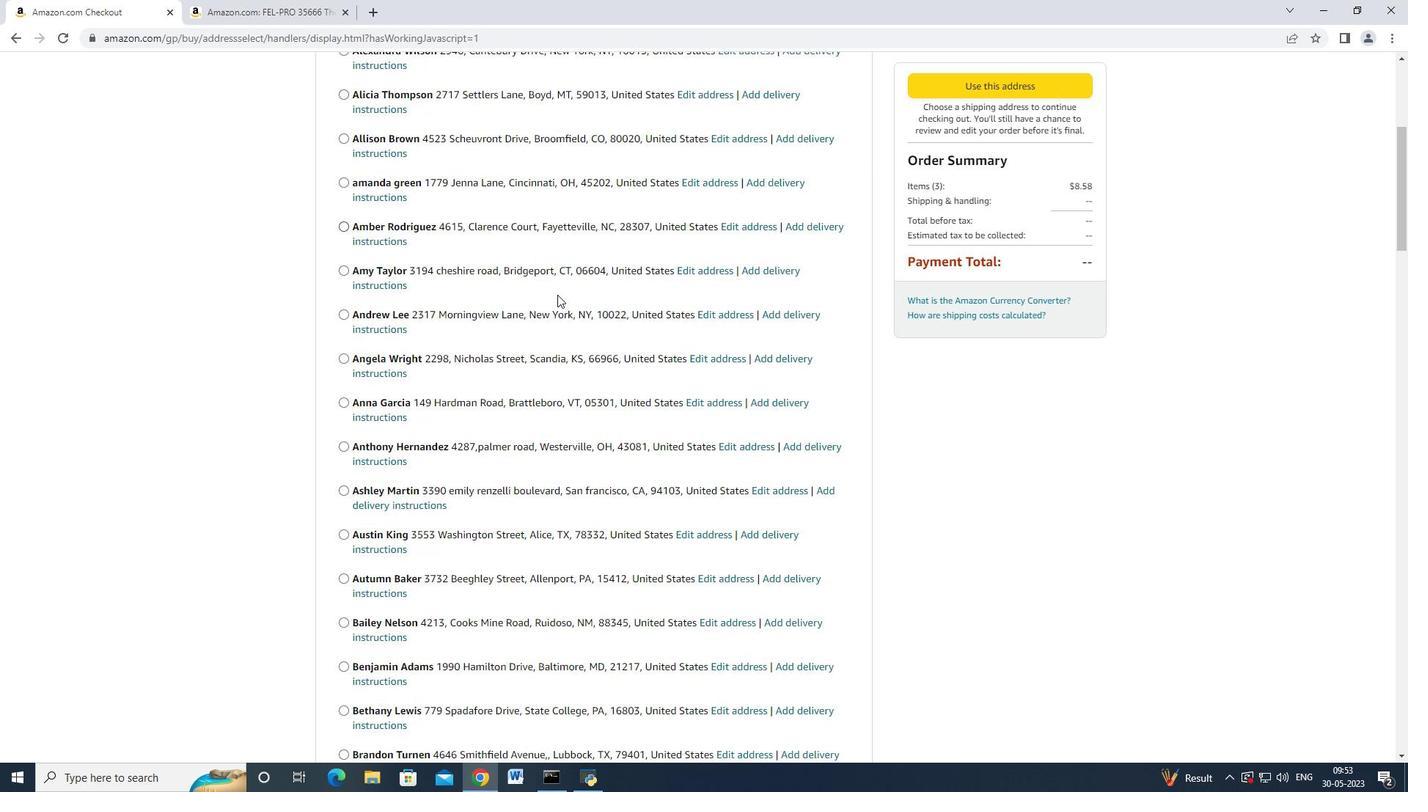 
Action: Mouse scrolled (557, 294) with delta (0, 0)
Screenshot: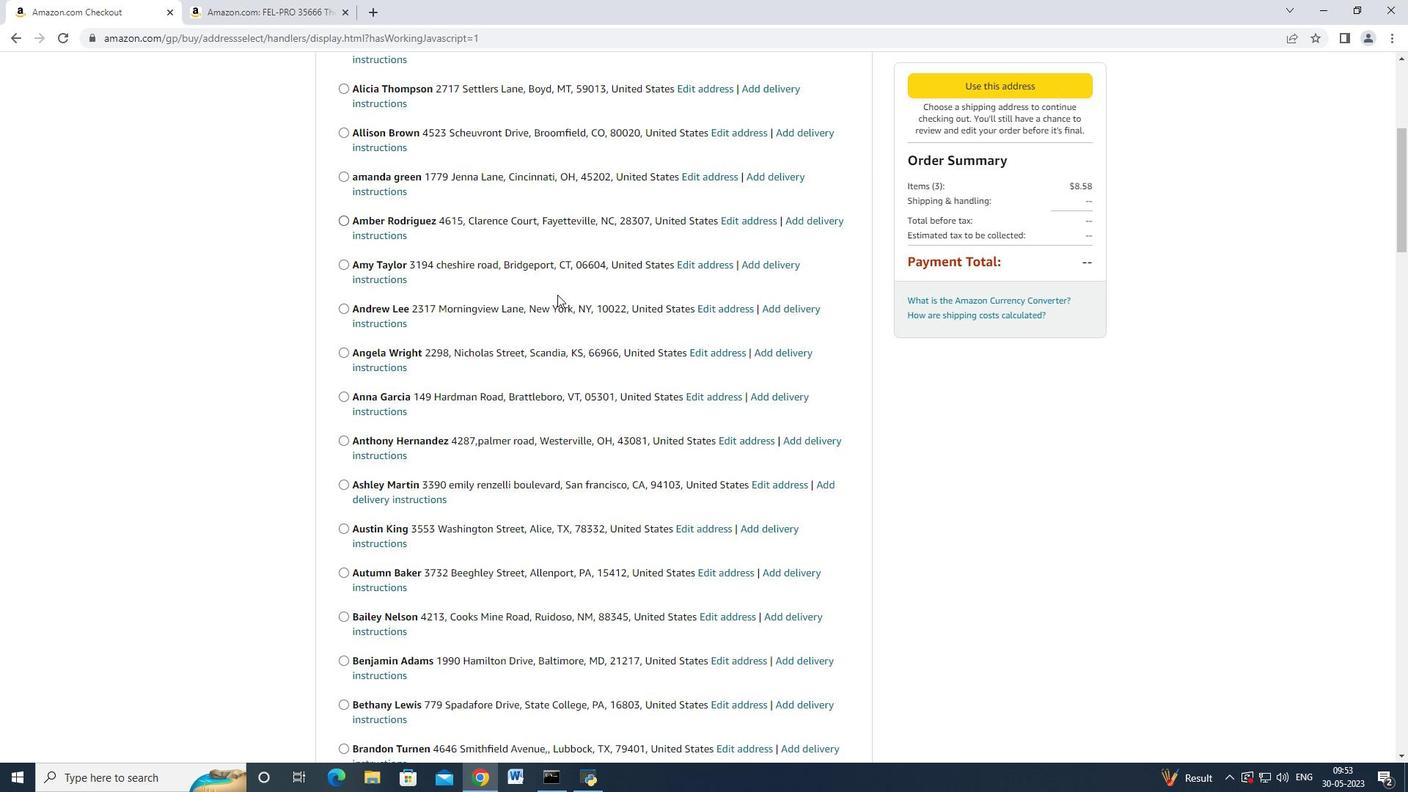
Action: Mouse scrolled (557, 294) with delta (0, 0)
Screenshot: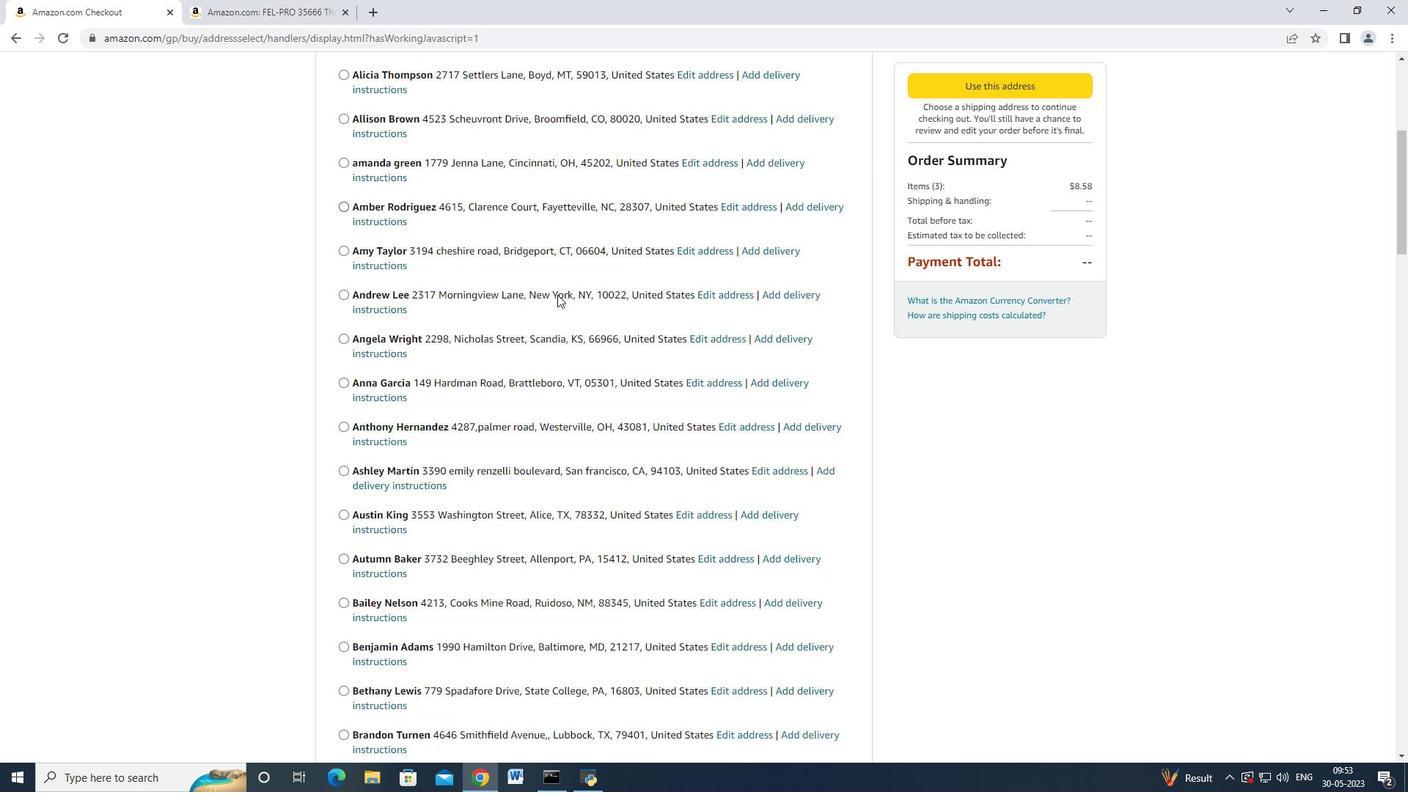 
Action: Mouse scrolled (557, 294) with delta (0, 0)
Screenshot: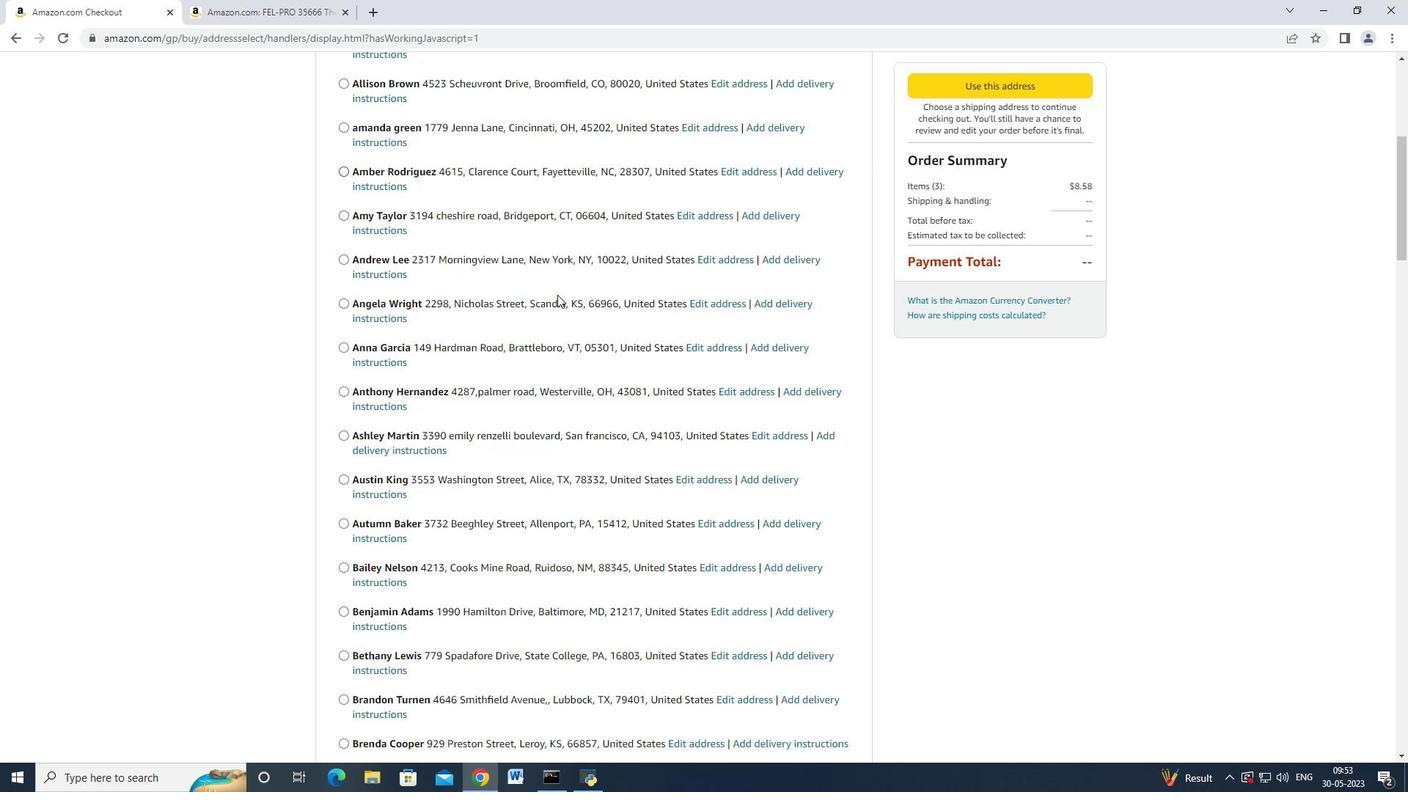 
Action: Mouse scrolled (557, 294) with delta (0, 0)
Screenshot: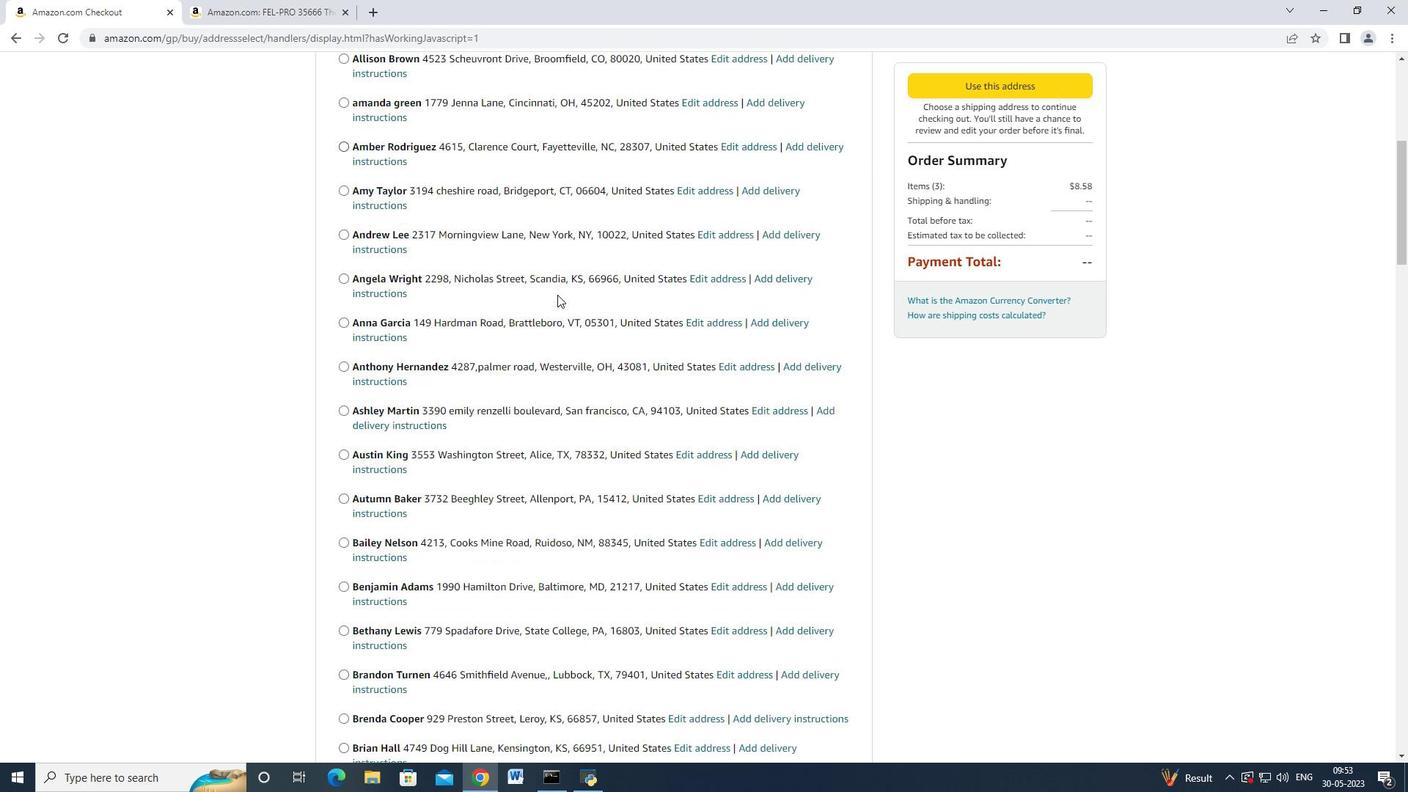 
Action: Mouse moved to (558, 294)
Screenshot: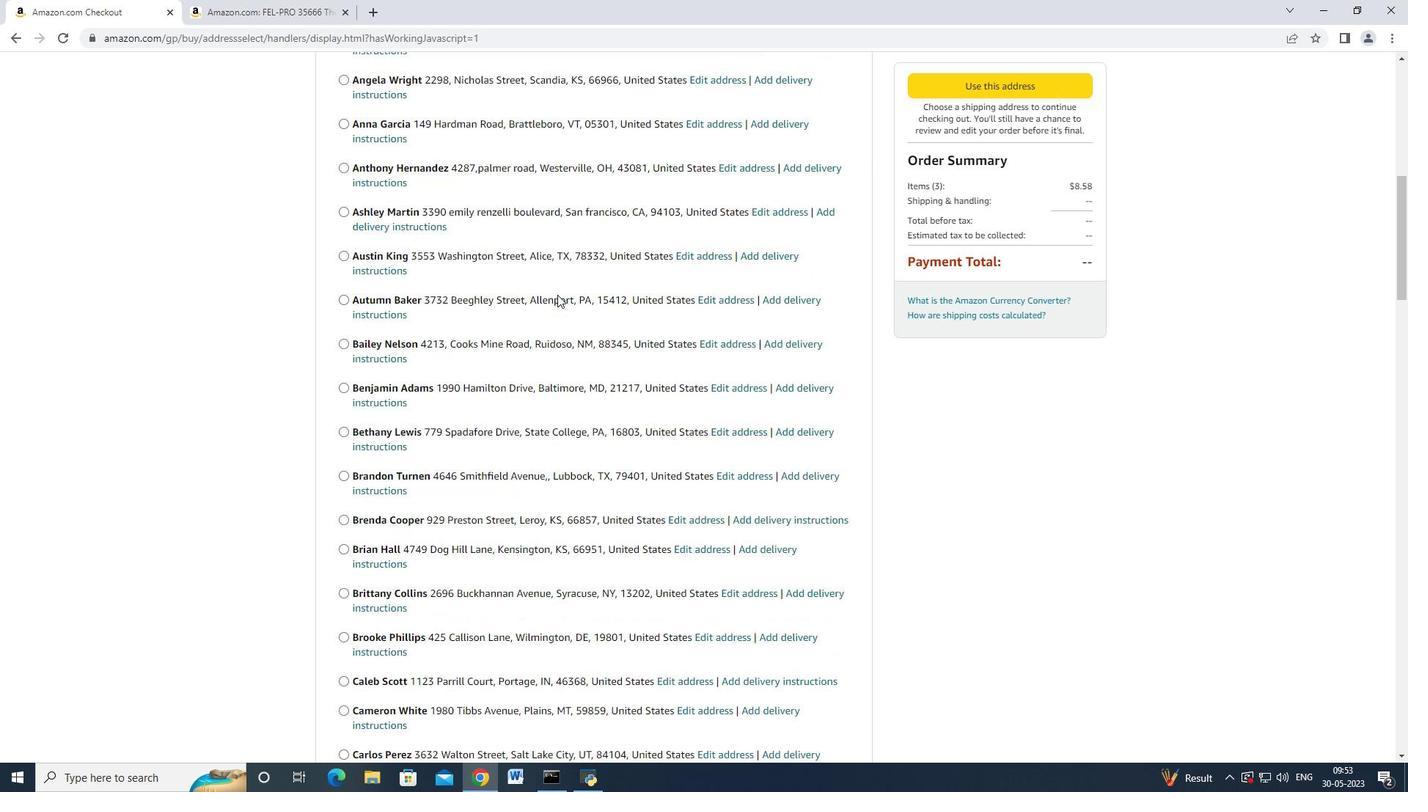 
Action: Mouse scrolled (558, 294) with delta (0, 0)
Screenshot: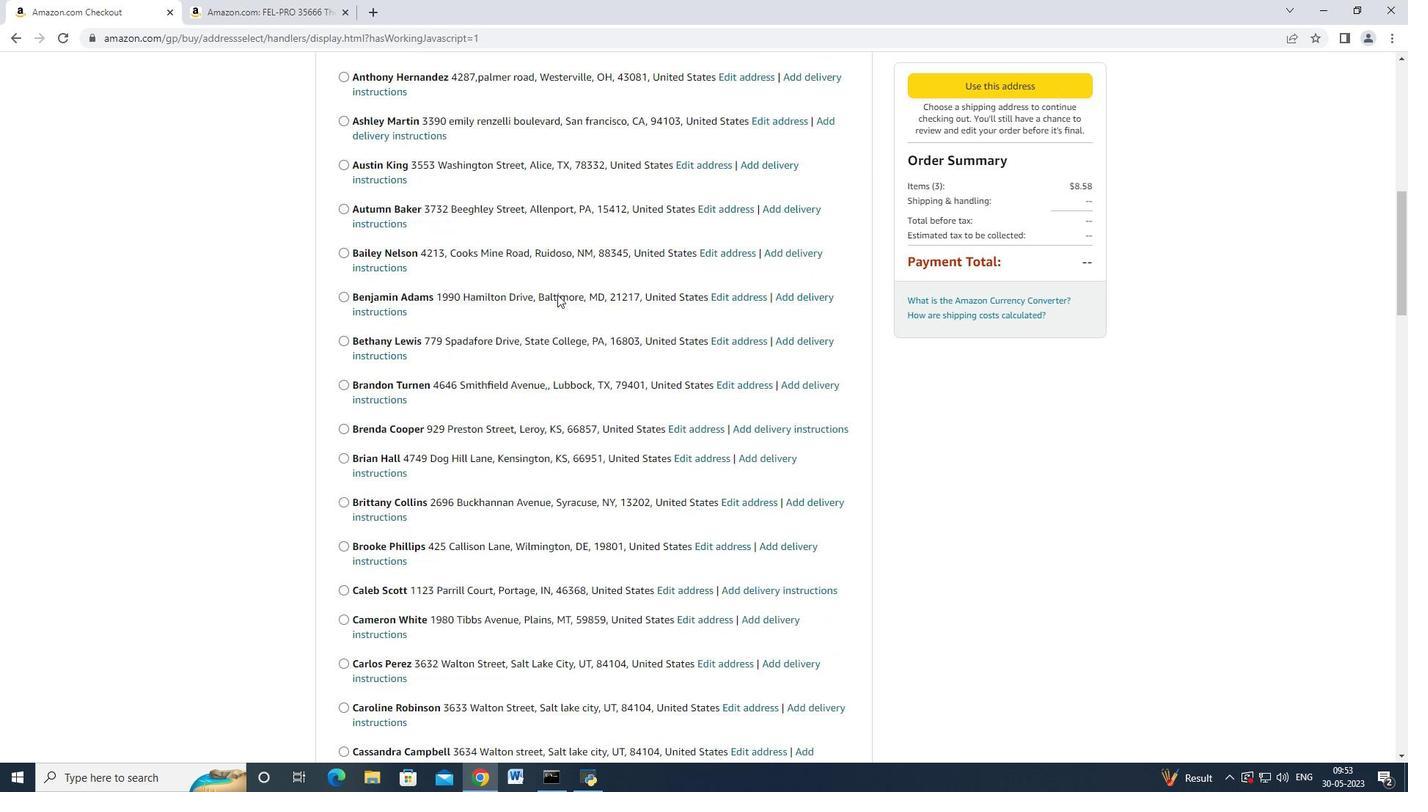 
Action: Mouse scrolled (558, 294) with delta (0, 0)
Screenshot: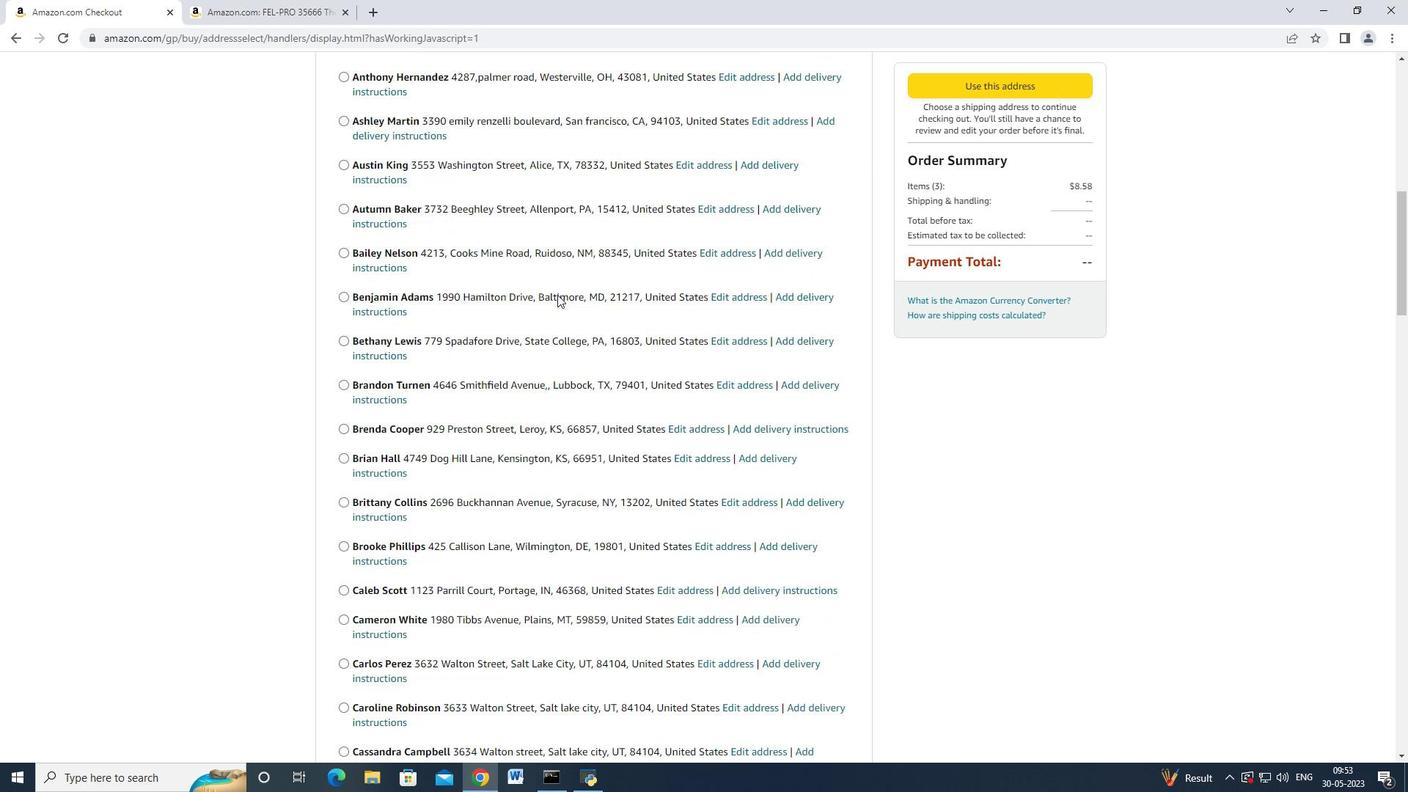 
Action: Mouse scrolled (558, 294) with delta (0, 0)
Screenshot: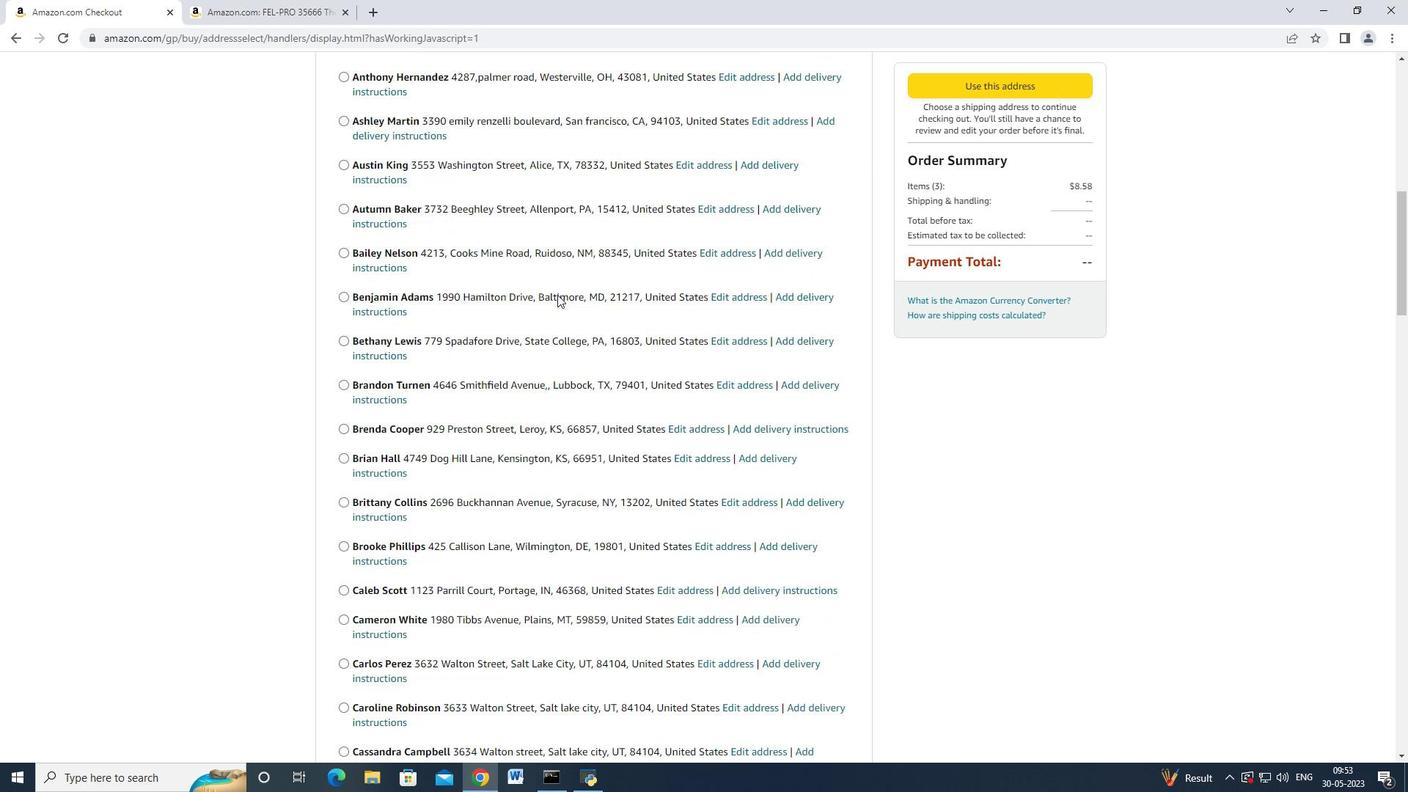 
Action: Mouse scrolled (558, 294) with delta (0, 0)
Screenshot: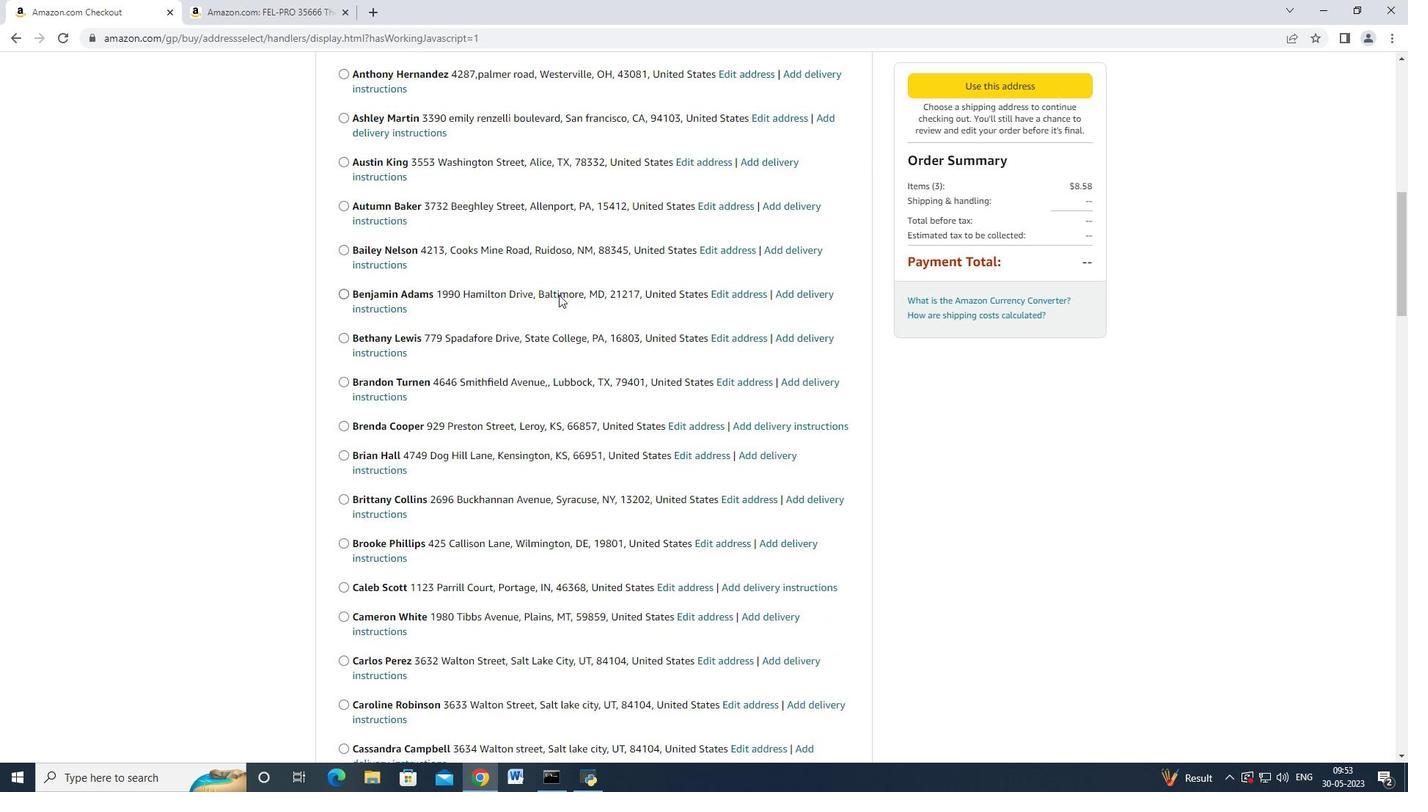 
Action: Mouse scrolled (558, 294) with delta (0, 0)
Screenshot: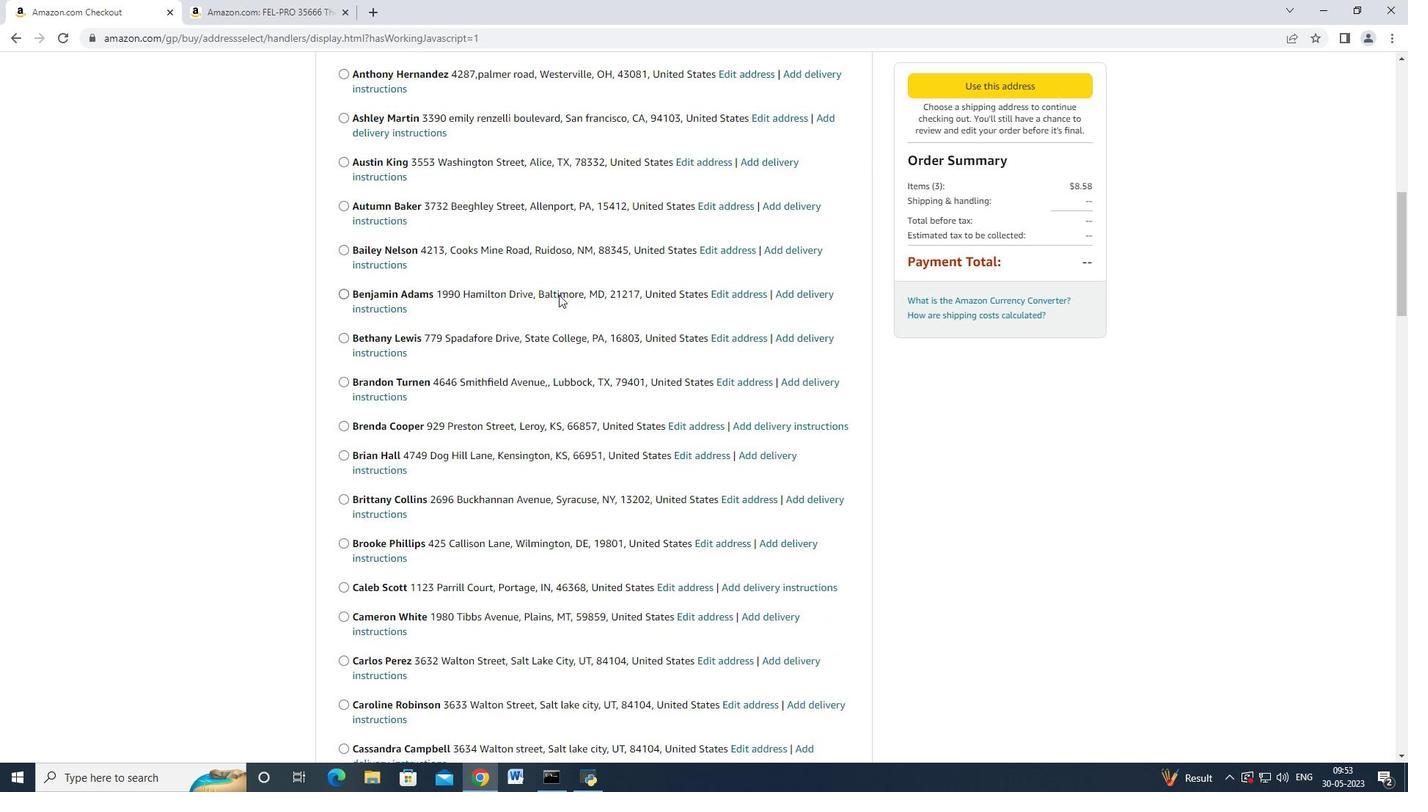 
Action: Mouse scrolled (558, 294) with delta (0, 0)
Screenshot: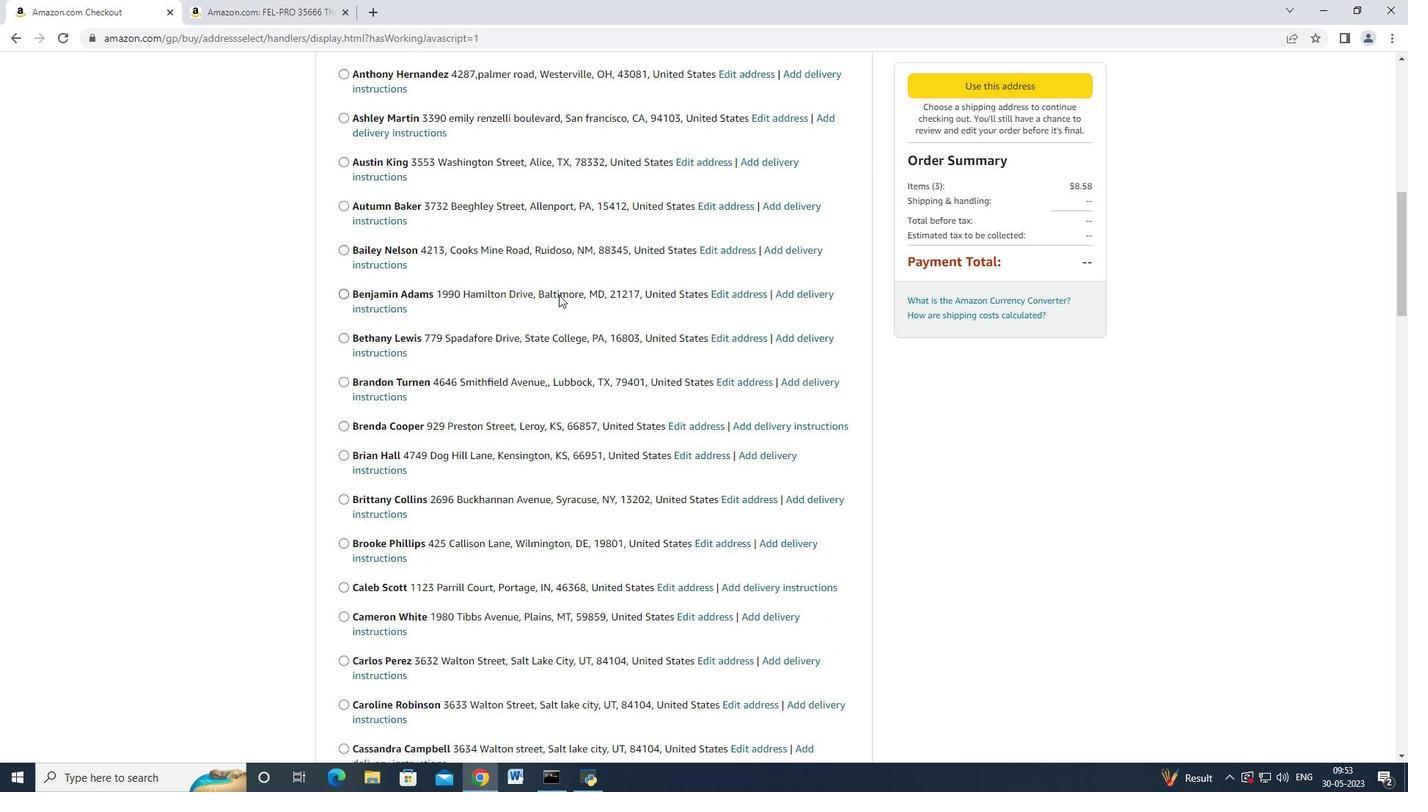 
Action: Mouse scrolled (558, 294) with delta (0, 0)
Screenshot: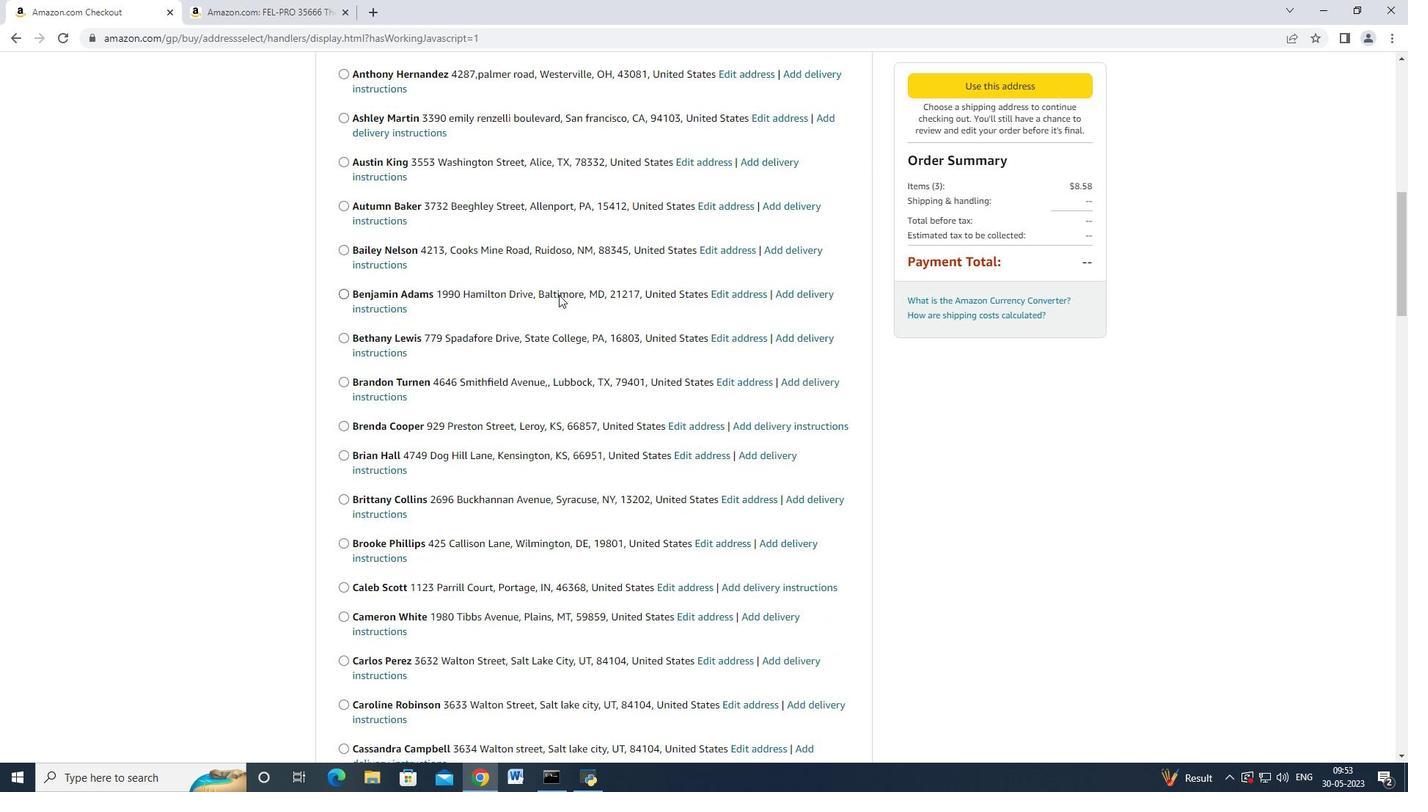 
Action: Mouse moved to (559, 300)
Screenshot: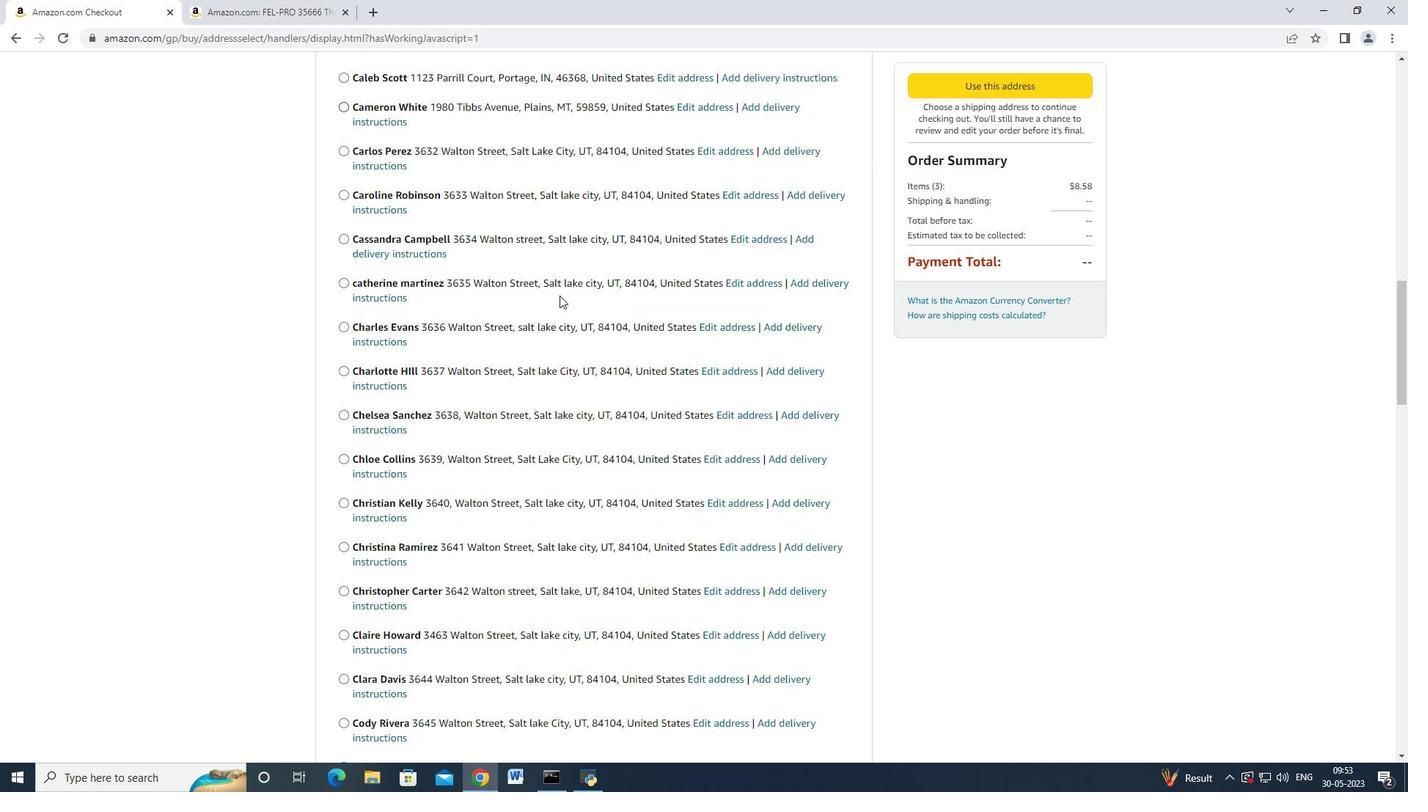 
Action: Mouse scrolled (559, 299) with delta (0, 0)
Screenshot: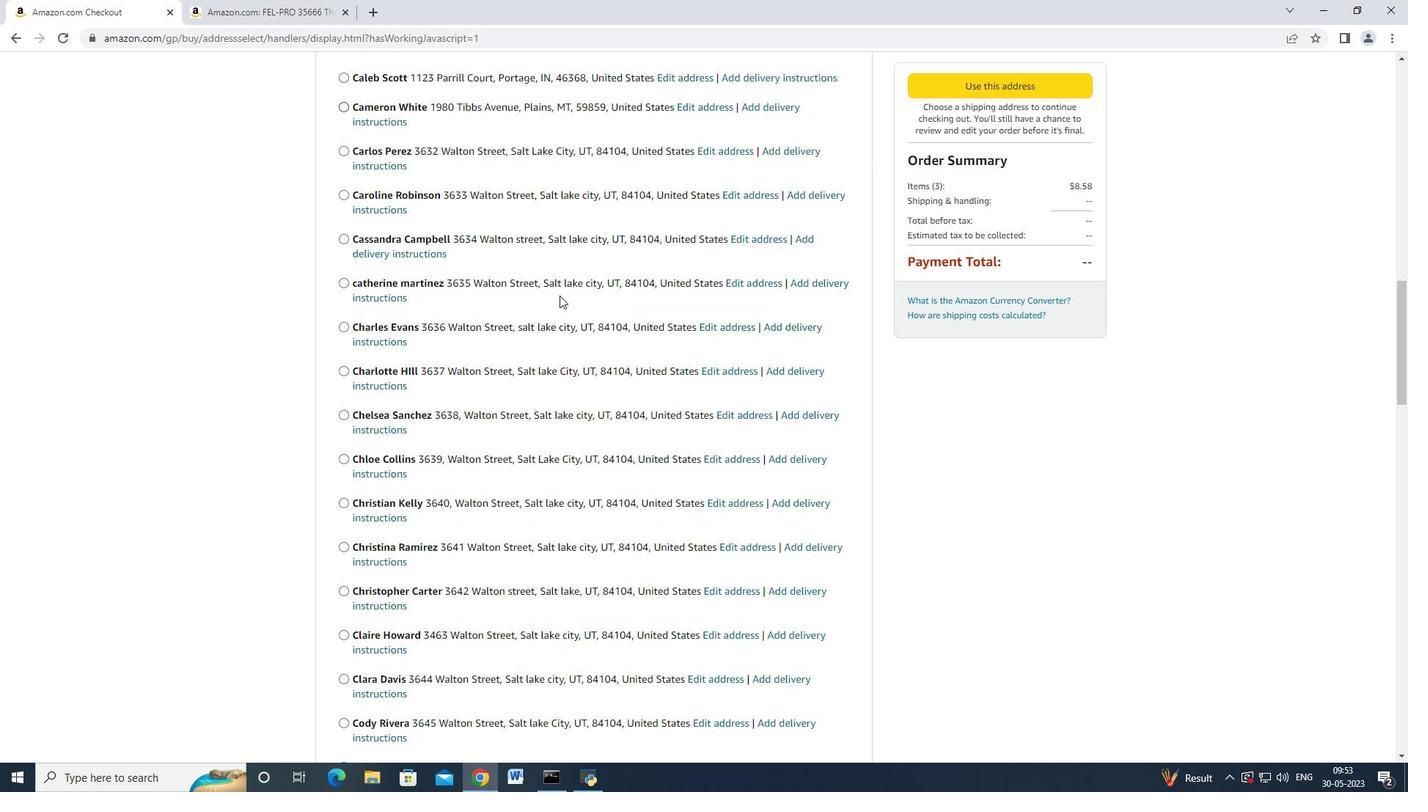 
Action: Mouse scrolled (559, 299) with delta (0, 0)
Screenshot: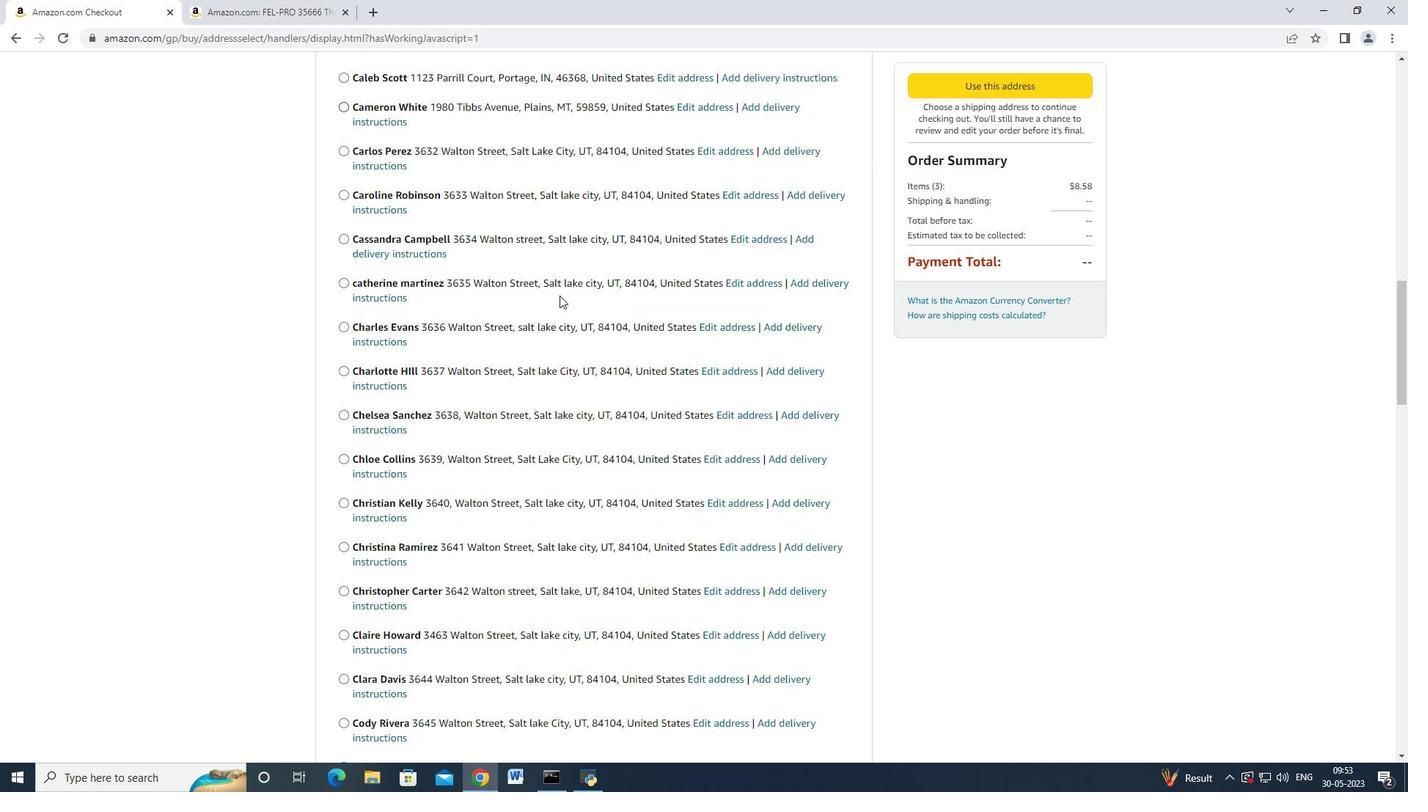 
Action: Mouse scrolled (559, 299) with delta (0, 0)
Screenshot: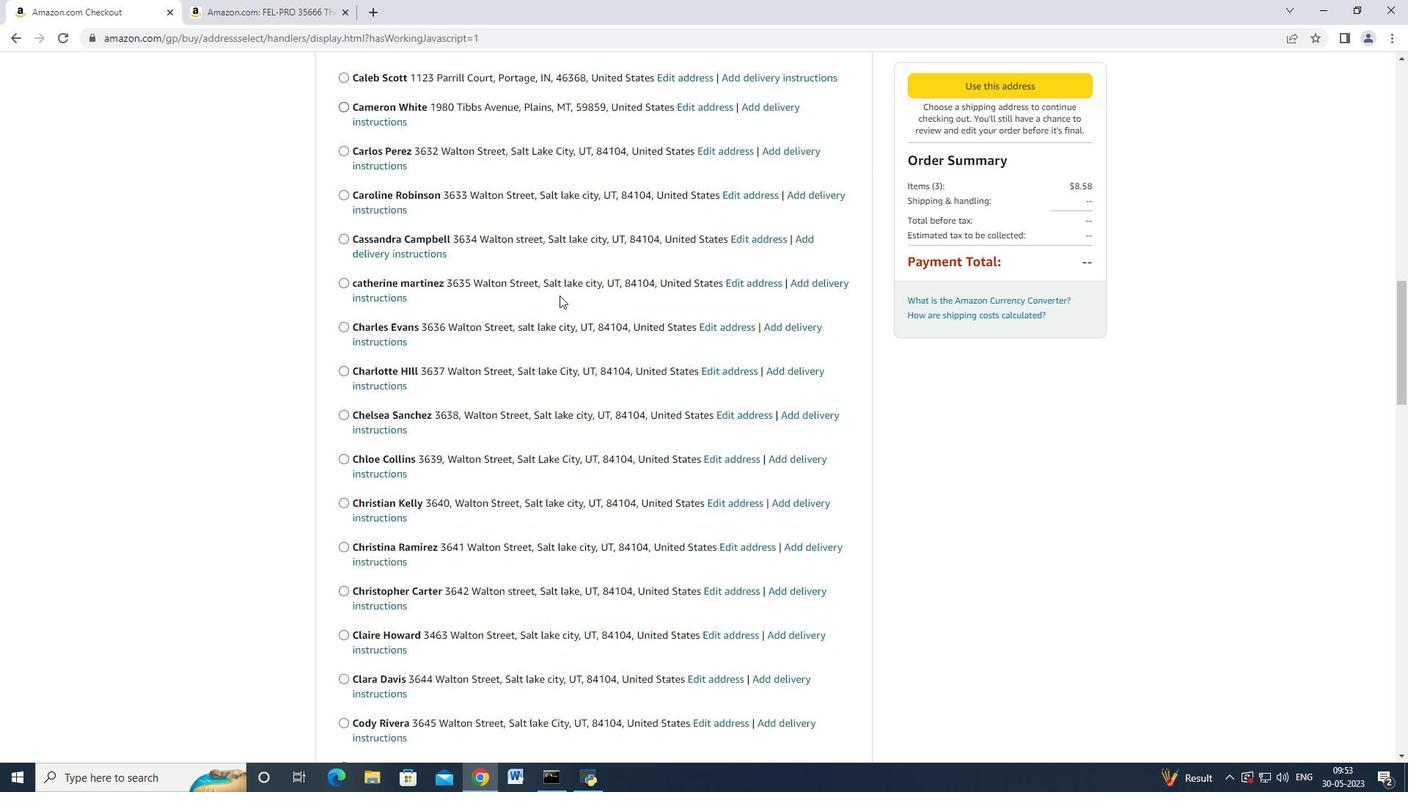 
Action: Mouse scrolled (559, 299) with delta (0, 0)
Screenshot: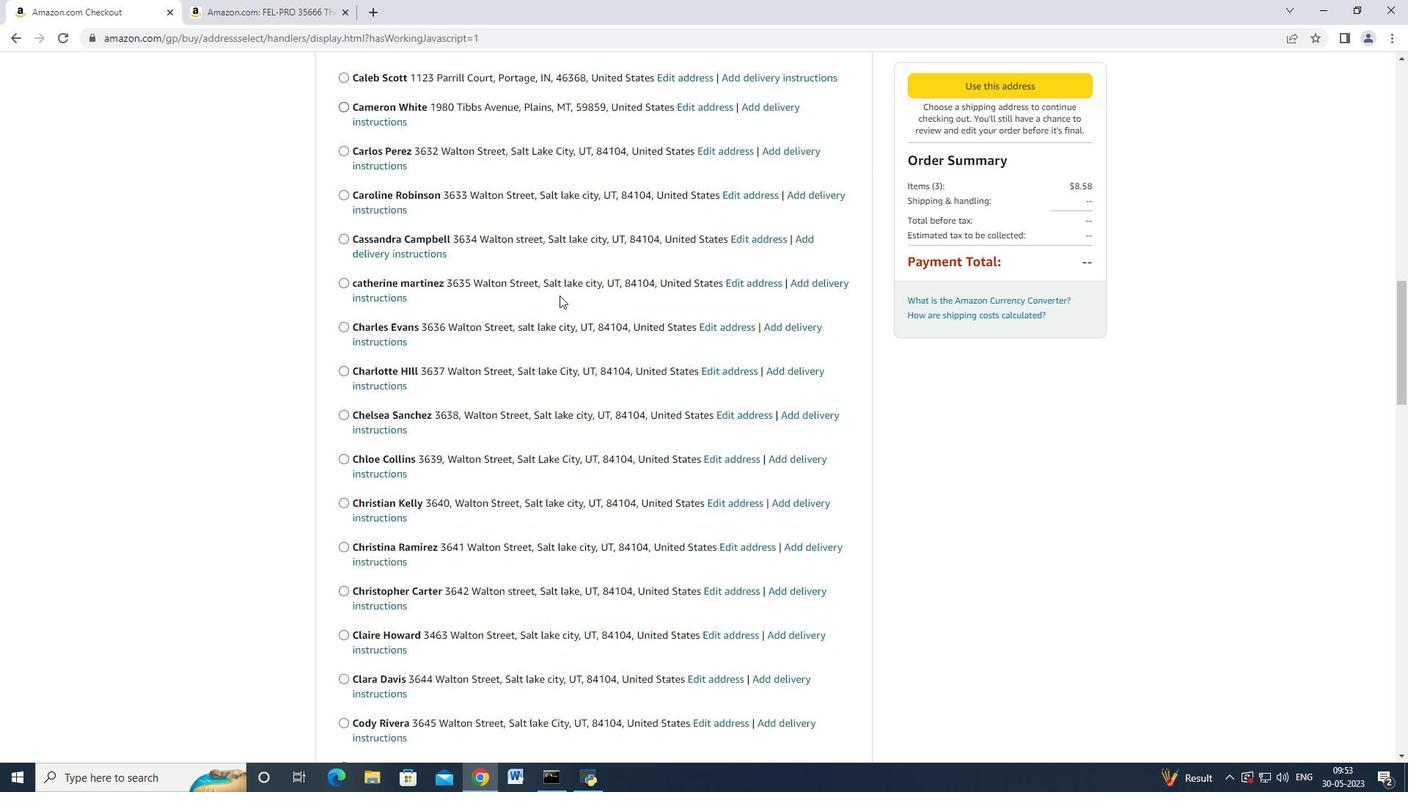 
Action: Mouse scrolled (559, 299) with delta (0, 0)
Screenshot: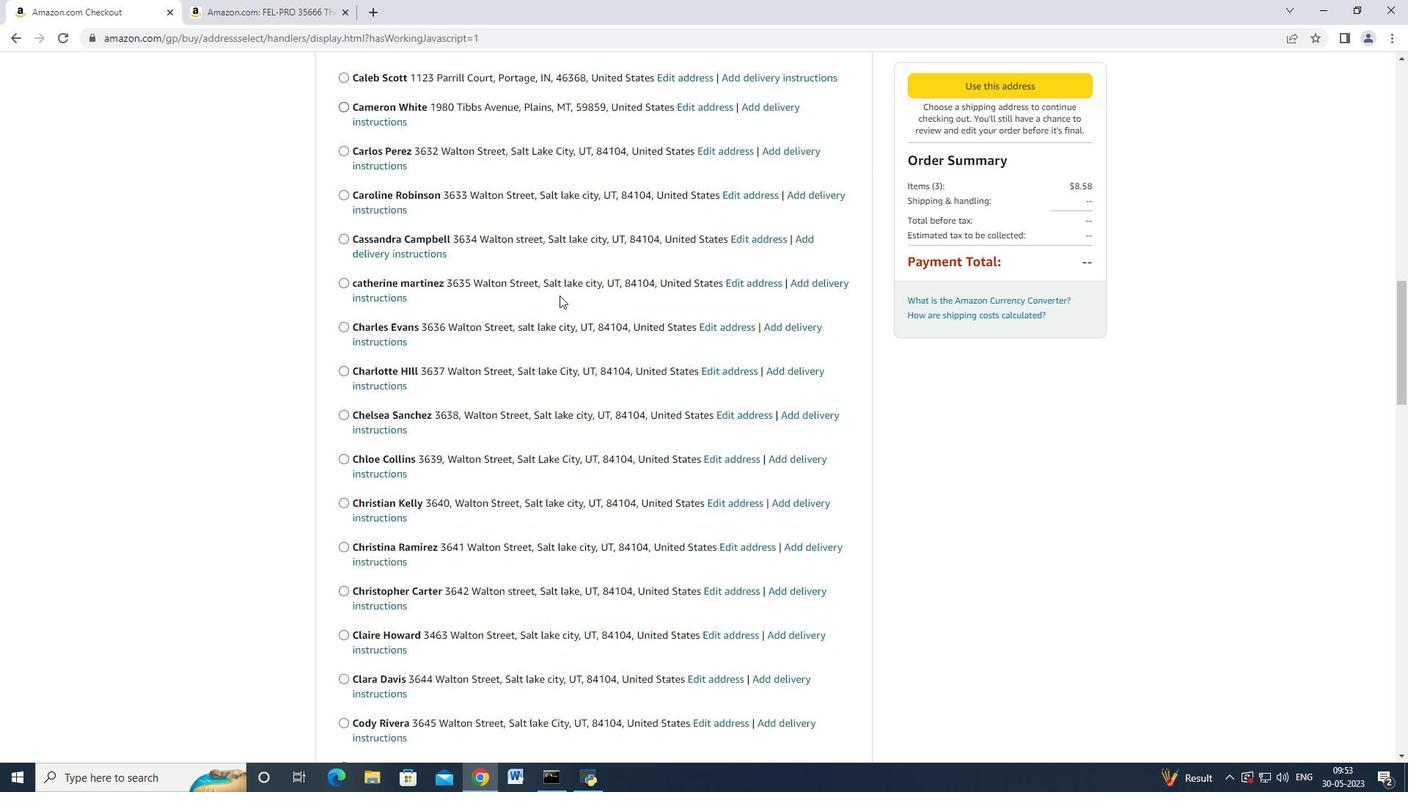
Action: Mouse scrolled (559, 299) with delta (0, 0)
Screenshot: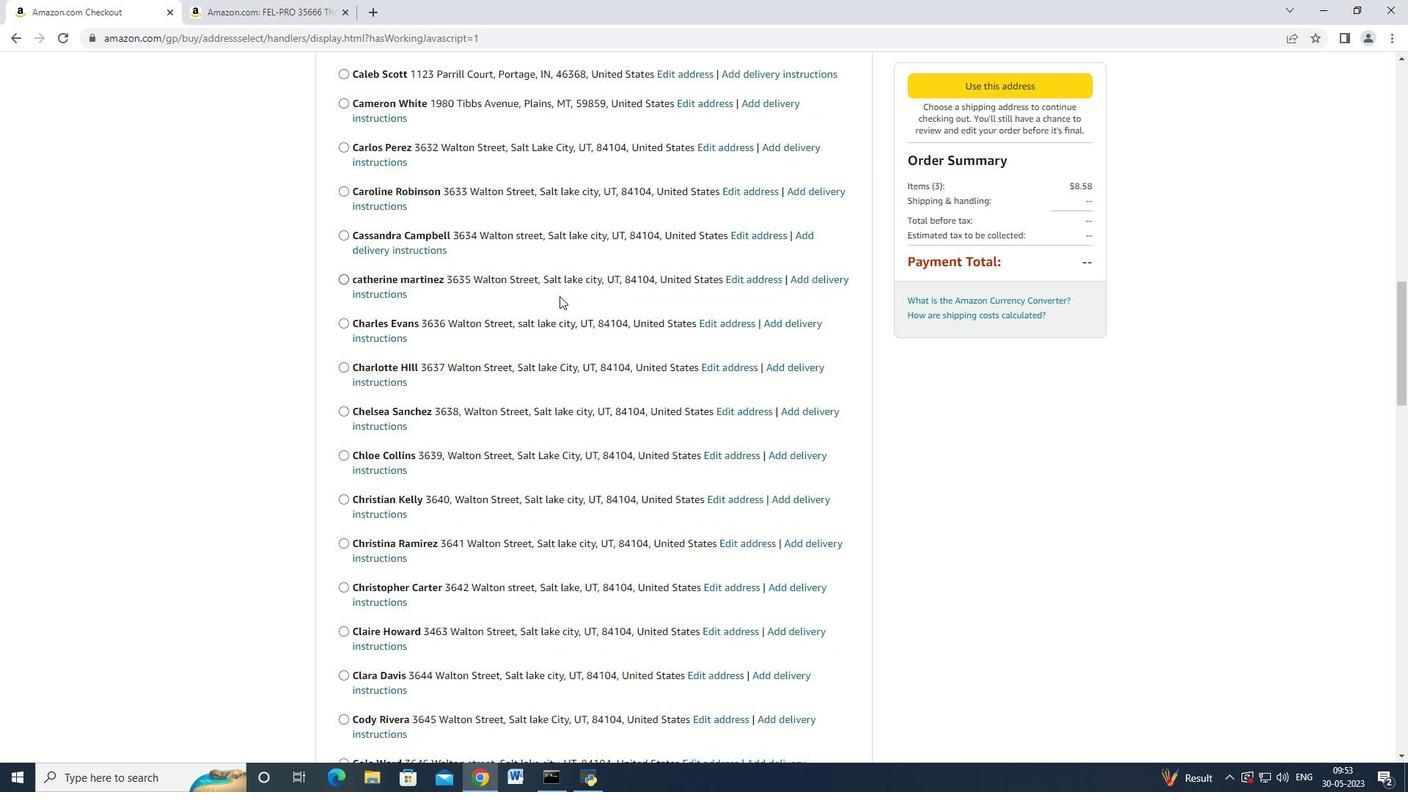 
Action: Mouse moved to (560, 308)
Screenshot: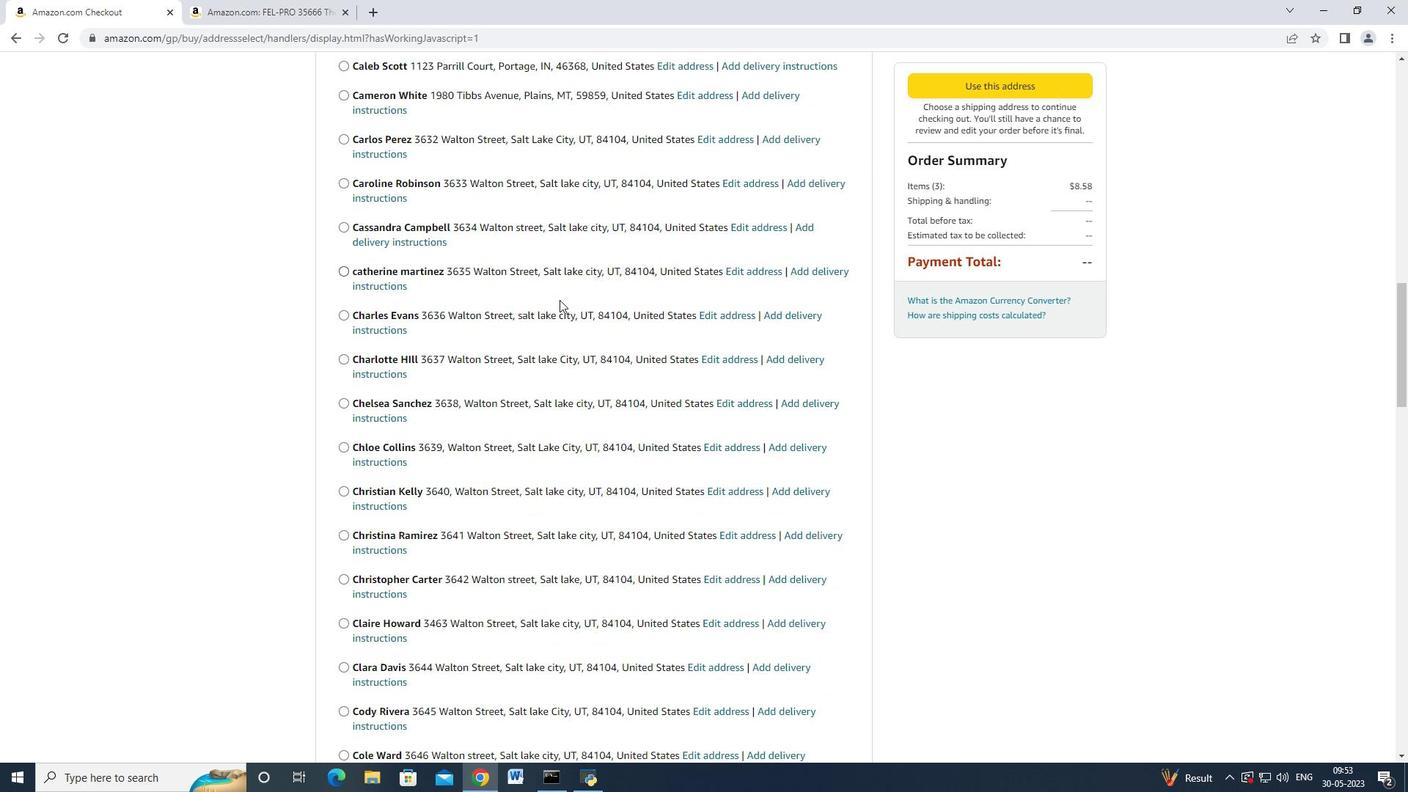 
Action: Mouse scrolled (560, 308) with delta (0, 0)
Screenshot: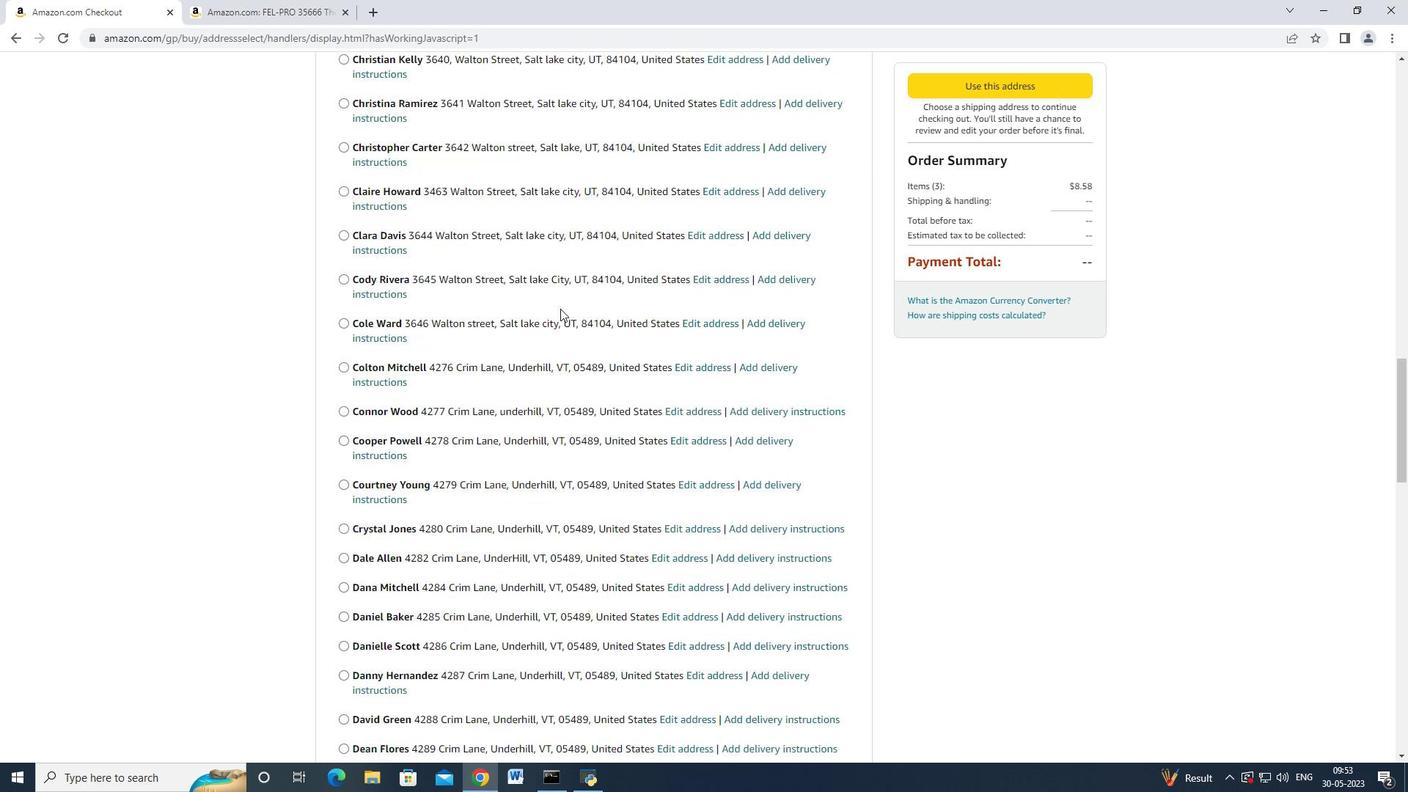 
Action: Mouse scrolled (560, 308) with delta (0, 0)
Screenshot: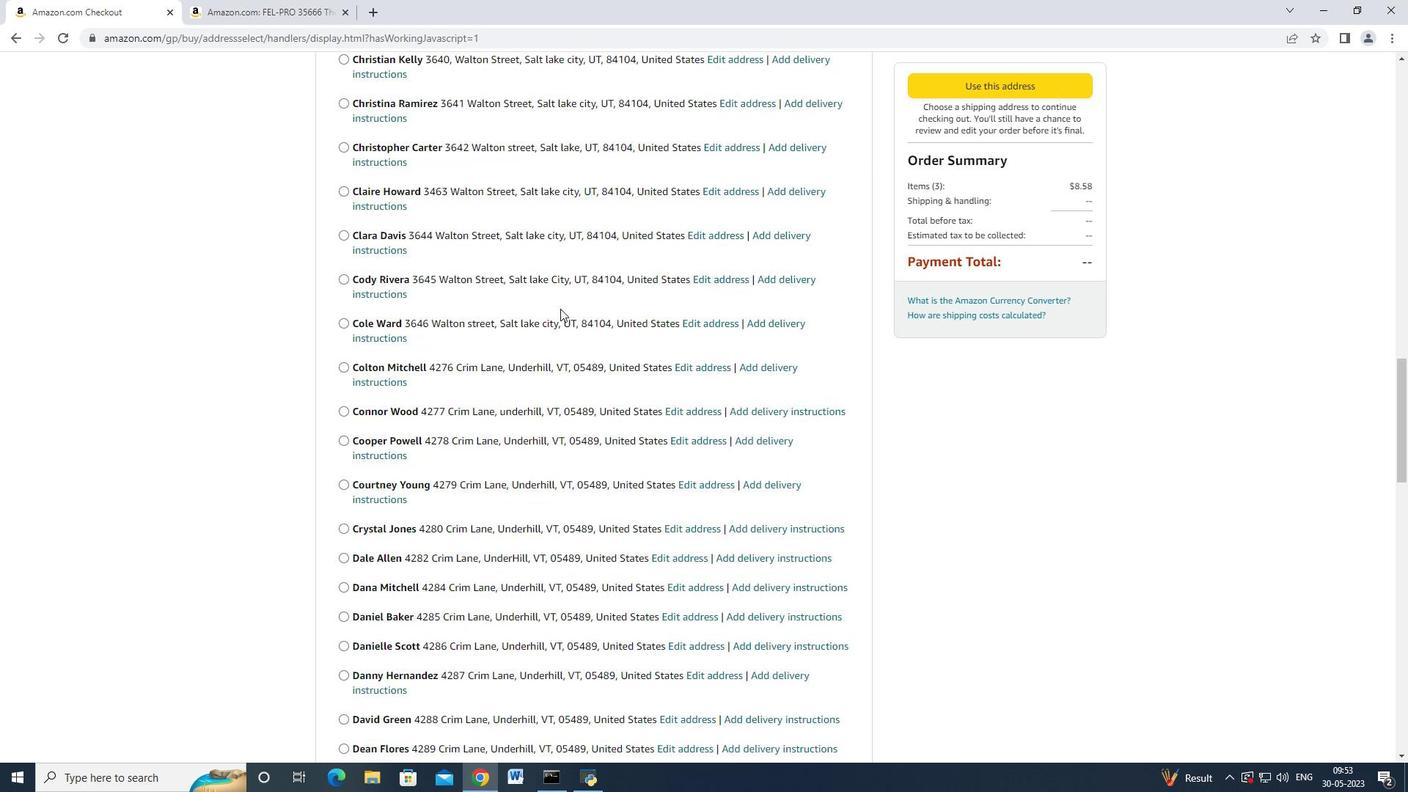 
Action: Mouse scrolled (560, 308) with delta (0, 0)
Screenshot: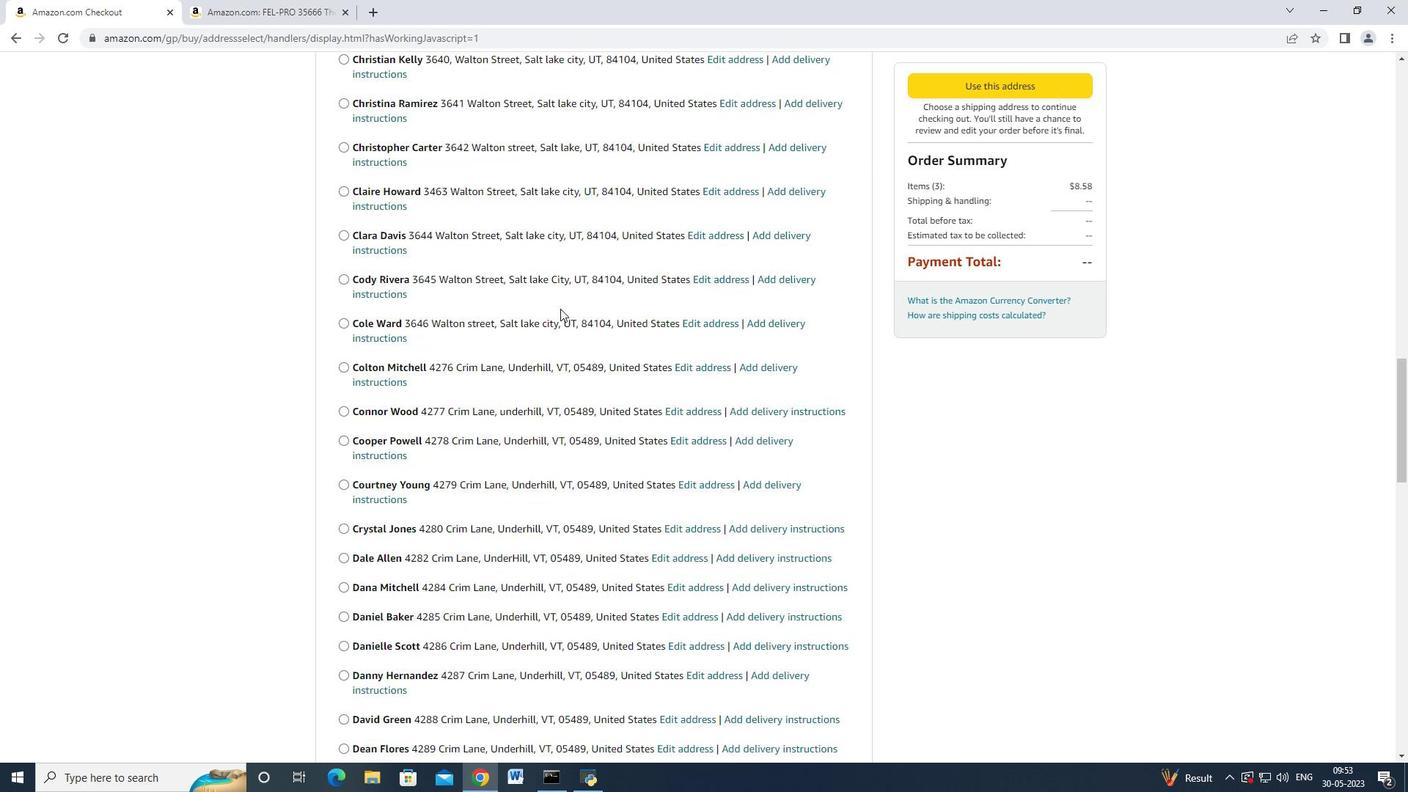 
Action: Mouse scrolled (560, 308) with delta (0, 0)
Screenshot: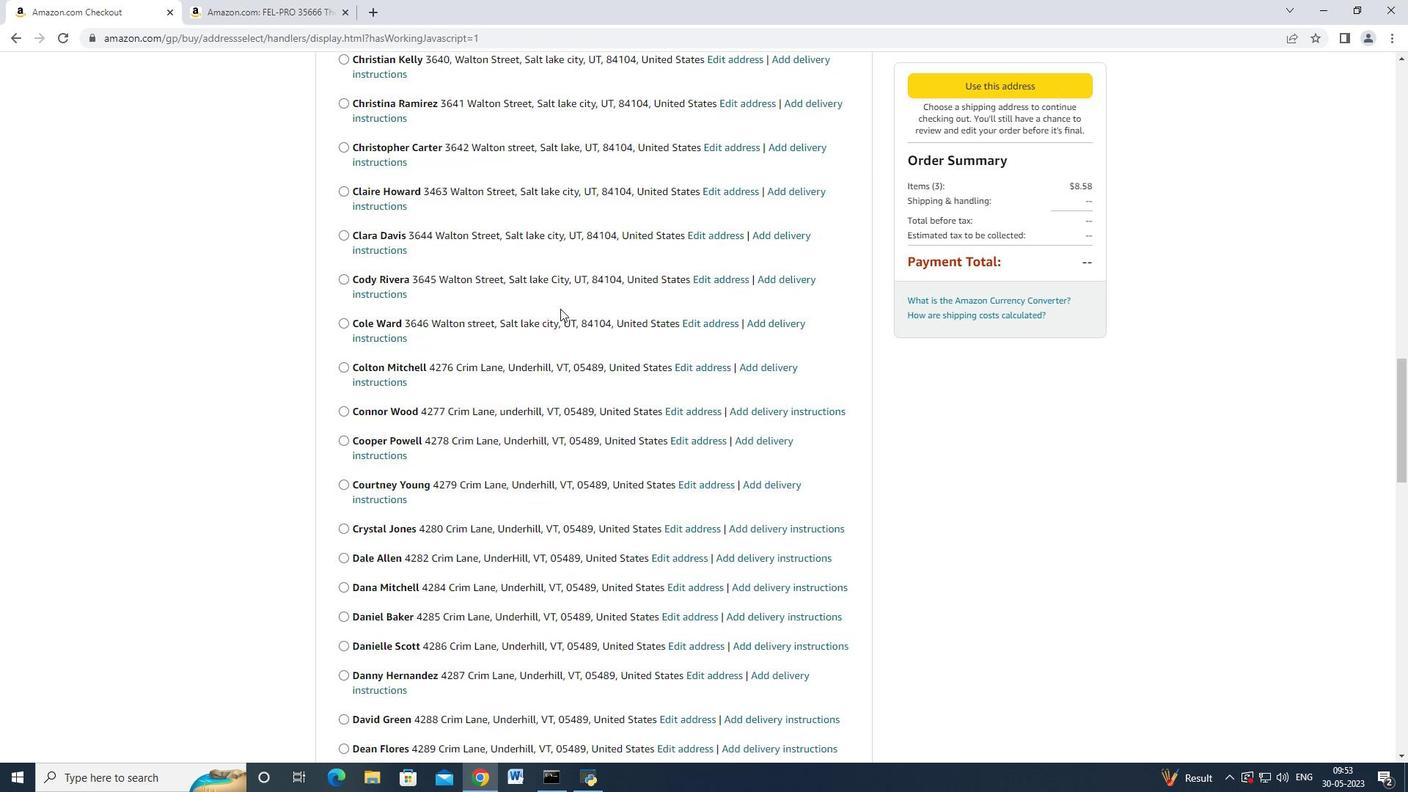 
Action: Mouse scrolled (560, 308) with delta (0, 0)
Screenshot: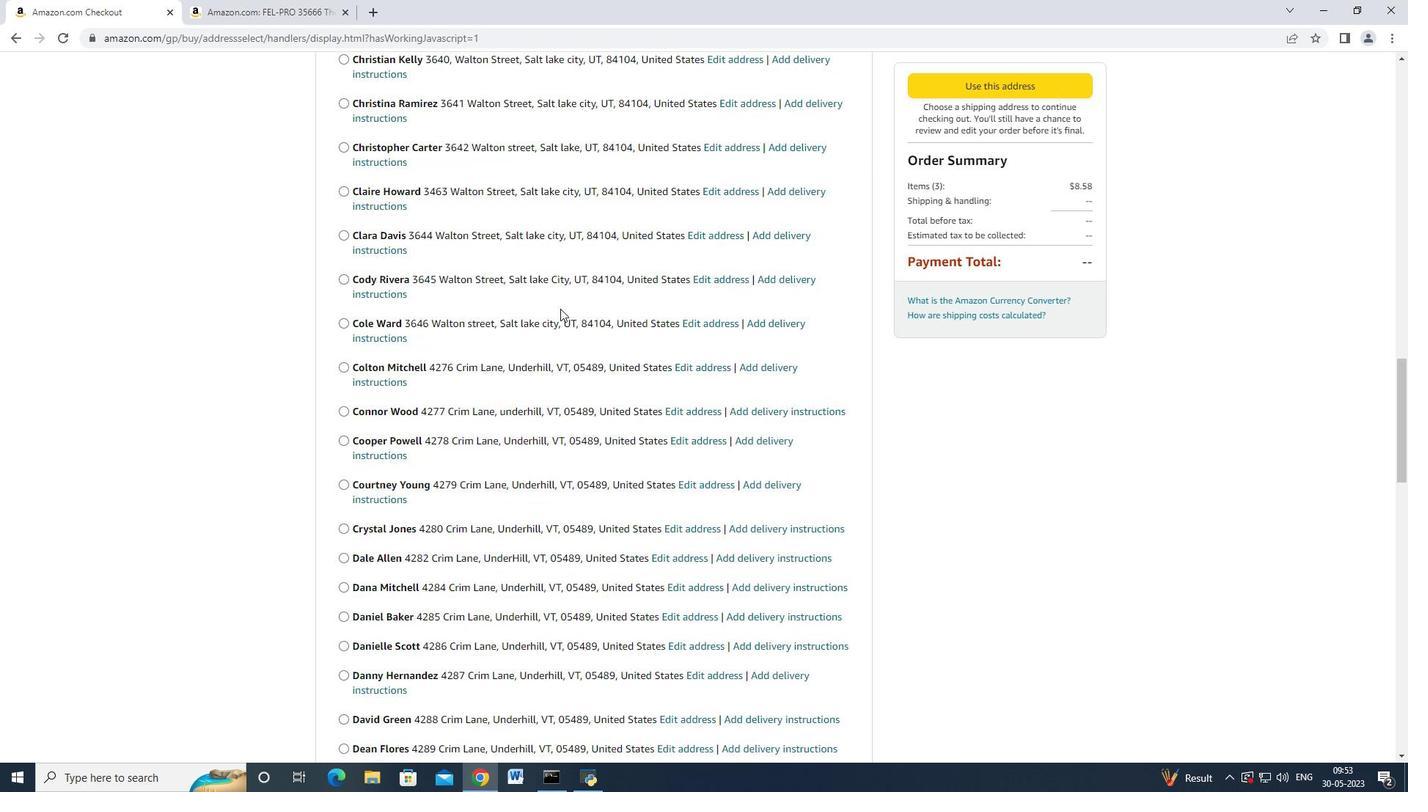 
Action: Mouse scrolled (560, 308) with delta (0, 0)
Screenshot: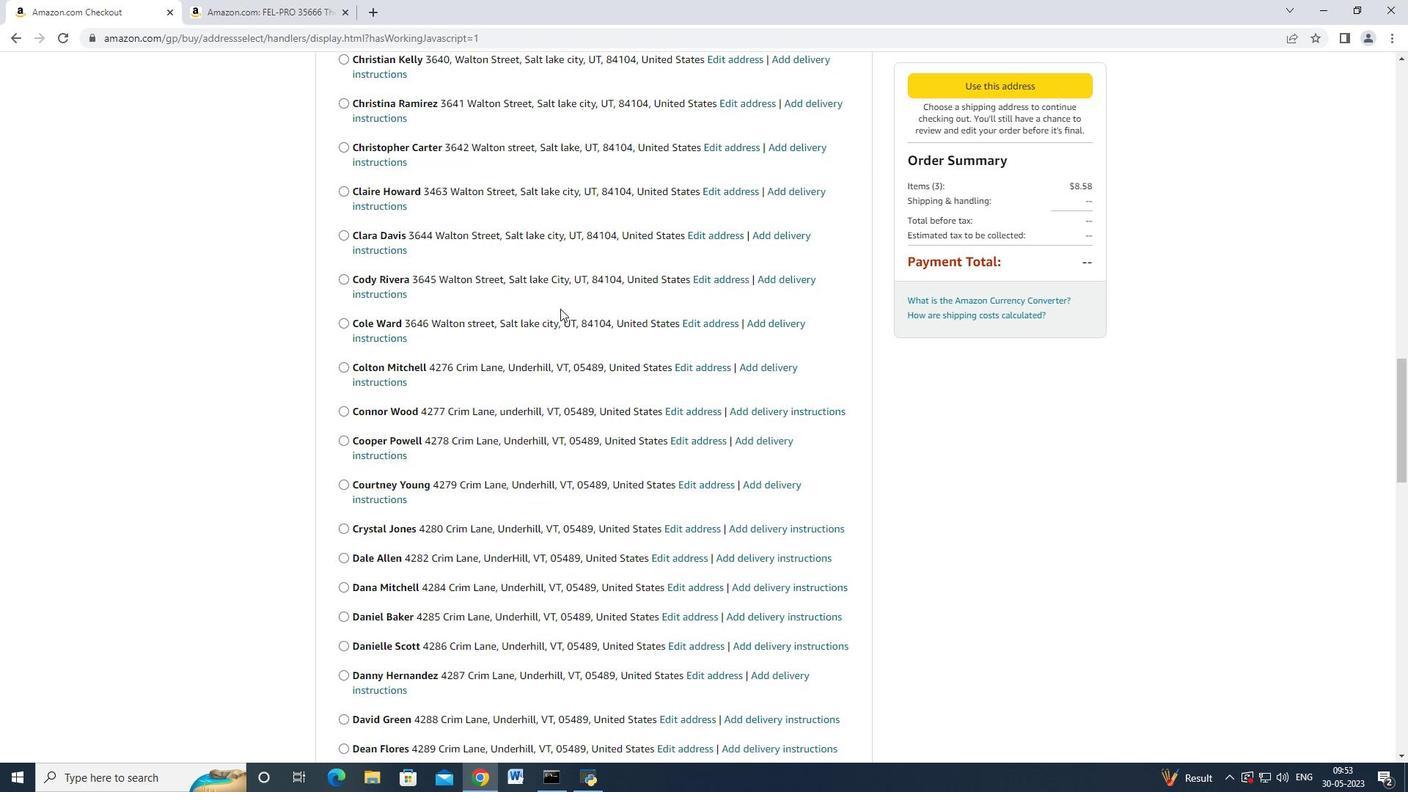
Action: Mouse moved to (549, 319)
Screenshot: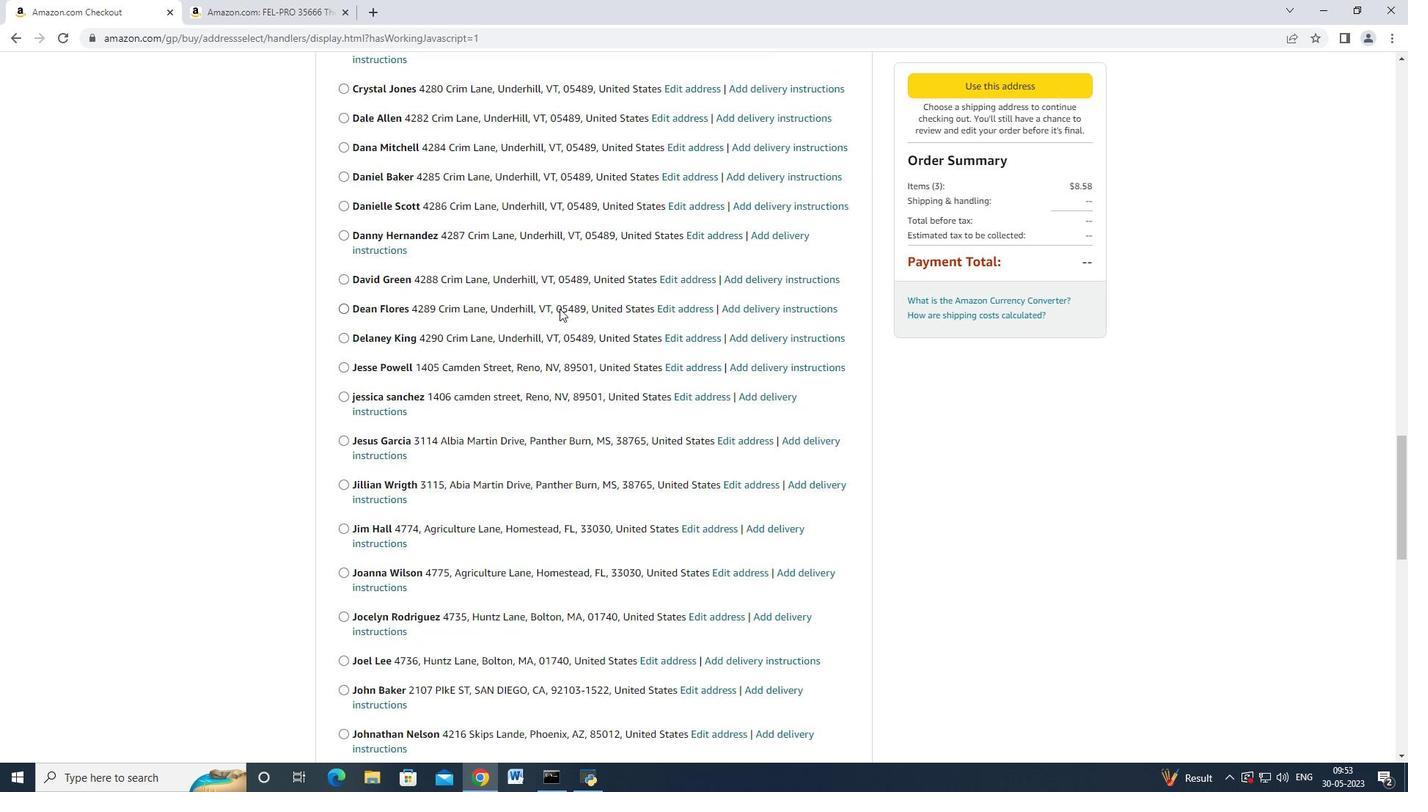 
Action: Mouse scrolled (549, 319) with delta (0, 0)
Screenshot: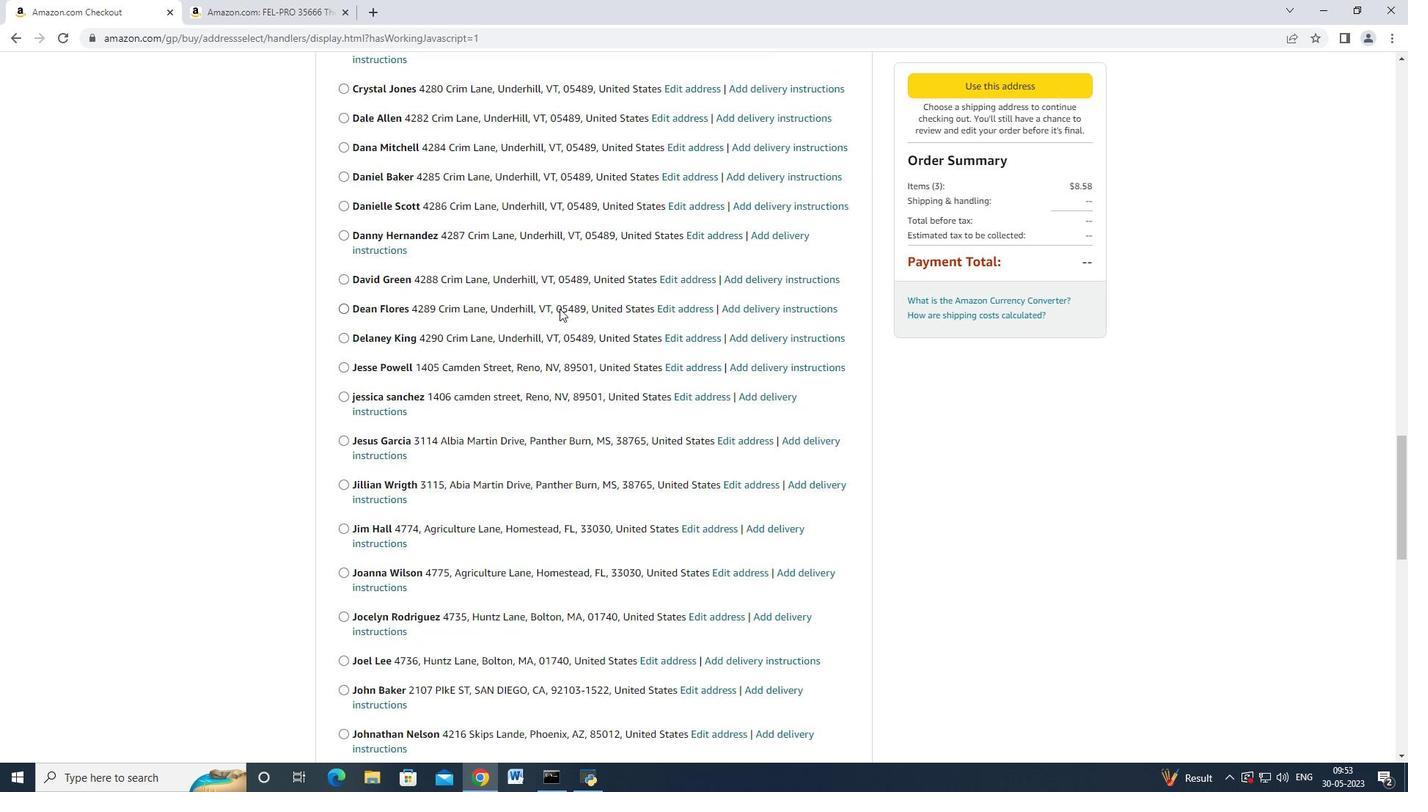 
Action: Mouse moved to (547, 322)
Screenshot: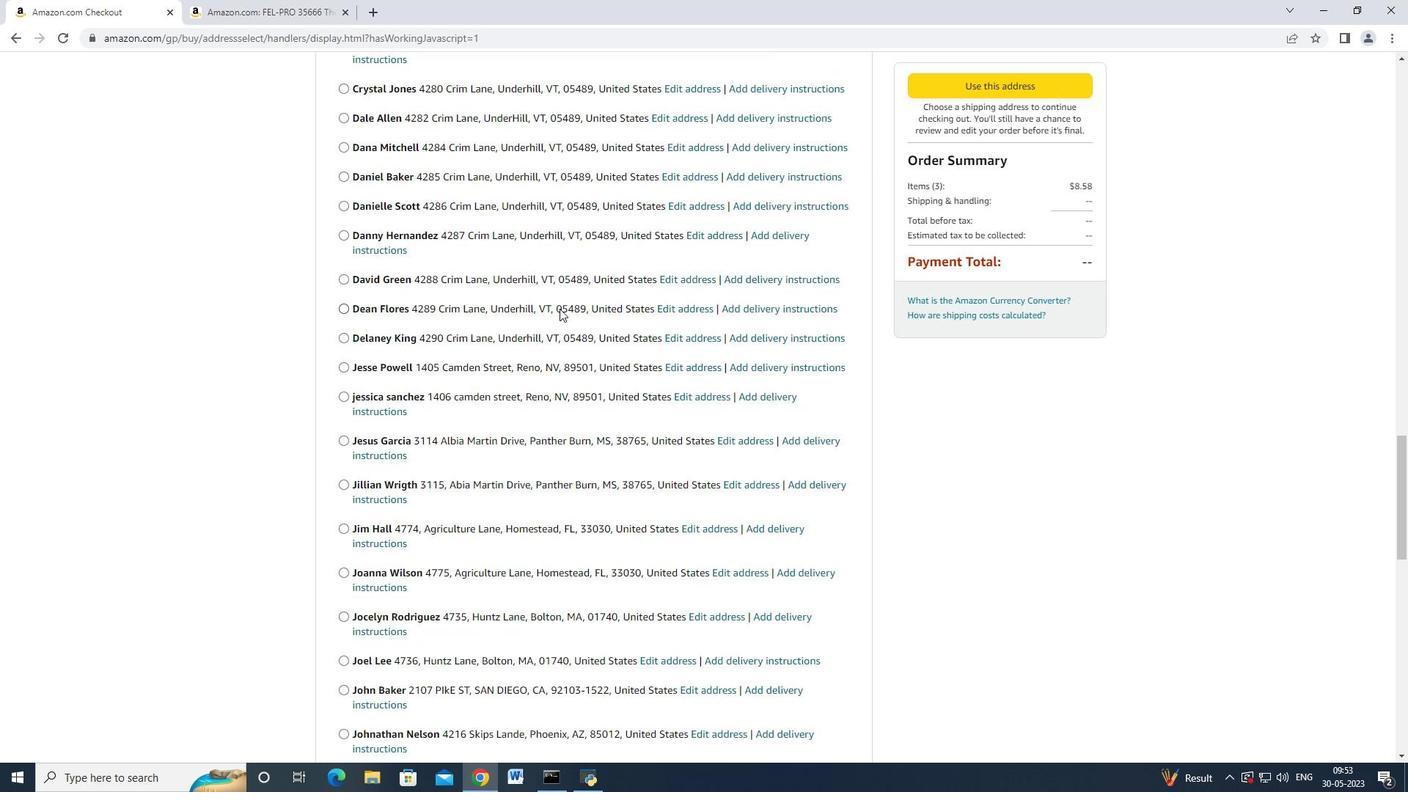 
Action: Mouse scrolled (548, 320) with delta (0, 0)
Screenshot: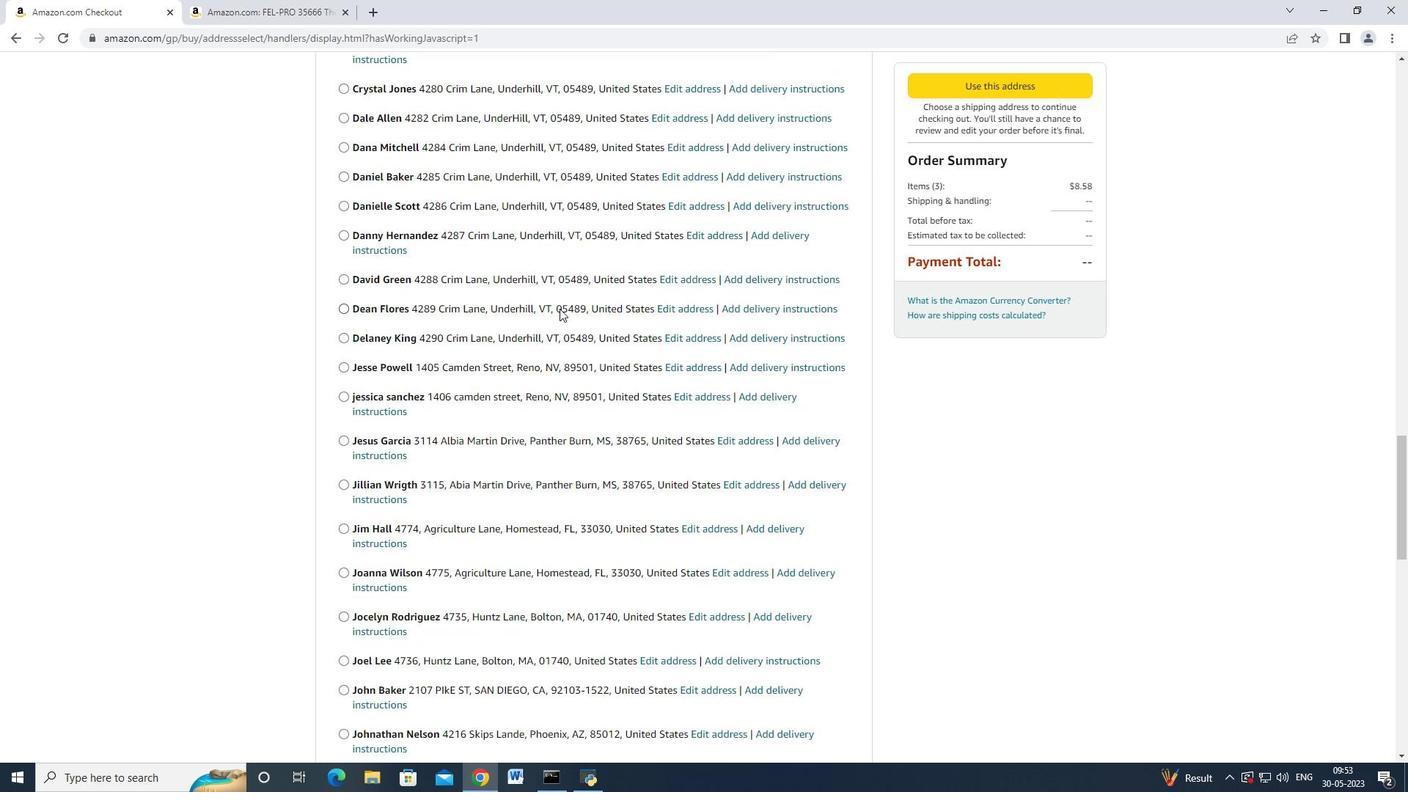 
Action: Mouse moved to (547, 322)
Screenshot: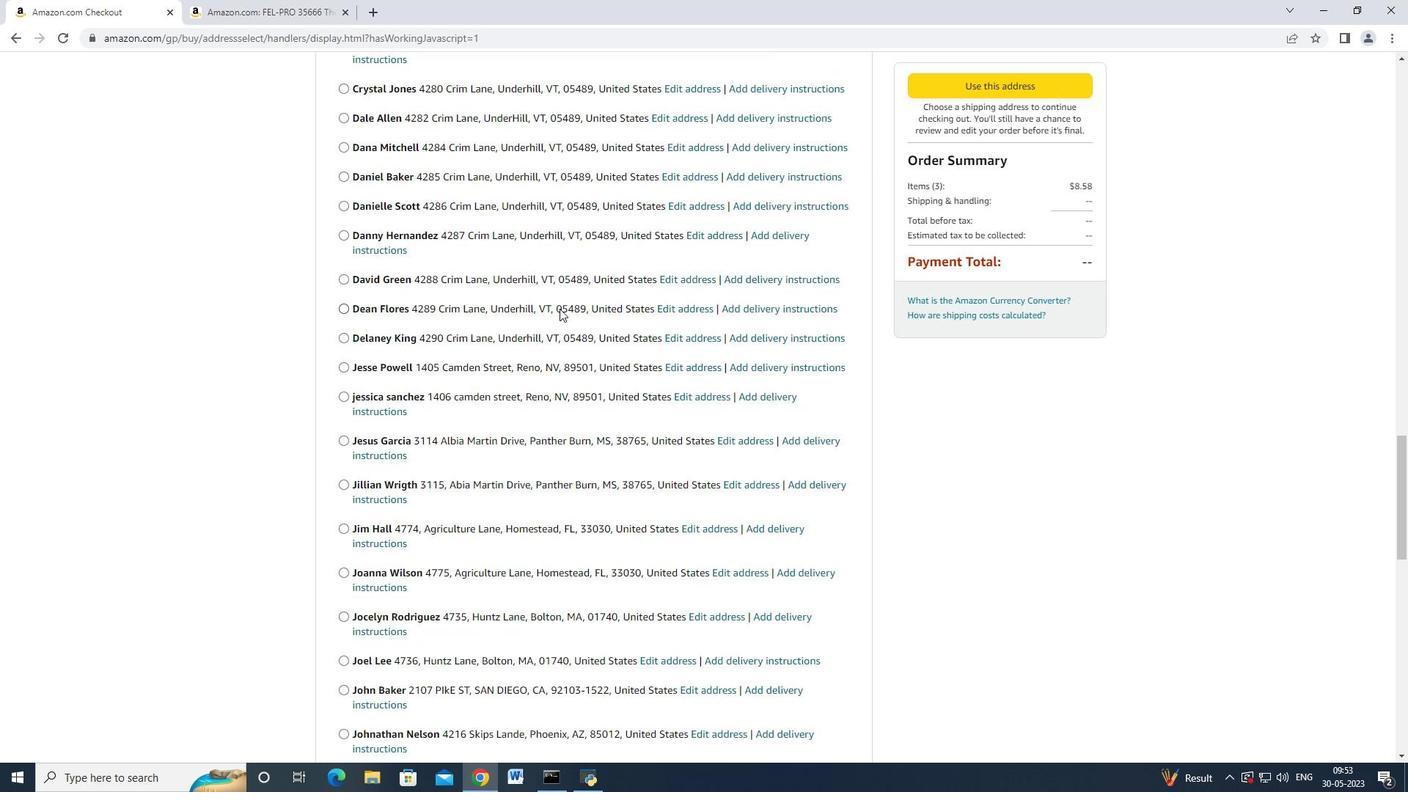 
Action: Mouse scrolled (547, 321) with delta (0, 0)
Screenshot: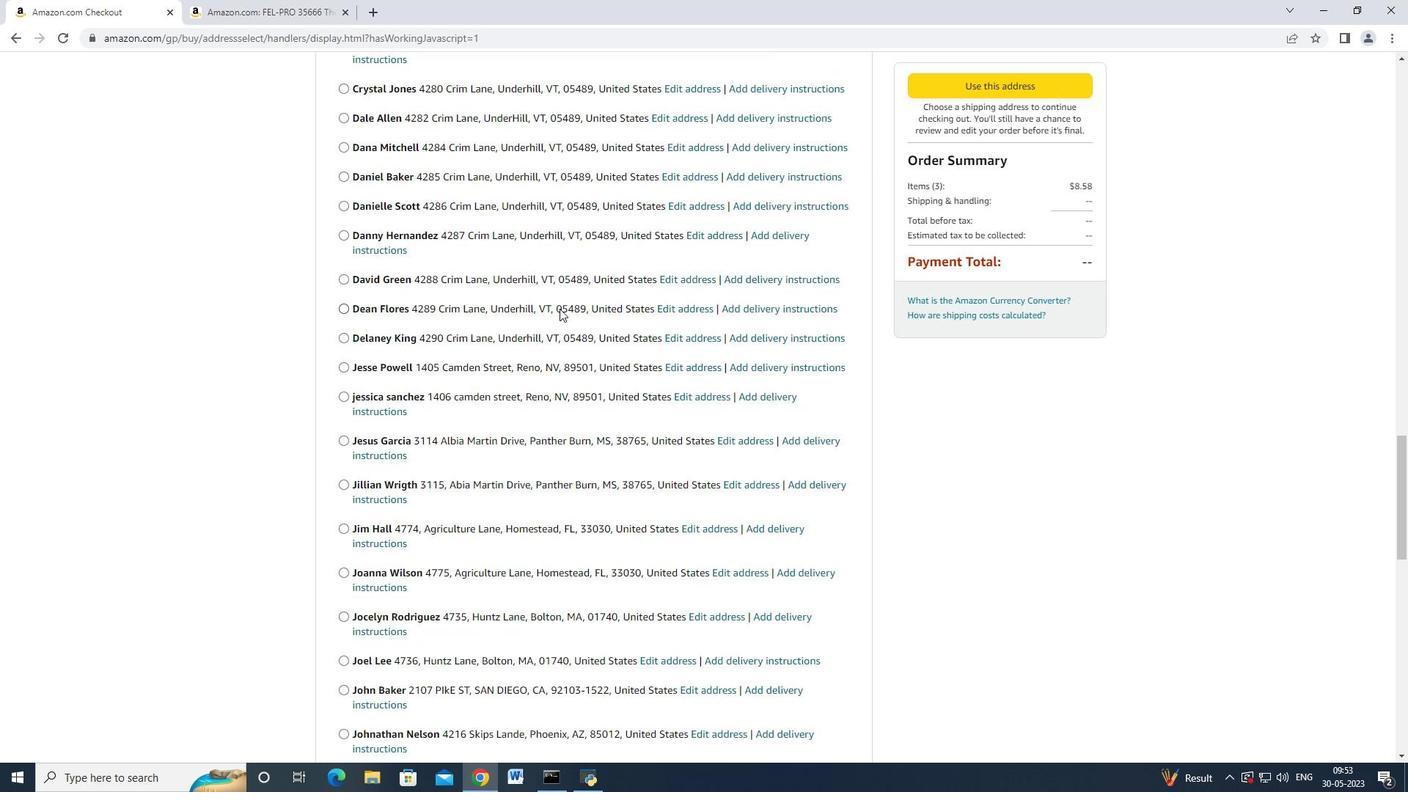 
Action: Mouse moved to (547, 322)
Screenshot: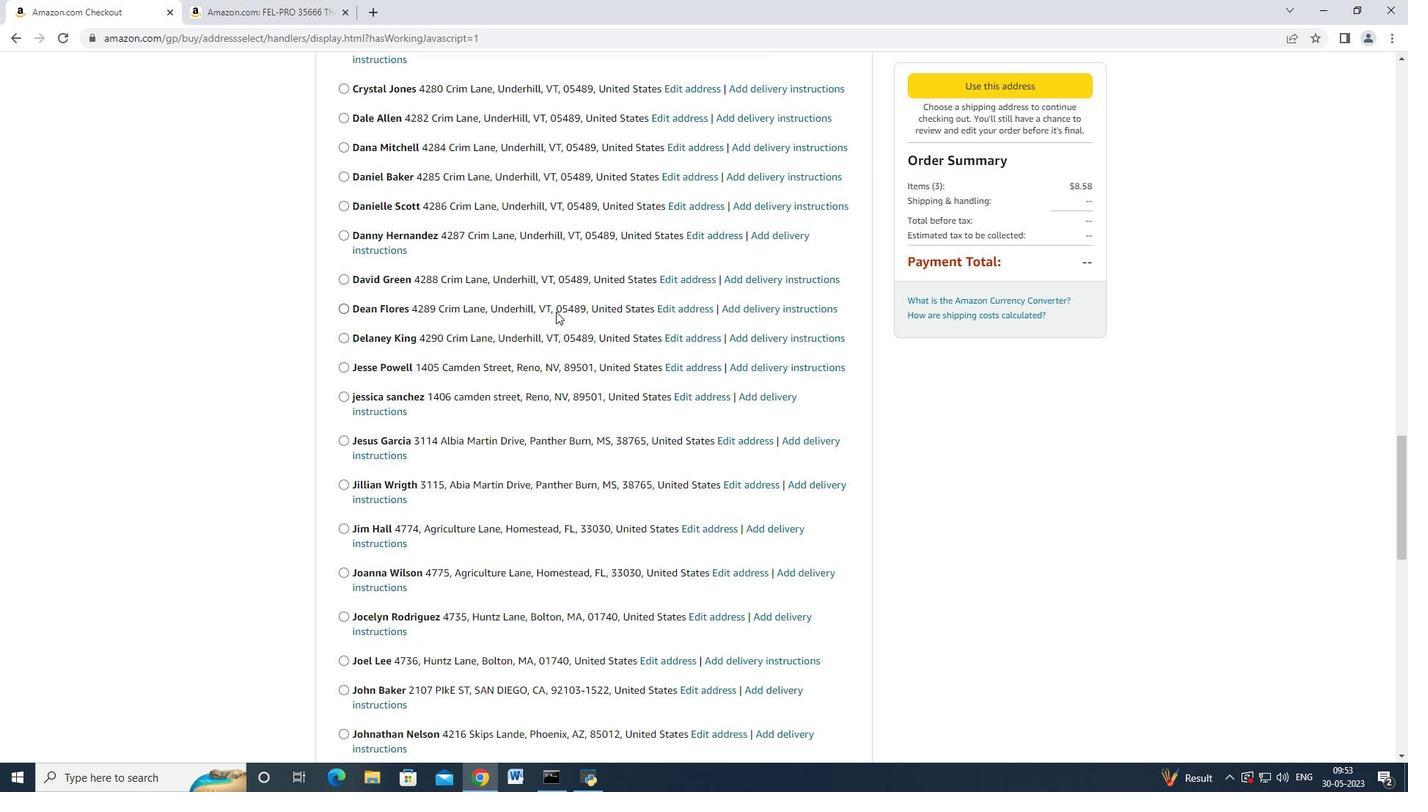 
Action: Mouse scrolled (547, 321) with delta (0, 0)
Screenshot: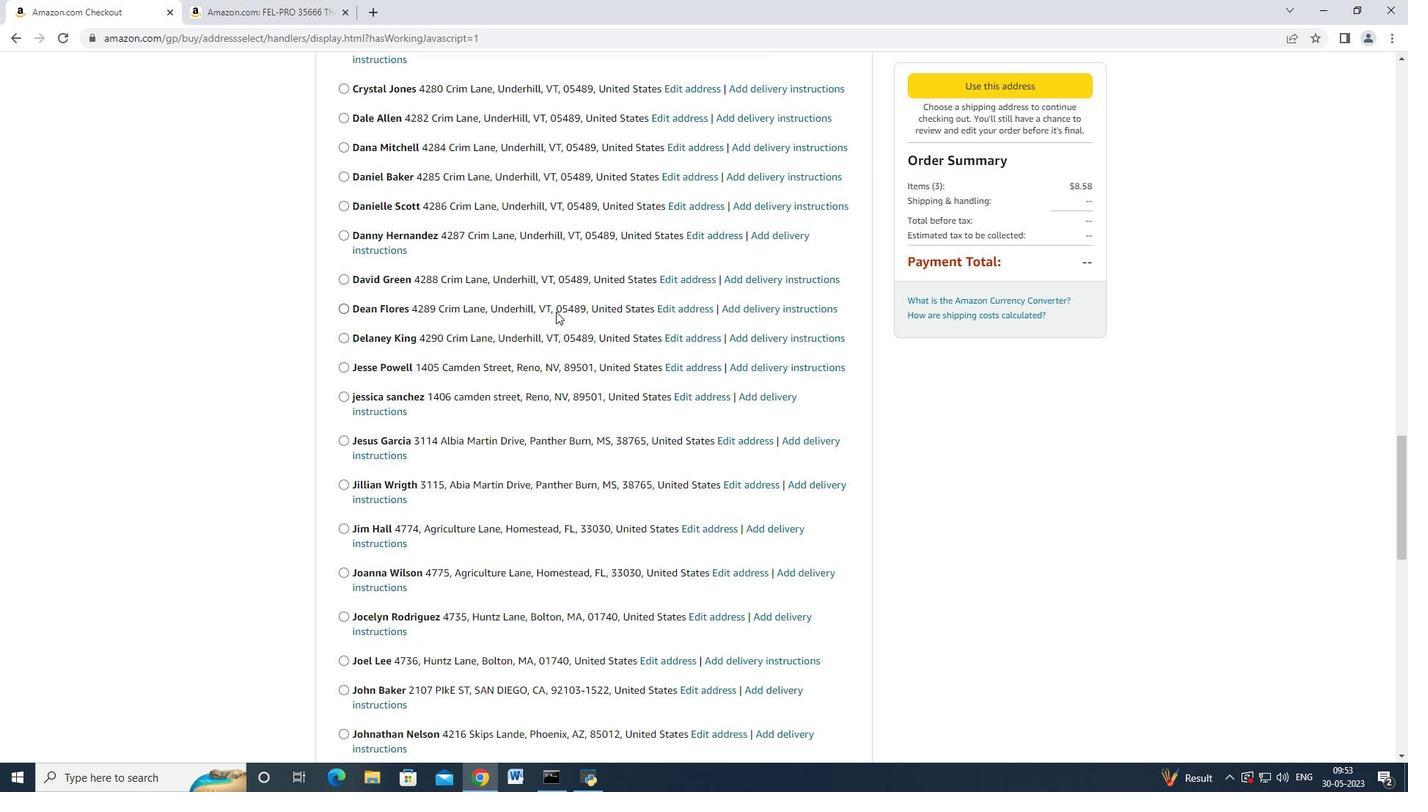
Action: Mouse scrolled (547, 321) with delta (0, 0)
Screenshot: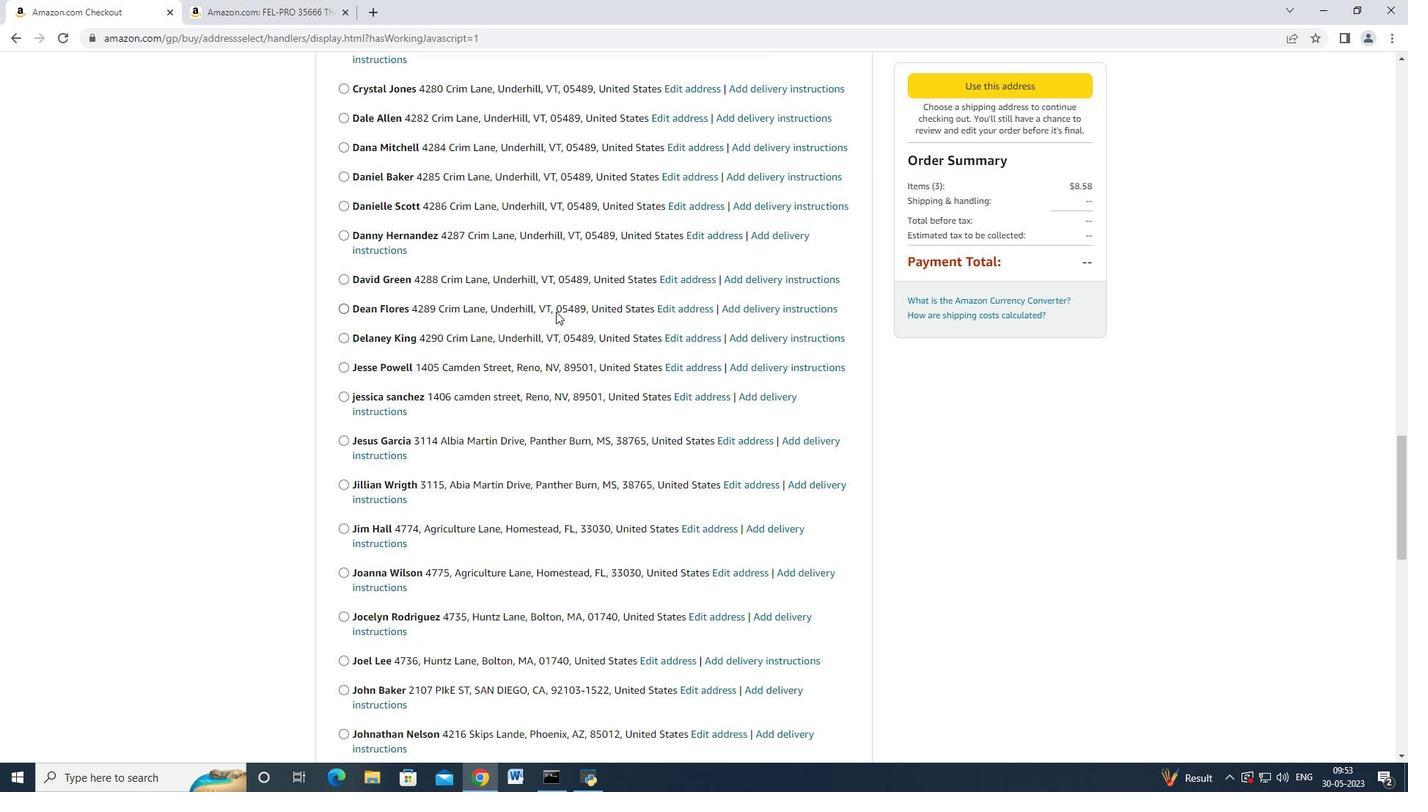 
Action: Mouse moved to (546, 322)
Screenshot: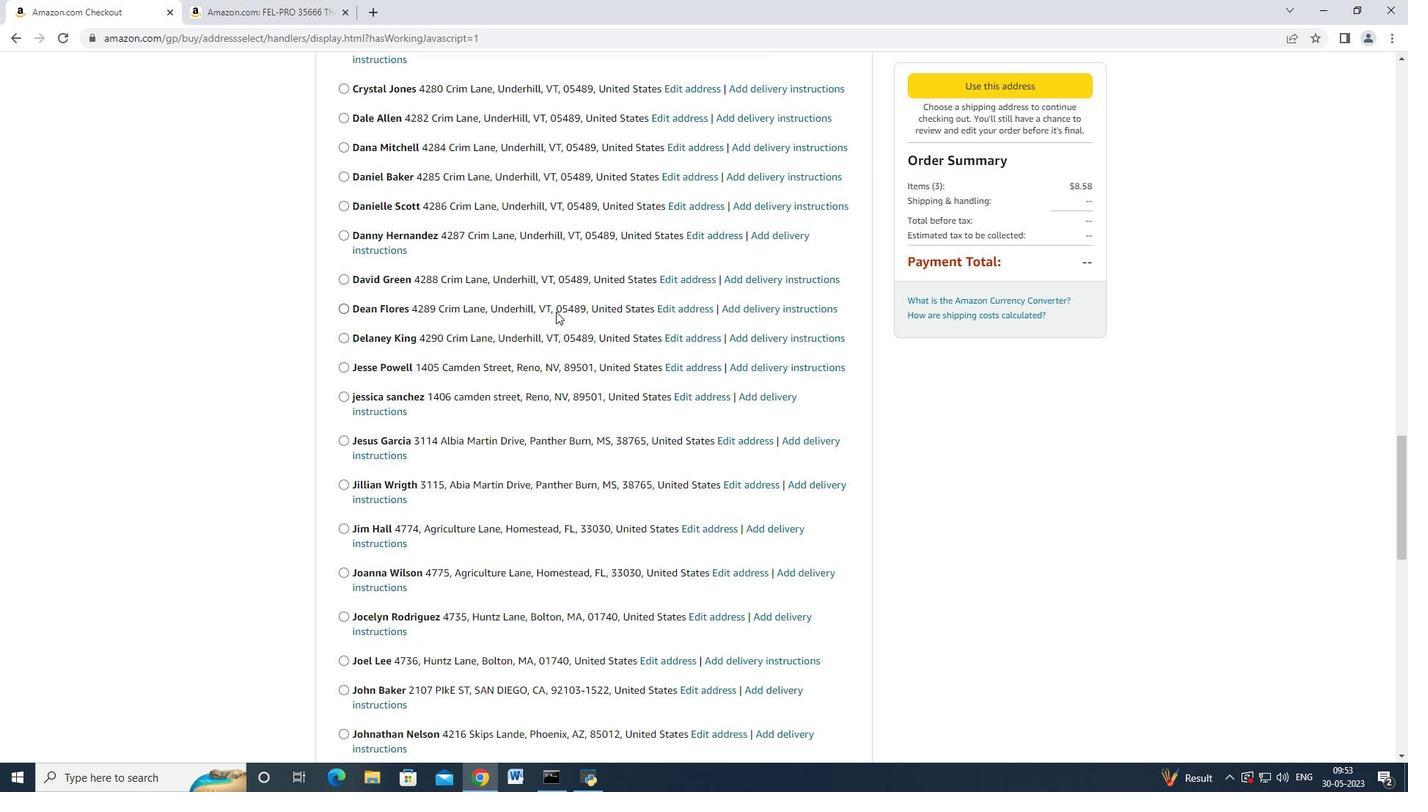 
Action: Mouse scrolled (546, 321) with delta (0, 0)
Screenshot: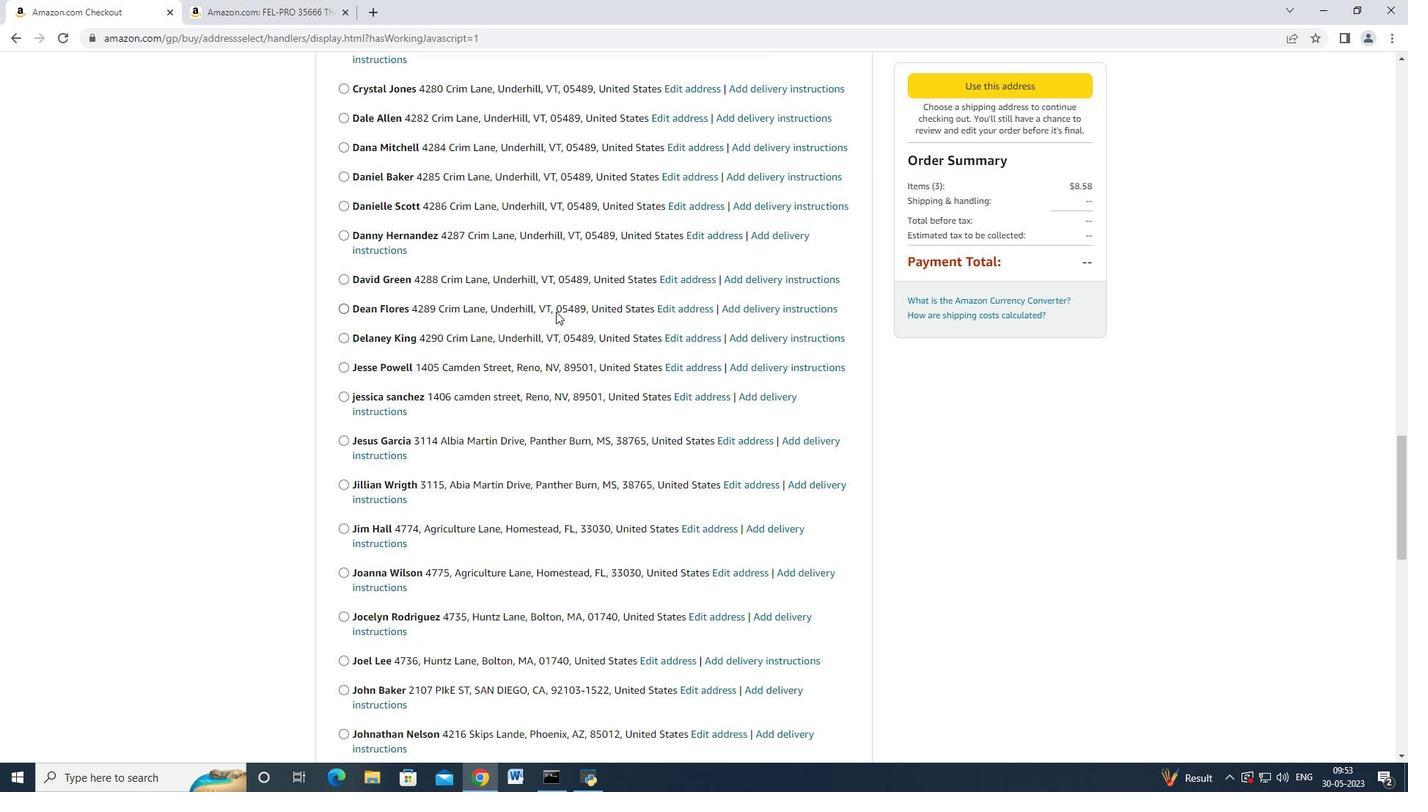
Action: Mouse moved to (545, 322)
Screenshot: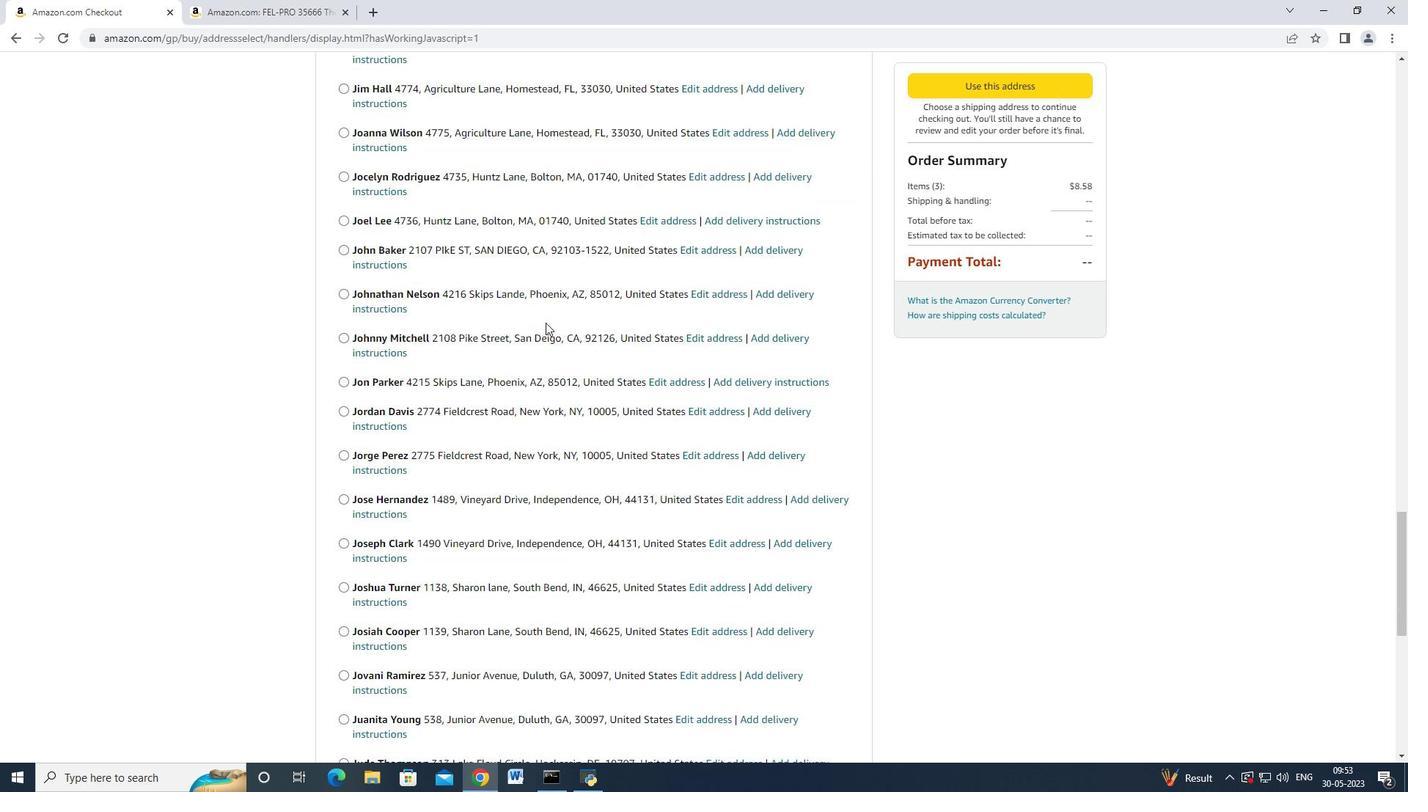 
Action: Mouse scrolled (545, 322) with delta (0, 0)
Screenshot: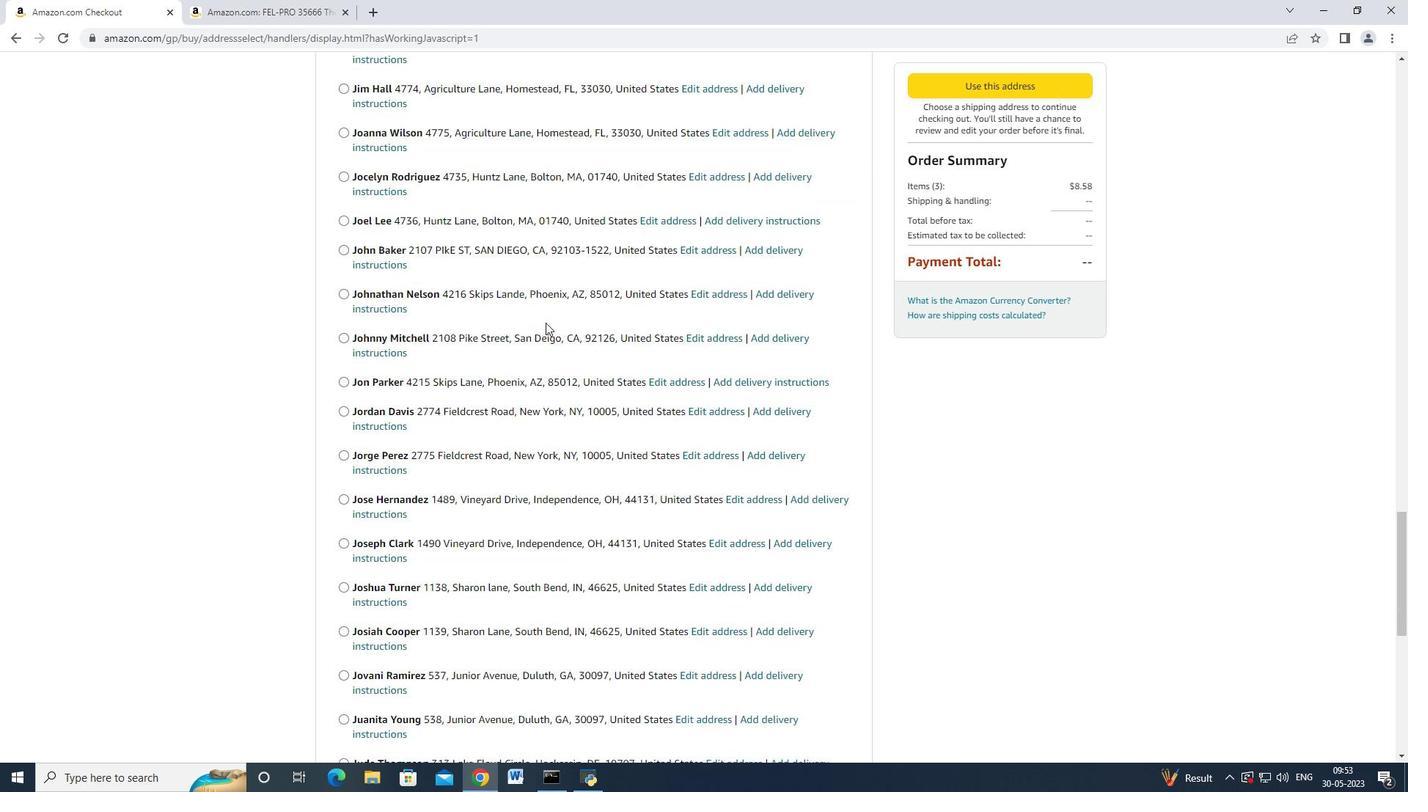 
Action: Mouse moved to (545, 322)
Screenshot: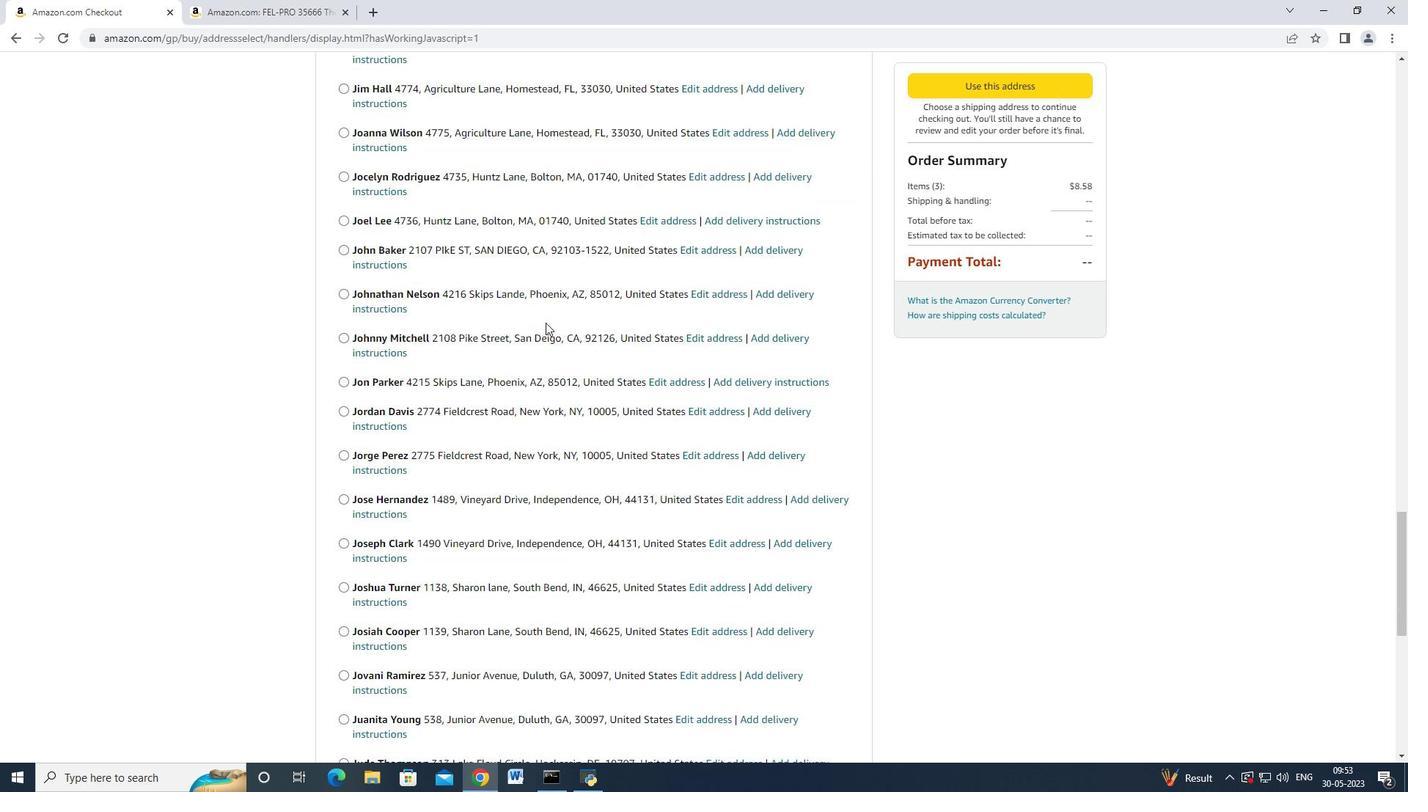 
Action: Mouse scrolled (545, 322) with delta (0, 0)
Screenshot: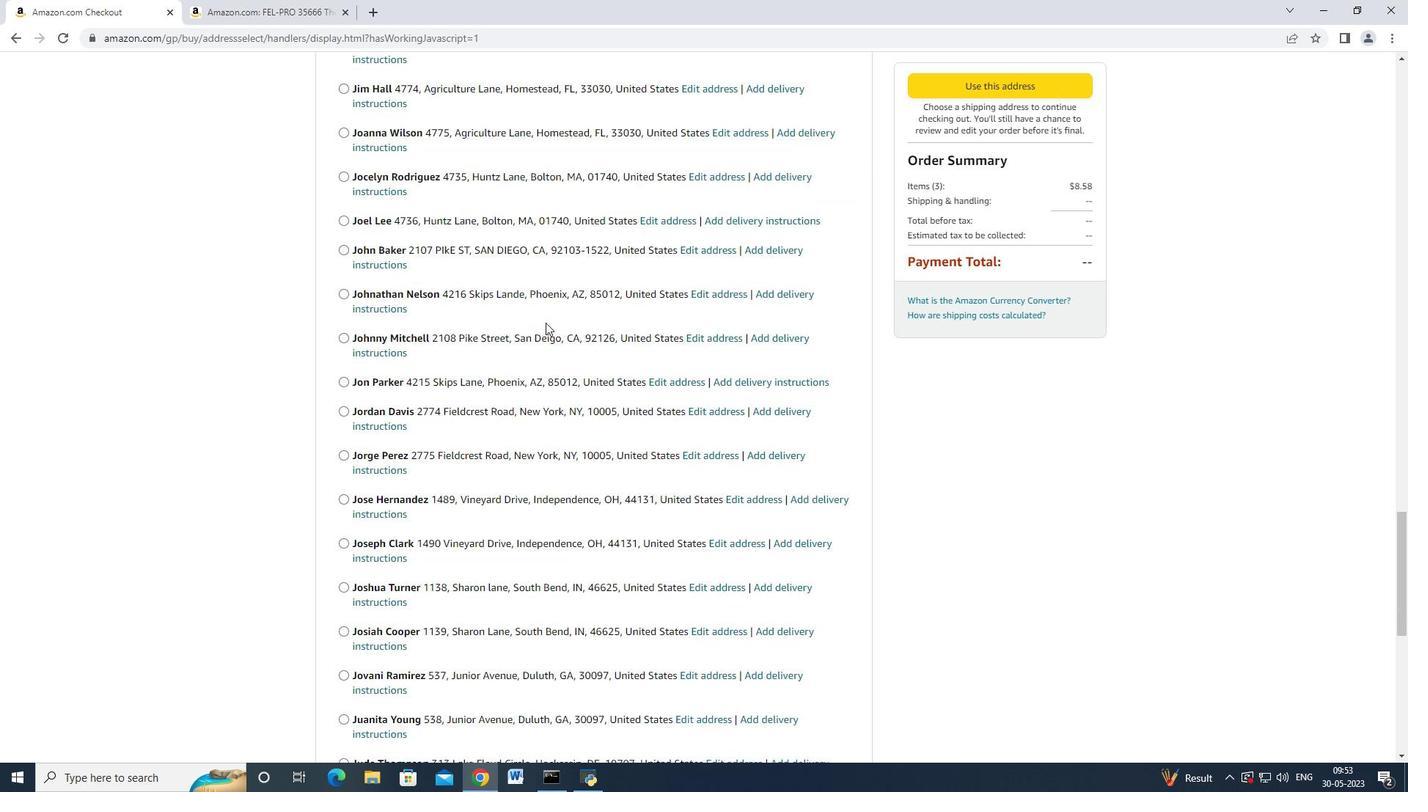 
Action: Mouse scrolled (545, 322) with delta (0, 0)
Screenshot: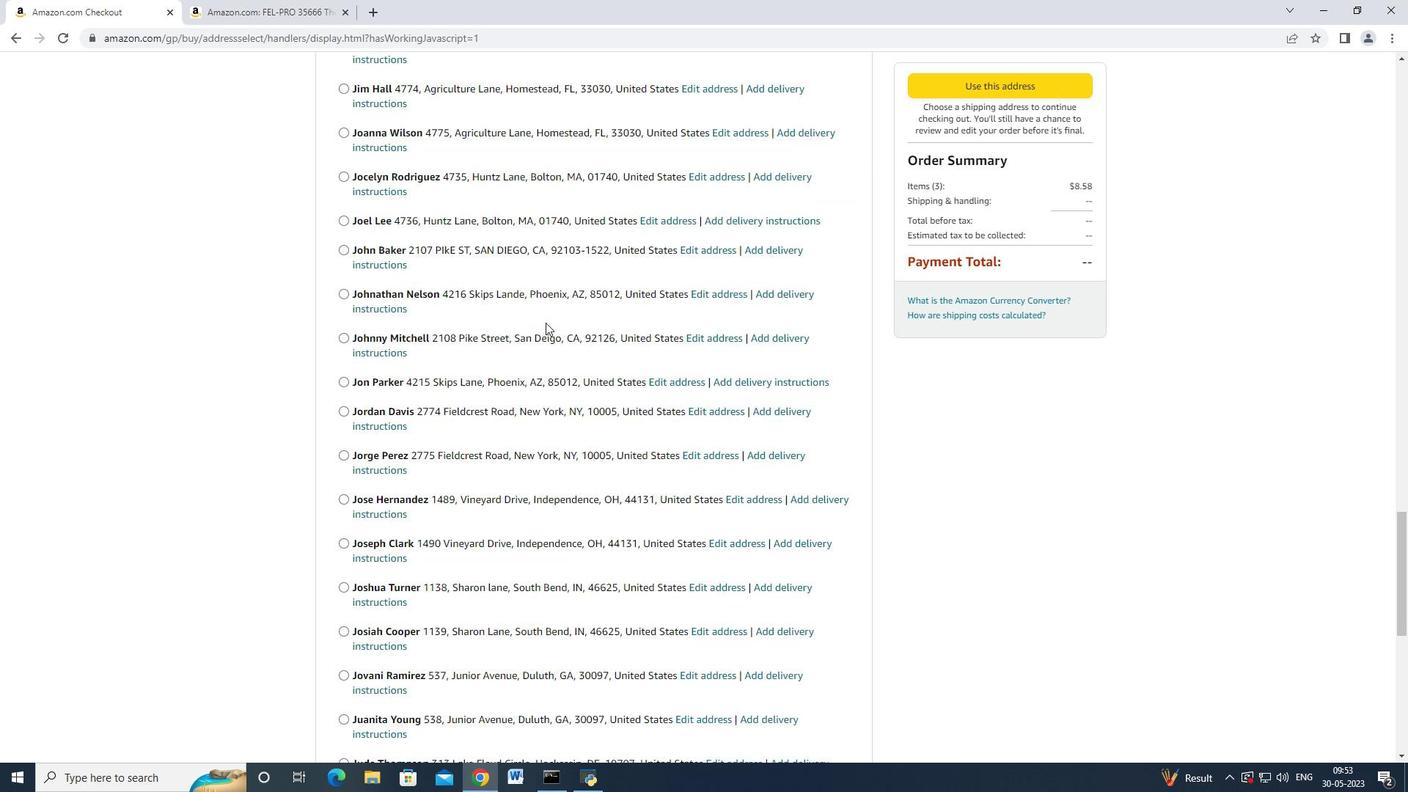 
Action: Mouse scrolled (545, 322) with delta (0, 0)
Screenshot: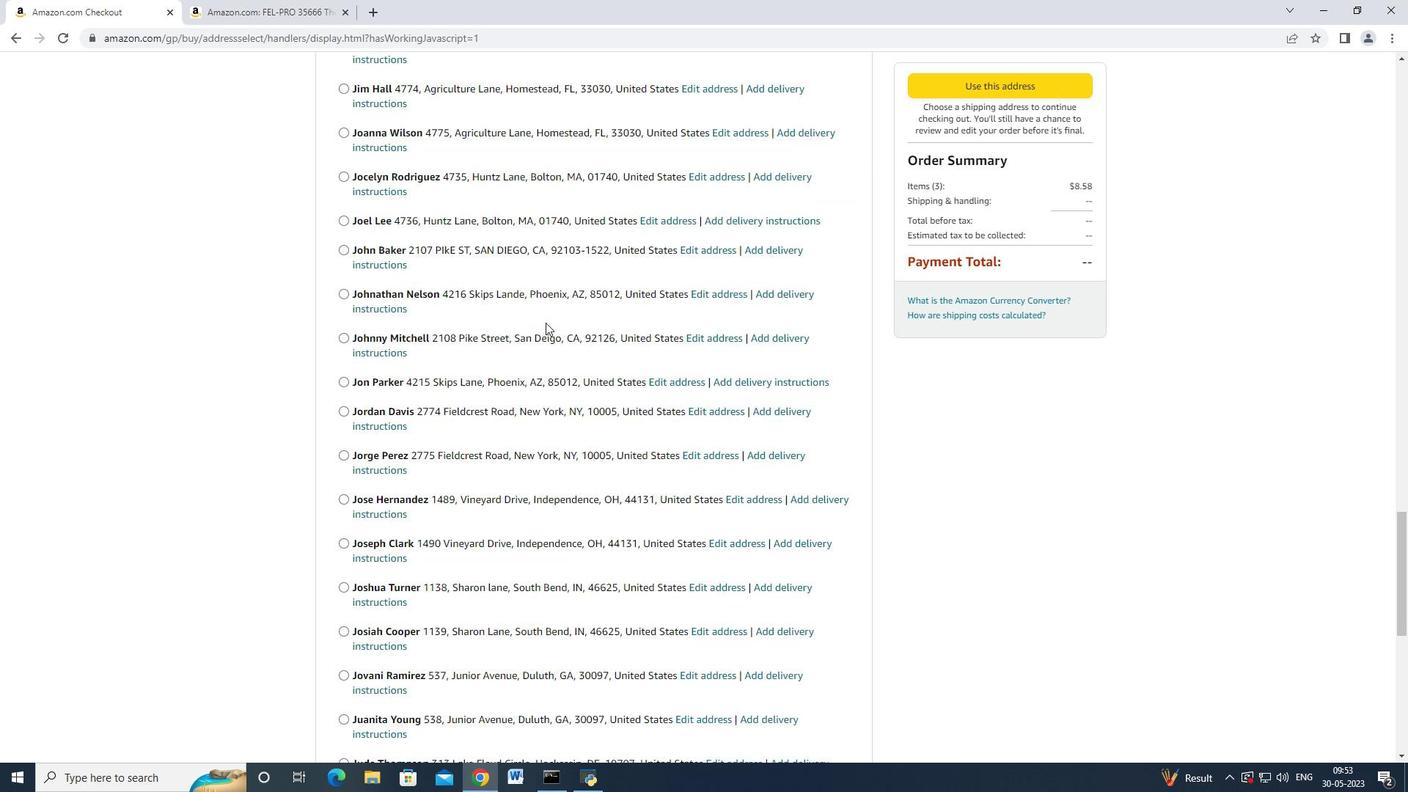 
Action: Mouse scrolled (545, 322) with delta (0, 0)
Screenshot: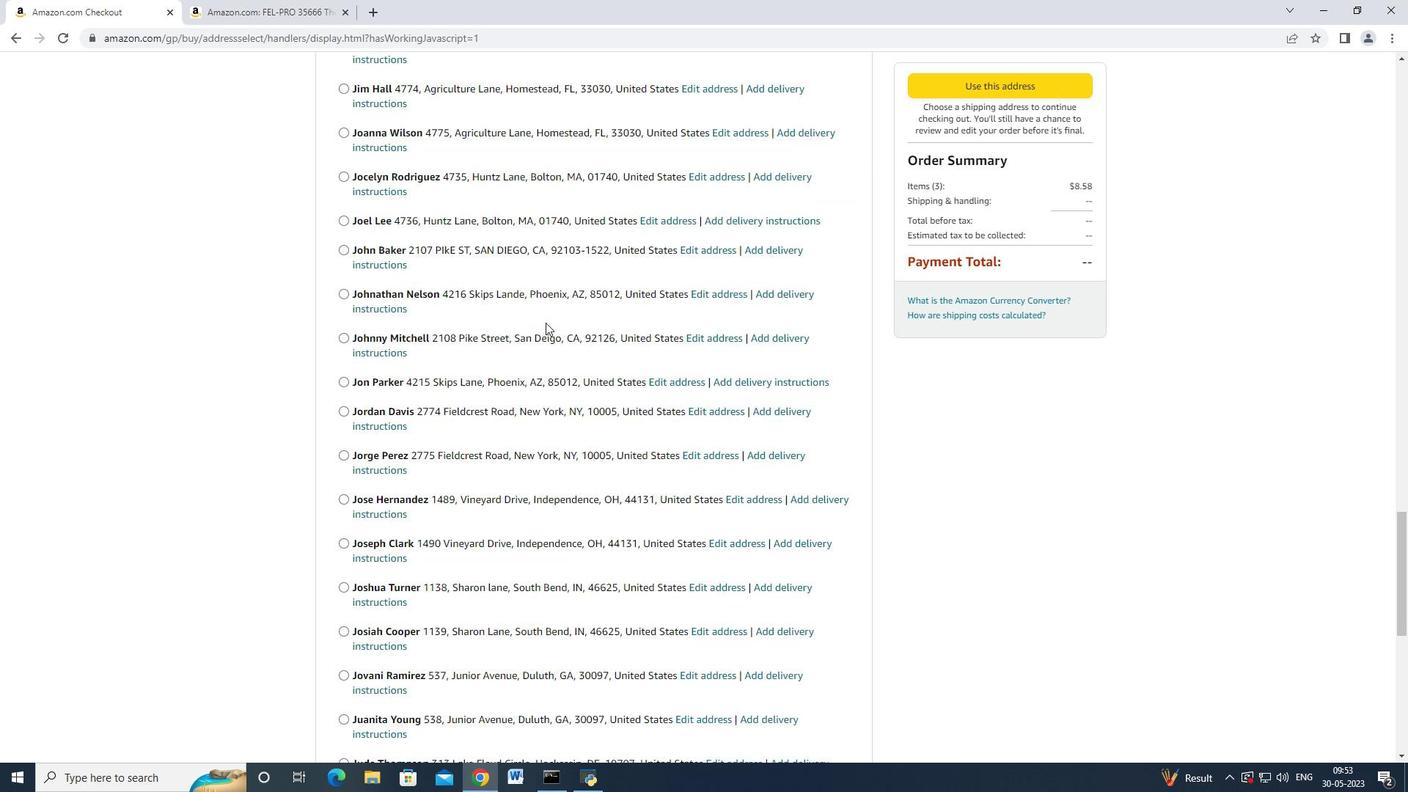 
Action: Mouse scrolled (545, 322) with delta (0, 0)
Screenshot: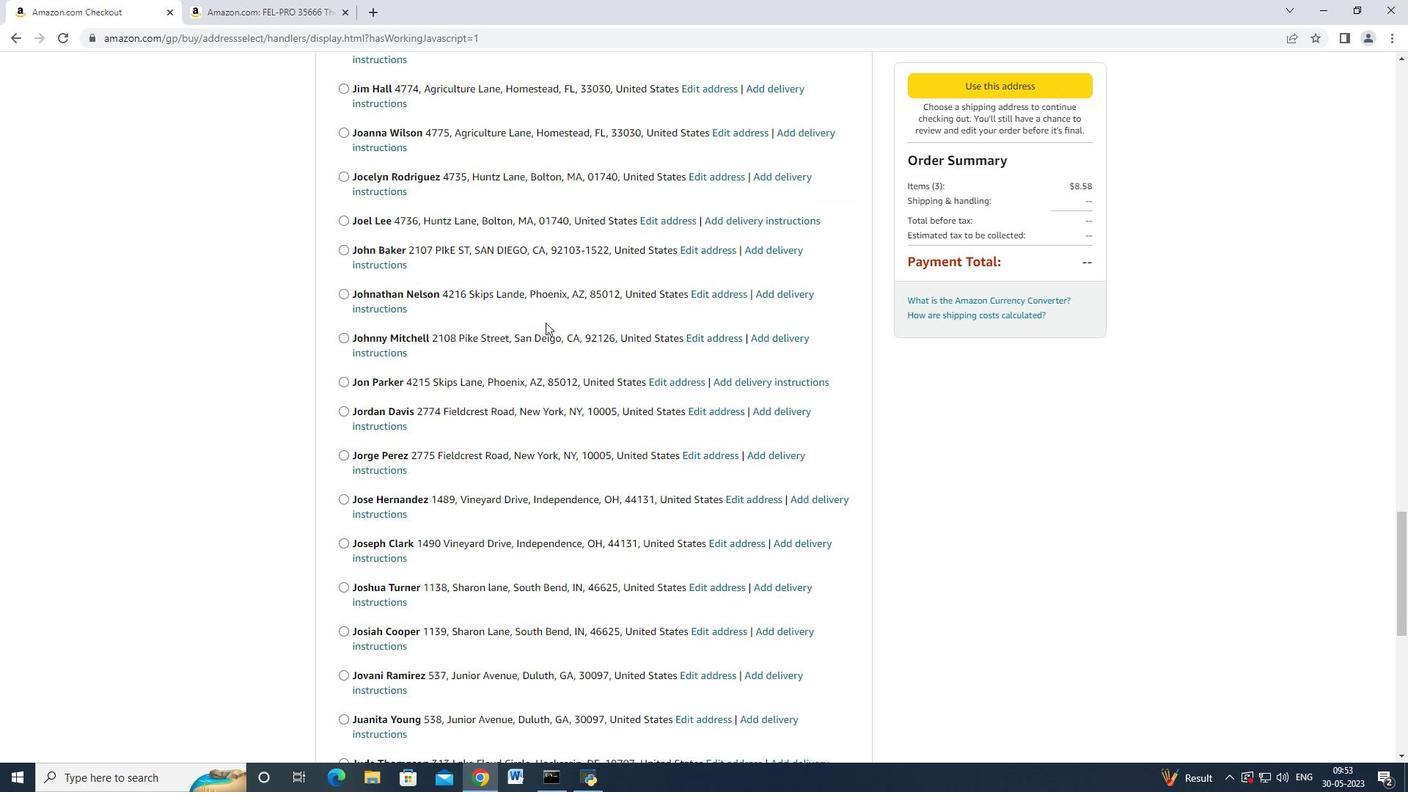 
Action: Mouse scrolled (545, 322) with delta (0, 0)
Screenshot: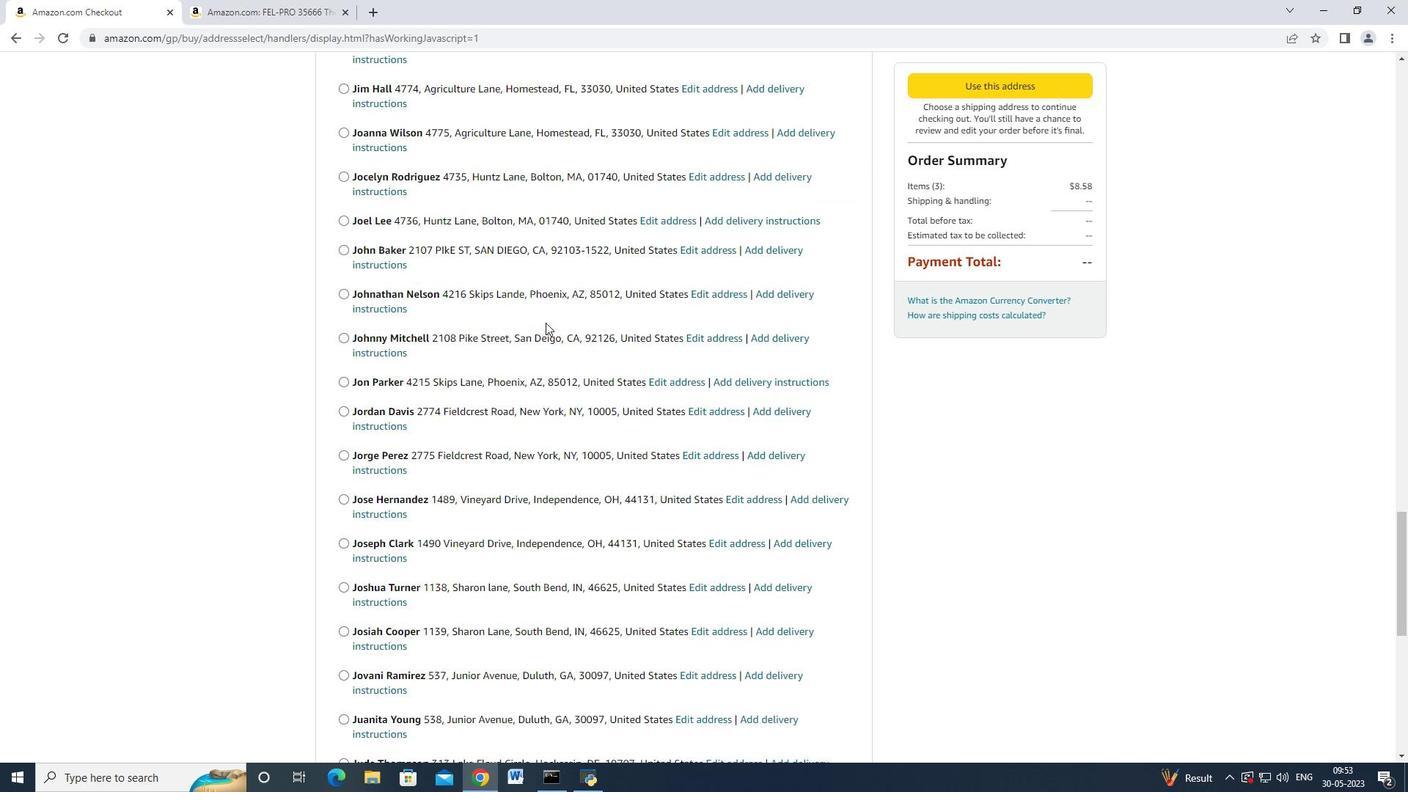
Action: Mouse moved to (414, 453)
Screenshot: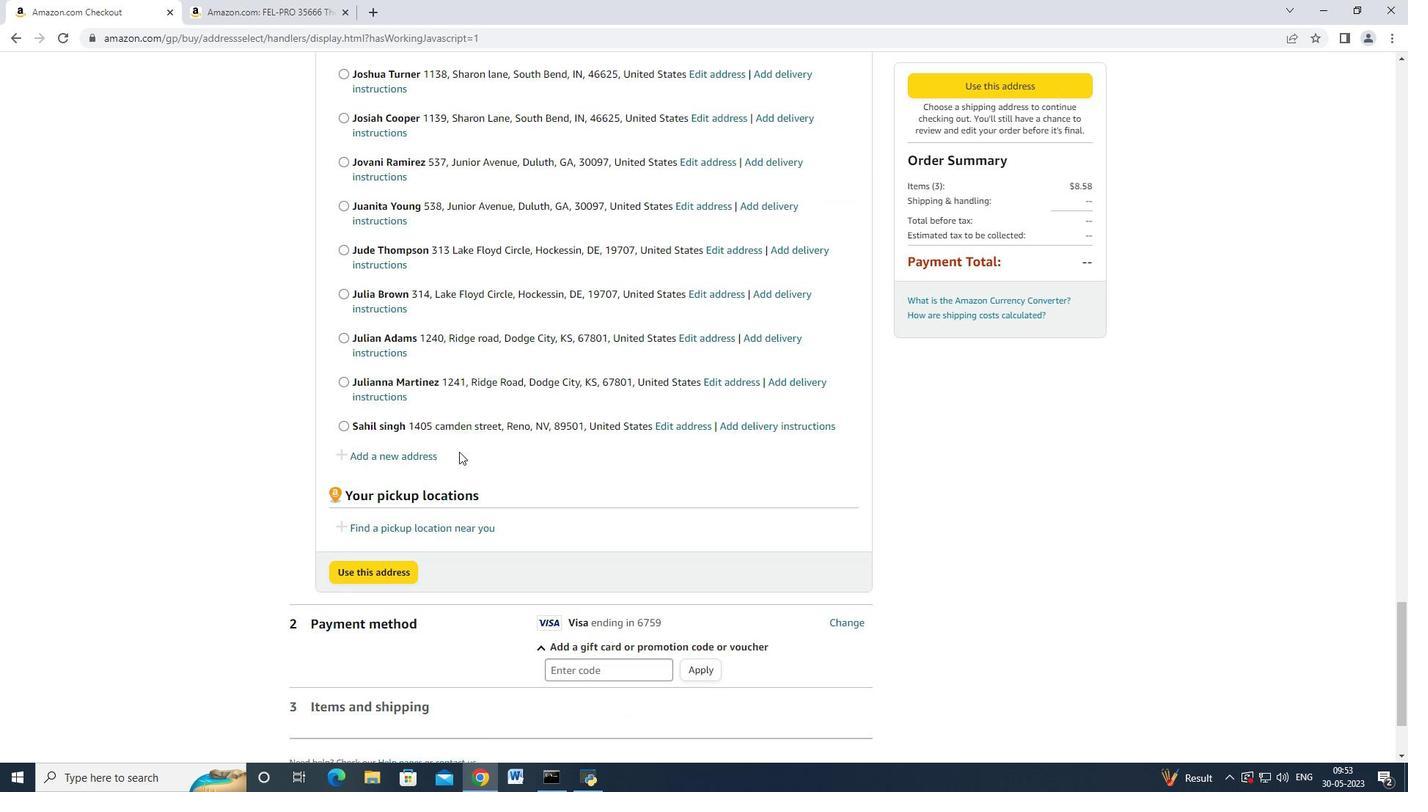
Action: Mouse pressed left at (414, 453)
Screenshot: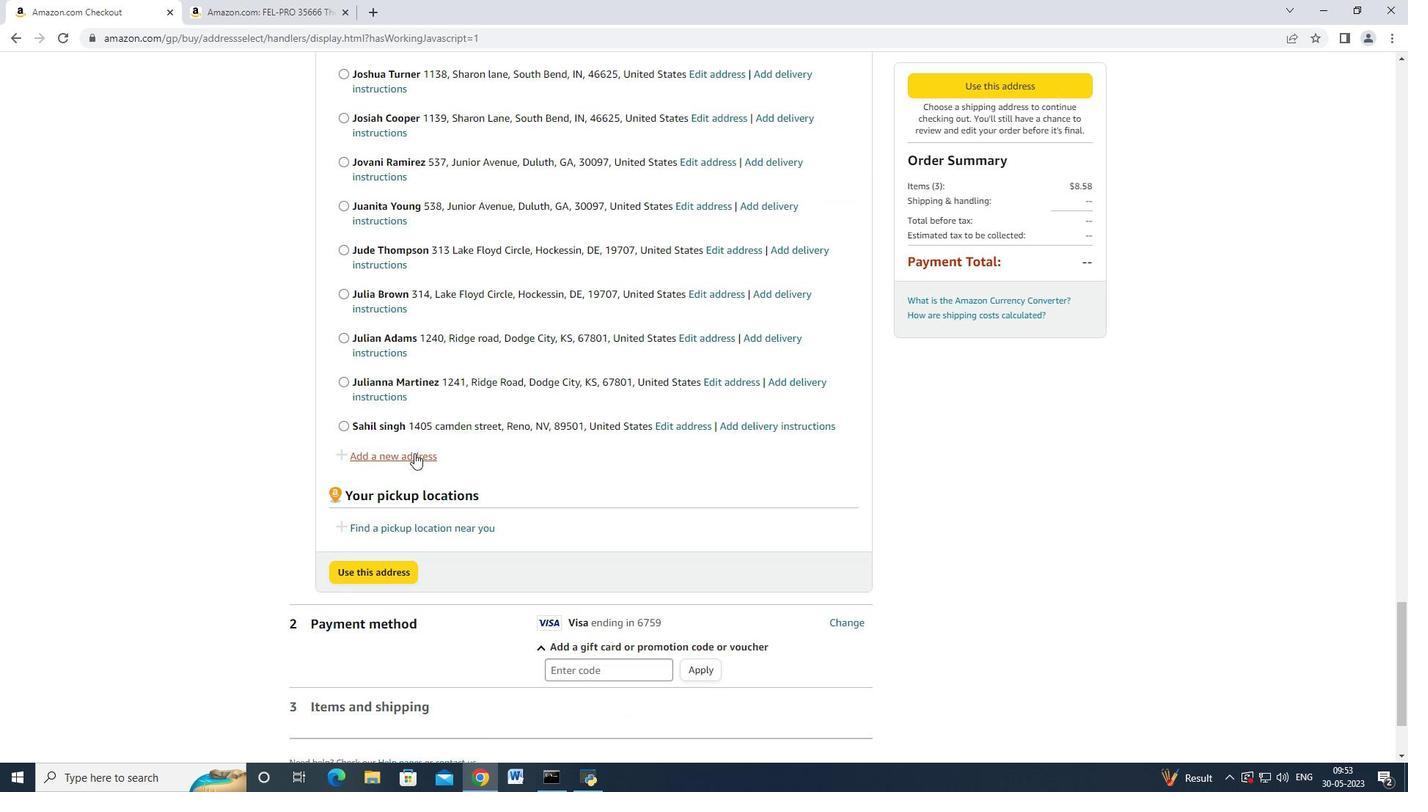 
Action: Mouse moved to (497, 349)
Screenshot: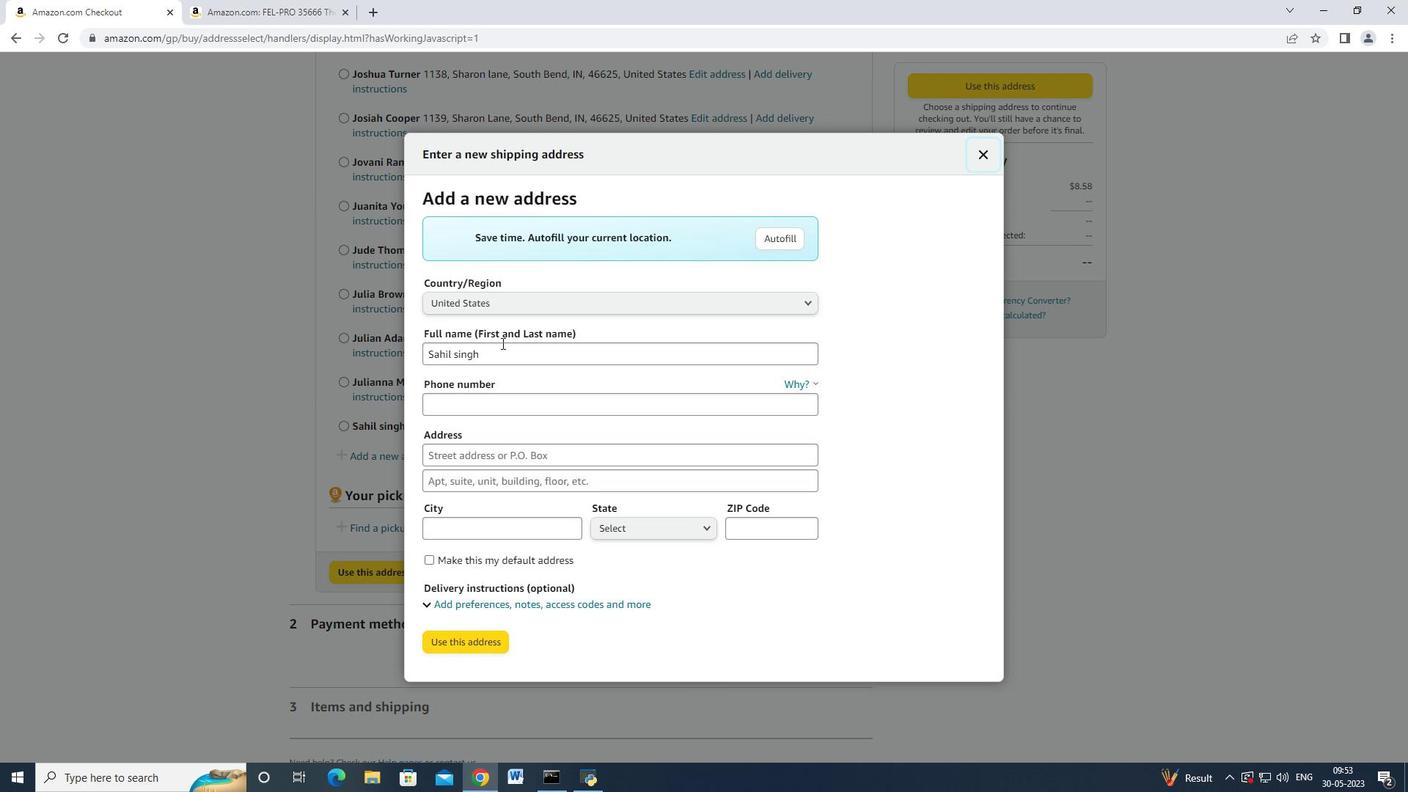 
Action: Mouse pressed left at (497, 349)
Screenshot: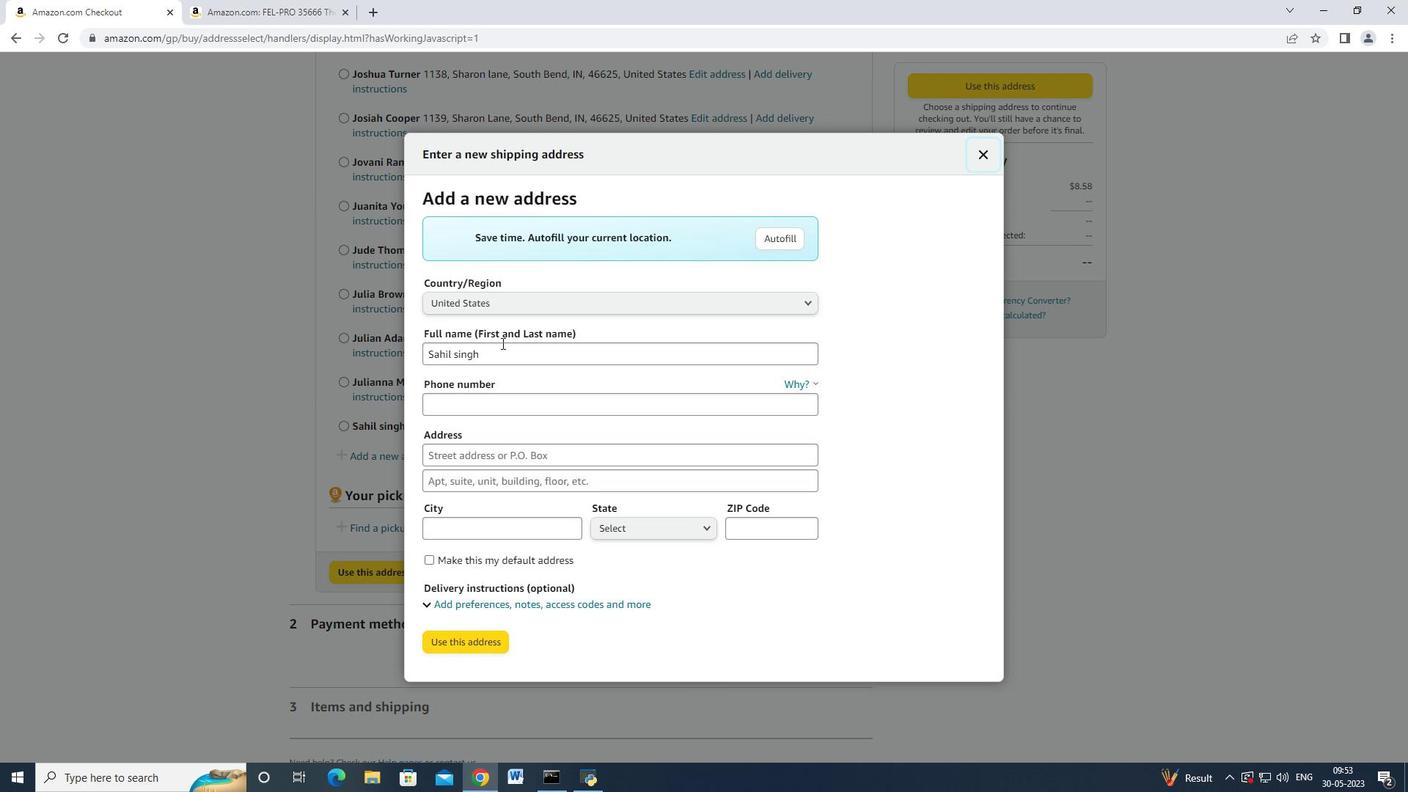 
Action: Mouse moved to (498, 349)
Screenshot: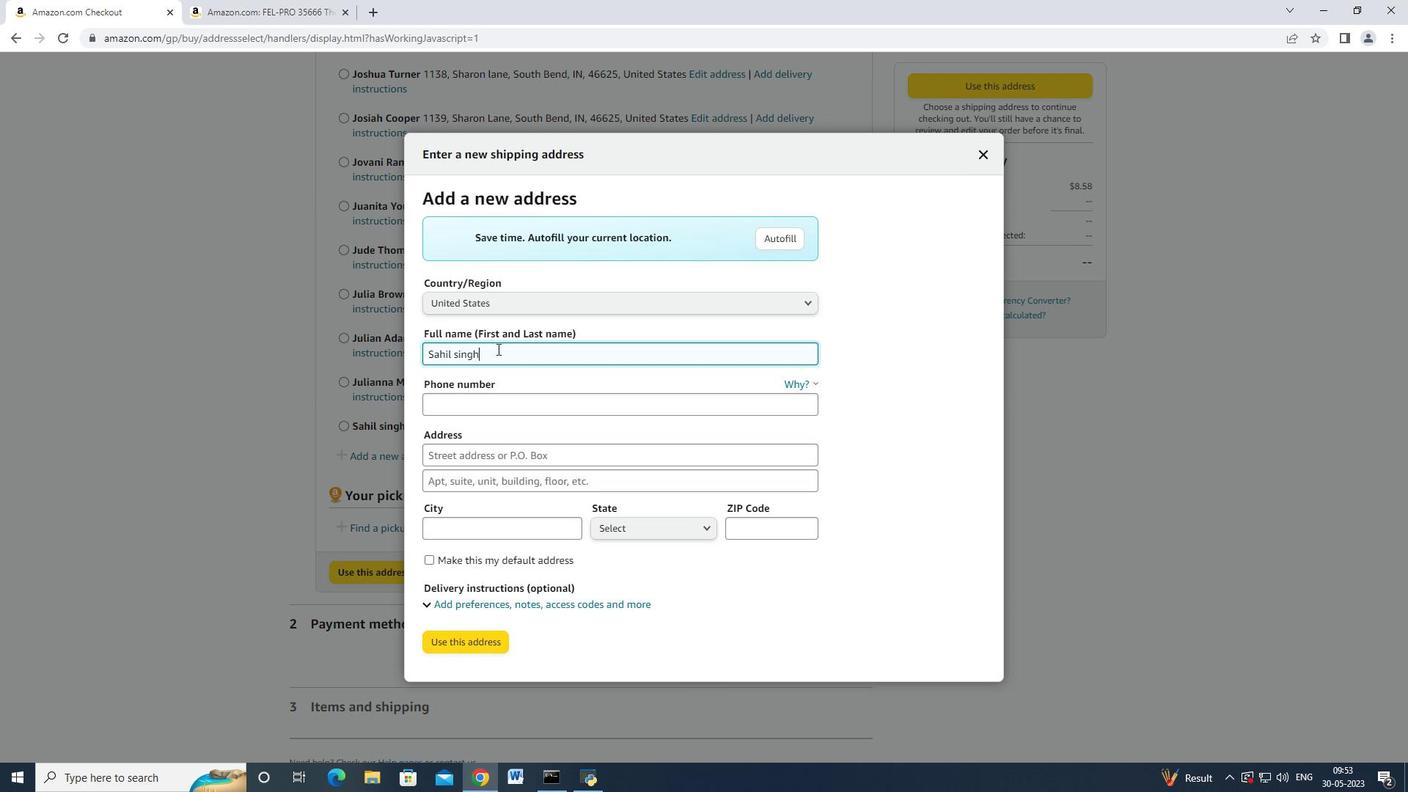 
Action: Key pressed <Key.backspace><Key.backspace><Key.backspace><Key.backspace><Key.backspace><Key.backspace><Key.backspace><Key.backspace><Key.backspace><Key.backspace><Key.backspace><Key.shift_r>Denise<Key.space><Key.shift_r>Davis<Key.tab><Key.tab>2034707320<Key.tab>3504<Key.space><Key.shift>Cook<Key.space><Key.shift>Hill<Key.space><Key.shift>Road<Key.tab><Key.tab><Key.shift><Key.shift><Key.shift><Key.shift>Underhi<Key.backspace><Key.backspace><Key.backspace><Key.backspace><Key.backspace><Key.backspace><Key.backspace><Key.shift_r>Danbury
Screenshot: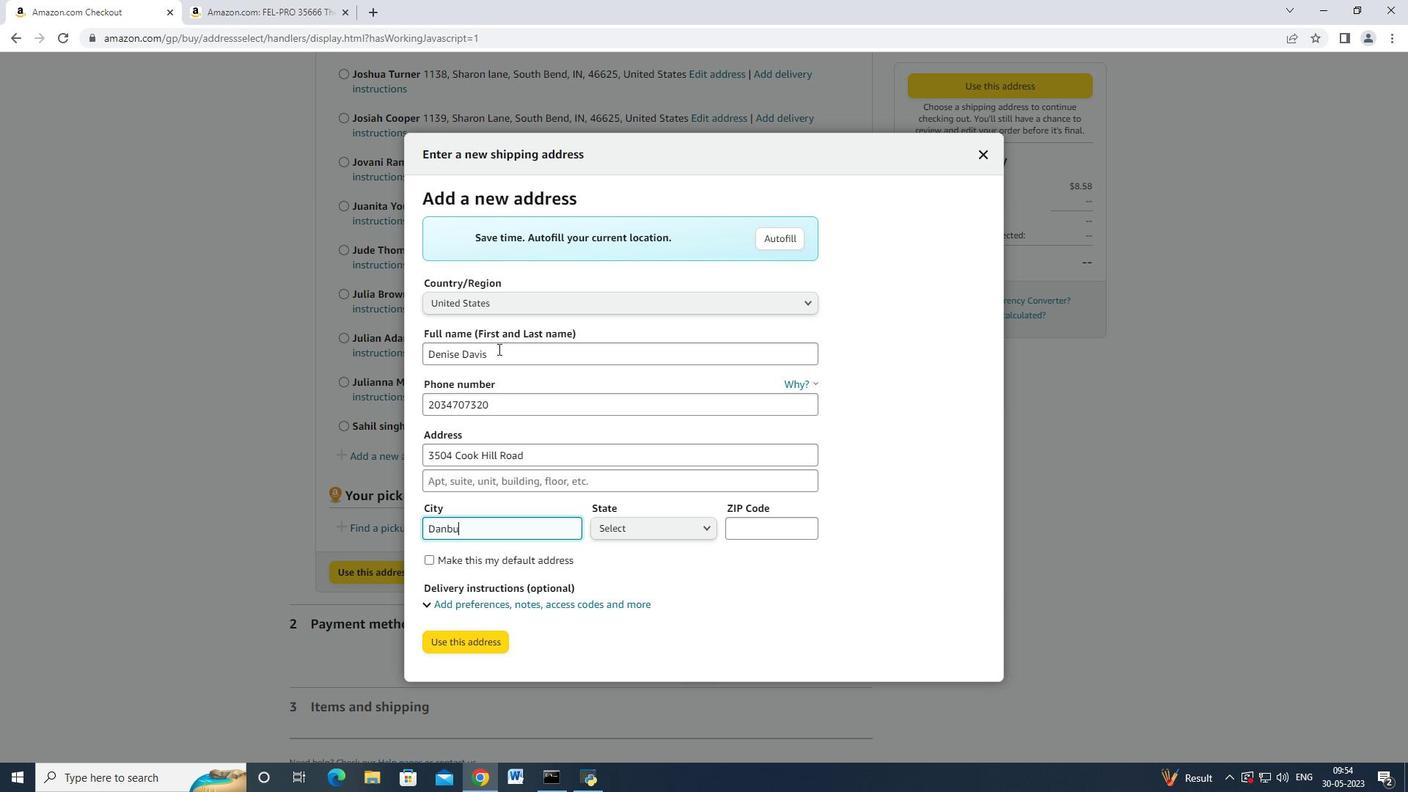 
Action: Mouse moved to (643, 525)
Screenshot: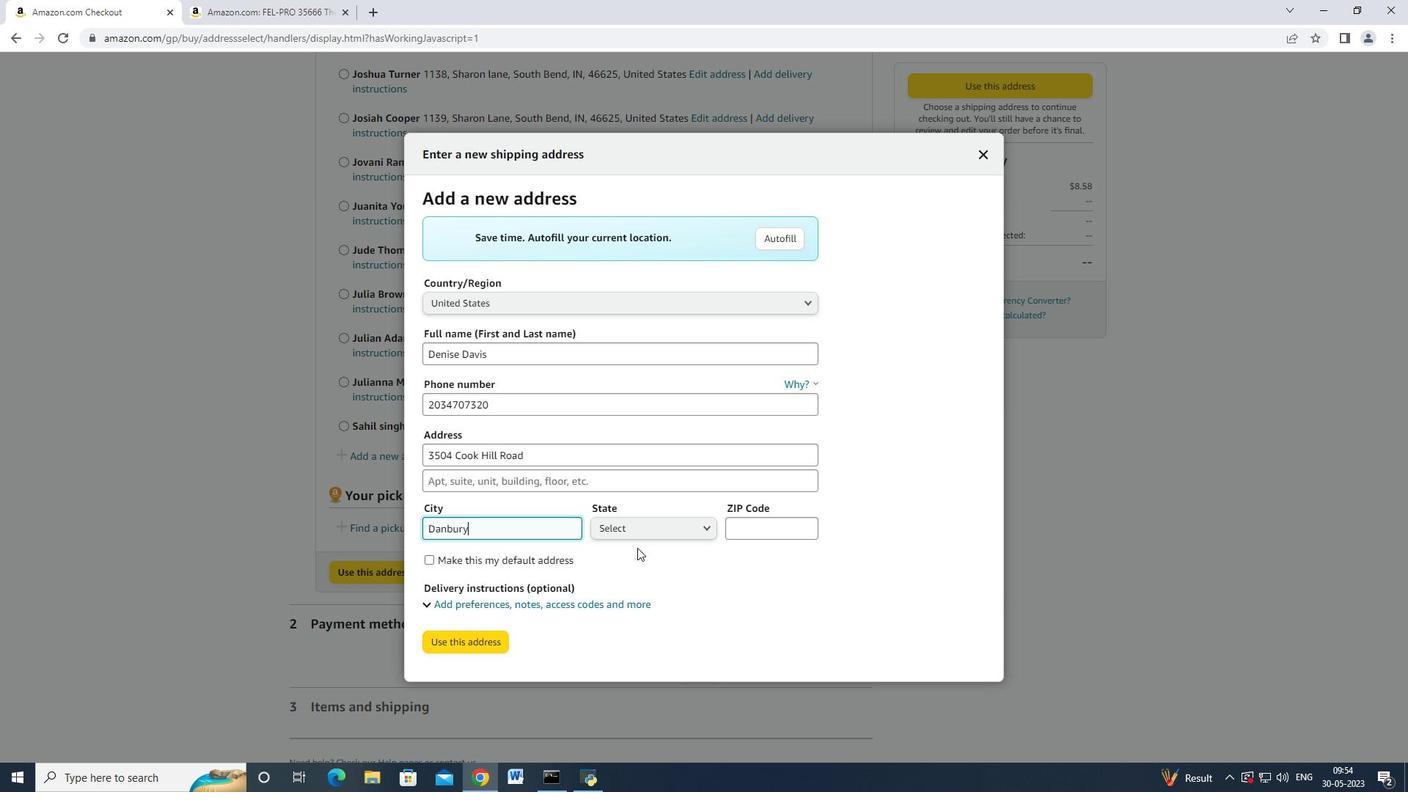
Action: Mouse pressed left at (643, 525)
Screenshot: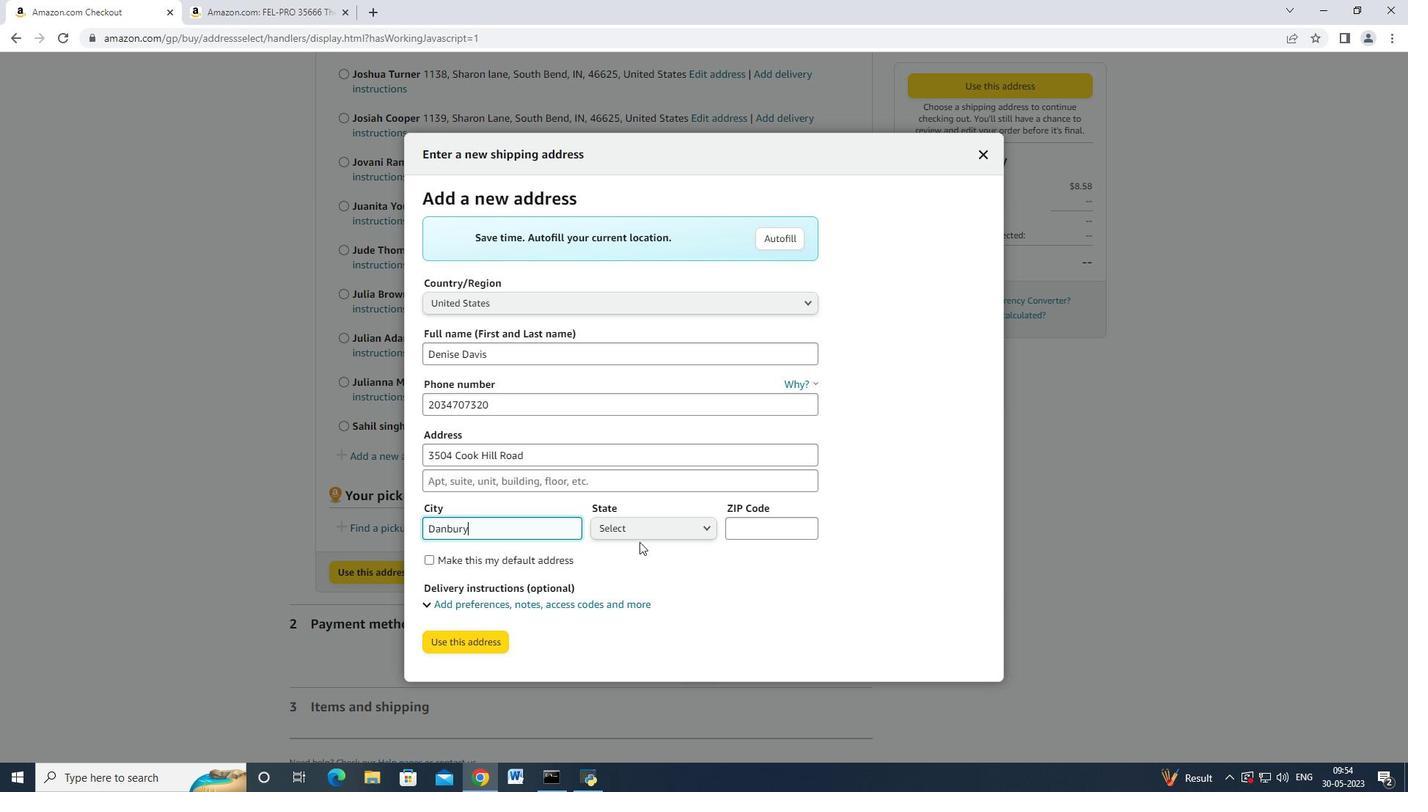 
Action: Mouse moved to (680, 226)
Screenshot: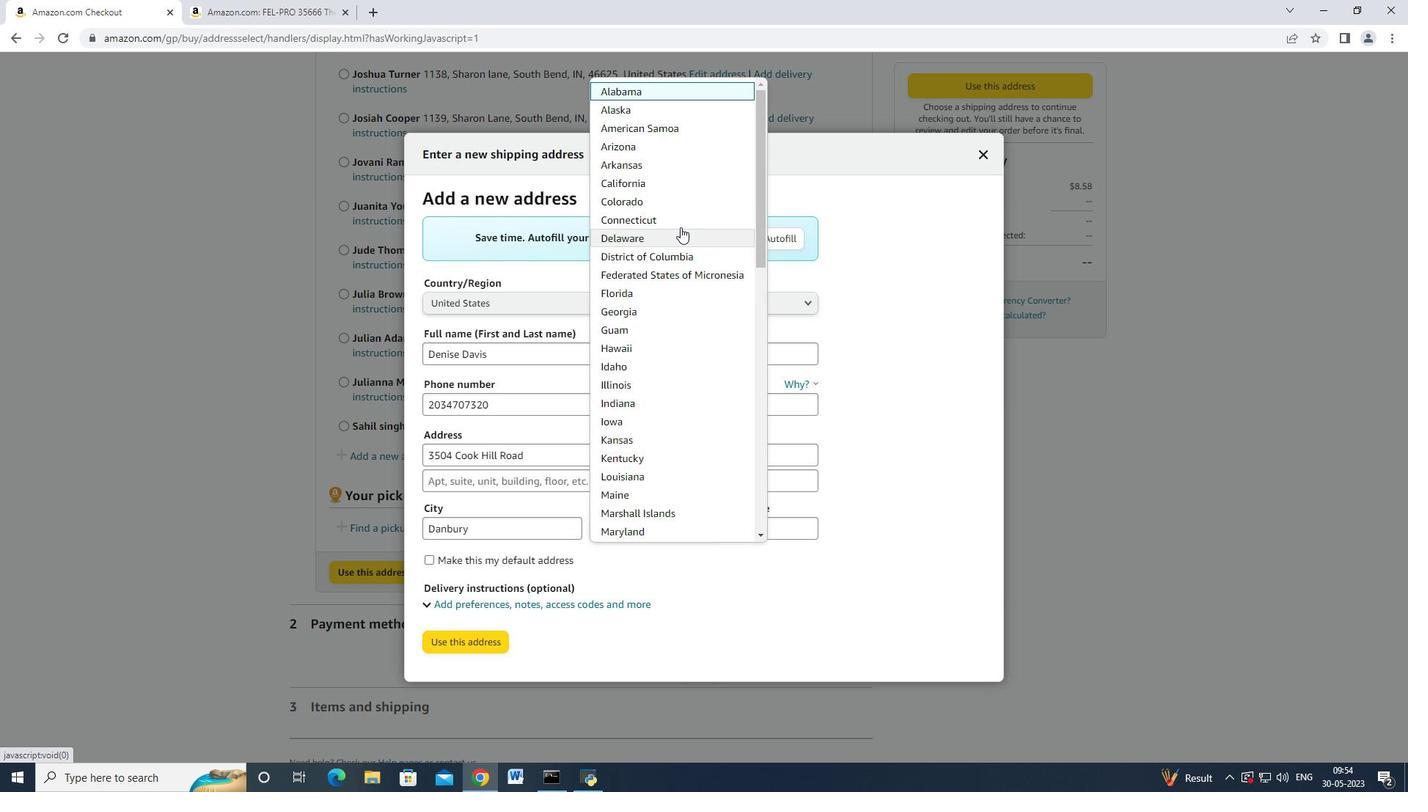 
Action: Mouse pressed left at (680, 226)
Screenshot: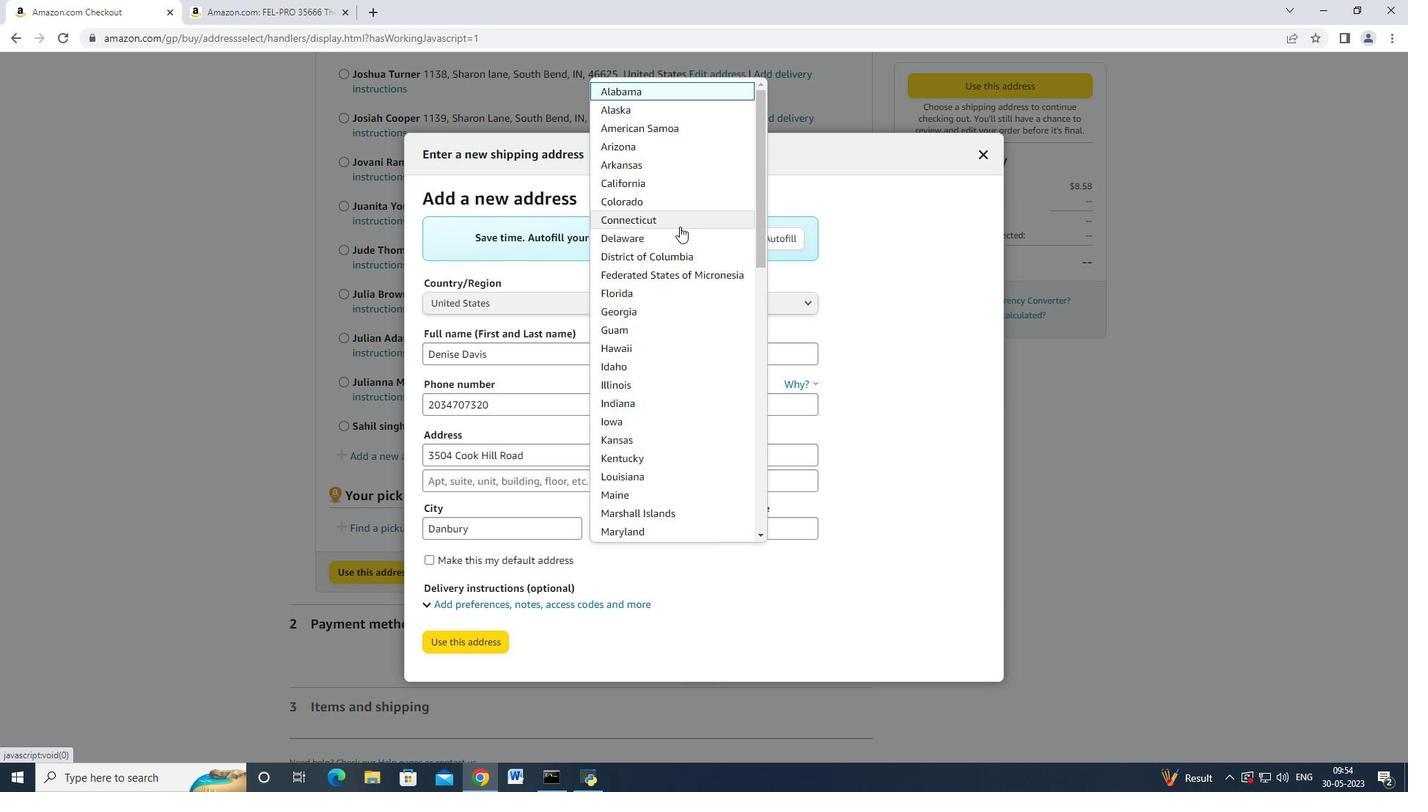 
Action: Mouse moved to (782, 523)
Screenshot: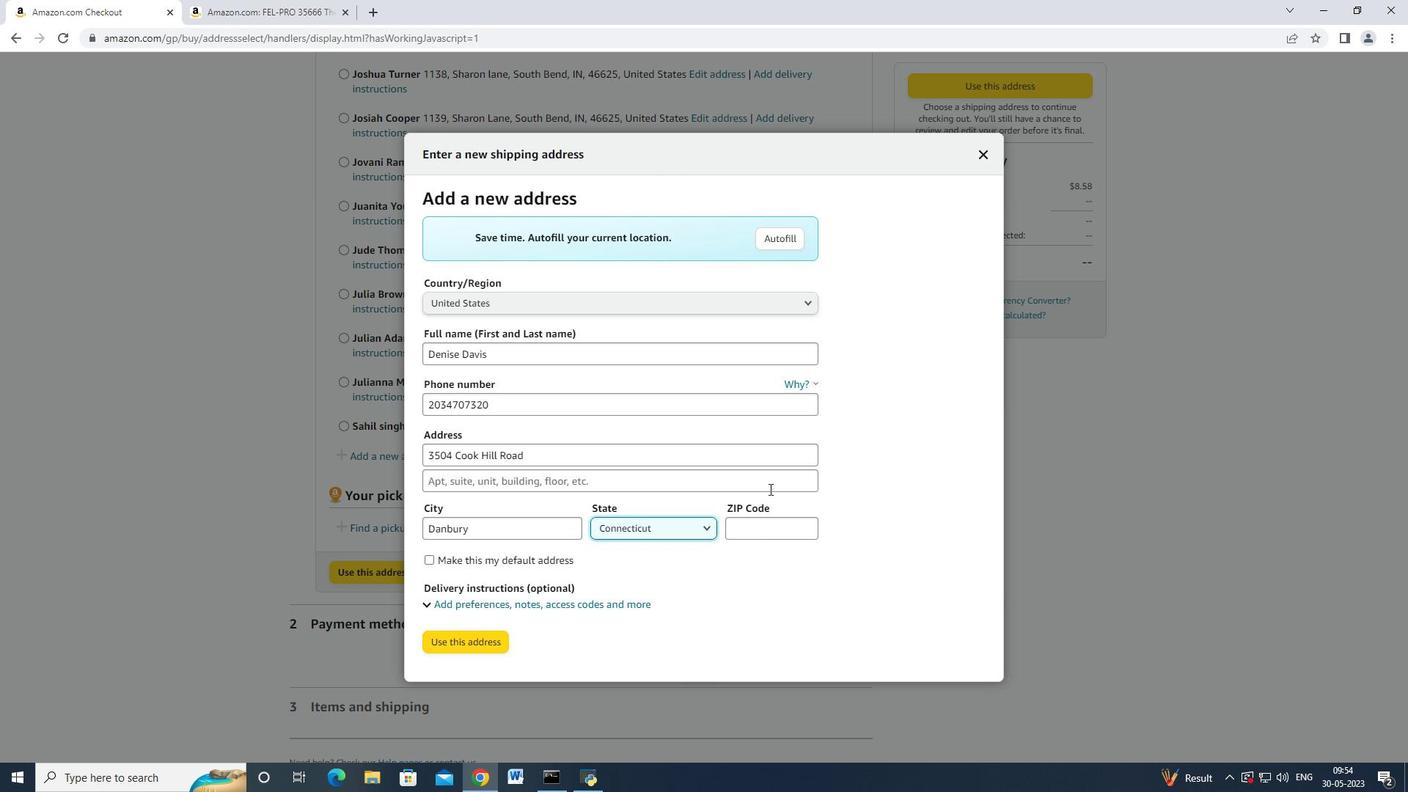 
Action: Mouse pressed left at (782, 523)
Screenshot: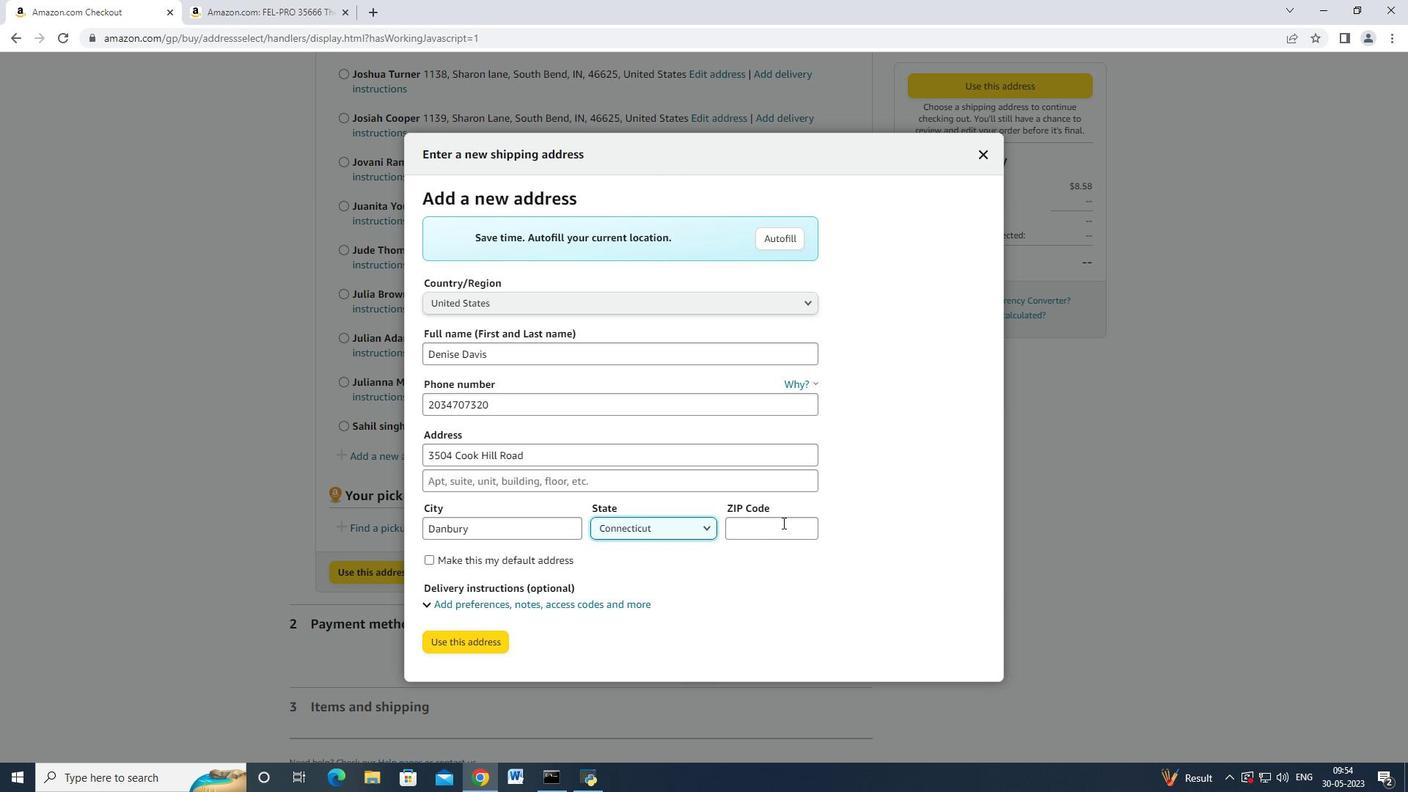 
Action: Key pressed 06810
Screenshot: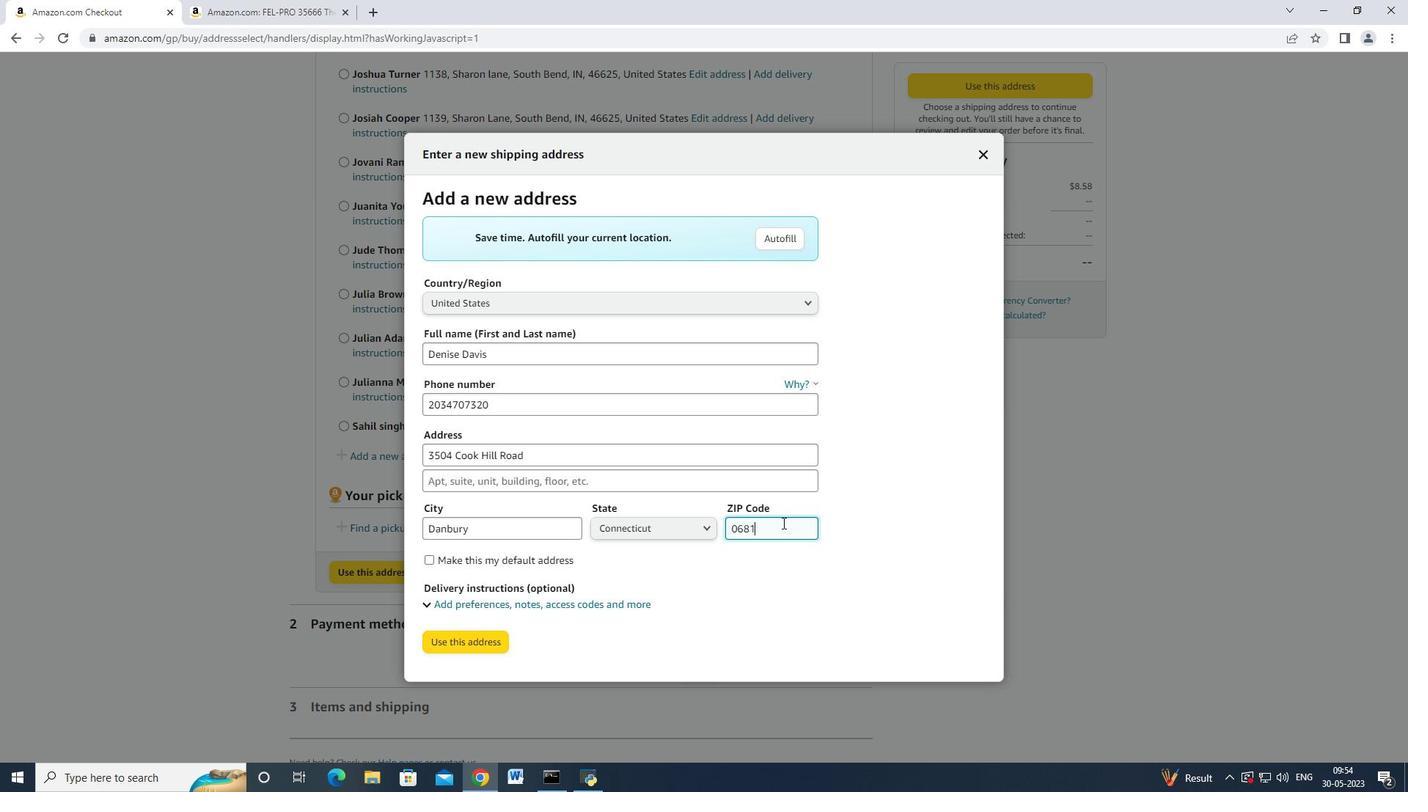 
Action: Mouse moved to (429, 605)
Screenshot: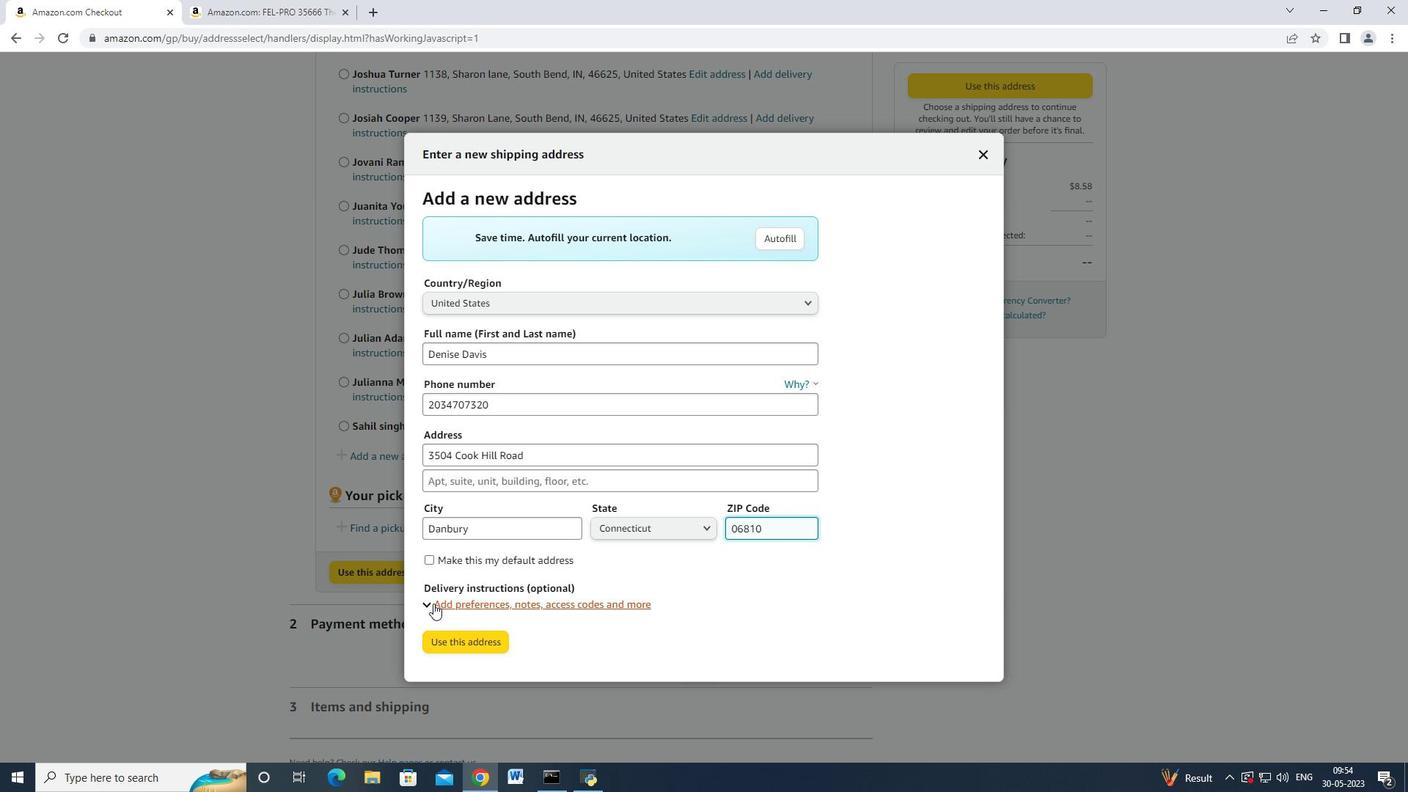 
Action: Mouse pressed left at (429, 605)
Screenshot: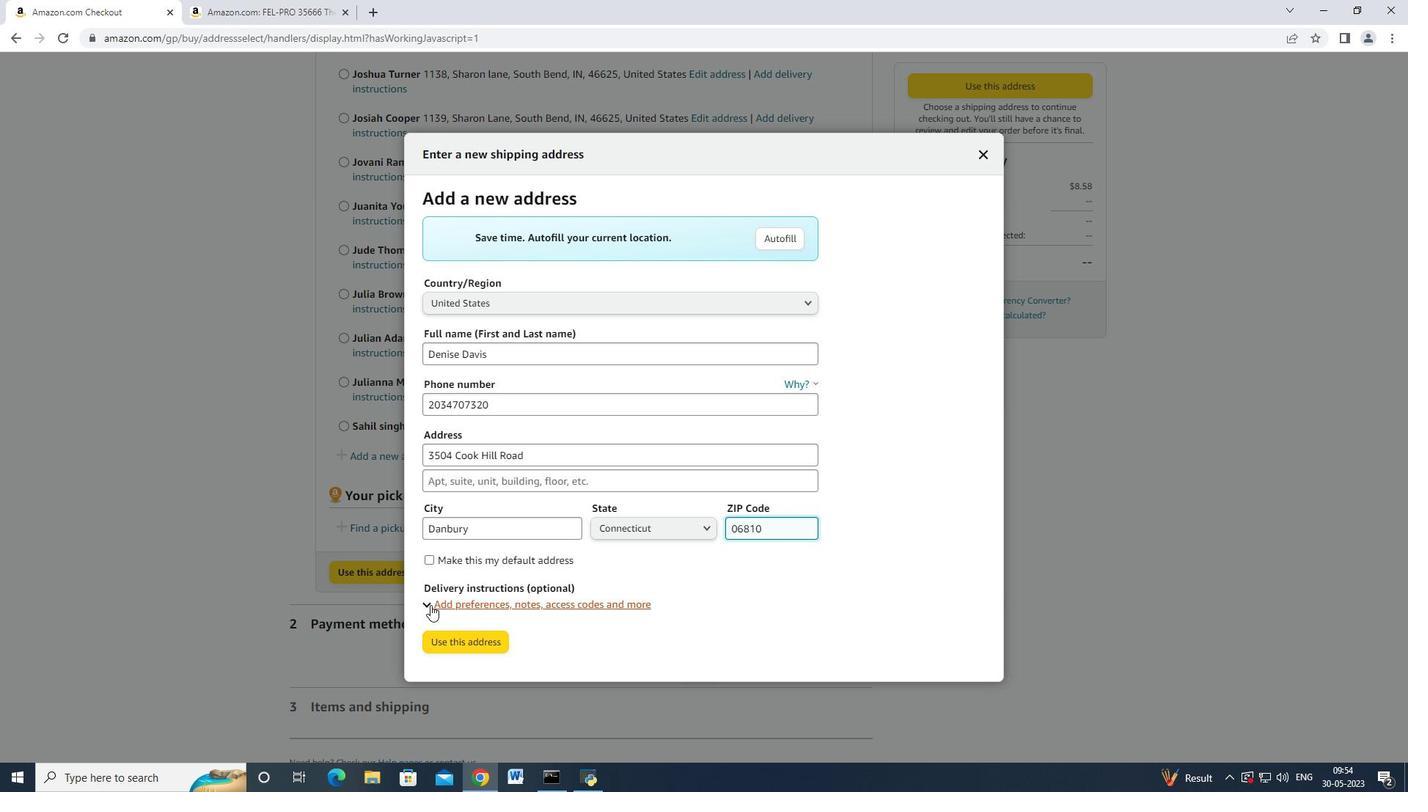 
Action: Mouse moved to (481, 562)
Screenshot: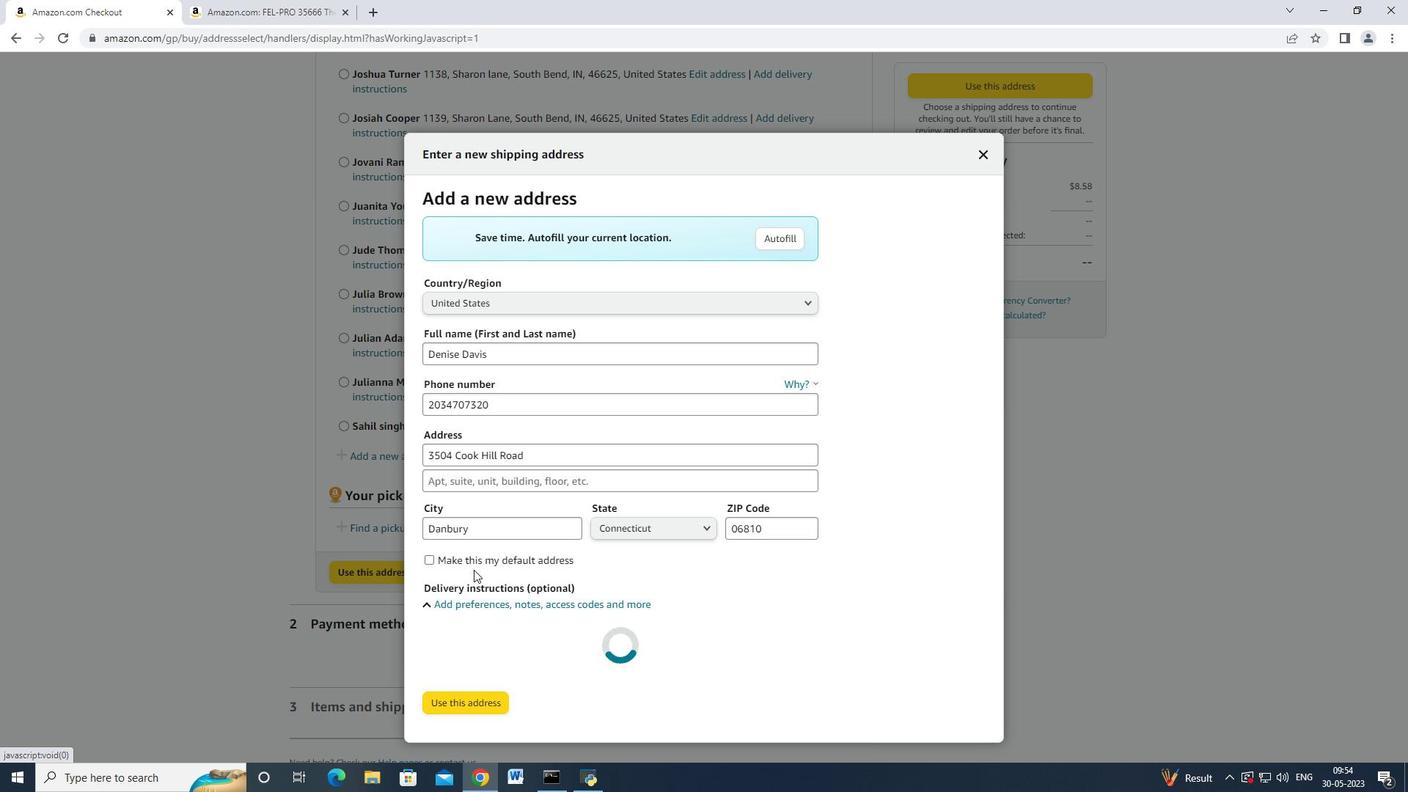 
Action: Mouse scrolled (481, 561) with delta (0, 0)
Screenshot: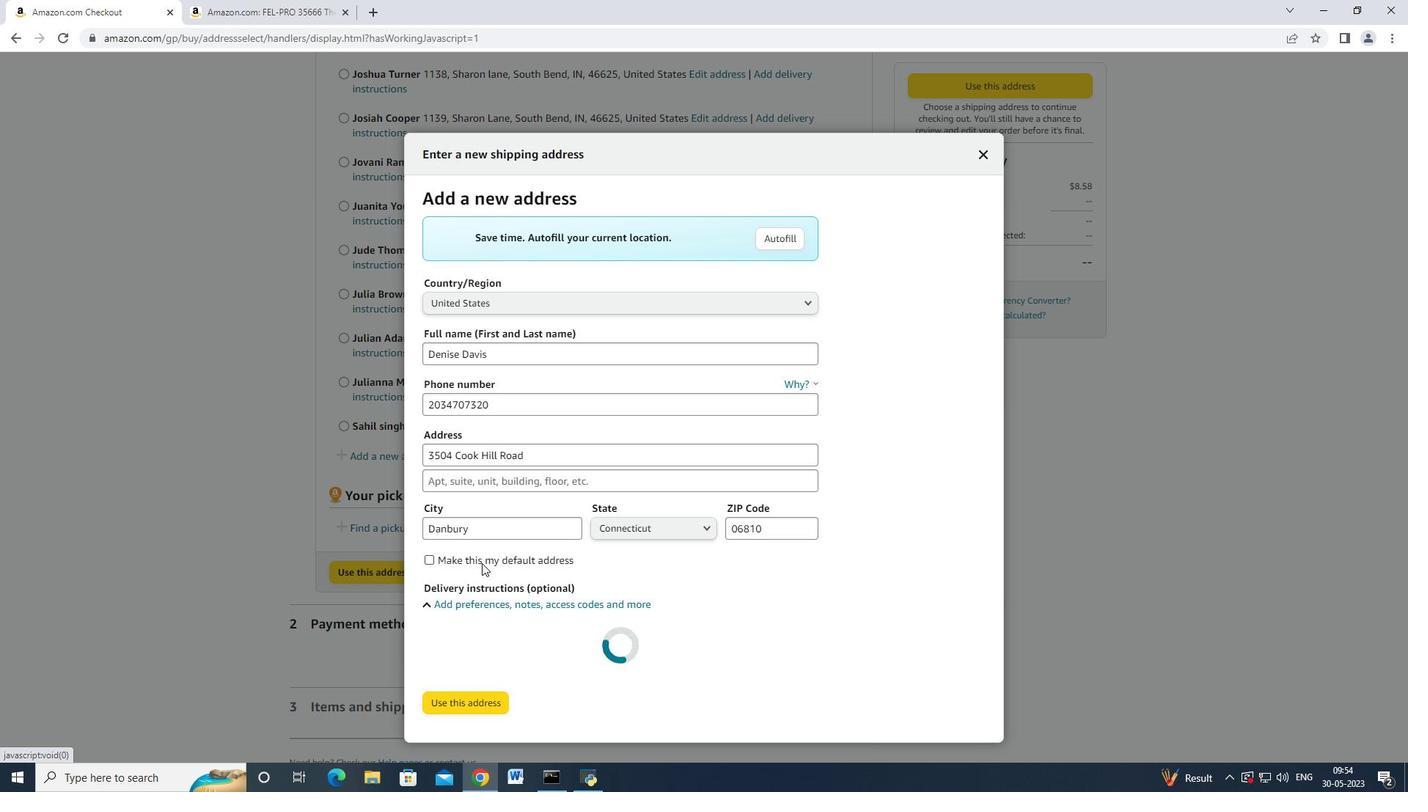 
Action: Mouse scrolled (481, 561) with delta (0, 0)
Screenshot: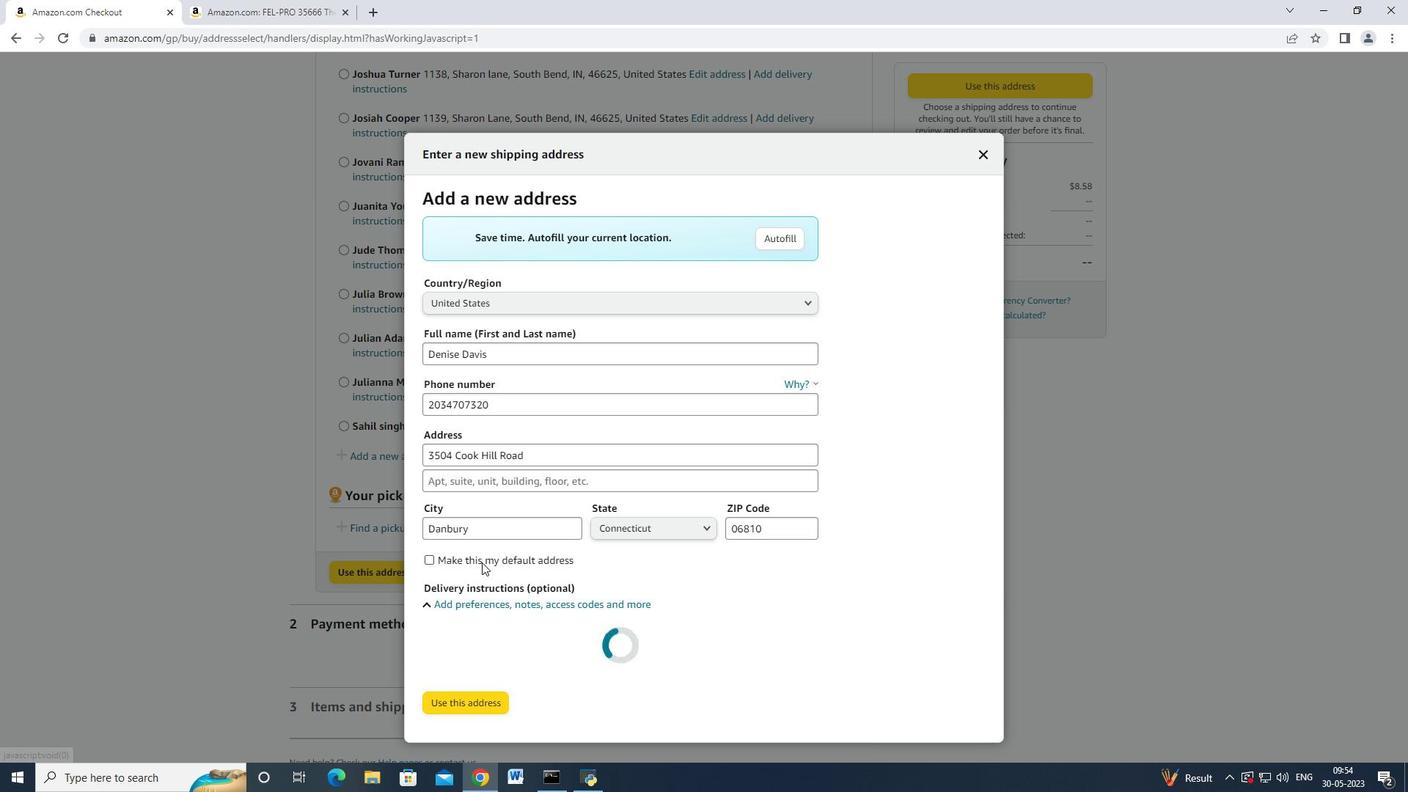 
Action: Mouse moved to (470, 659)
Screenshot: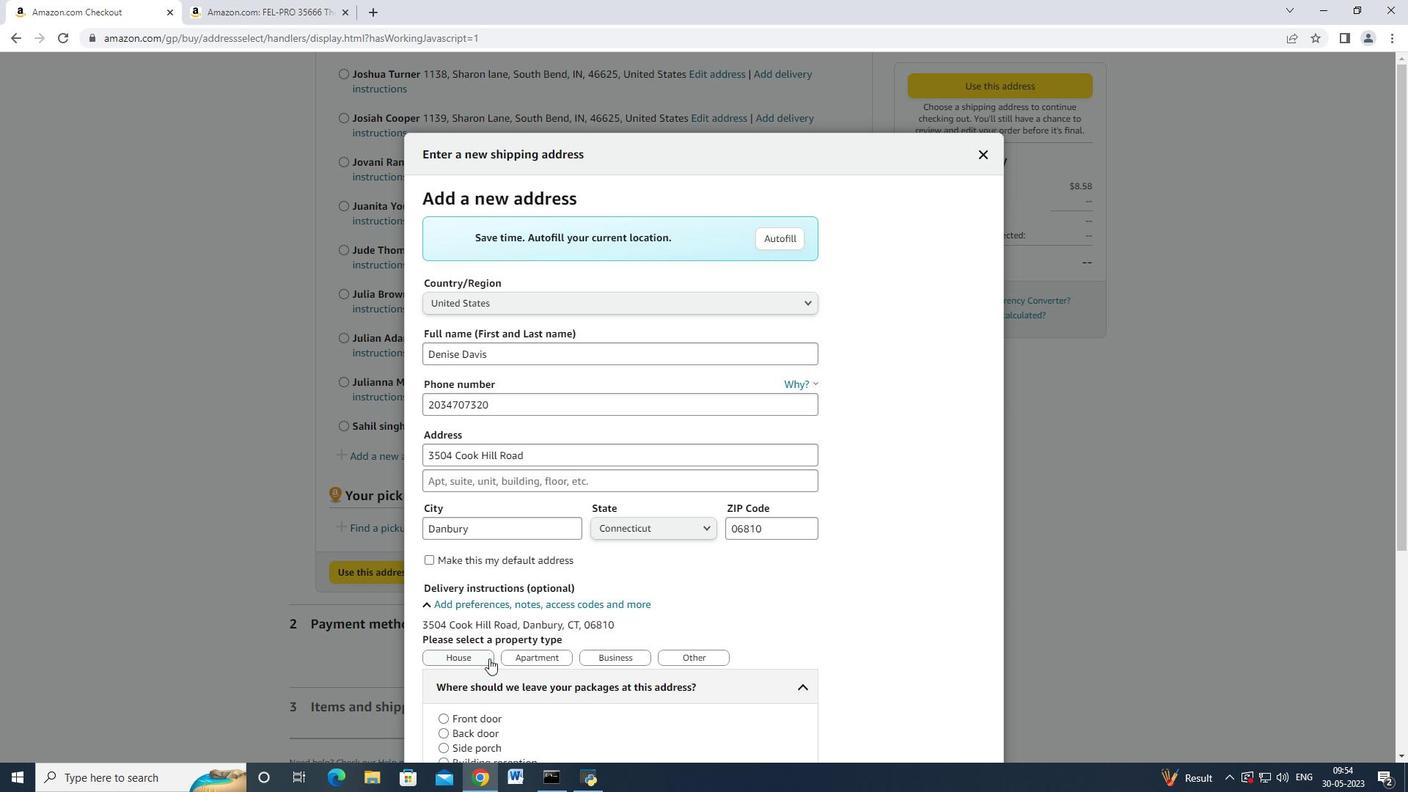 
Action: Mouse pressed left at (470, 659)
Screenshot: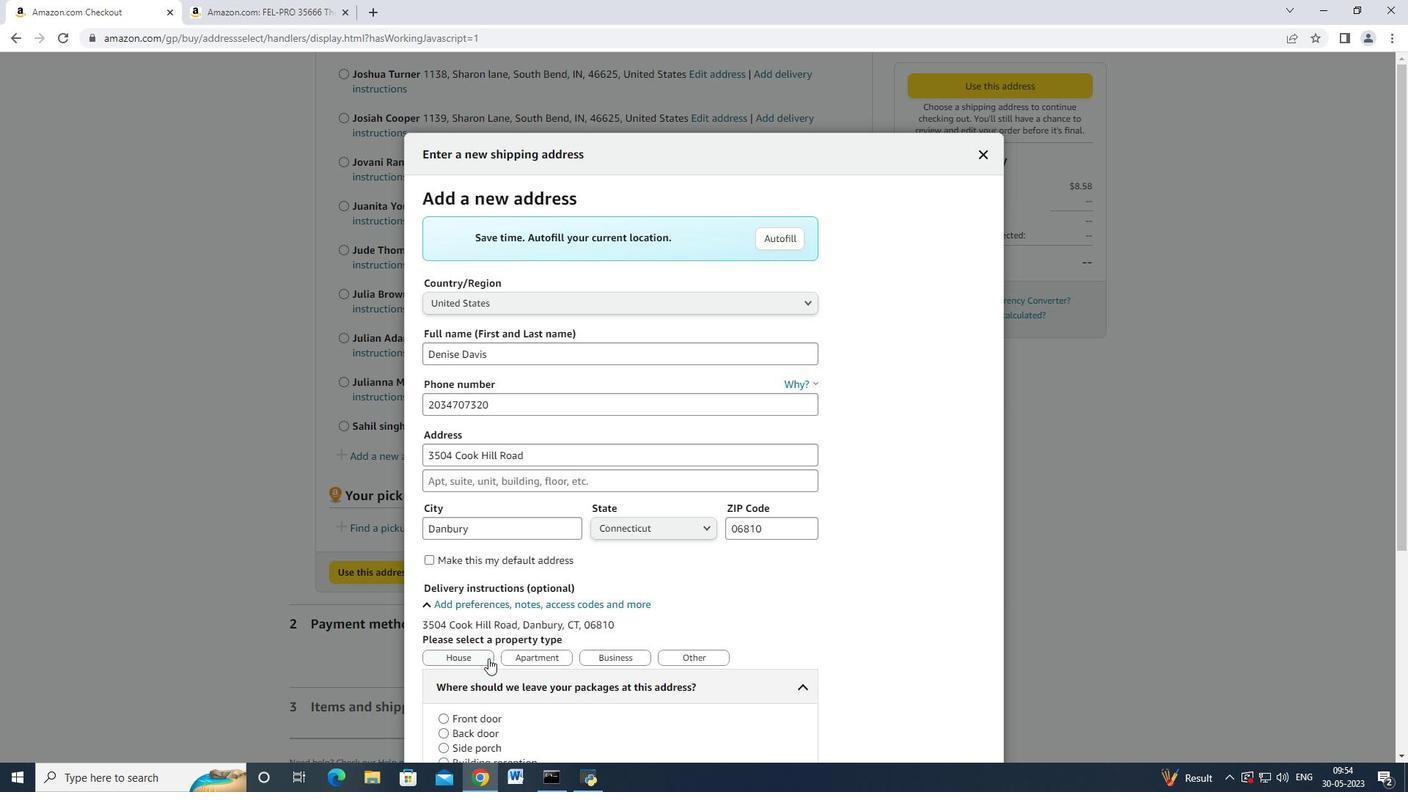 
Action: Mouse moved to (626, 602)
Screenshot: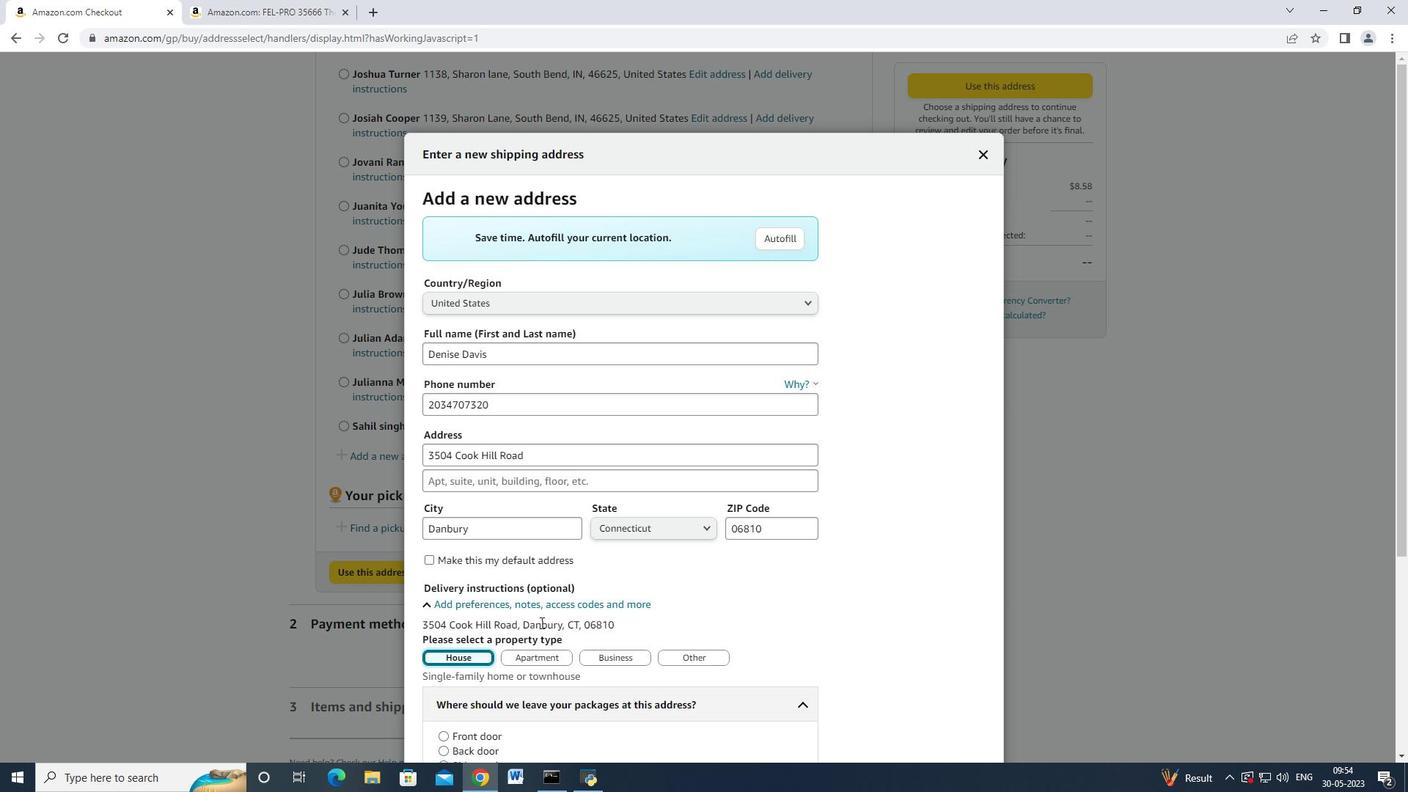
Action: Mouse scrolled (626, 601) with delta (0, 0)
Screenshot: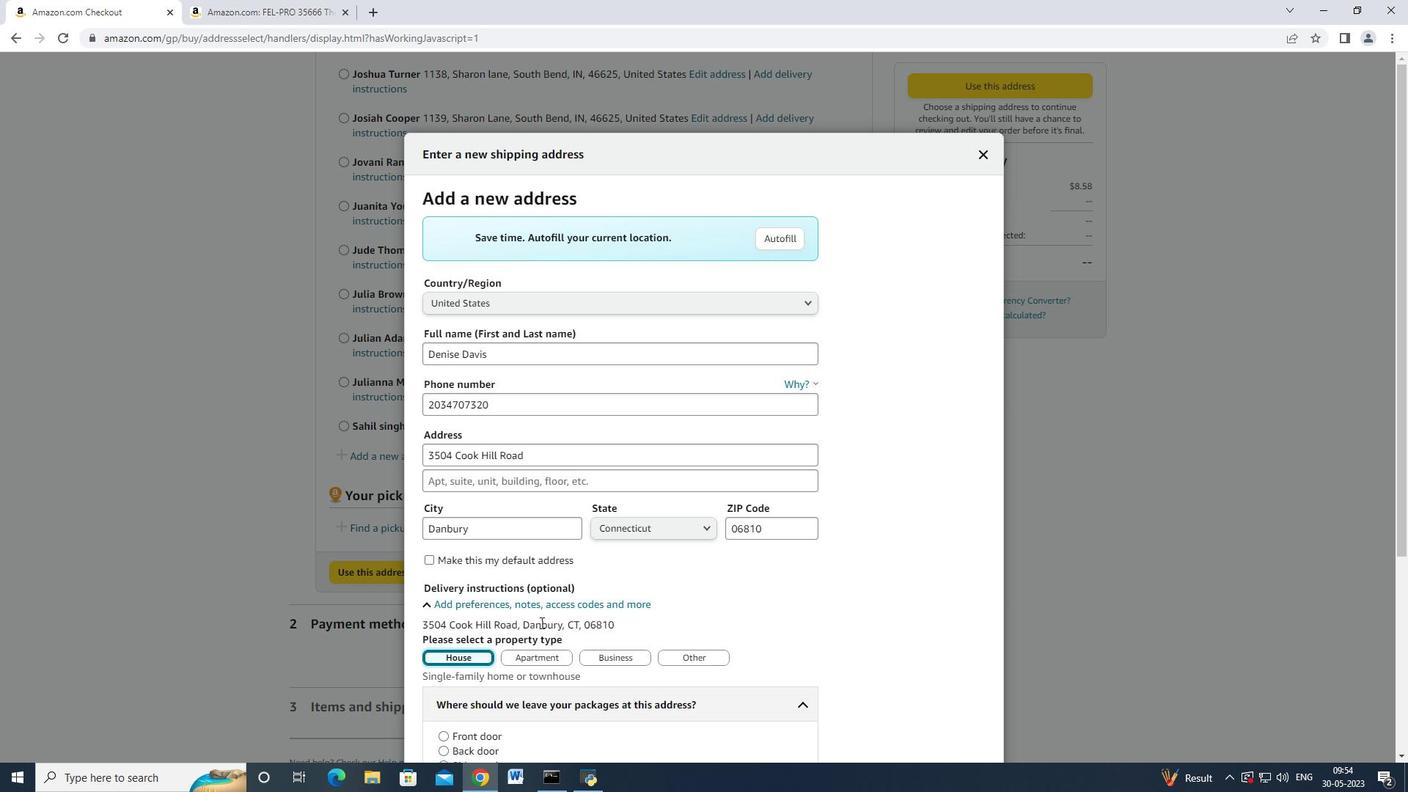 
Action: Mouse scrolled (626, 601) with delta (0, 0)
Screenshot: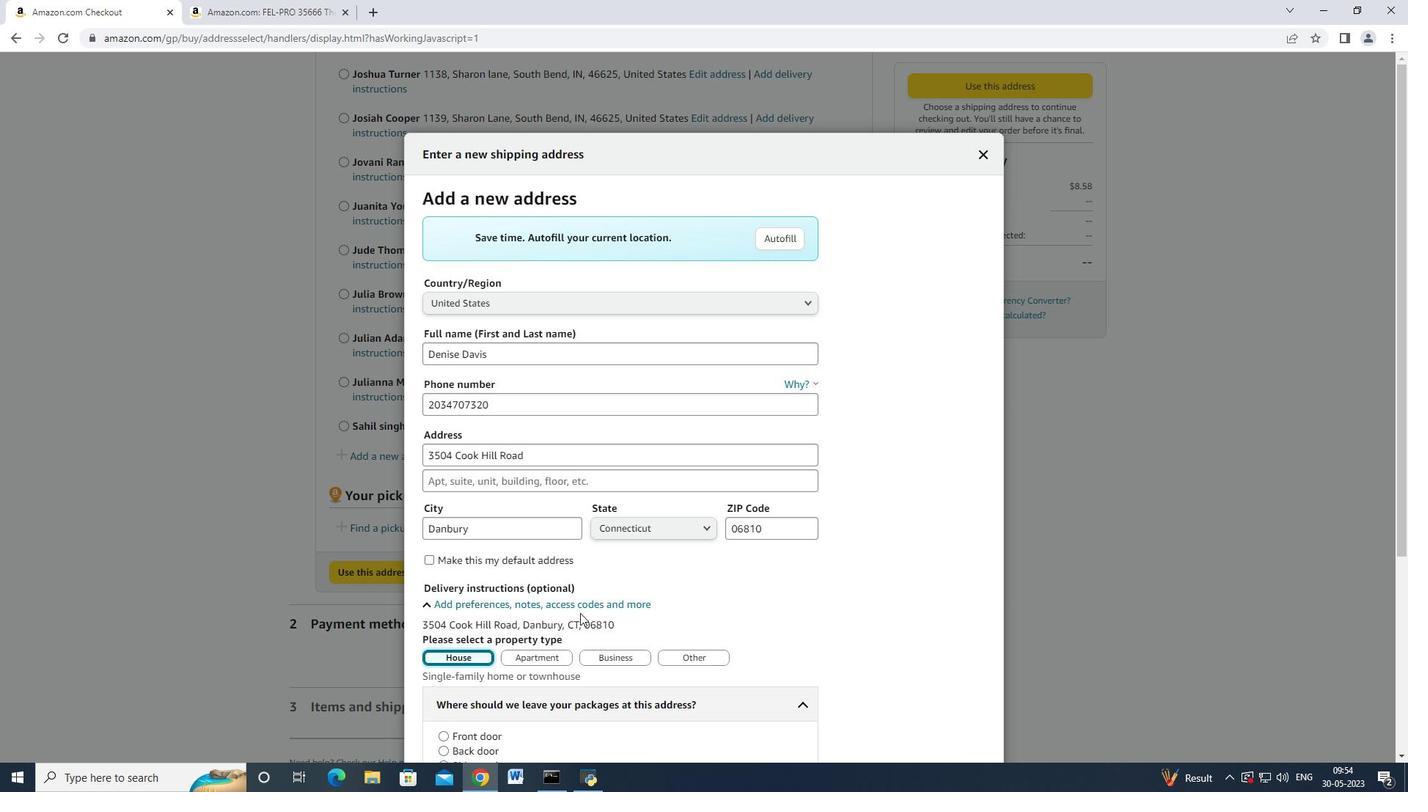 
Action: Mouse moved to (626, 602)
Screenshot: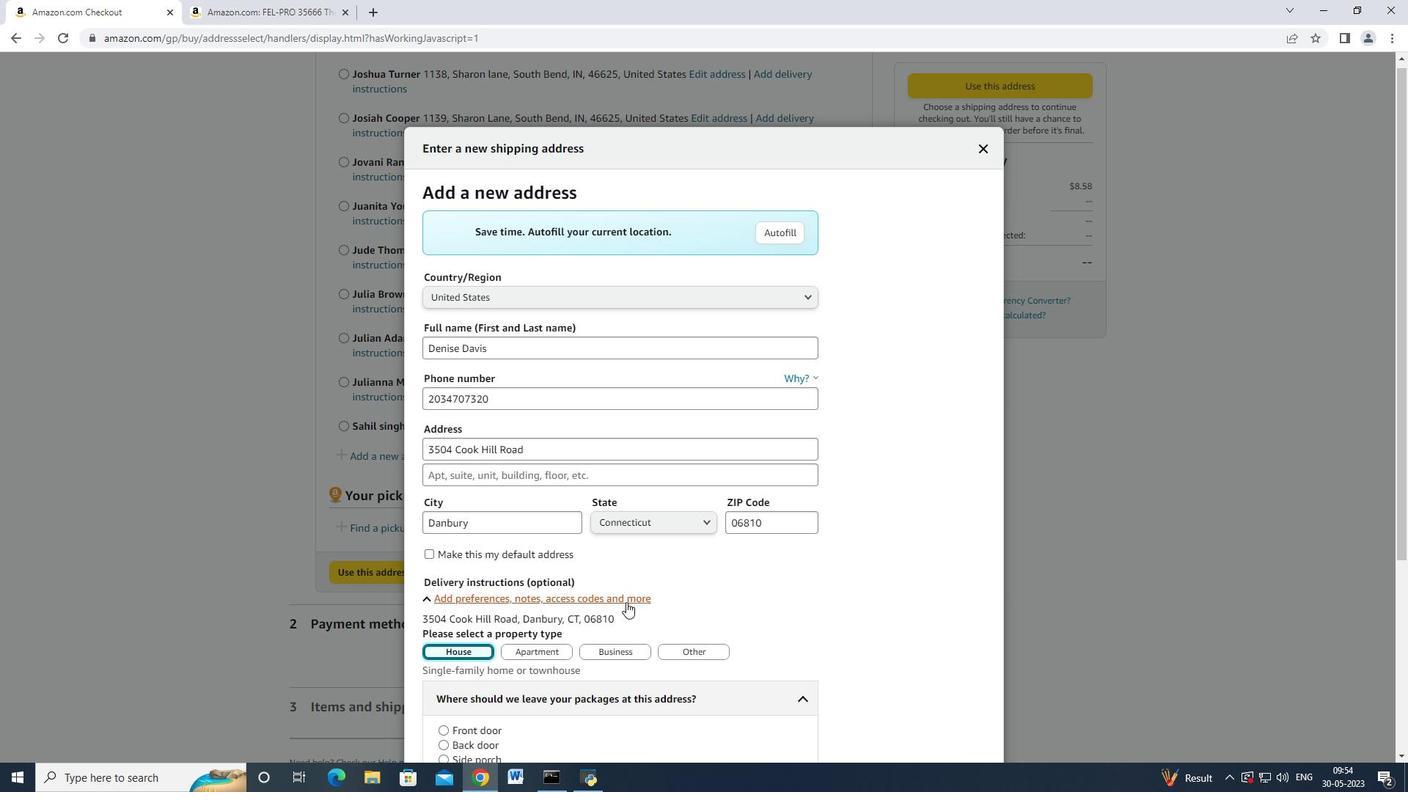 
Action: Mouse scrolled (626, 601) with delta (0, 0)
Screenshot: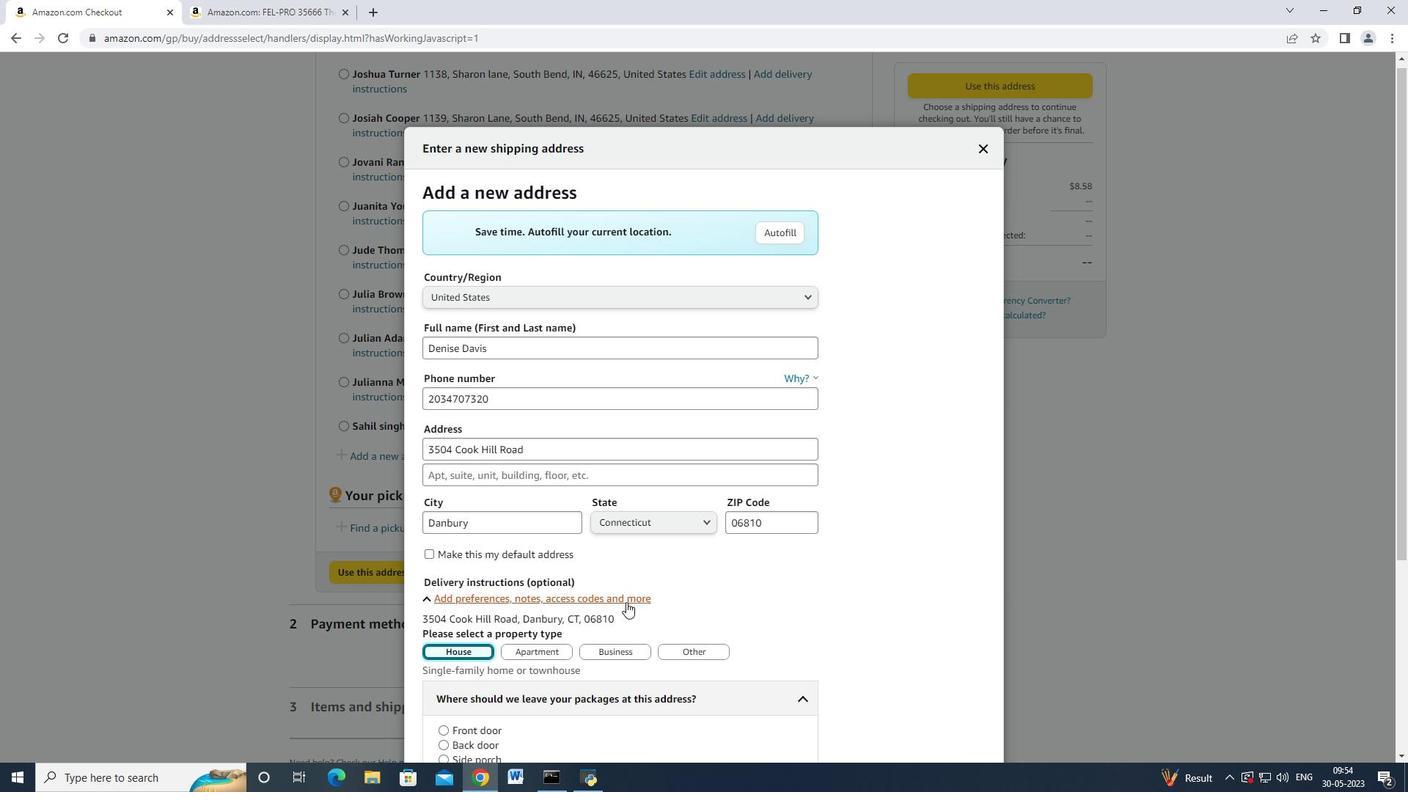 
Action: Mouse moved to (447, 513)
Screenshot: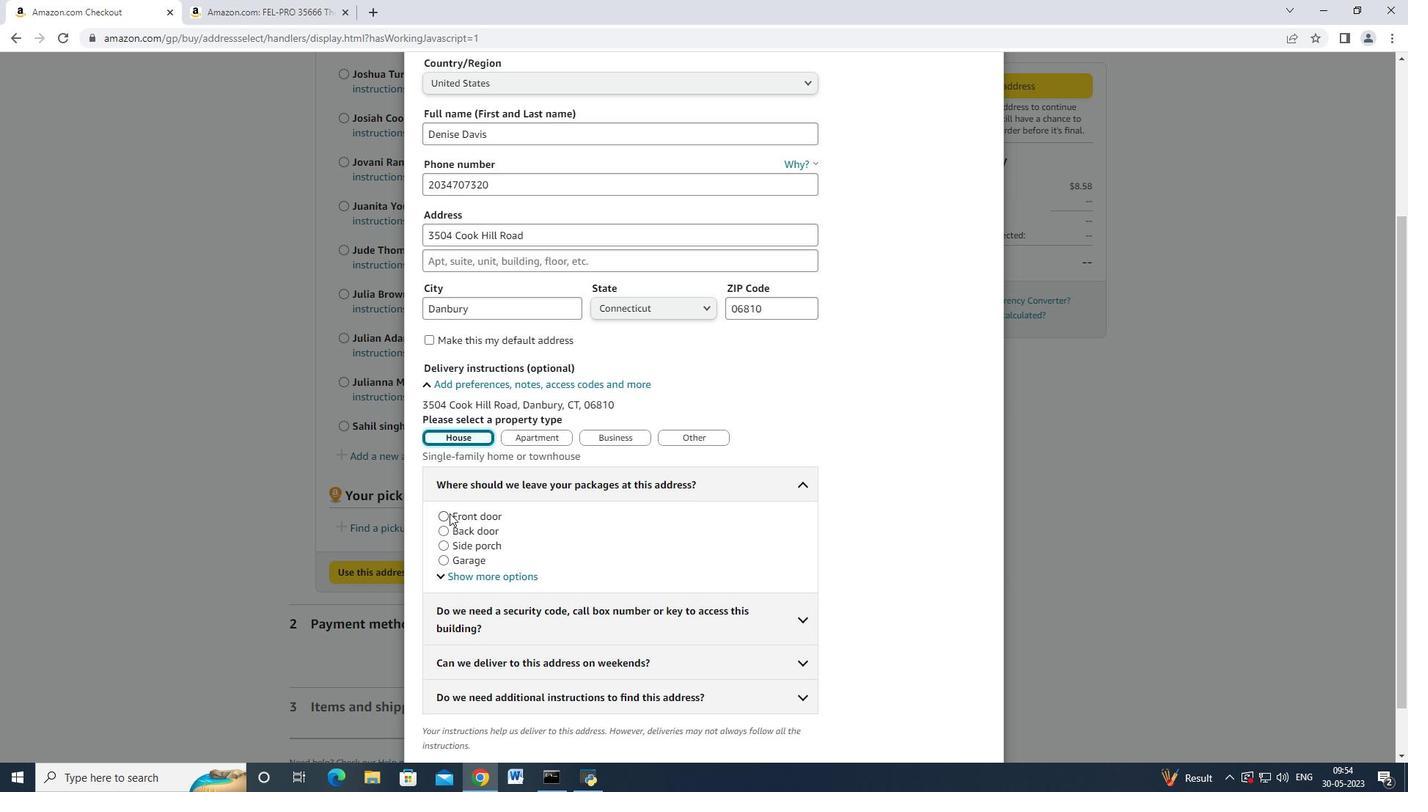 
Action: Mouse pressed left at (447, 513)
Screenshot: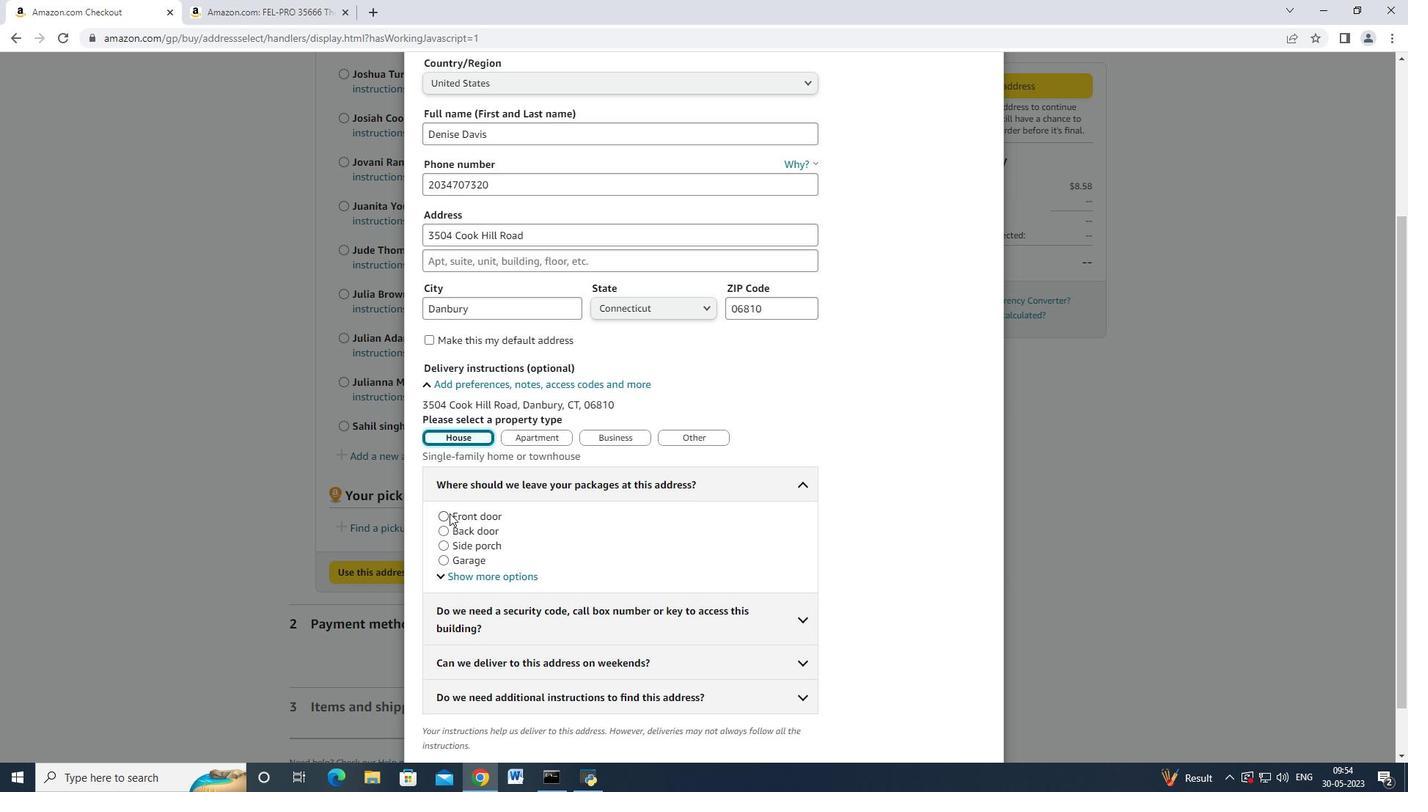 
Action: Mouse moved to (561, 511)
Screenshot: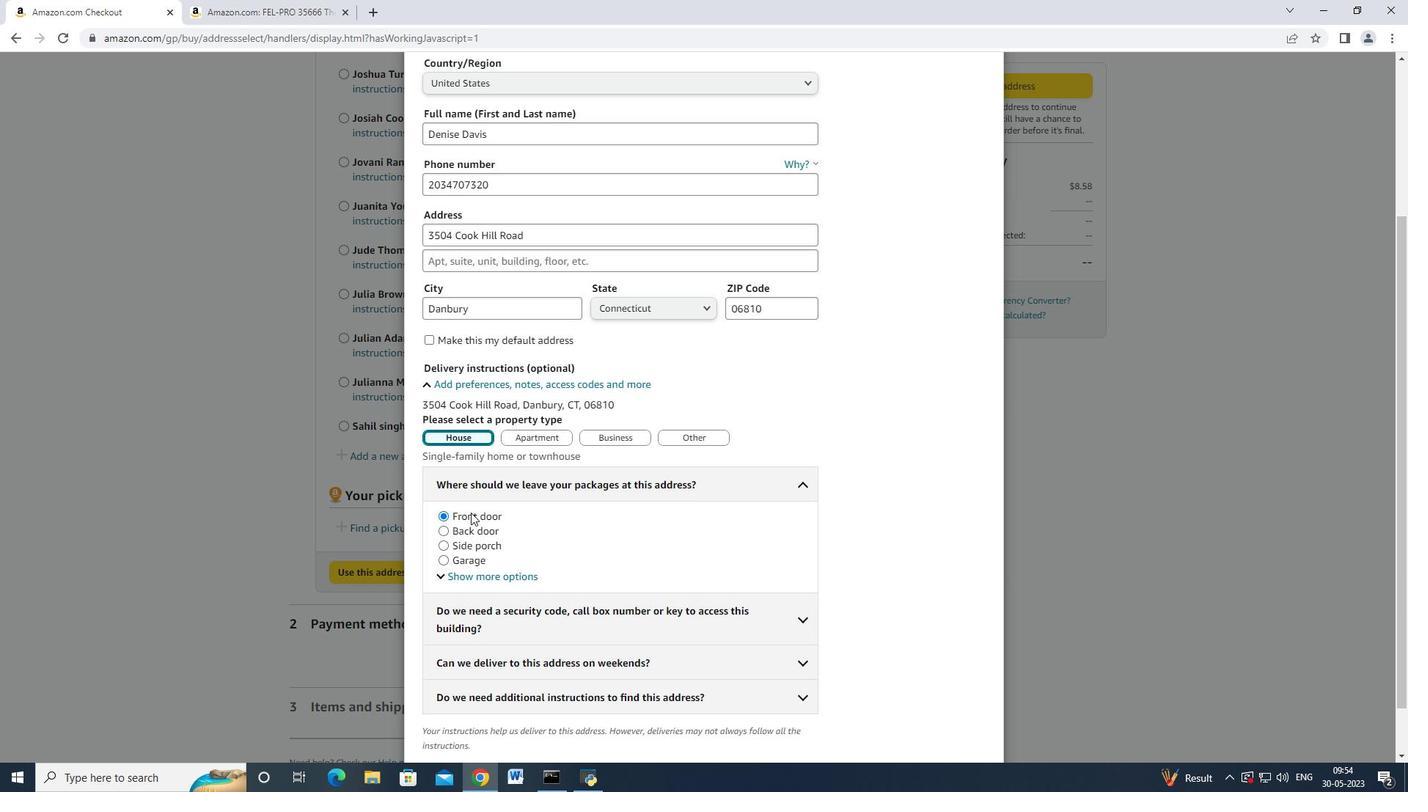 
Action: Mouse scrolled (561, 510) with delta (0, 0)
Screenshot: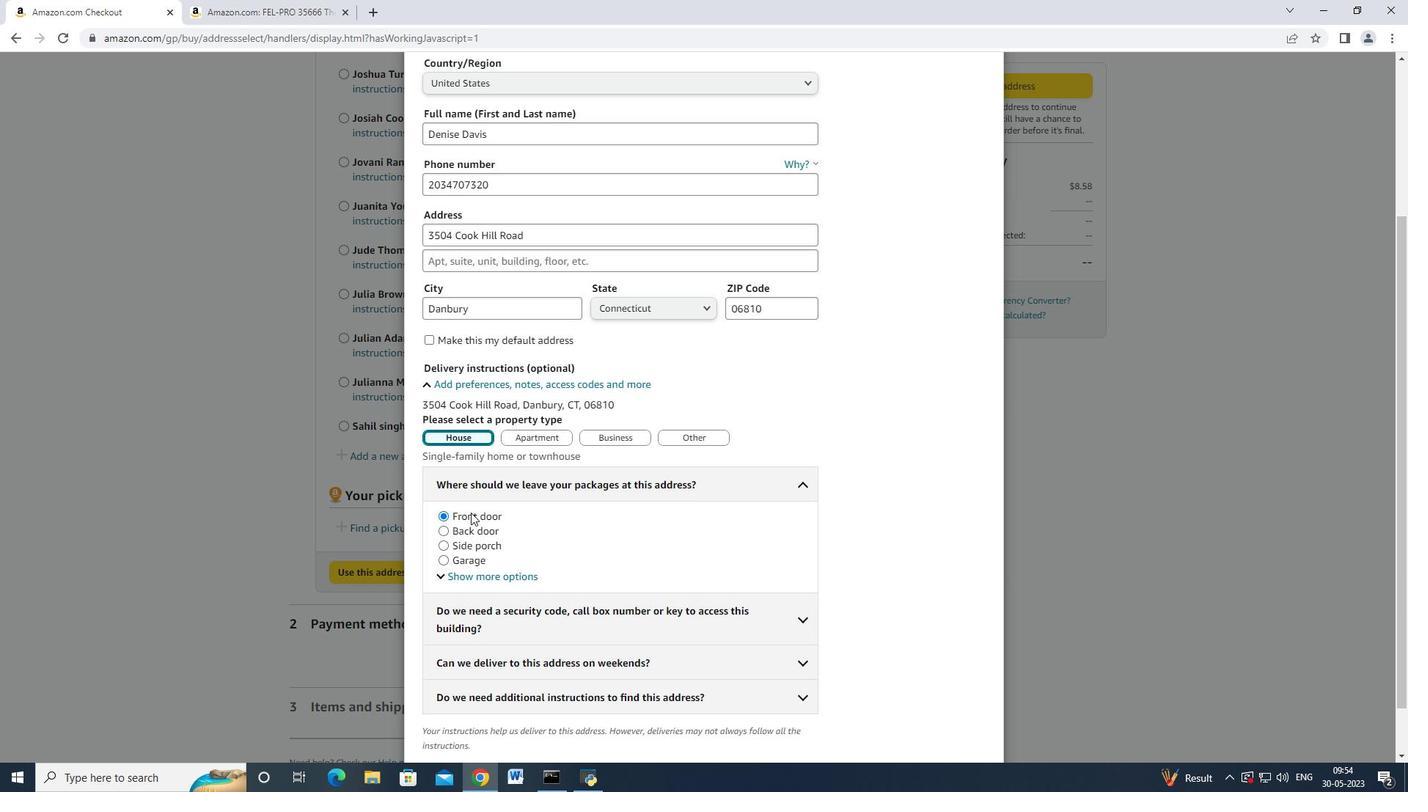 
Action: Mouse scrolled (561, 510) with delta (0, 0)
Screenshot: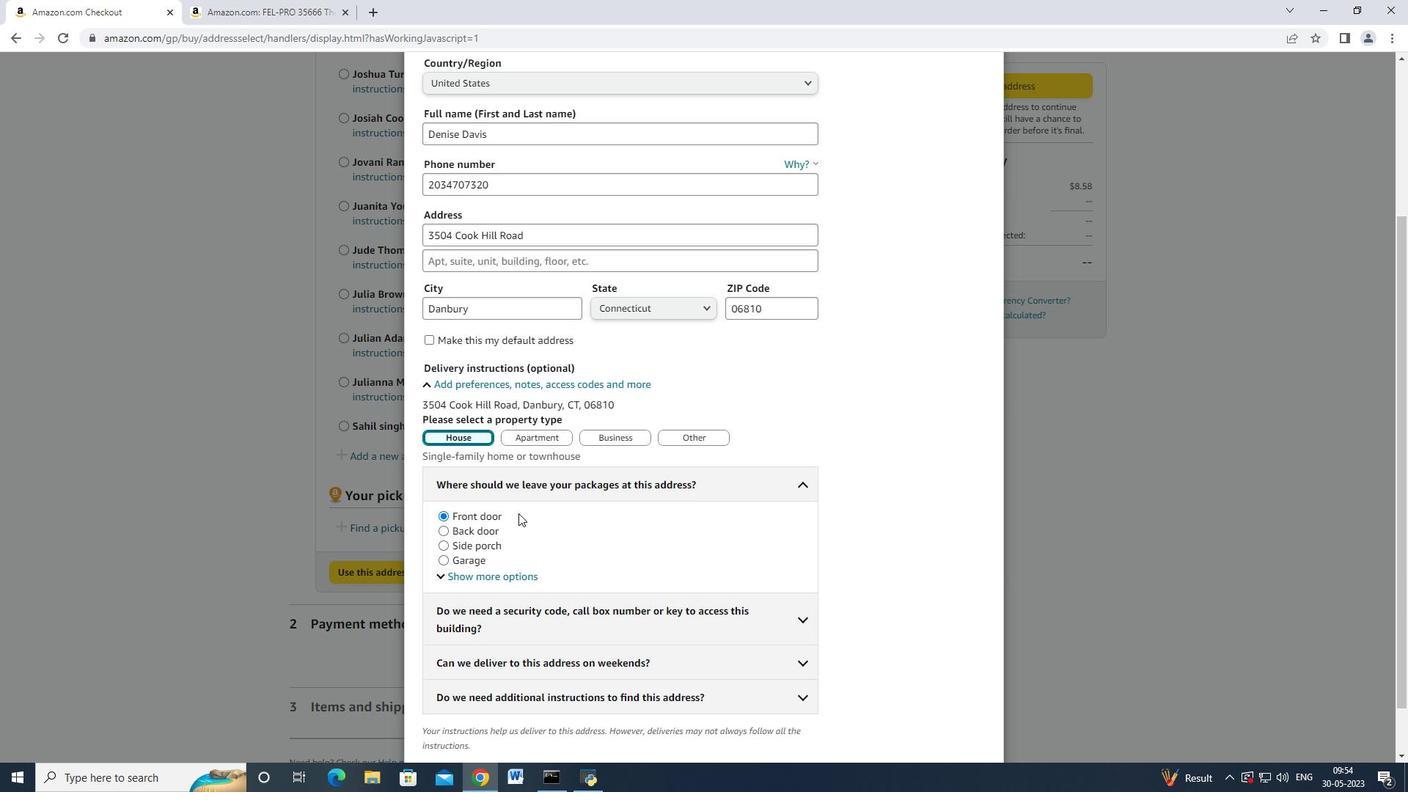 
Action: Mouse scrolled (561, 510) with delta (0, 0)
Screenshot: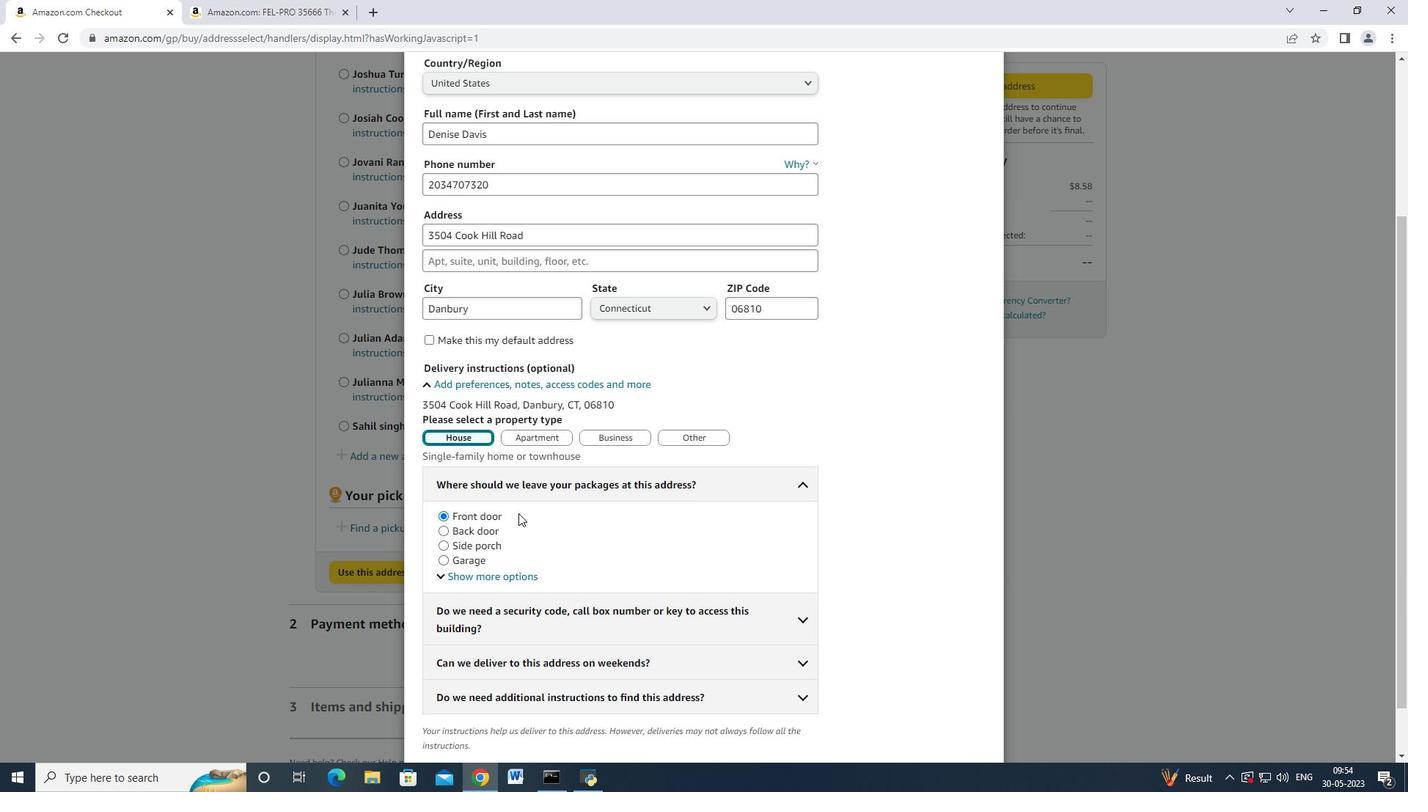 
Action: Mouse scrolled (561, 510) with delta (0, 0)
Screenshot: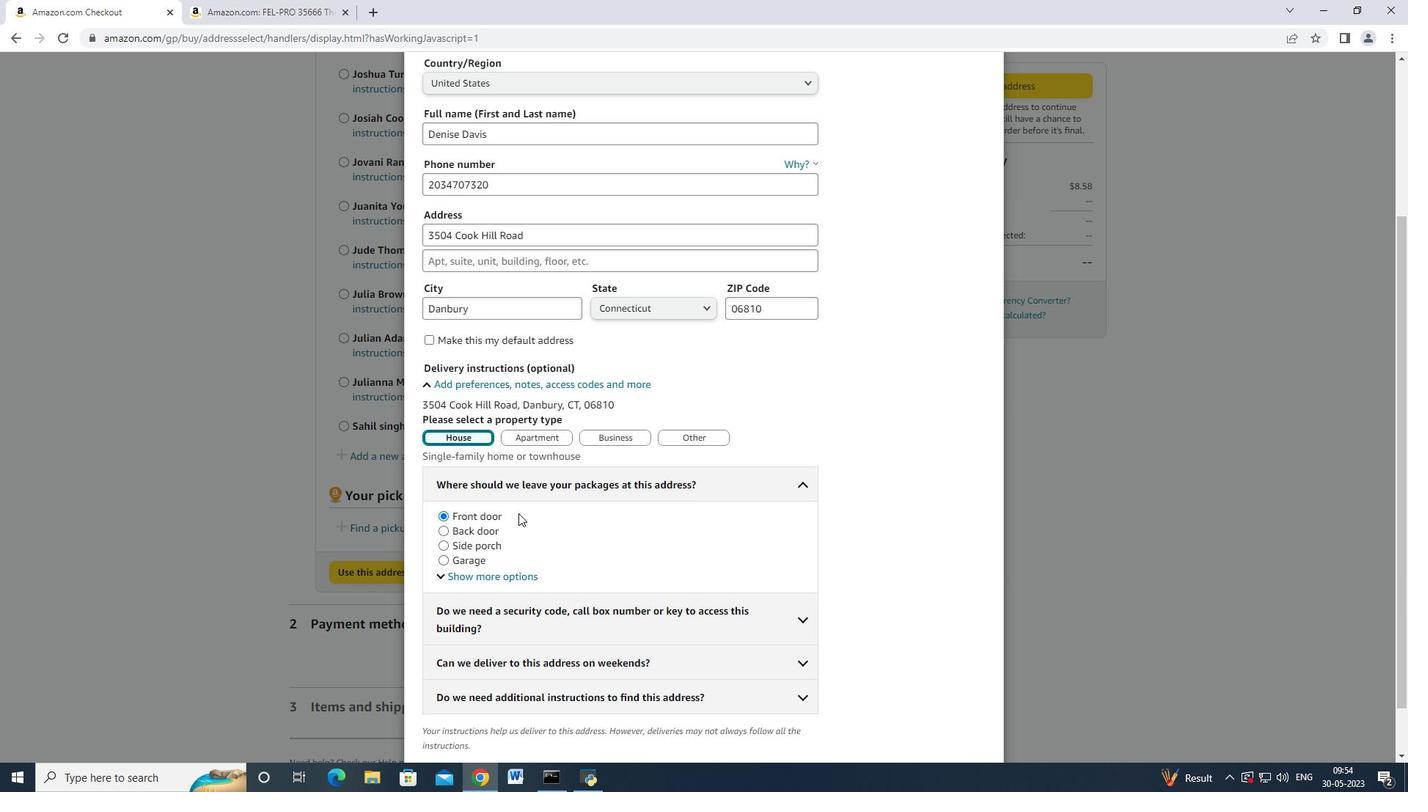 
Action: Mouse scrolled (561, 510) with delta (0, 0)
Screenshot: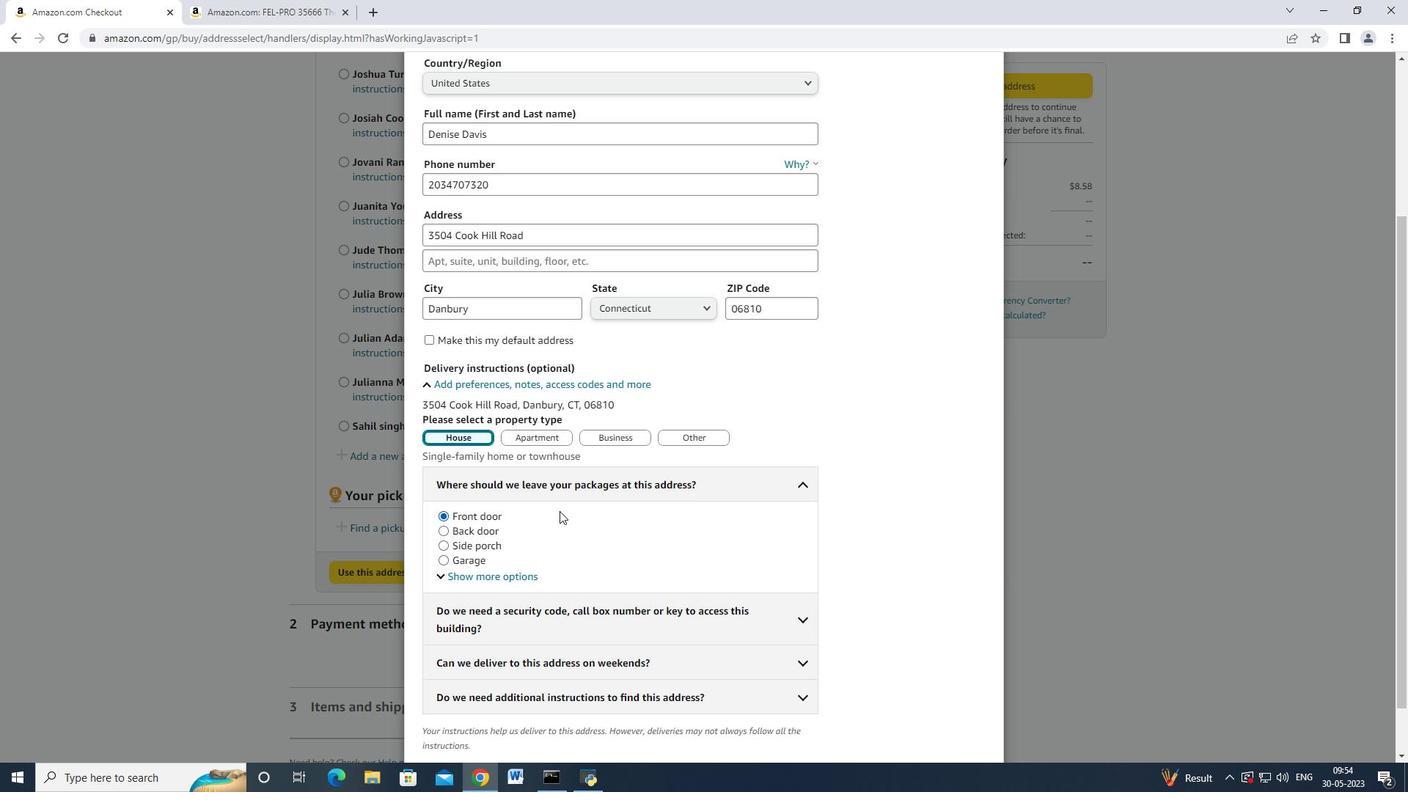 
Action: Mouse scrolled (561, 510) with delta (0, 0)
Screenshot: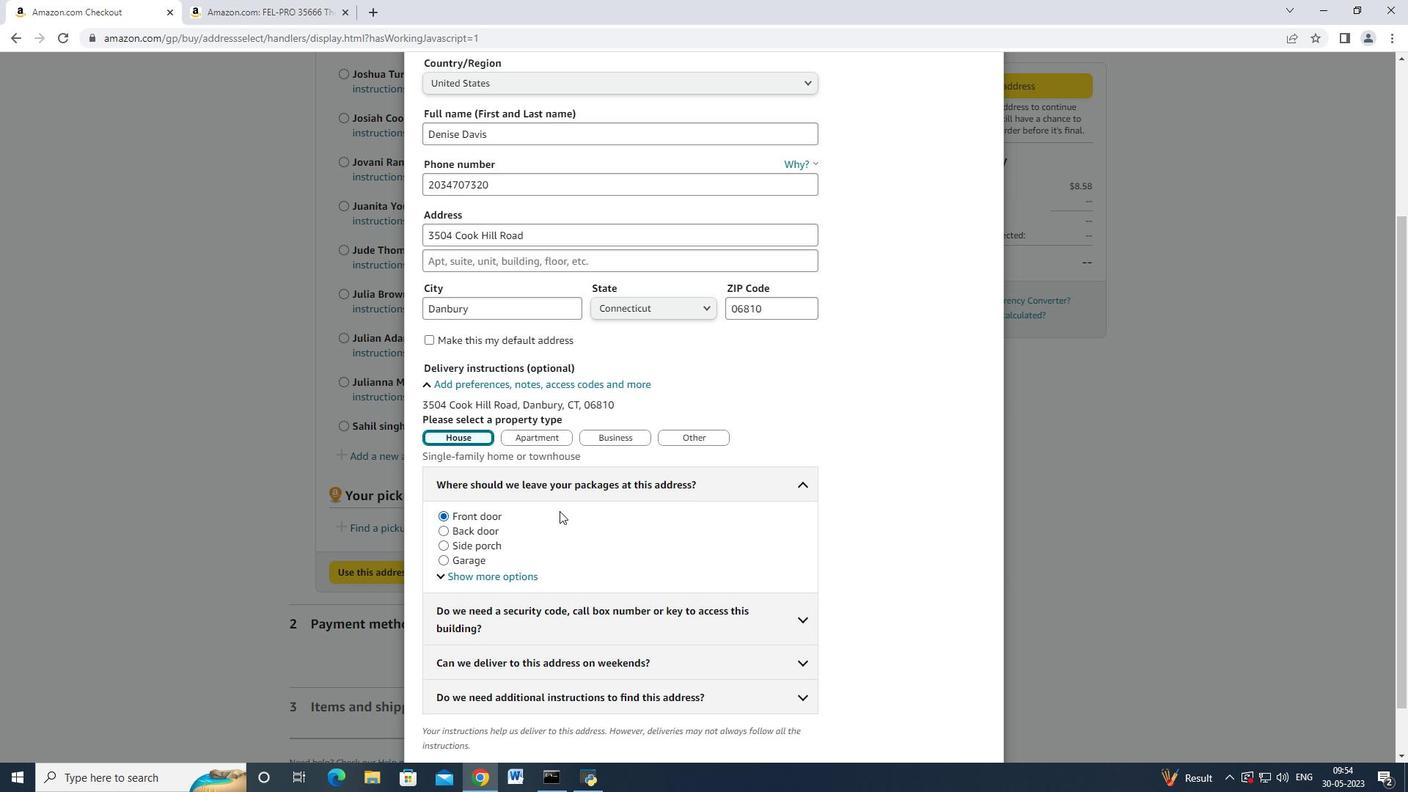 
Action: Mouse moved to (481, 725)
Screenshot: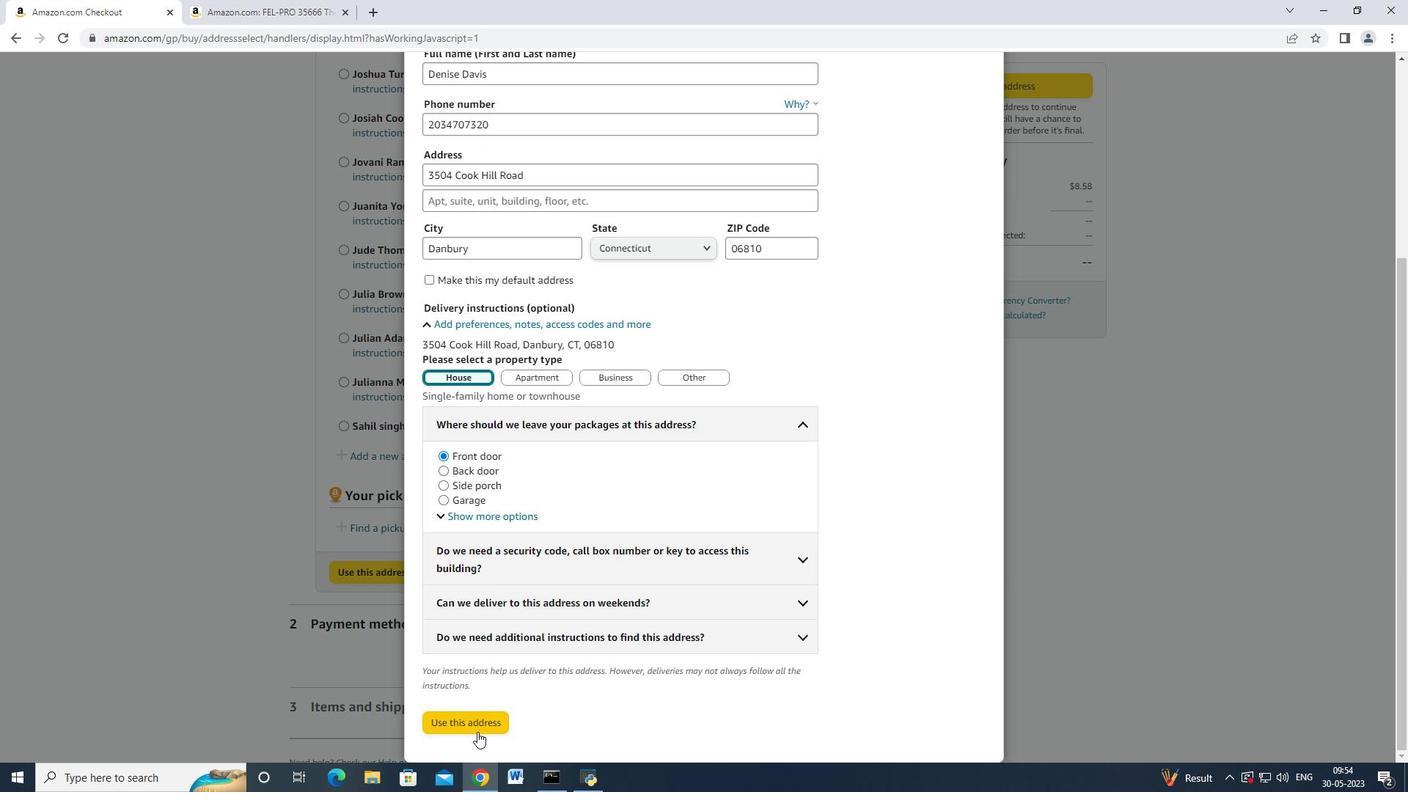 
Action: Mouse pressed left at (481, 725)
Screenshot: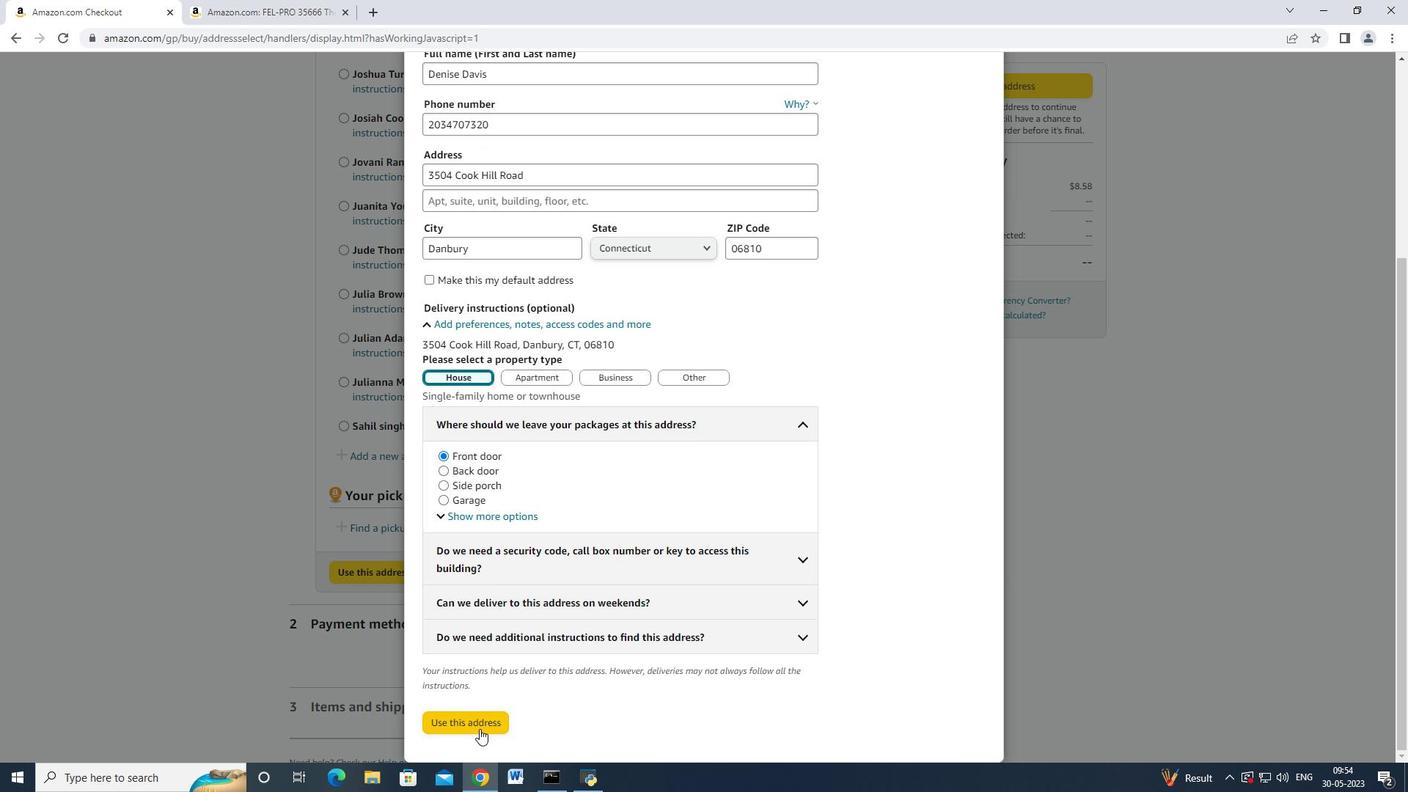 
Action: Mouse moved to (487, 722)
Screenshot: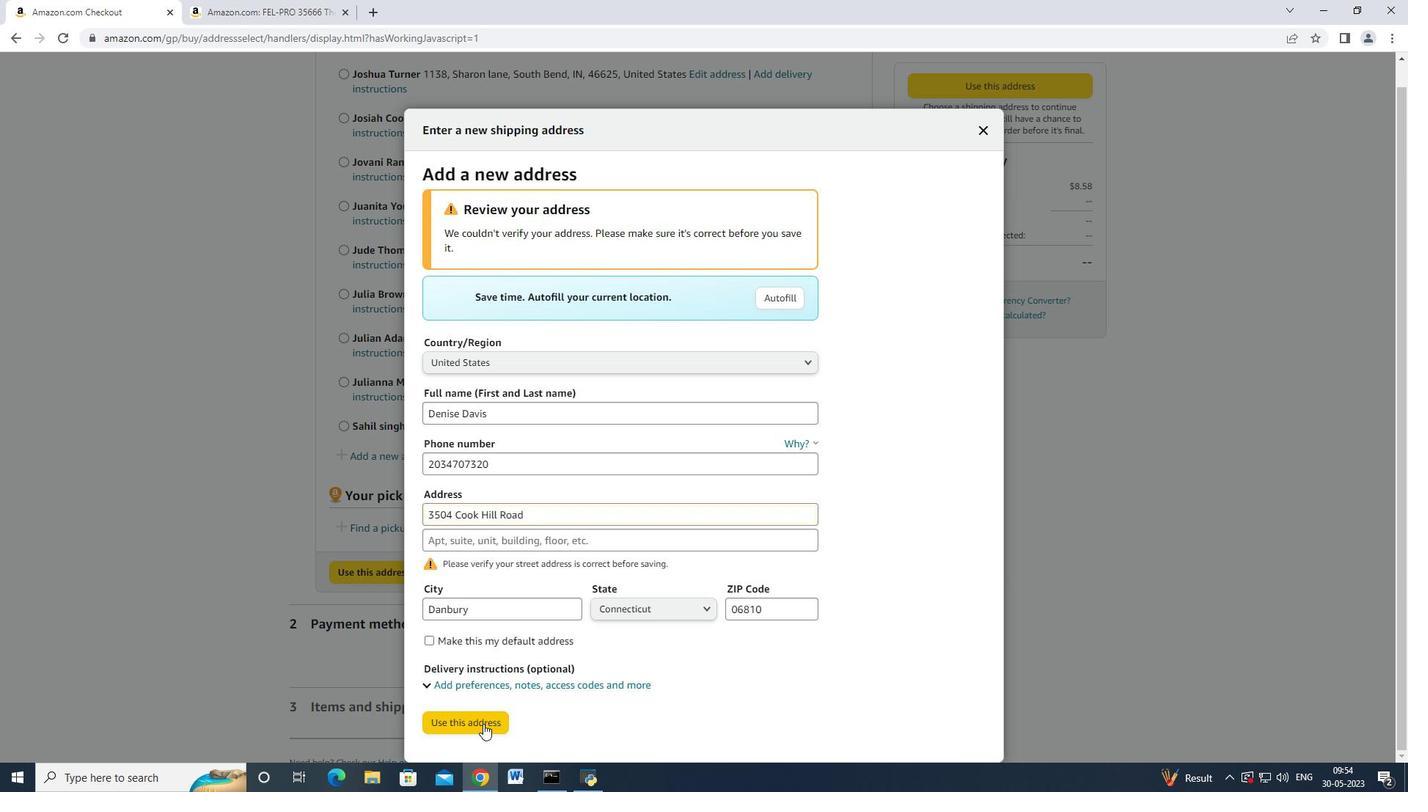 
Action: Mouse scrolled (487, 721) with delta (0, 0)
Screenshot: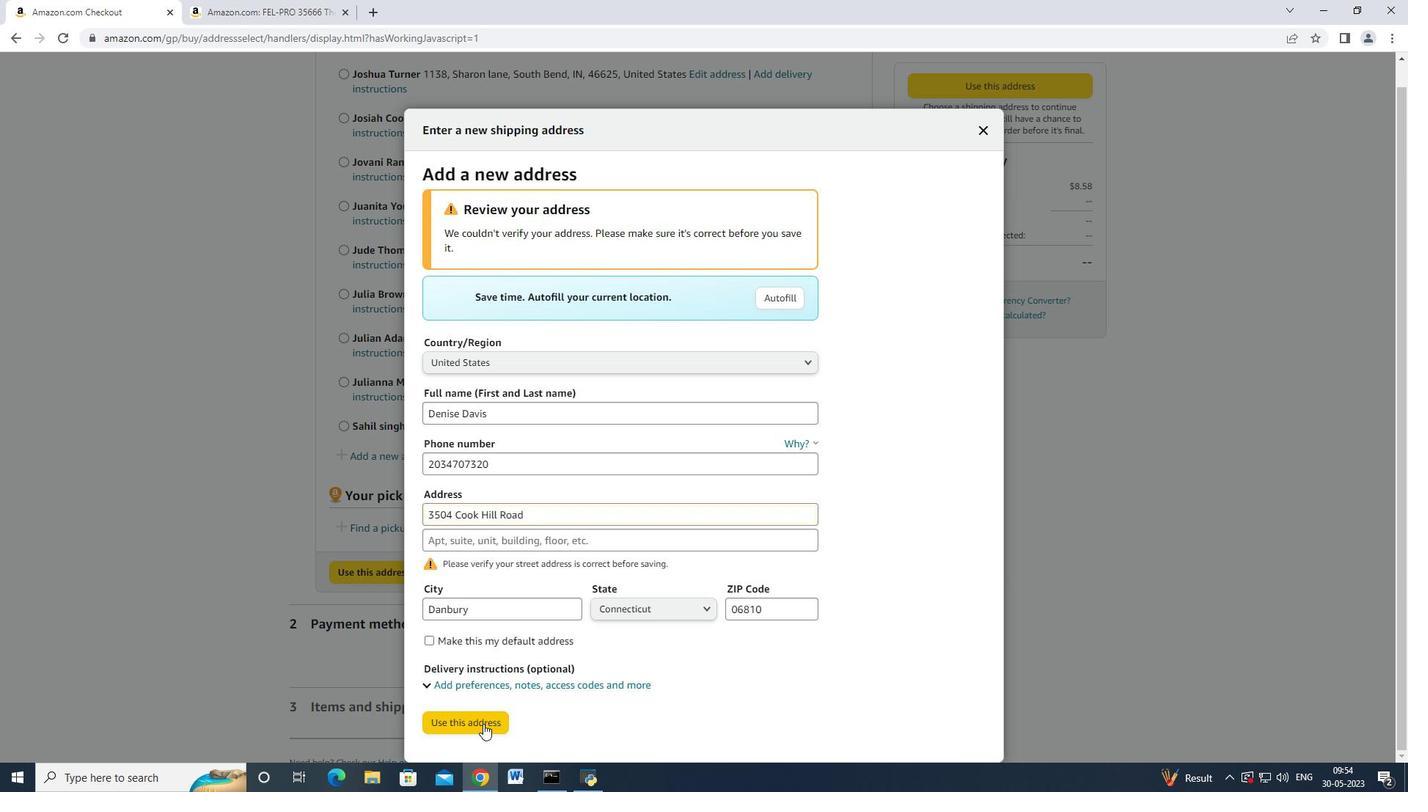 
Action: Mouse moved to (487, 722)
Screenshot: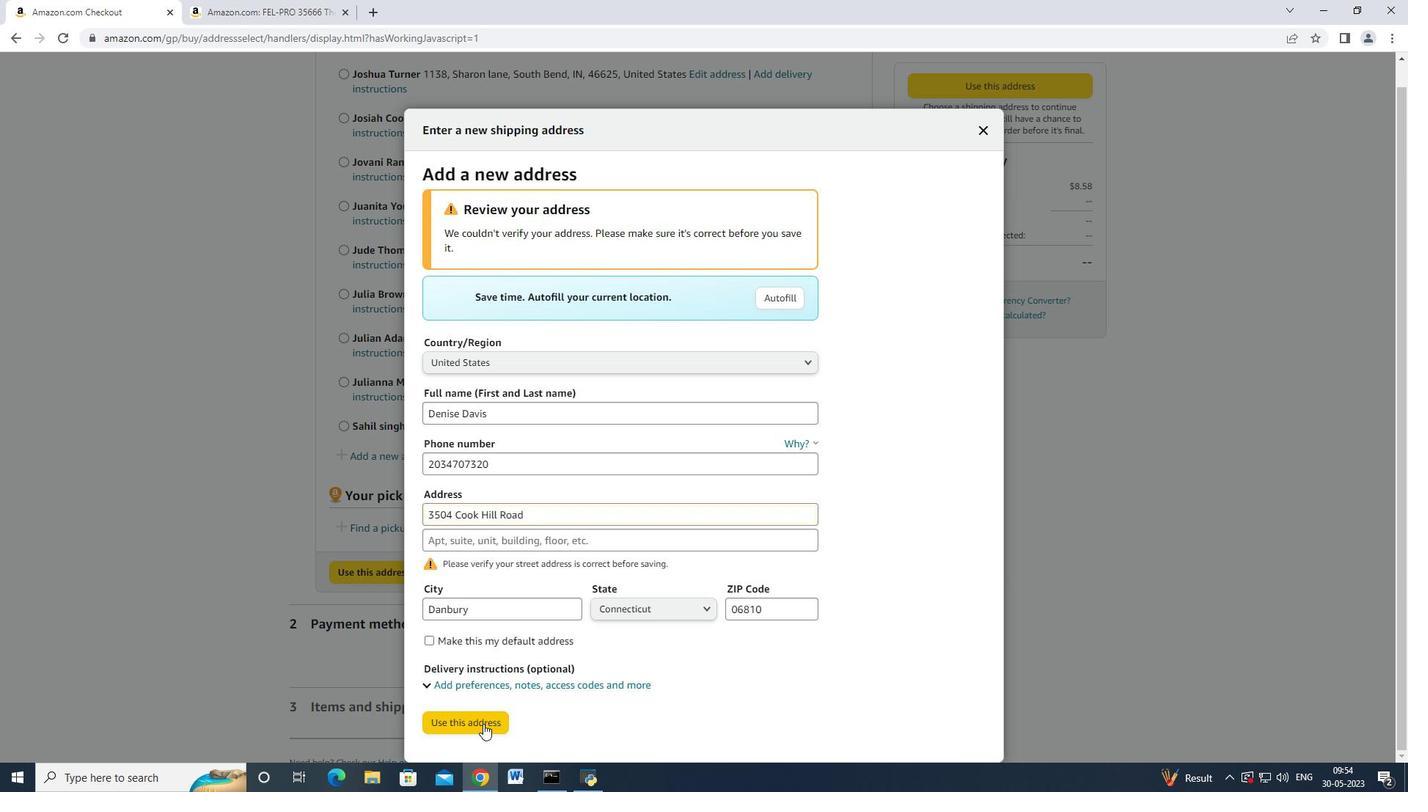 
Action: Mouse scrolled (487, 721) with delta (0, 0)
Screenshot: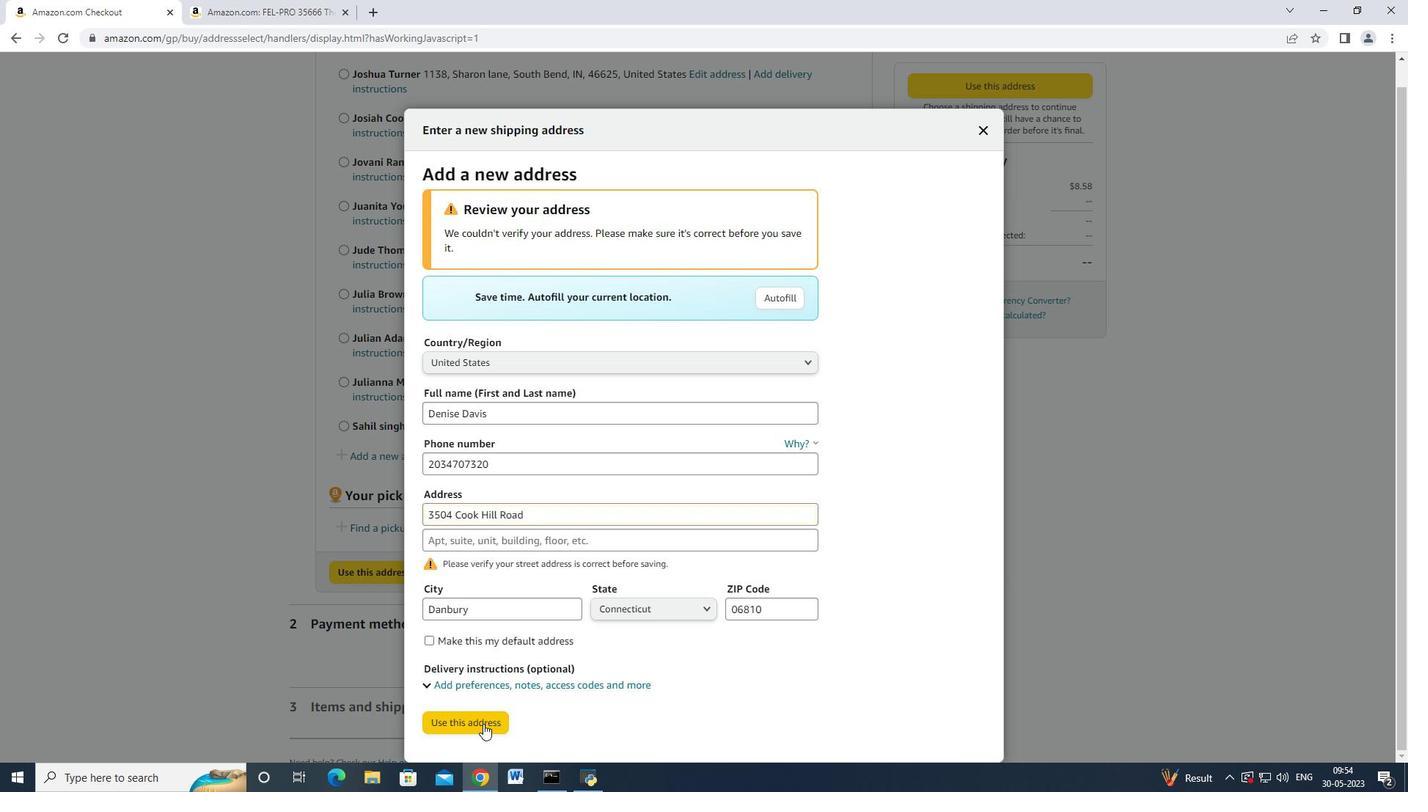
Action: Mouse scrolled (487, 721) with delta (0, 0)
Screenshot: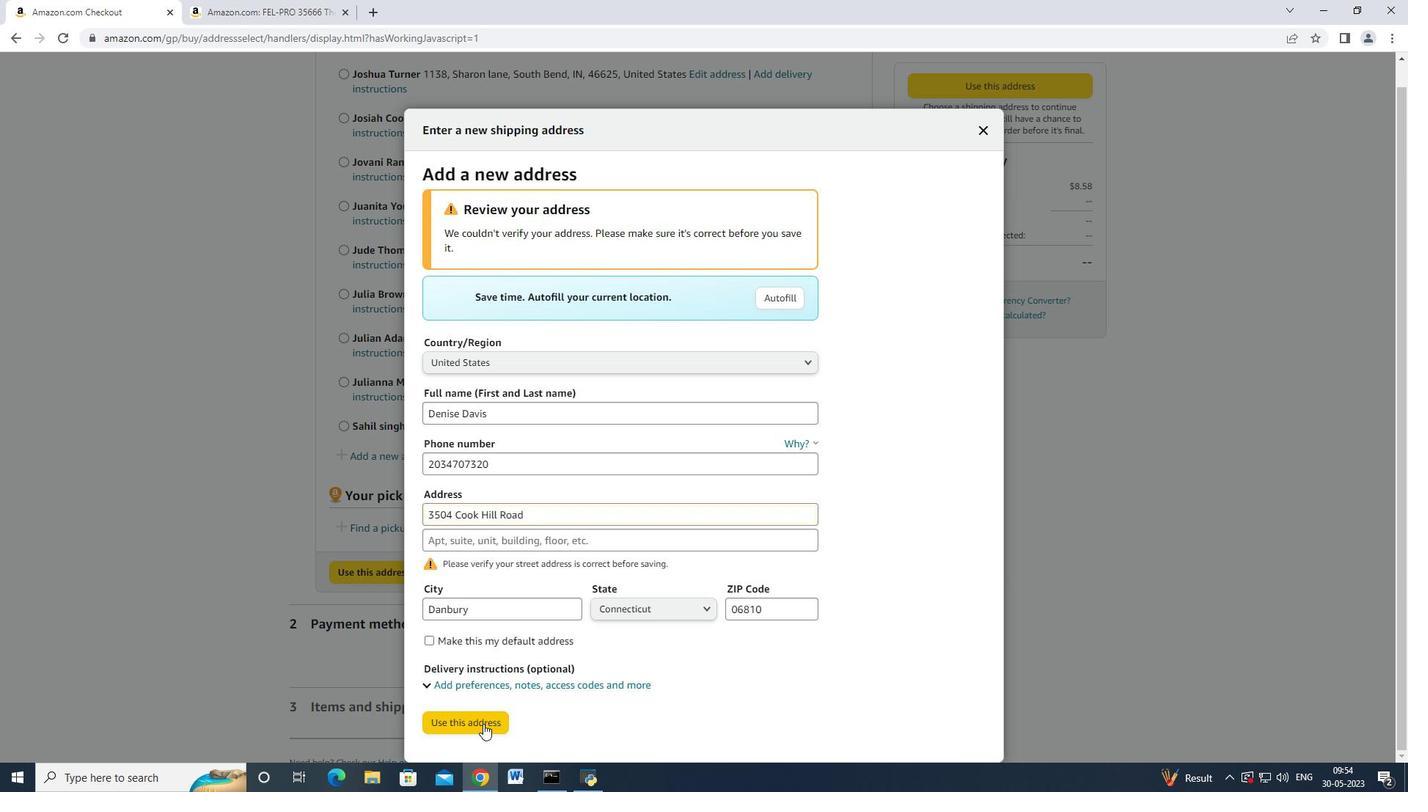 
Action: Mouse moved to (487, 722)
Screenshot: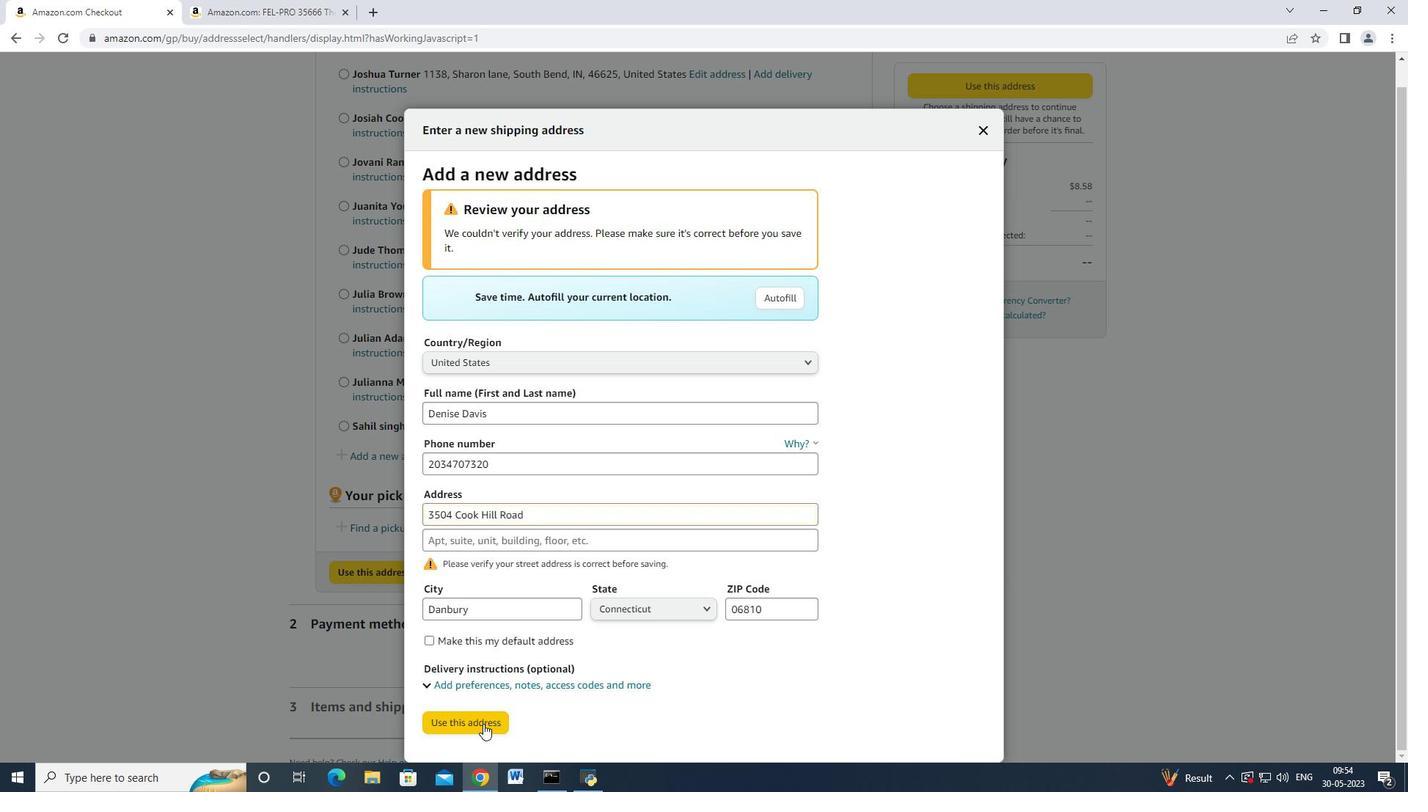 
Action: Mouse scrolled (487, 721) with delta (0, 0)
Screenshot: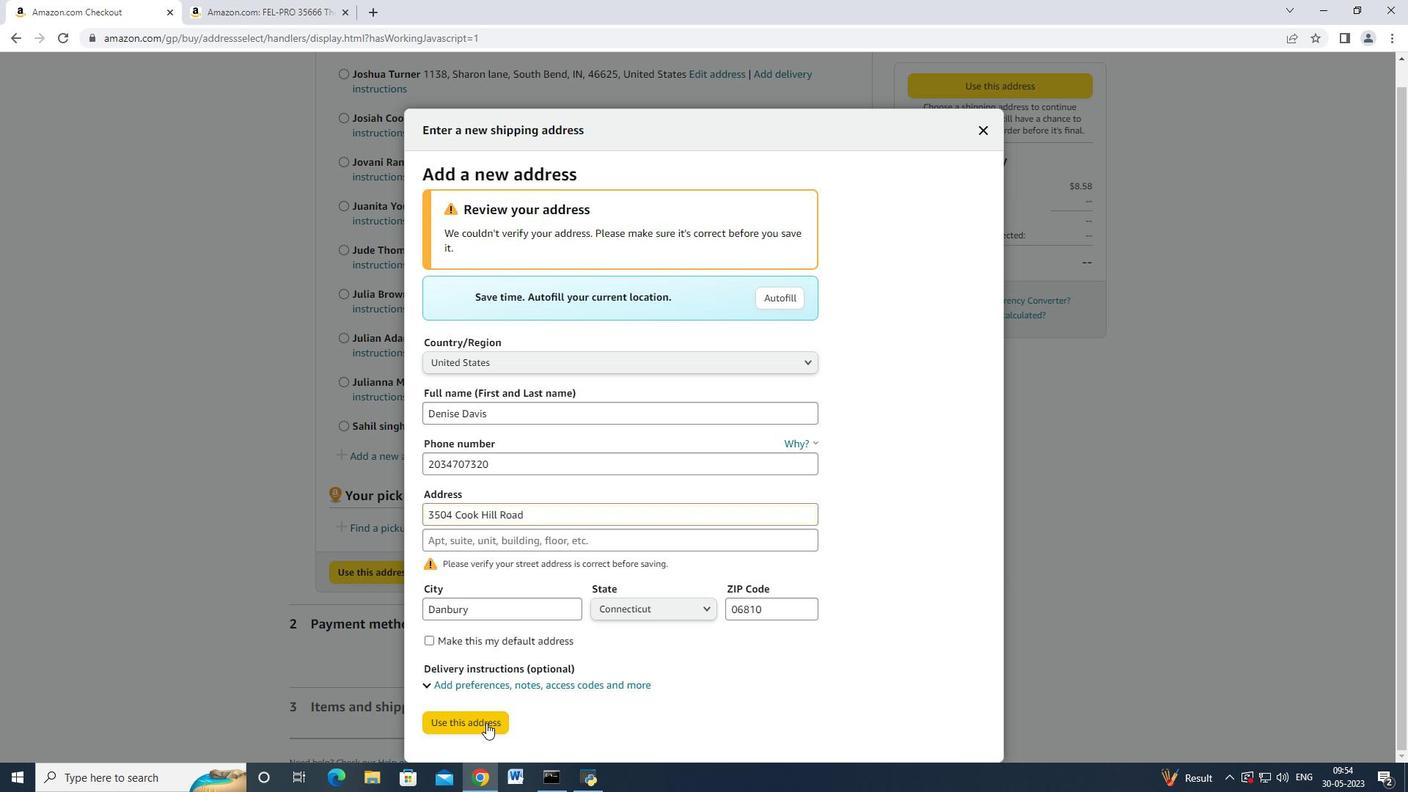
Action: Mouse scrolled (487, 721) with delta (0, 0)
Screenshot: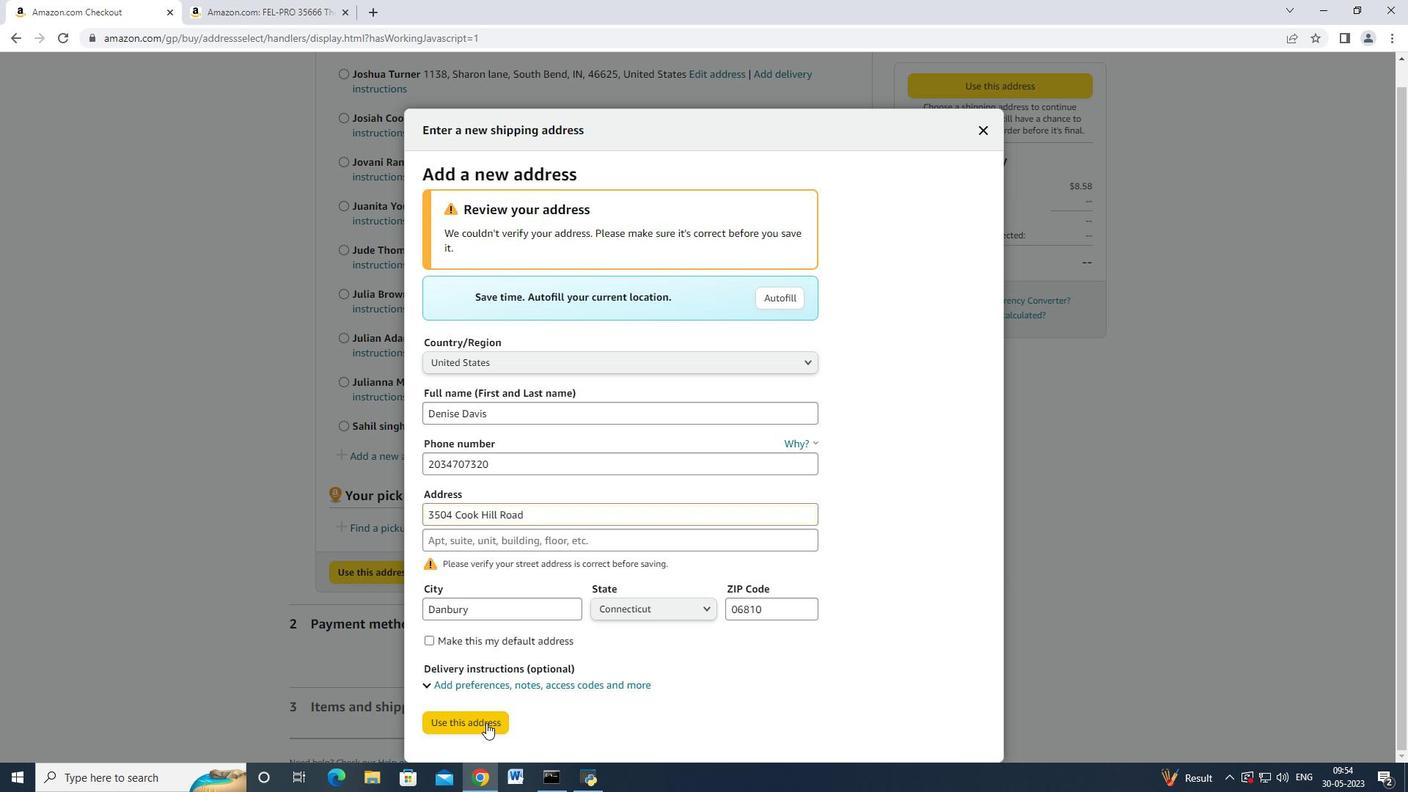 
Action: Mouse scrolled (487, 721) with delta (0, 0)
Screenshot: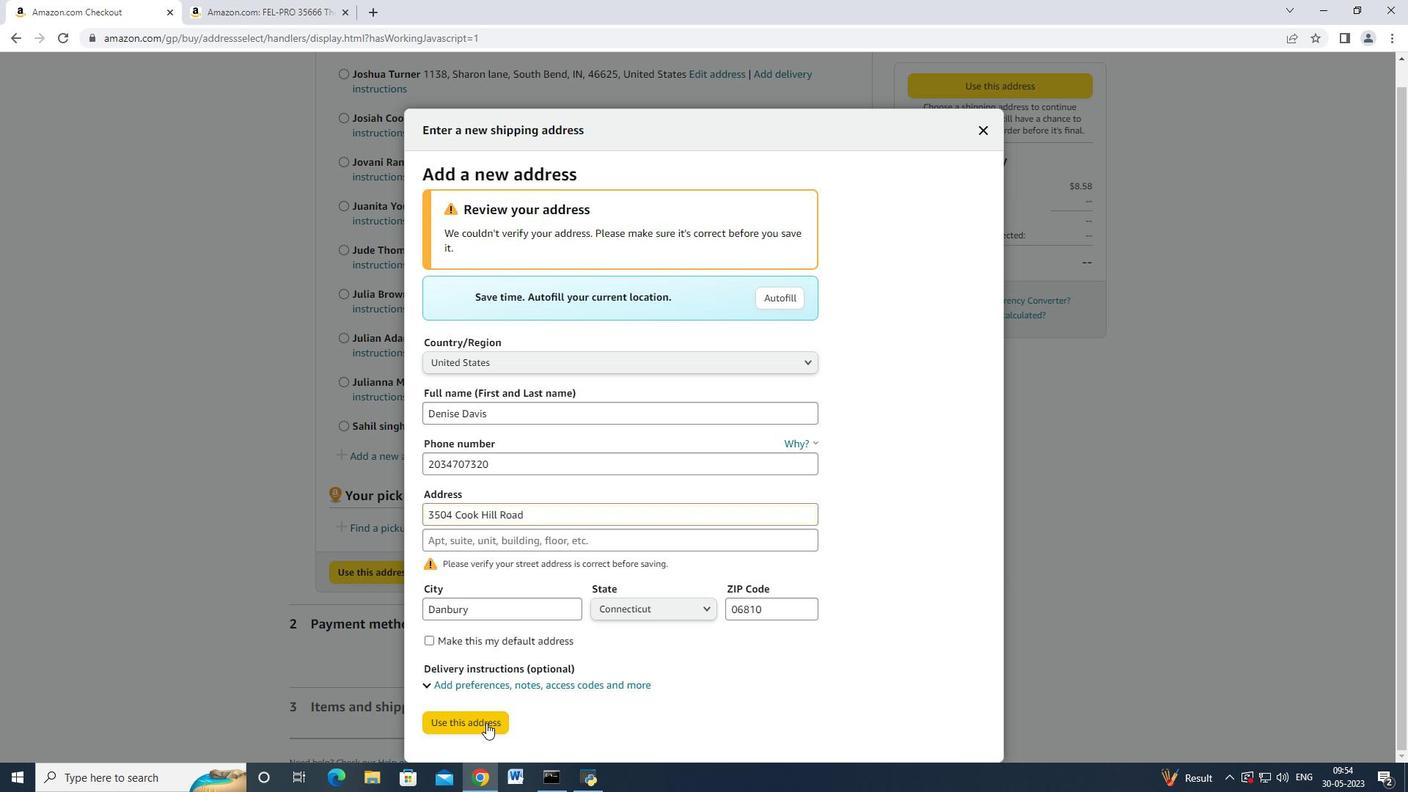 
Action: Mouse scrolled (487, 721) with delta (0, 0)
Screenshot: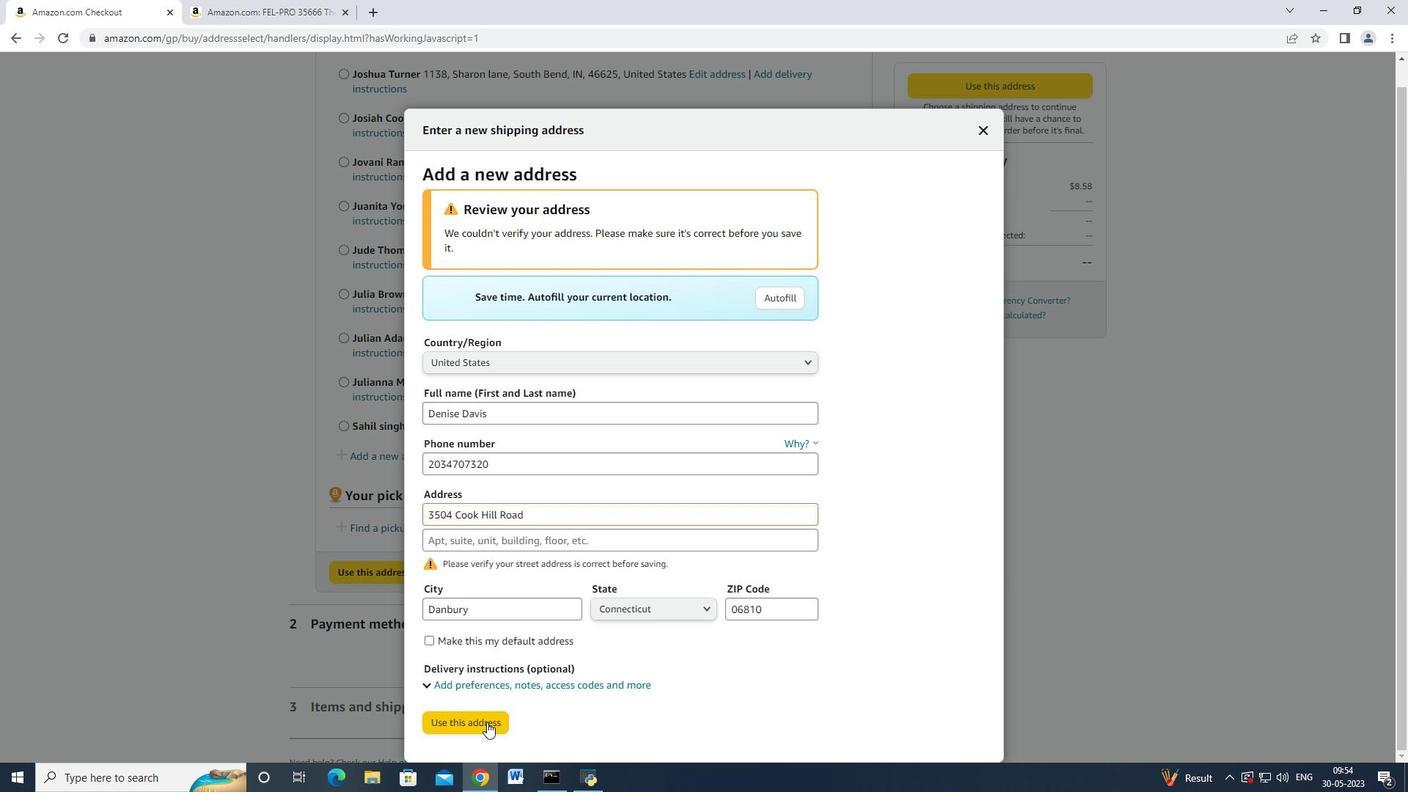 
Action: Mouse moved to (486, 721)
Screenshot: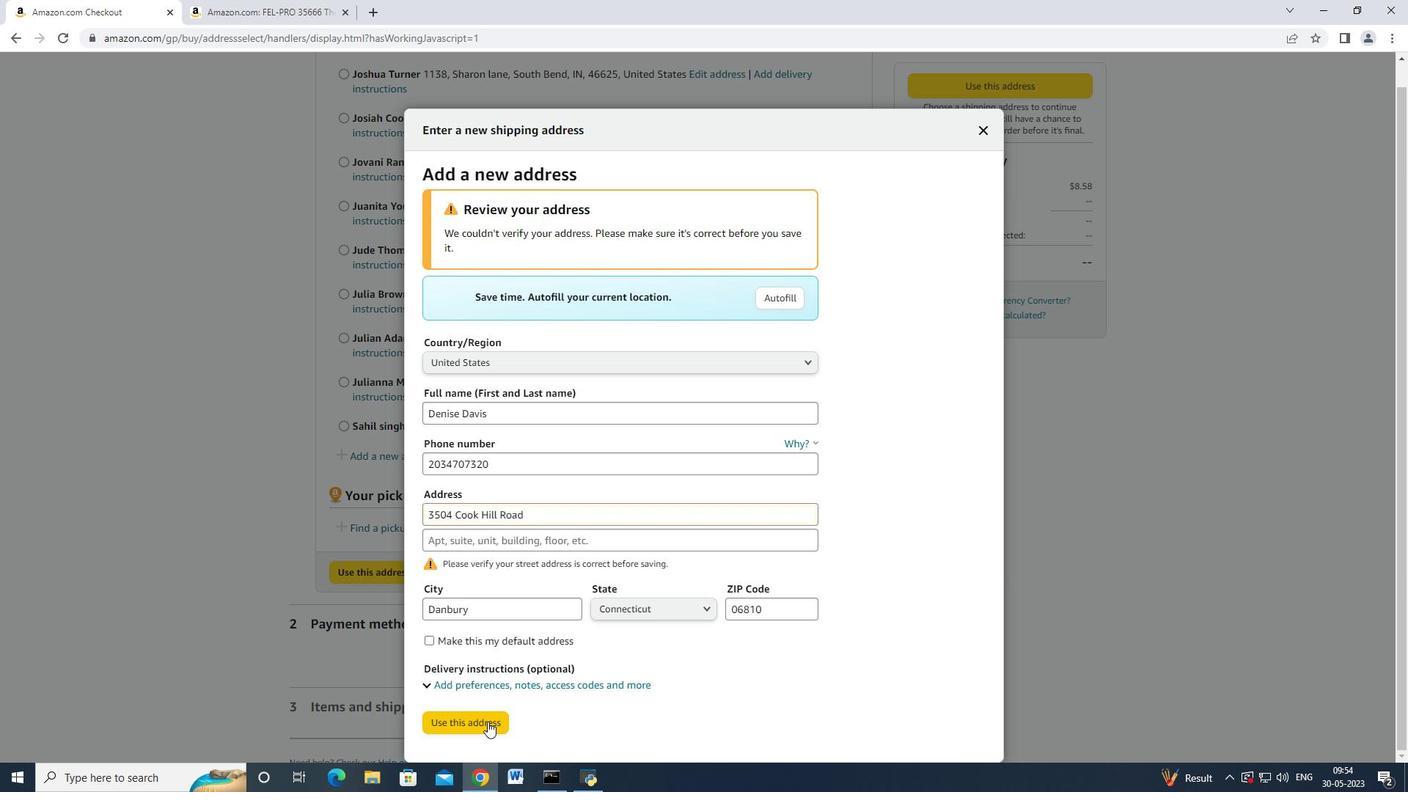 
Action: Mouse pressed left at (486, 721)
Screenshot: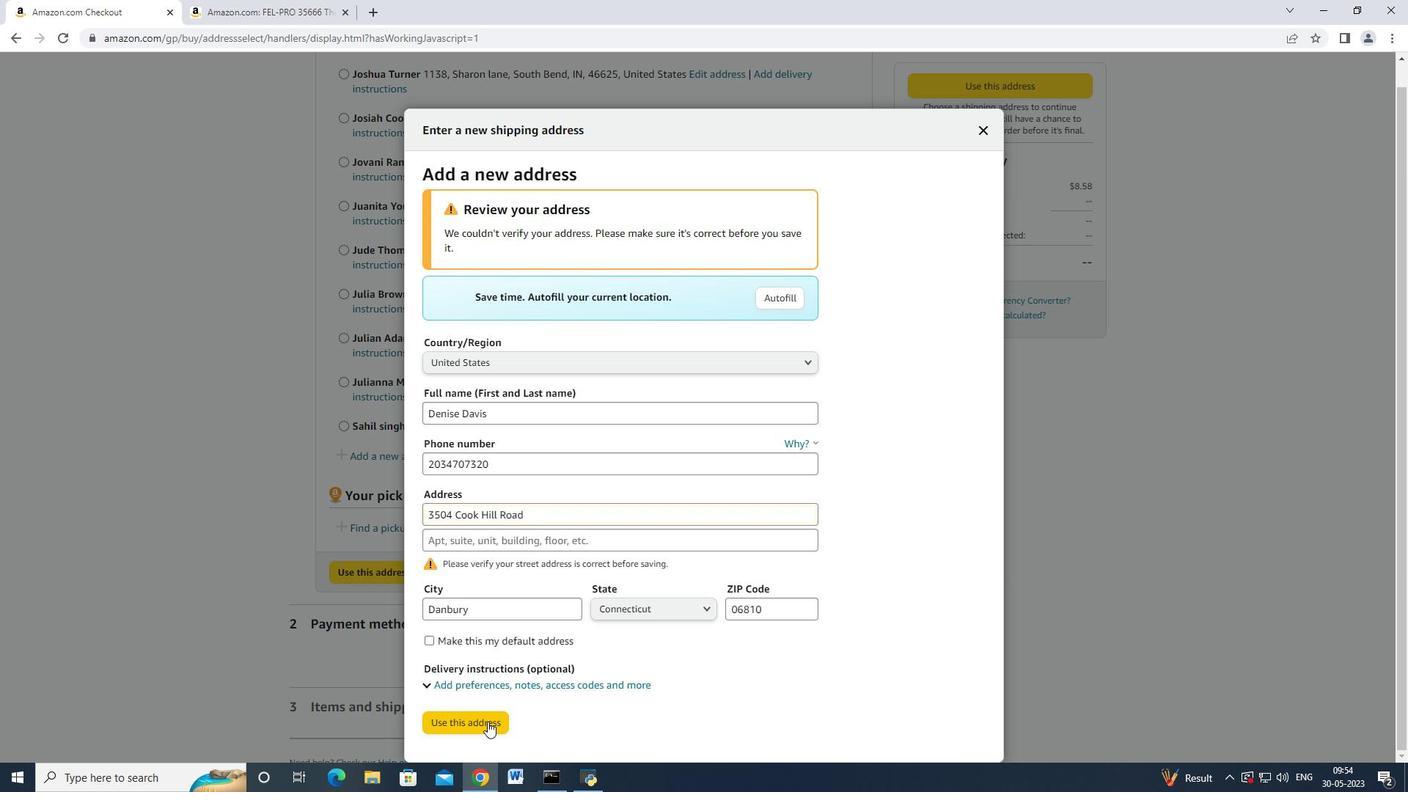 
Action: Mouse moved to (500, 346)
Screenshot: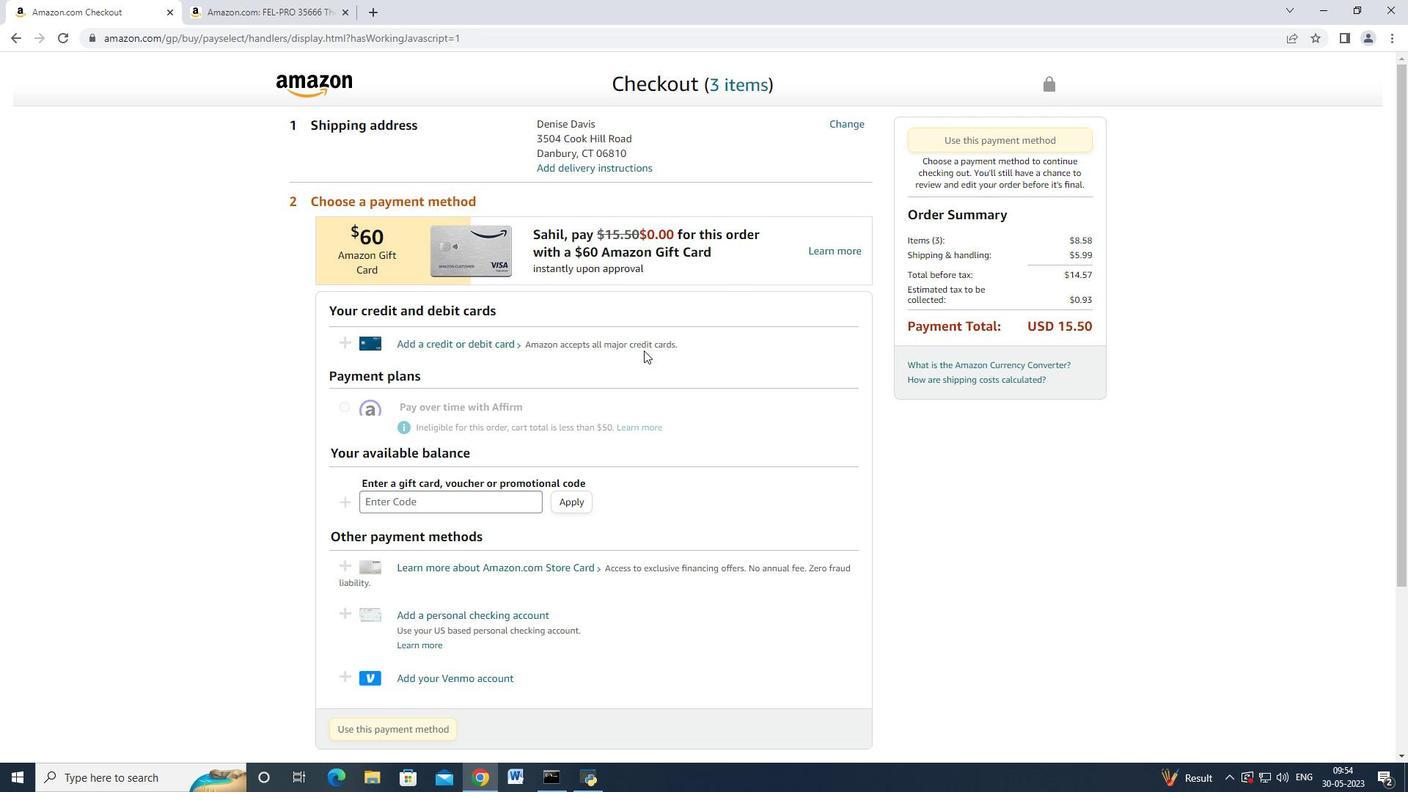 
Action: Mouse pressed left at (500, 346)
Screenshot: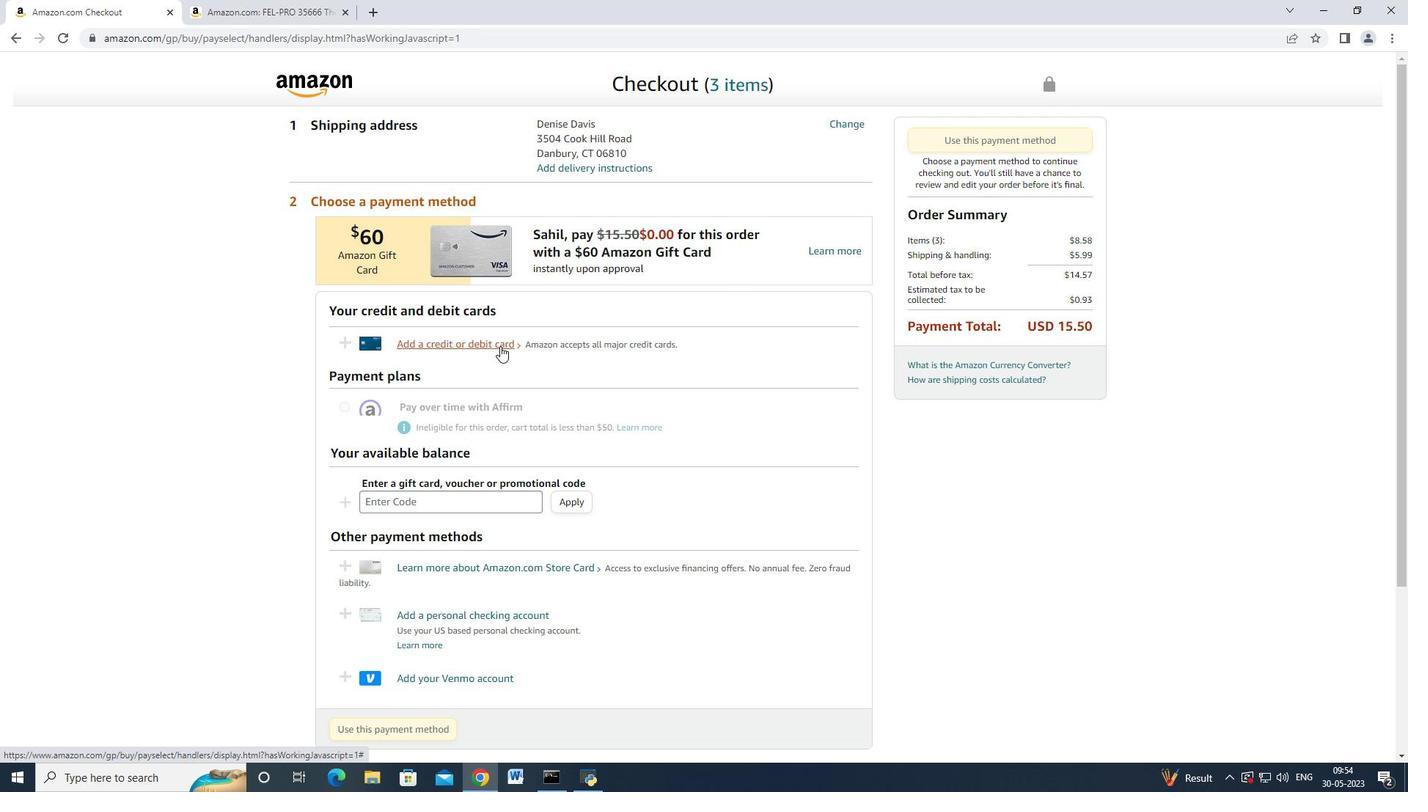 
Action: Mouse moved to (601, 344)
Screenshot: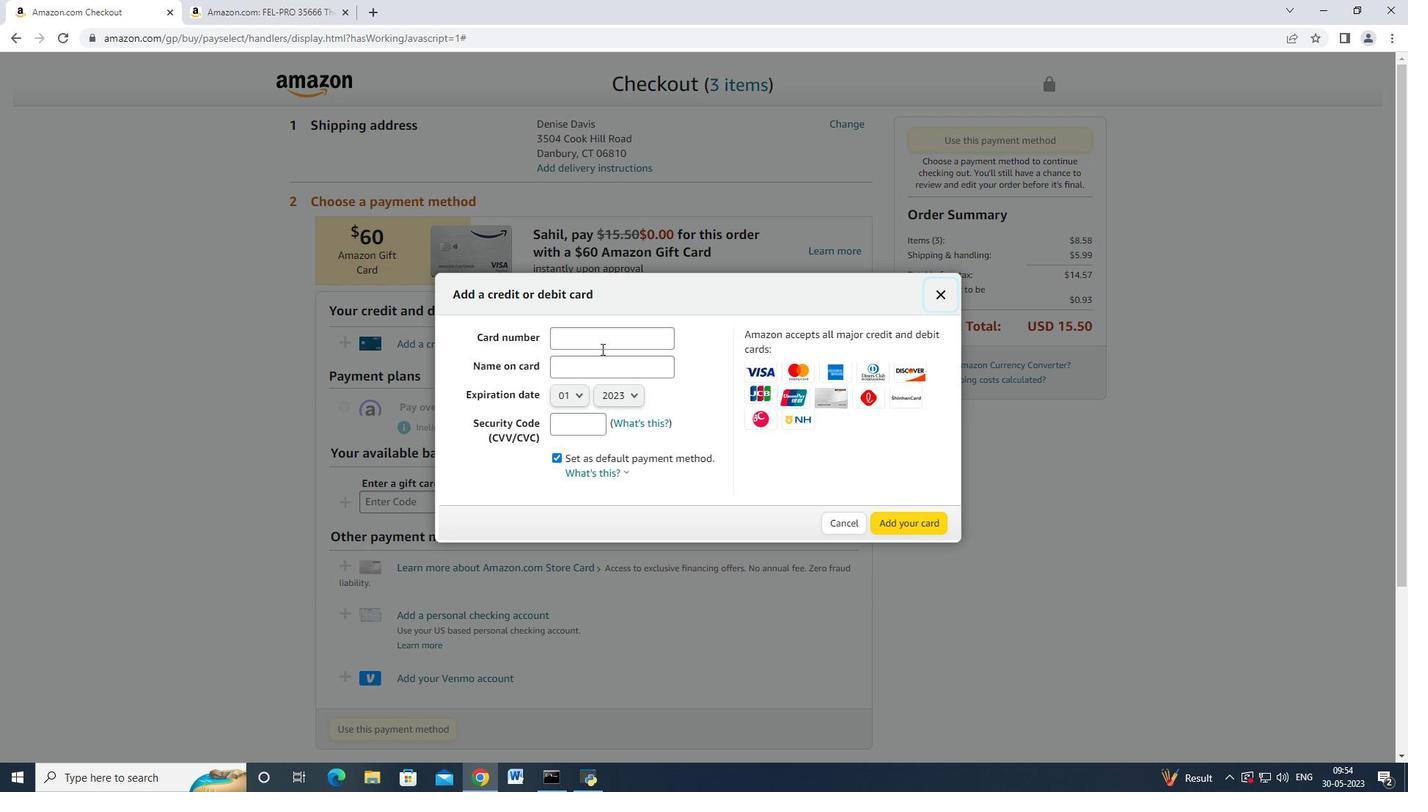 
Action: Mouse pressed left at (601, 344)
Screenshot: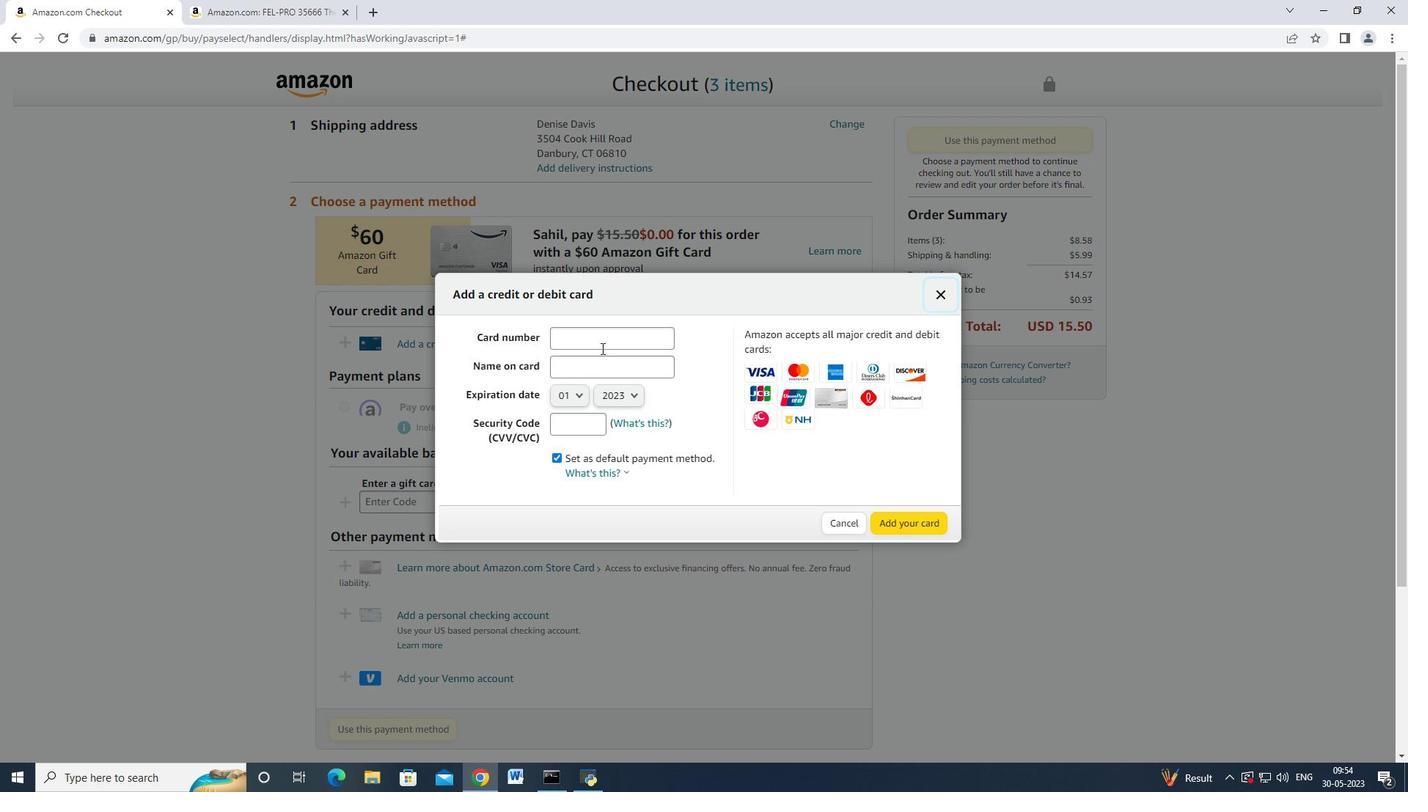 
Action: Mouse moved to (600, 344)
Screenshot: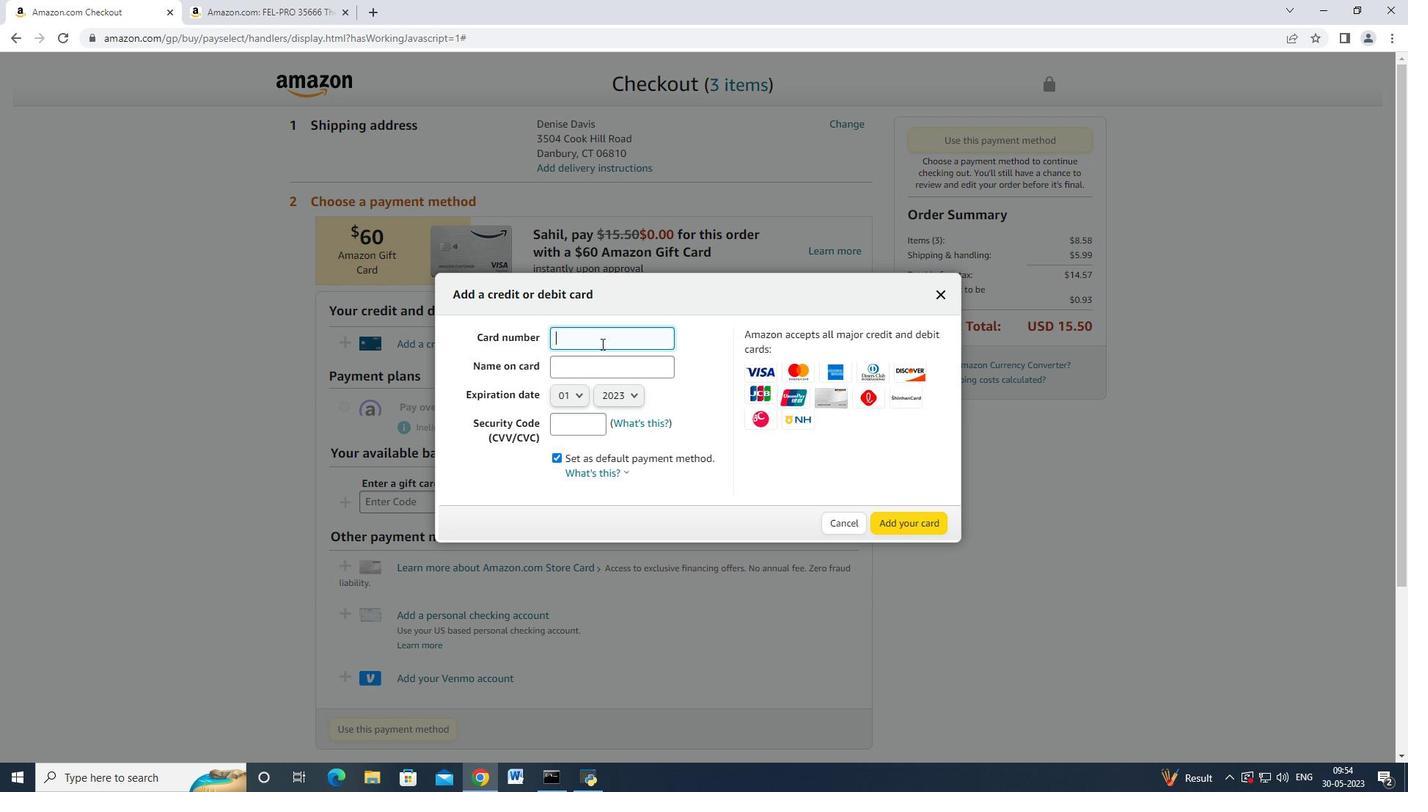 
Action: Key pressed 4726664477556010<Key.tab><Key.shift>Mark<Key.space><Key.shift_r>Adams
Screenshot: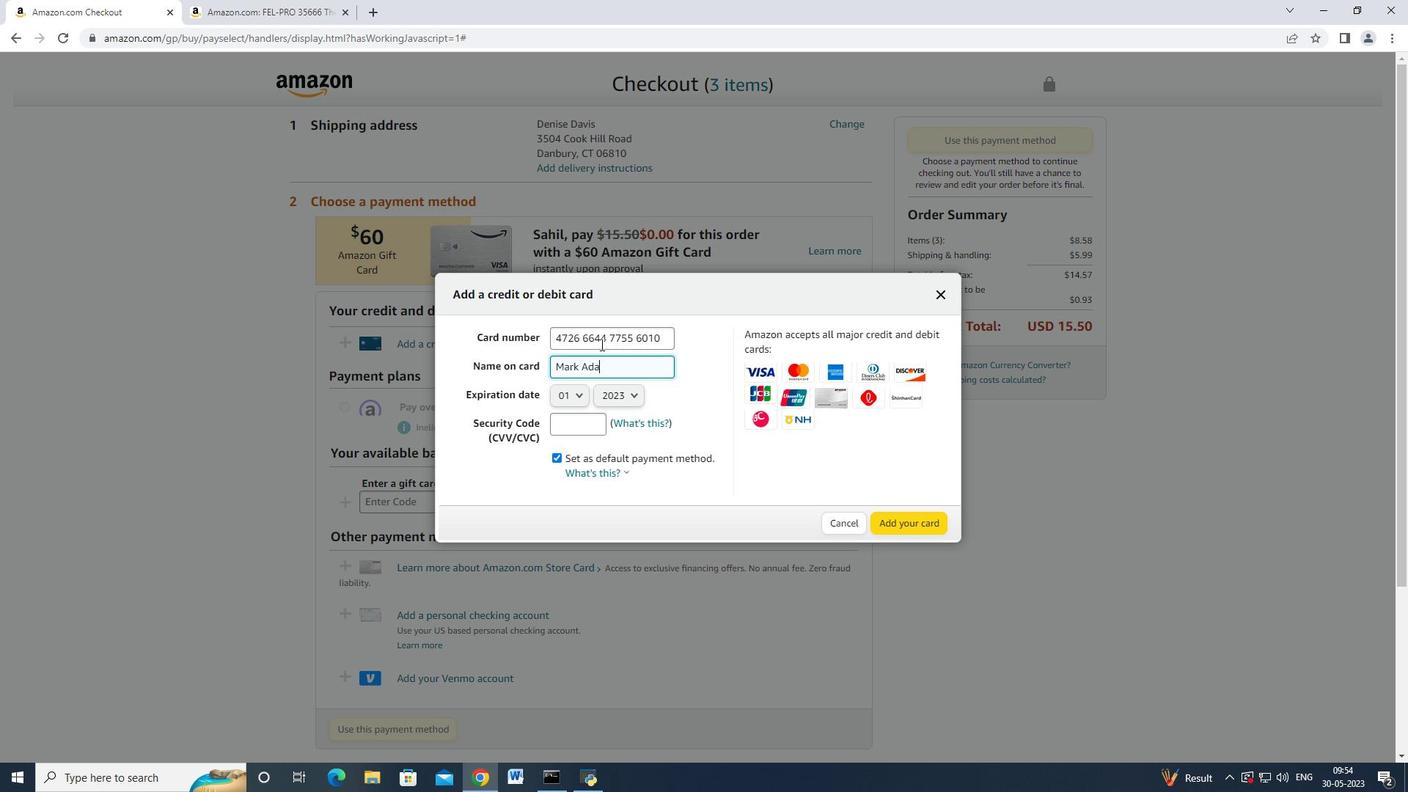 
Action: Mouse moved to (575, 401)
Screenshot: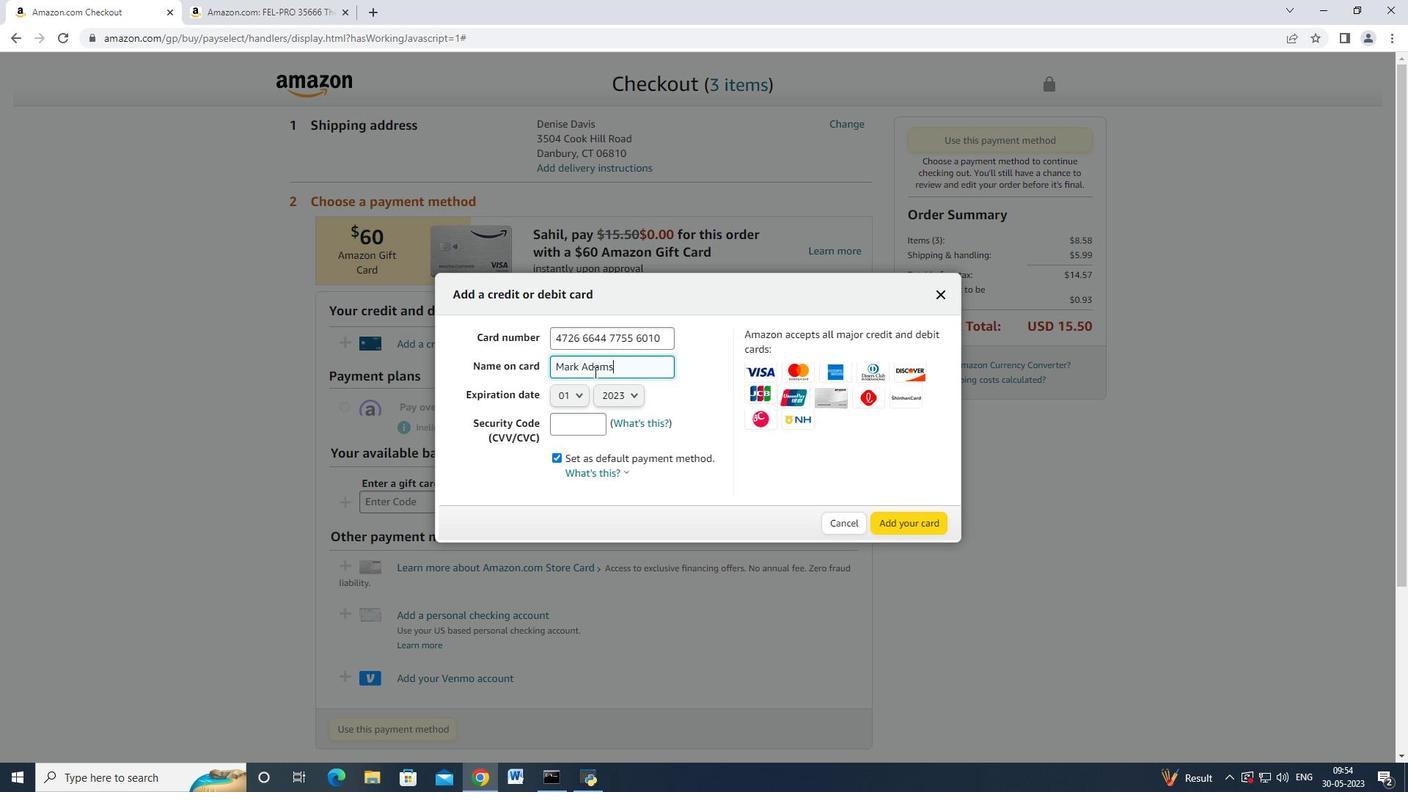 
Action: Mouse pressed left at (575, 401)
Screenshot: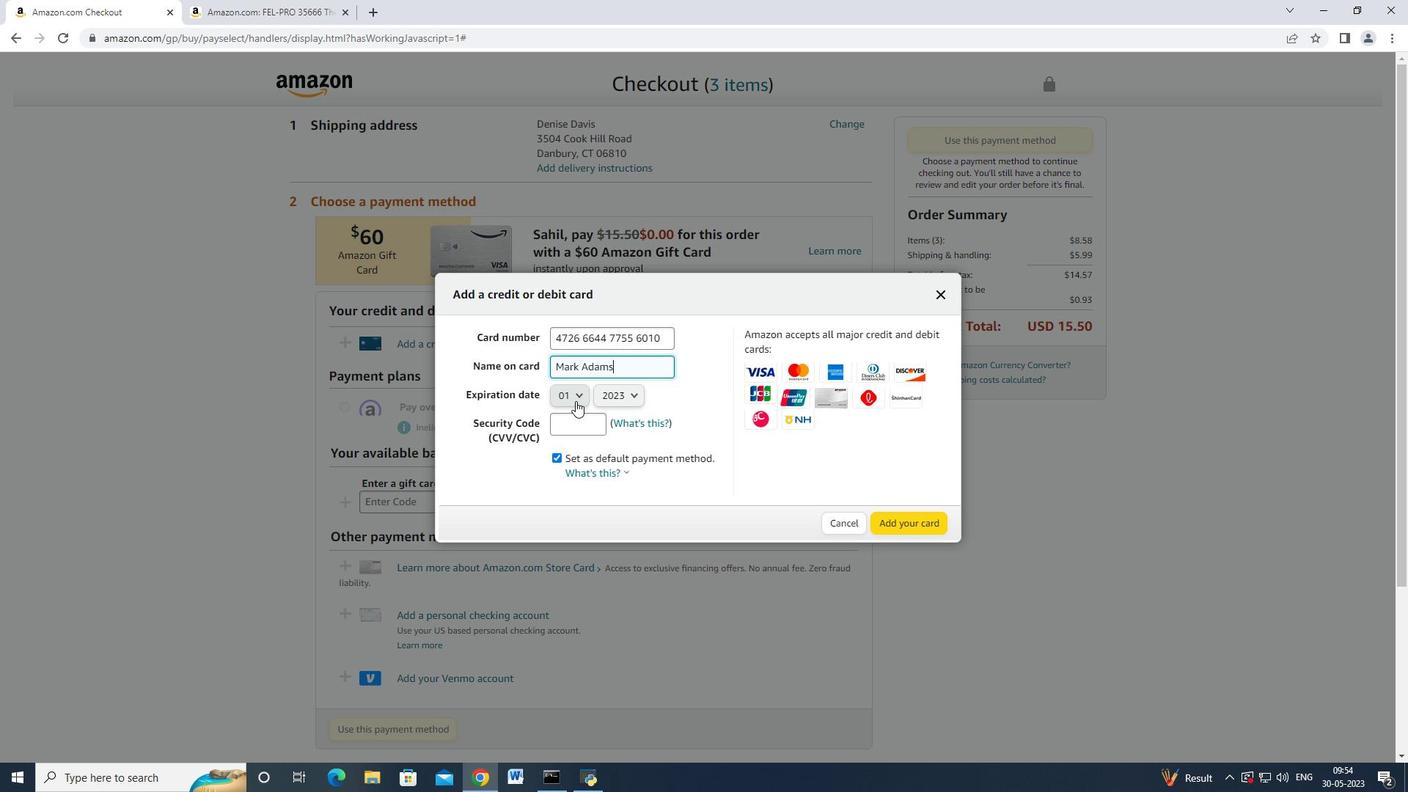 
Action: Mouse moved to (569, 448)
Screenshot: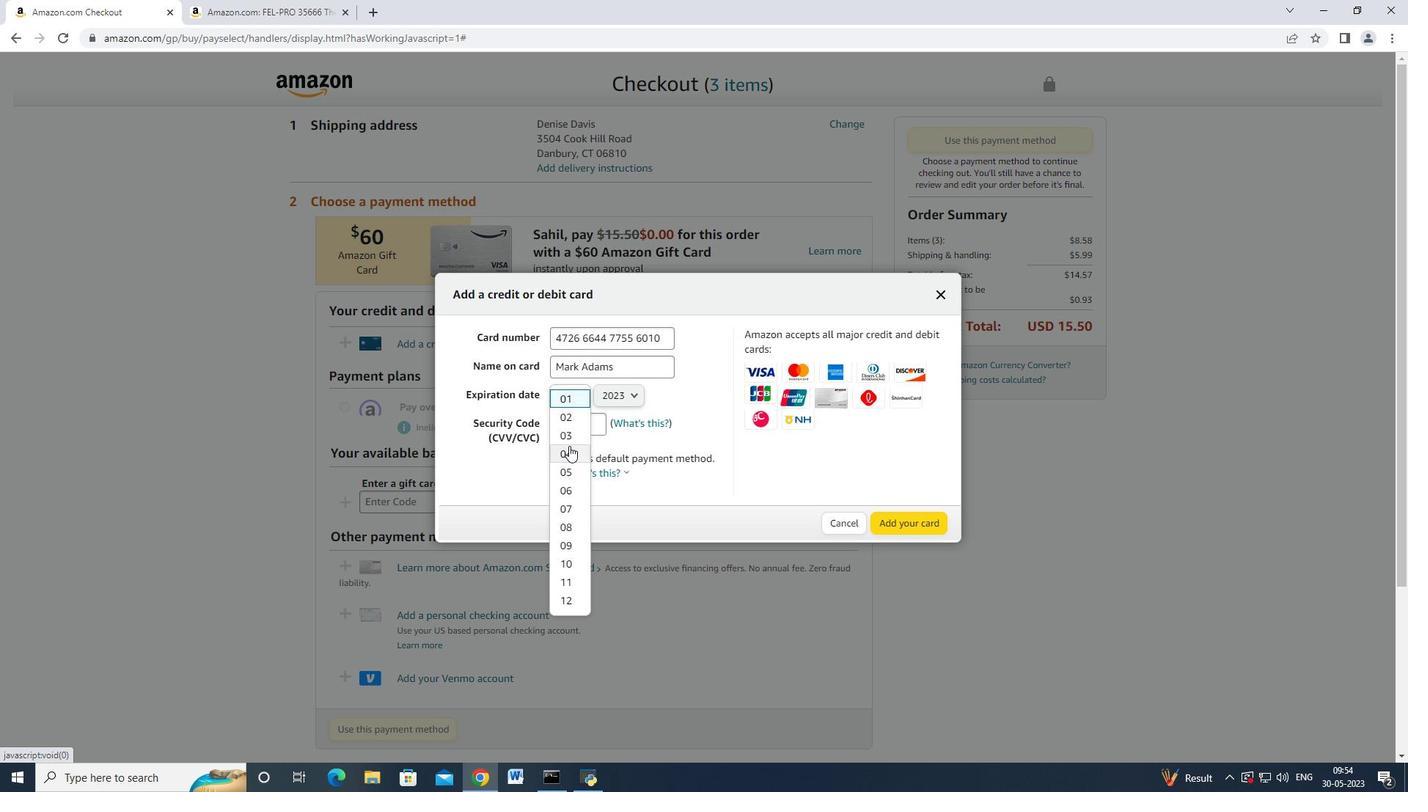 
Action: Mouse pressed left at (569, 448)
Screenshot: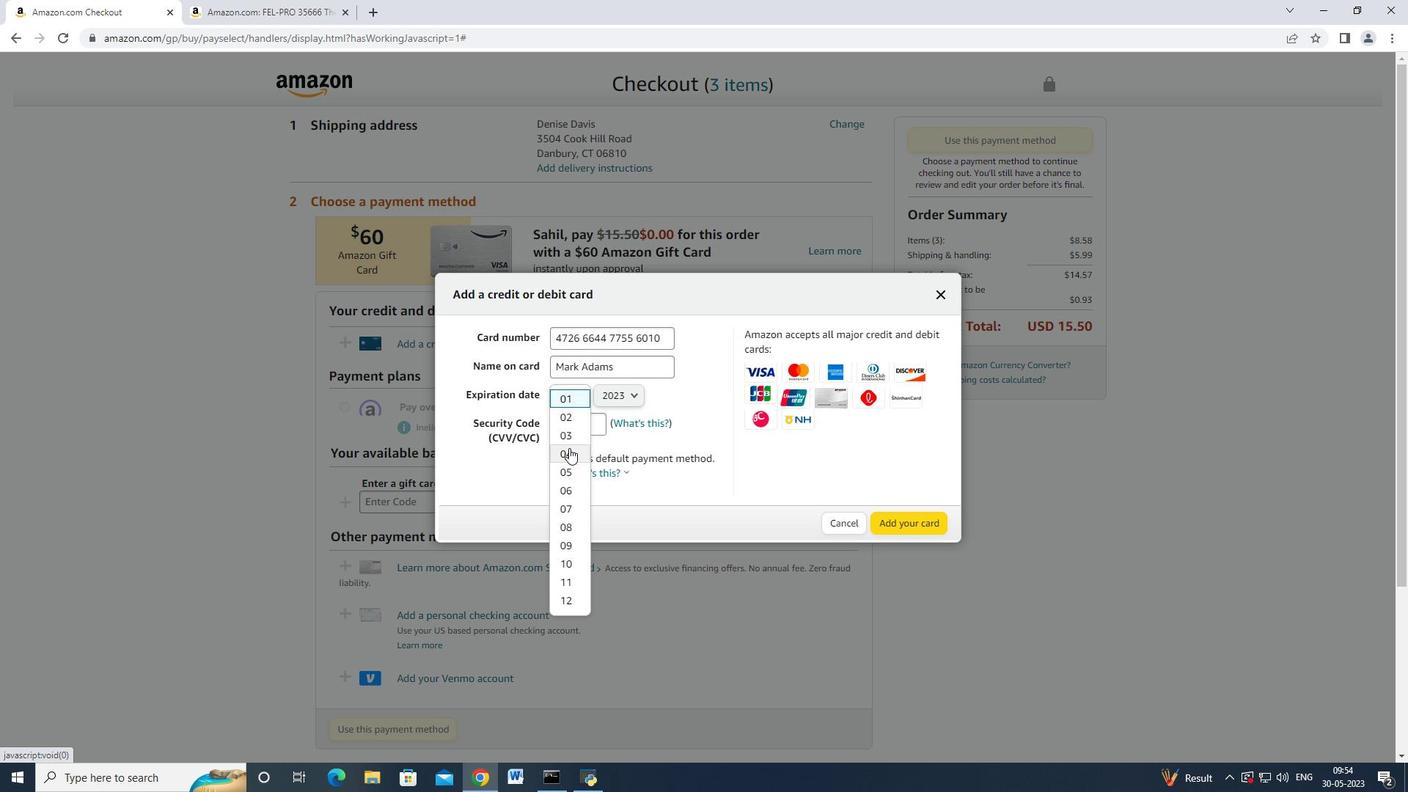 
Action: Mouse moved to (627, 400)
Screenshot: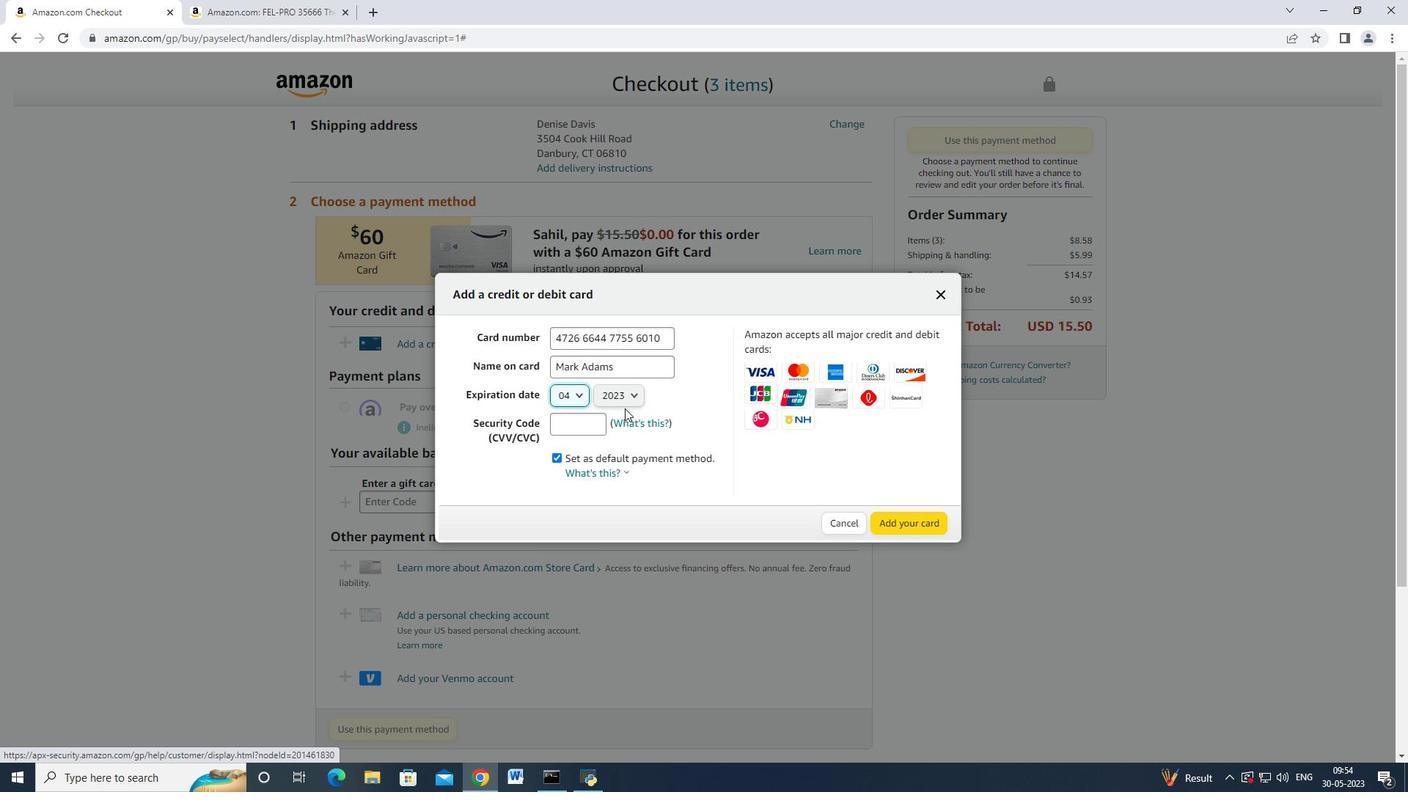 
Action: Mouse pressed left at (627, 400)
Screenshot: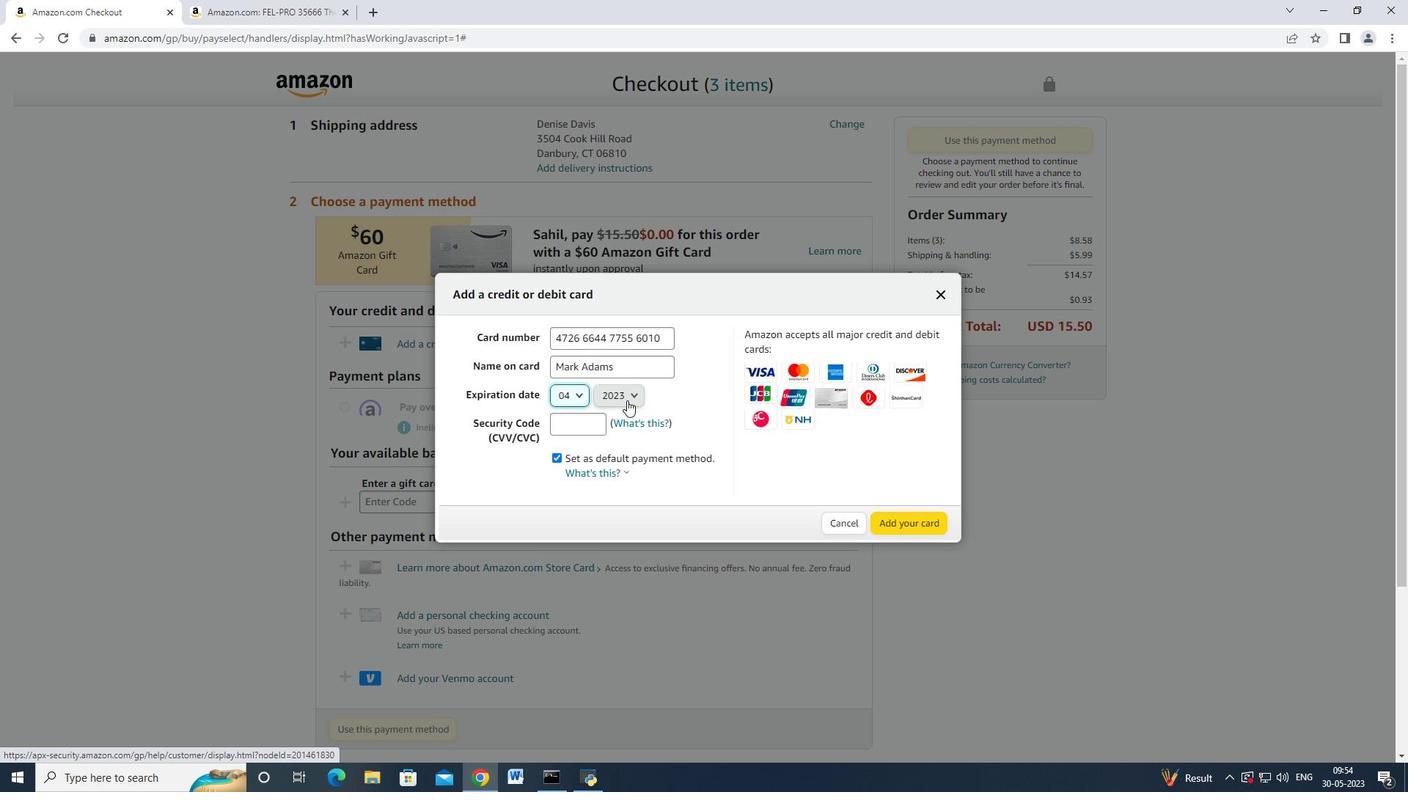
Action: Mouse moved to (623, 435)
Screenshot: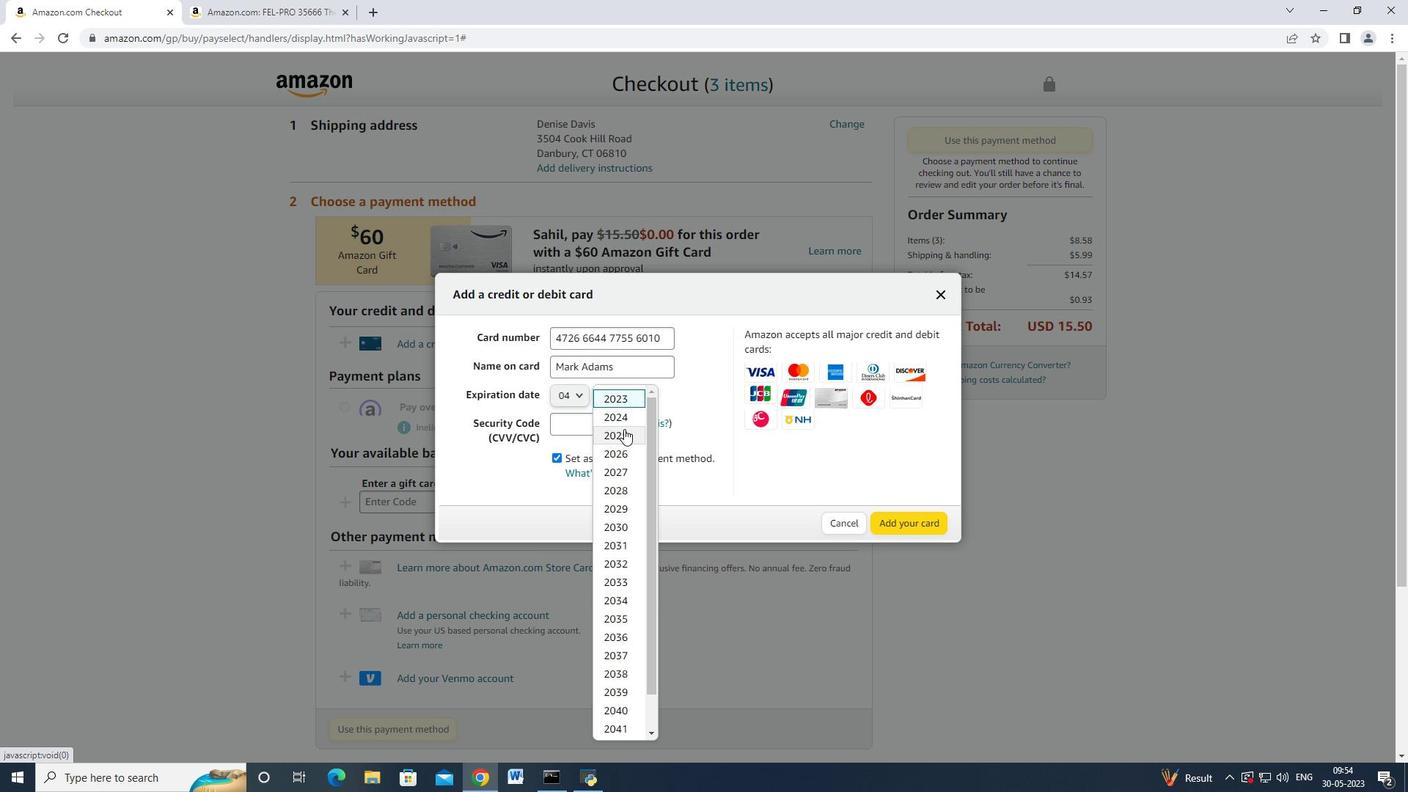 
Action: Mouse pressed left at (623, 435)
Screenshot: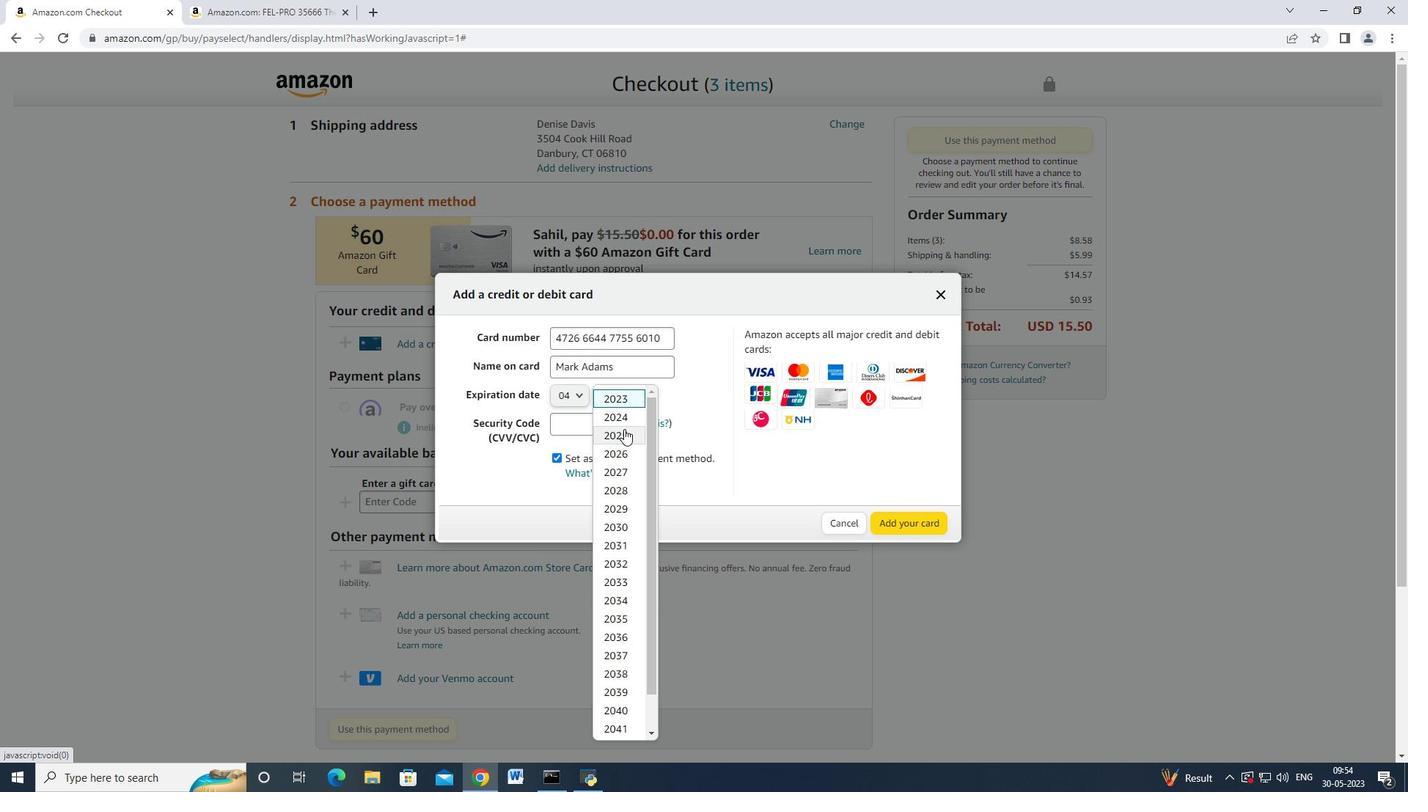 
Action: Mouse moved to (573, 425)
Screenshot: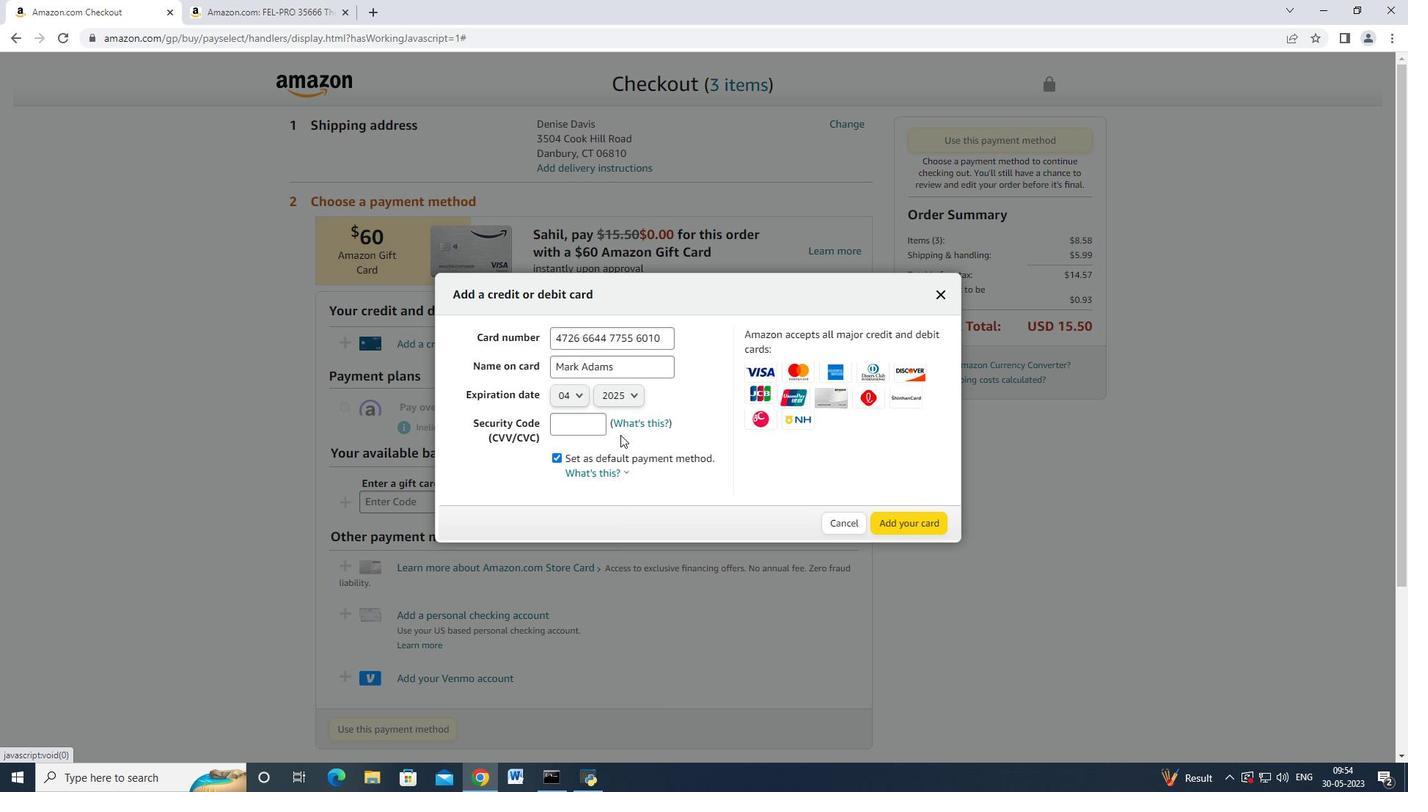 
Action: Mouse pressed left at (573, 425)
Screenshot: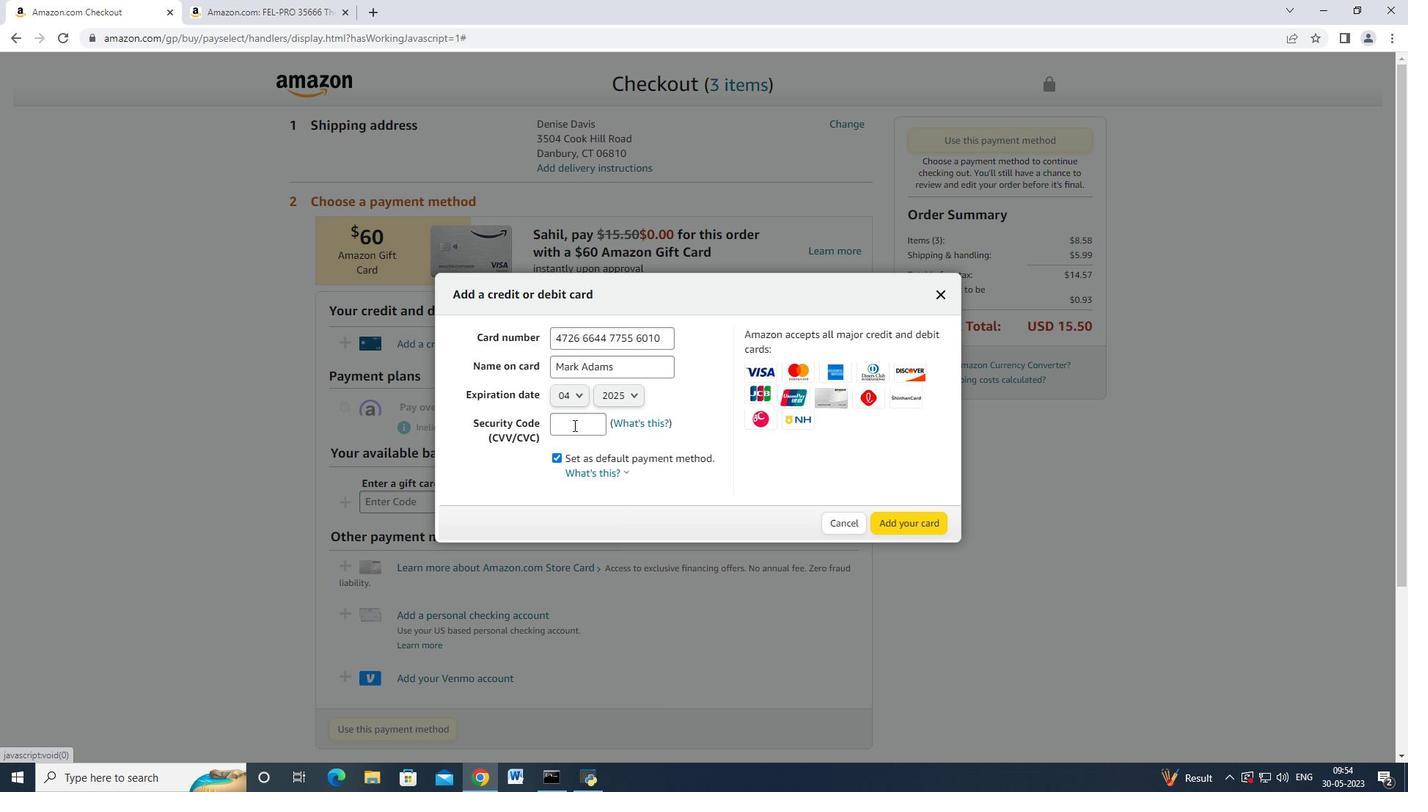 
Action: Mouse moved to (573, 423)
Screenshot: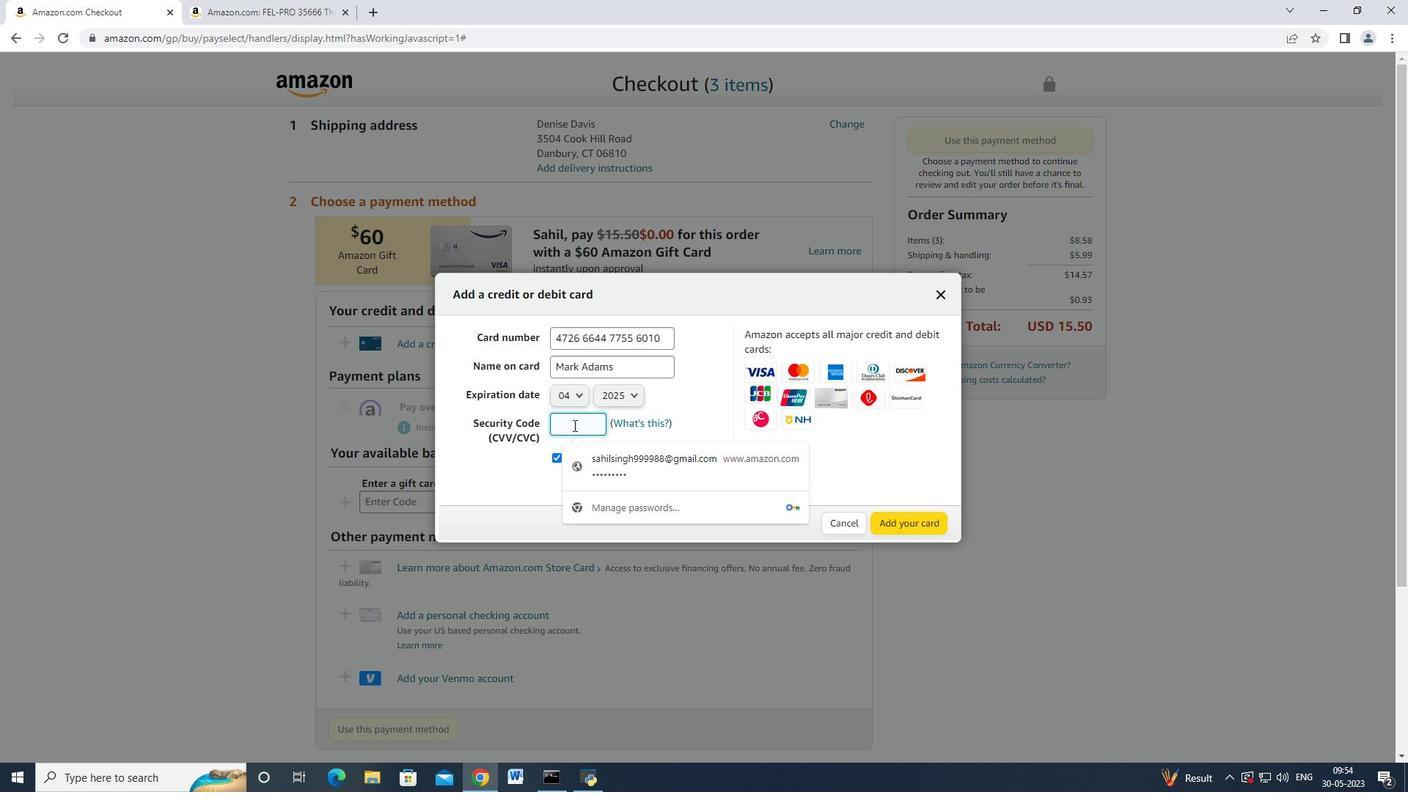 
Action: Key pressed 682<Key.tab><Key.tab><Key.tab>
Screenshot: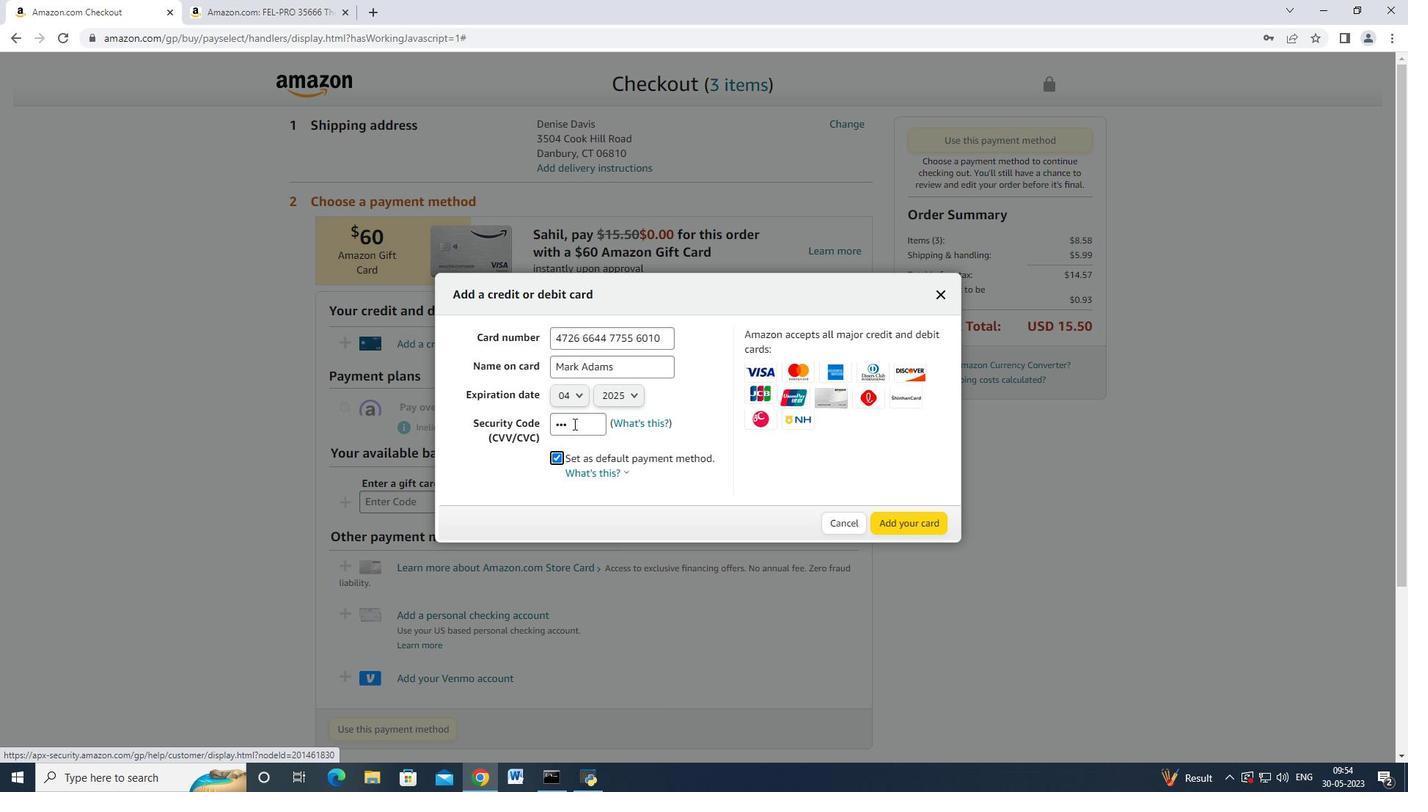 
Action: Mouse moved to (573, 423)
Screenshot: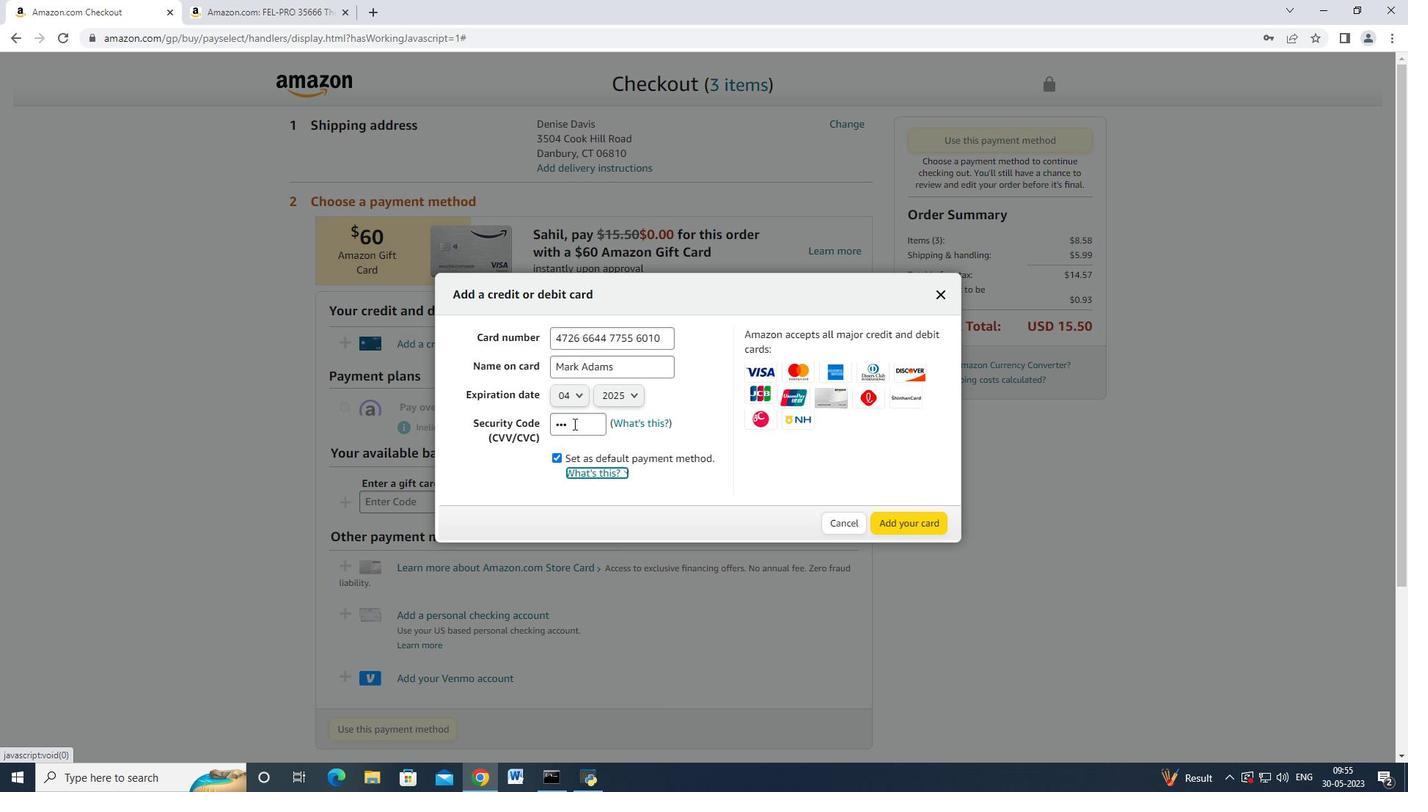 
Action: Key pressed <Key.tab>
Screenshot: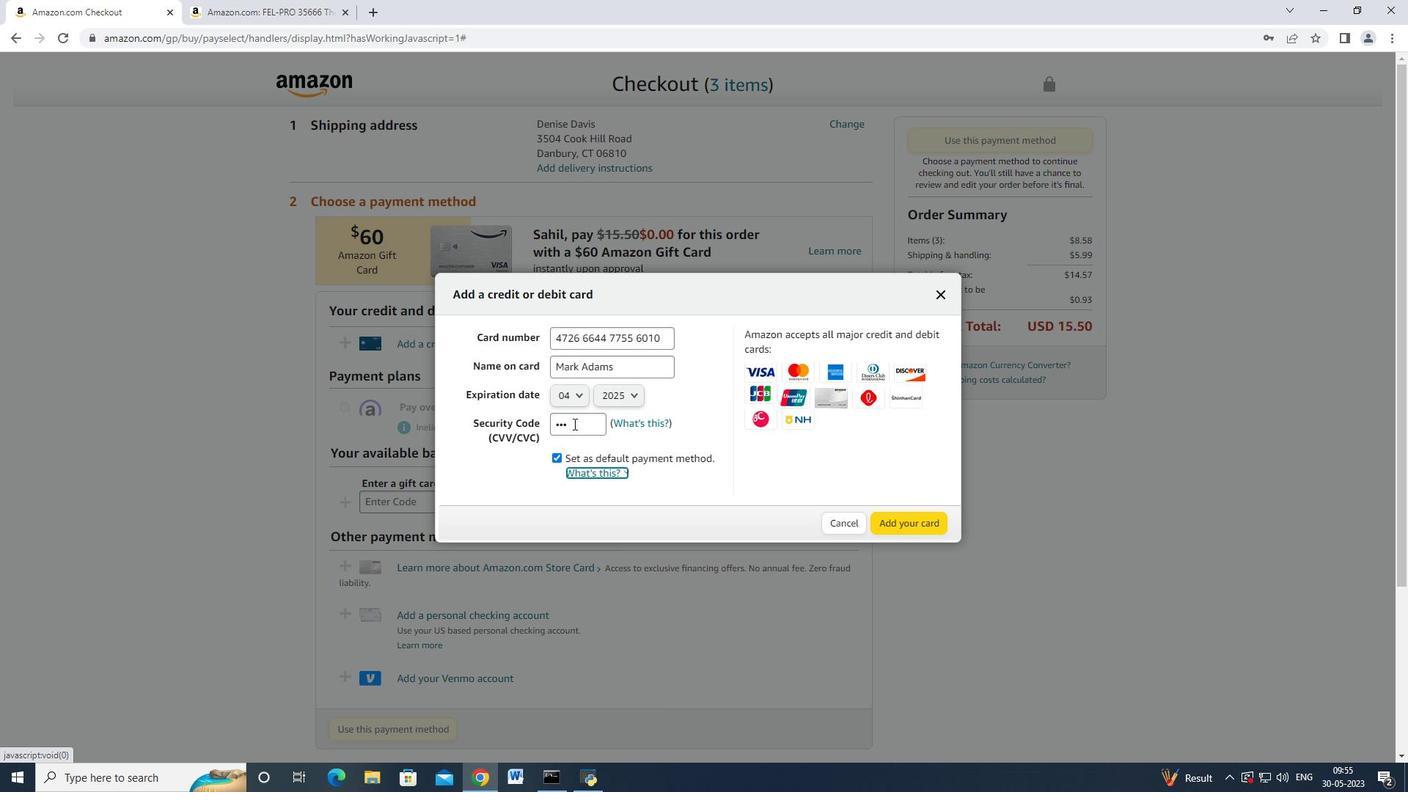 
Action: Mouse moved to (574, 422)
Screenshot: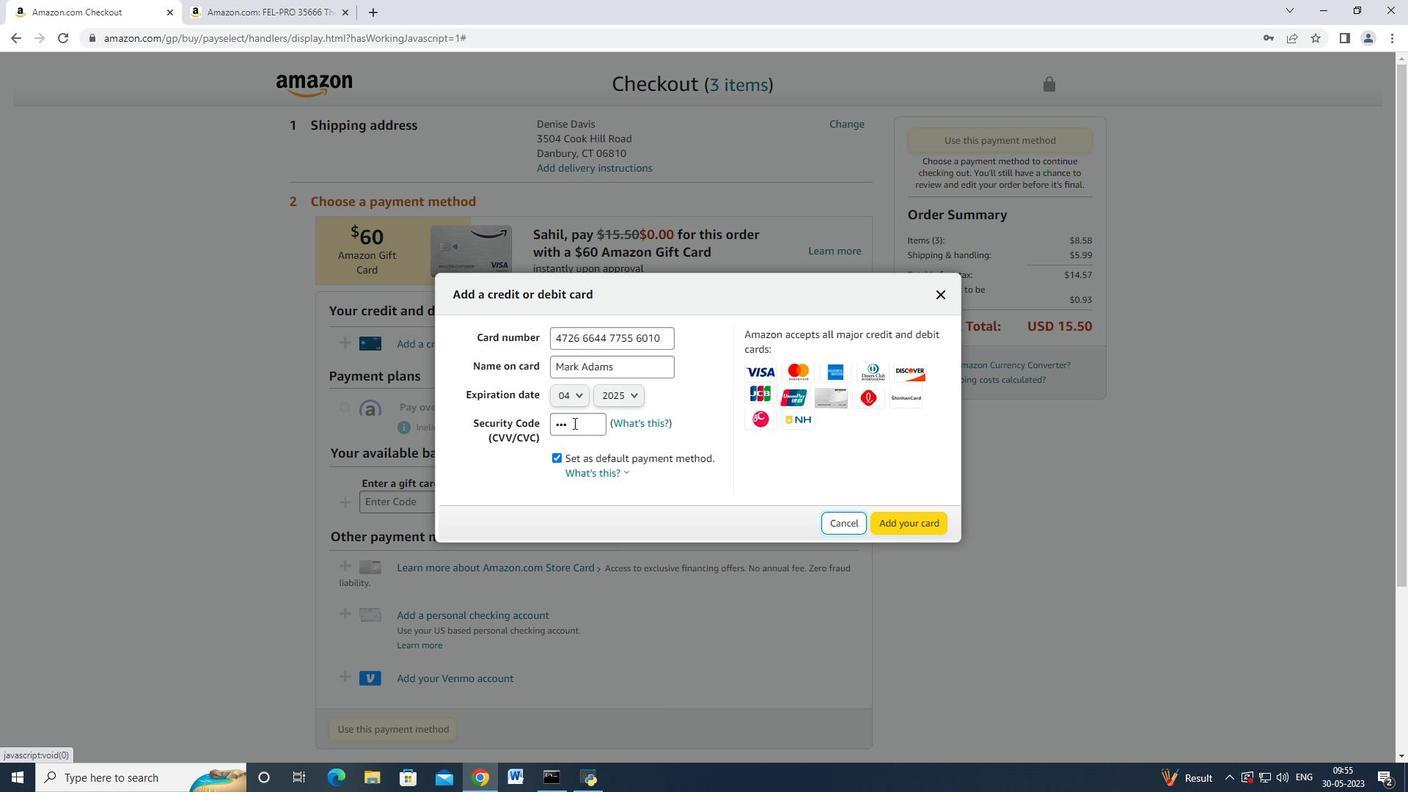 
Action: Key pressed <Key.tab>
Screenshot: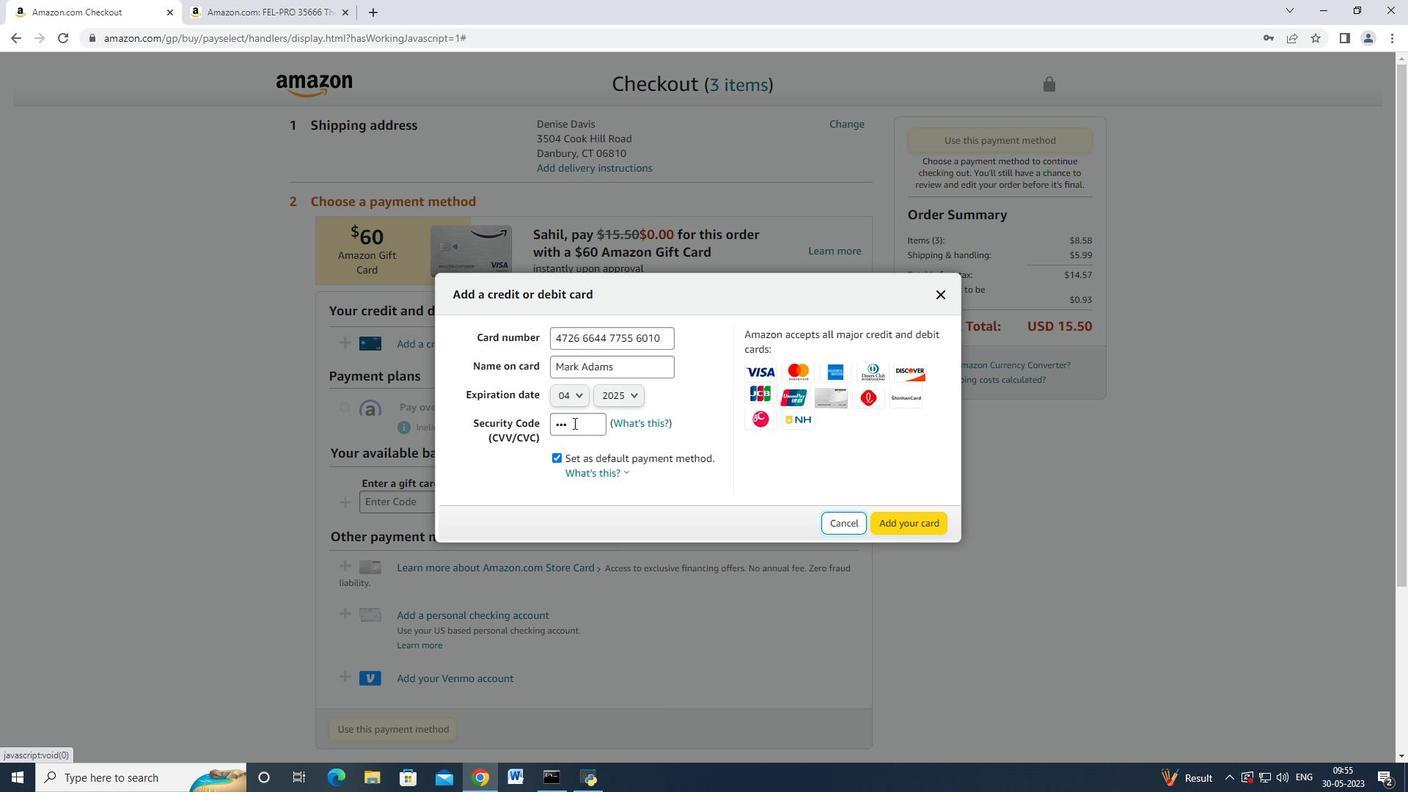
Action: Mouse moved to (927, 528)
Screenshot: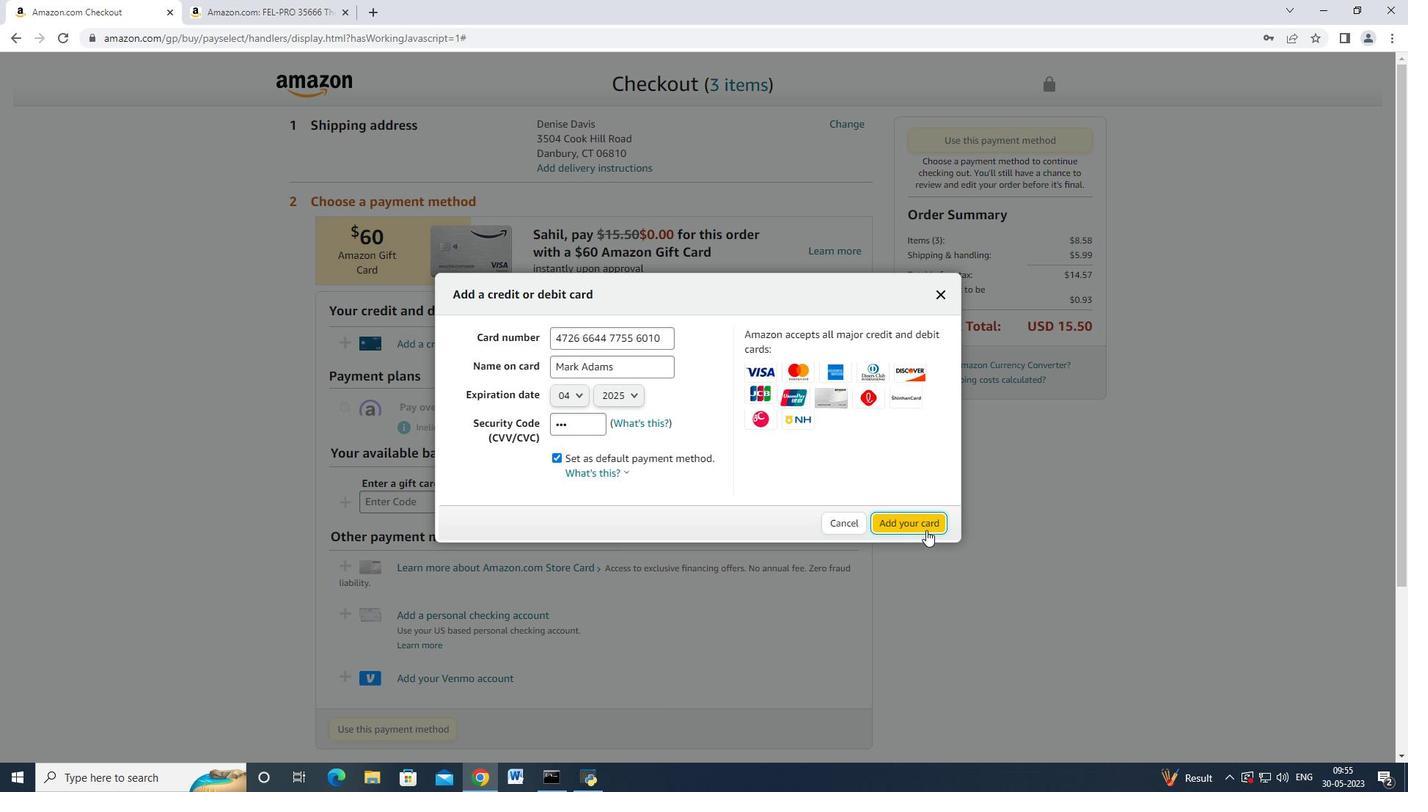 
